 Task: Add a timeline in the project CalibratePro for the epic 'Agile Coaching and Training' from 2024/01/08 to 2025/08/01. Add a timeline in the project CalibratePro for the epic 'Product Backlog Refinement' from 2023/04/20 to 2024/11/11. Add a timeline in the project CalibratePro for the epic 'Test Automation Implementation' from 2023/04/14 to 2024/11/16
Action: Mouse moved to (83, 191)
Screenshot: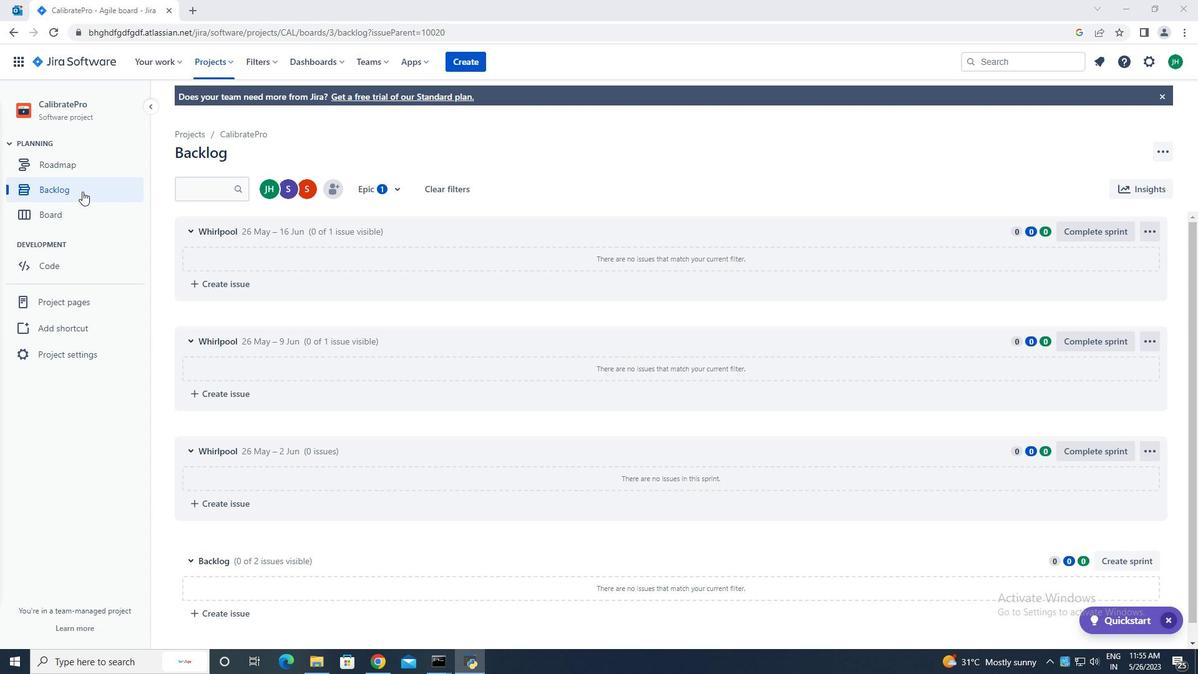 
Action: Mouse pressed left at (83, 191)
Screenshot: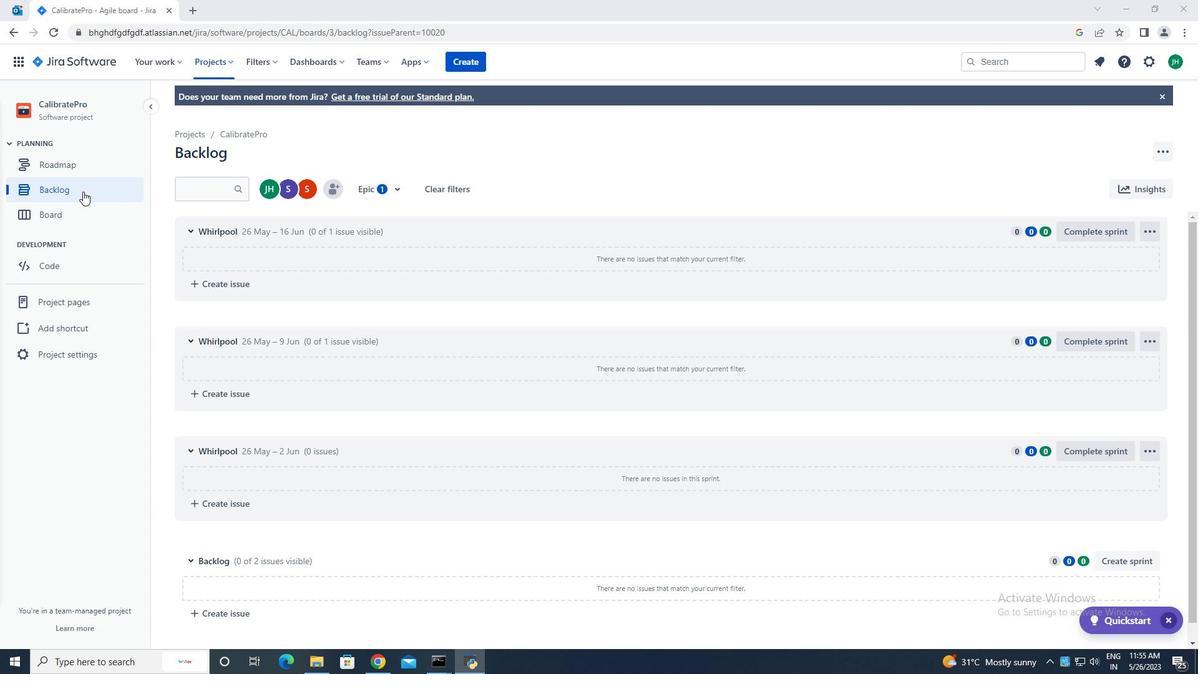 
Action: Mouse moved to (374, 188)
Screenshot: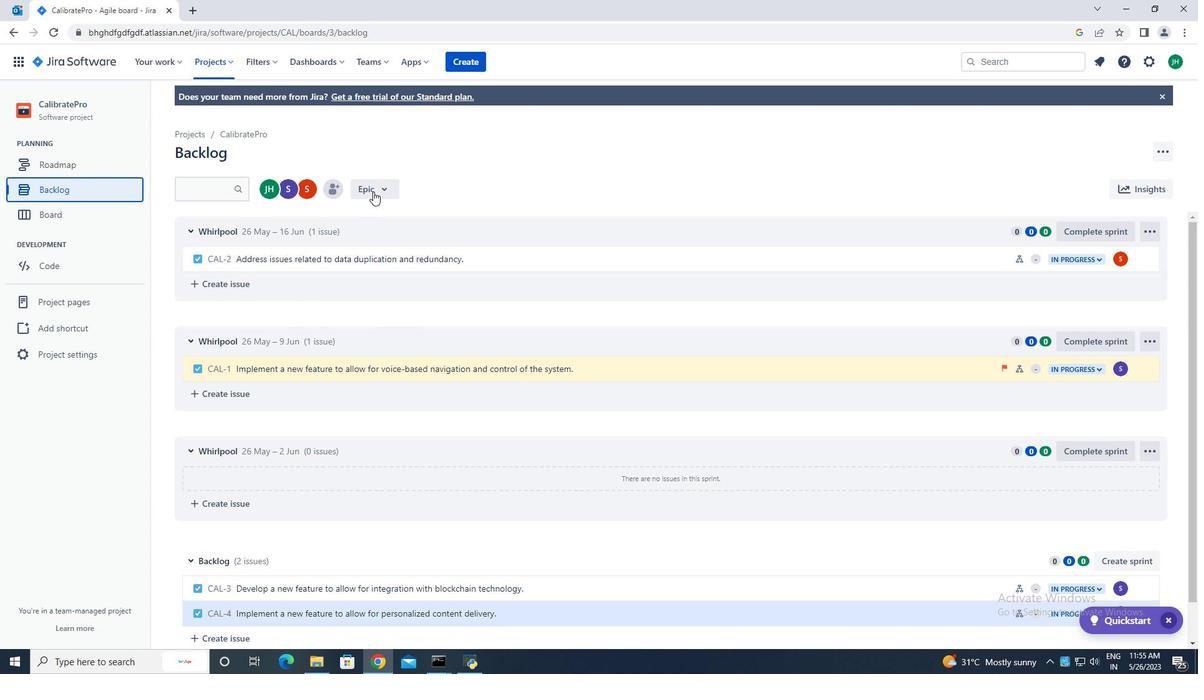 
Action: Mouse pressed left at (374, 188)
Screenshot: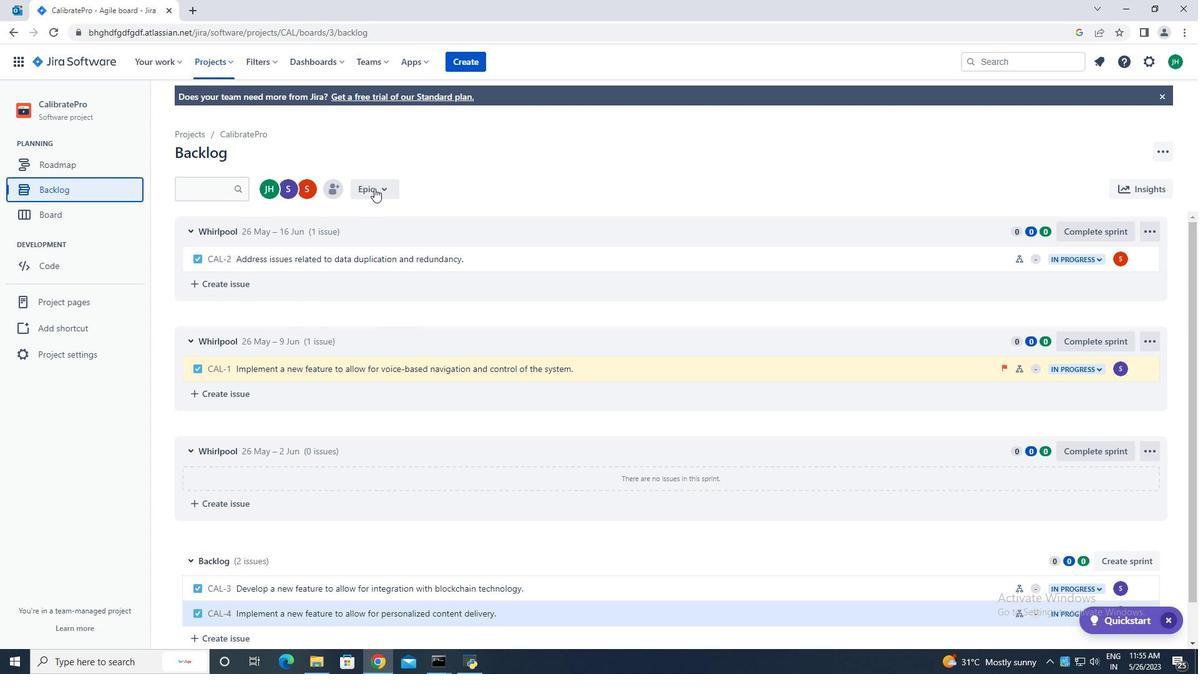 
Action: Mouse moved to (374, 323)
Screenshot: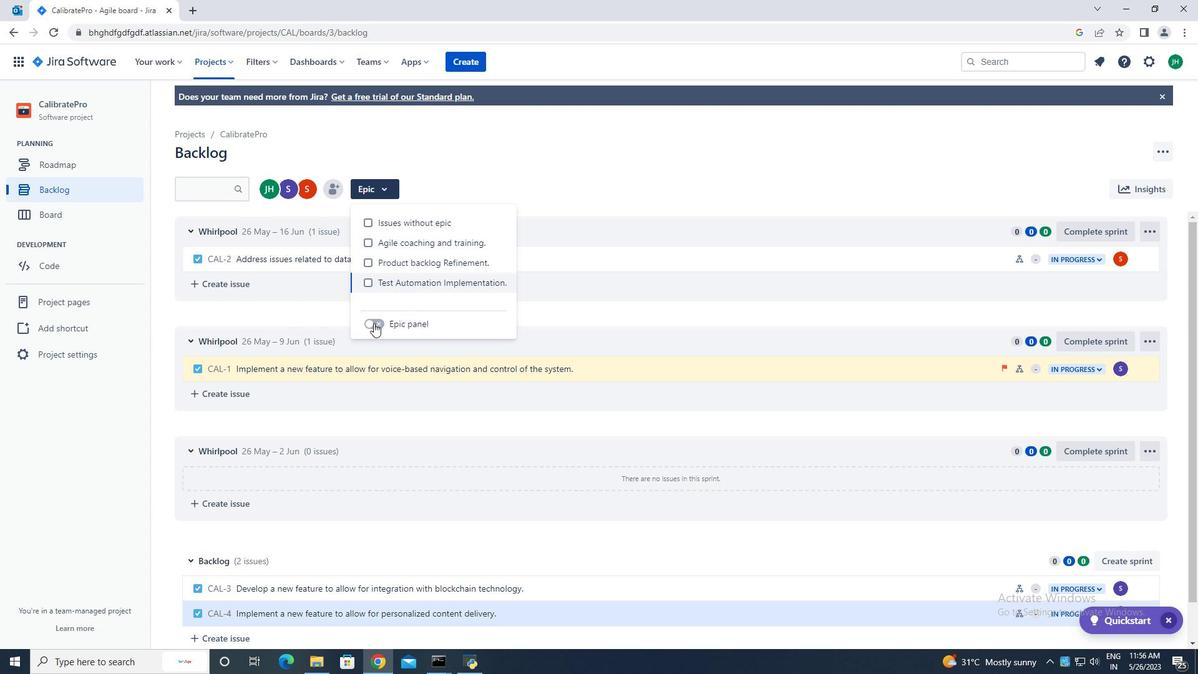 
Action: Mouse pressed left at (374, 323)
Screenshot: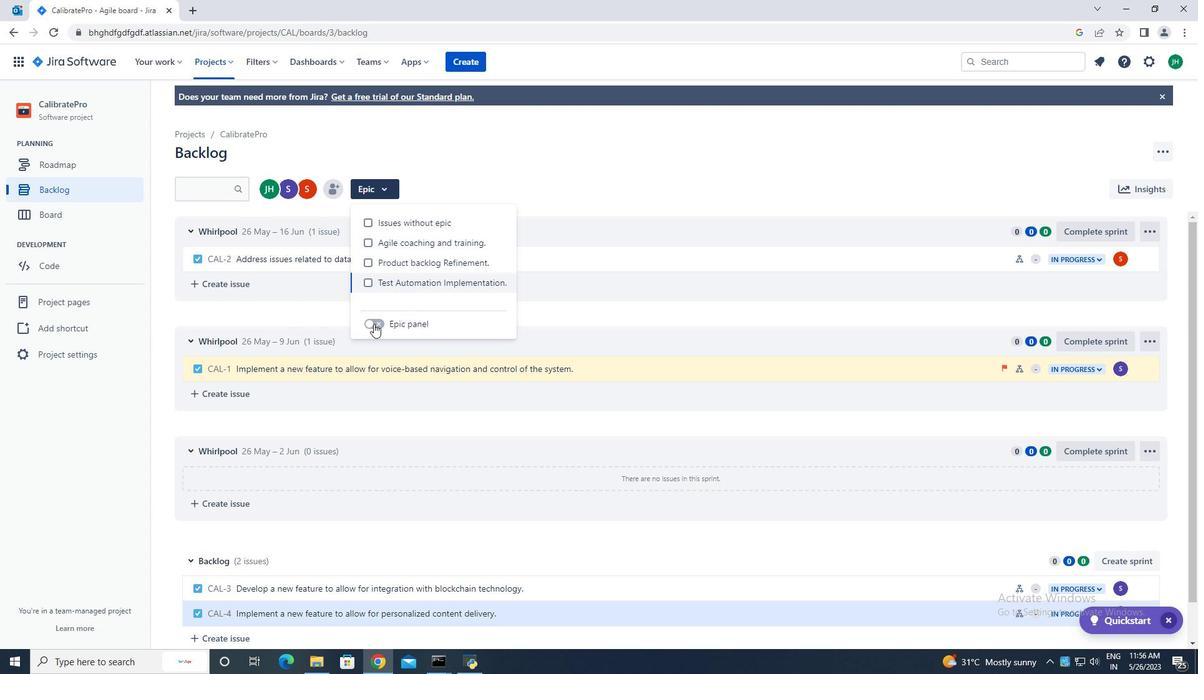 
Action: Mouse moved to (189, 283)
Screenshot: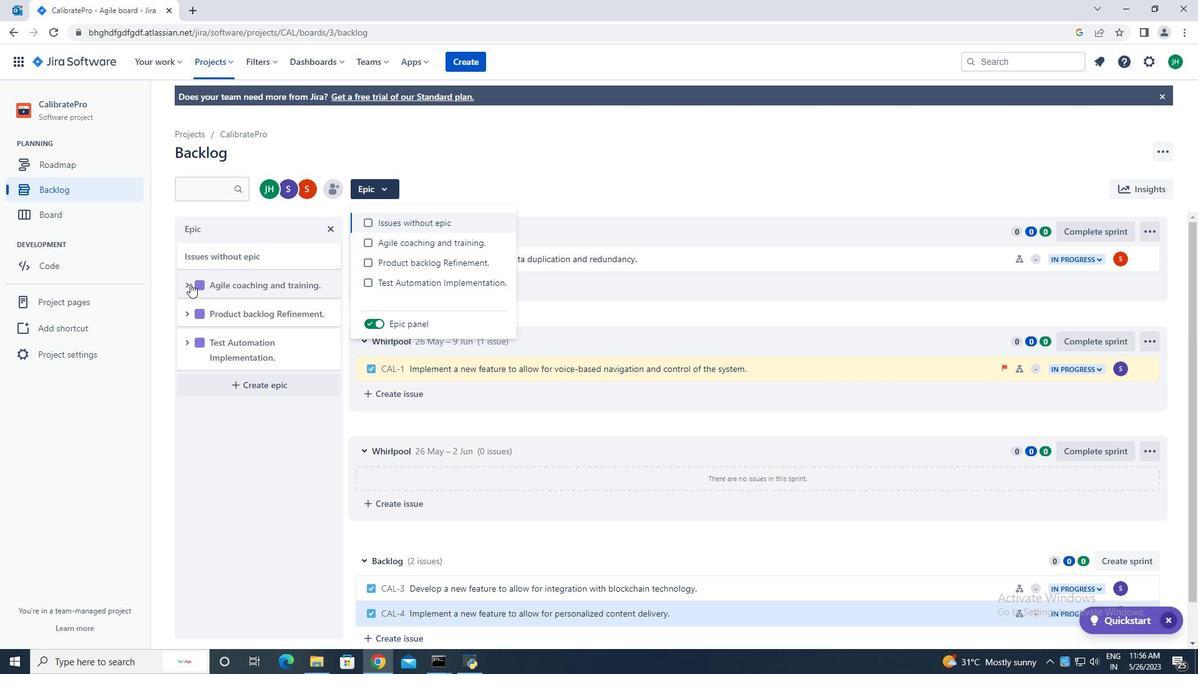 
Action: Mouse pressed left at (189, 283)
Screenshot: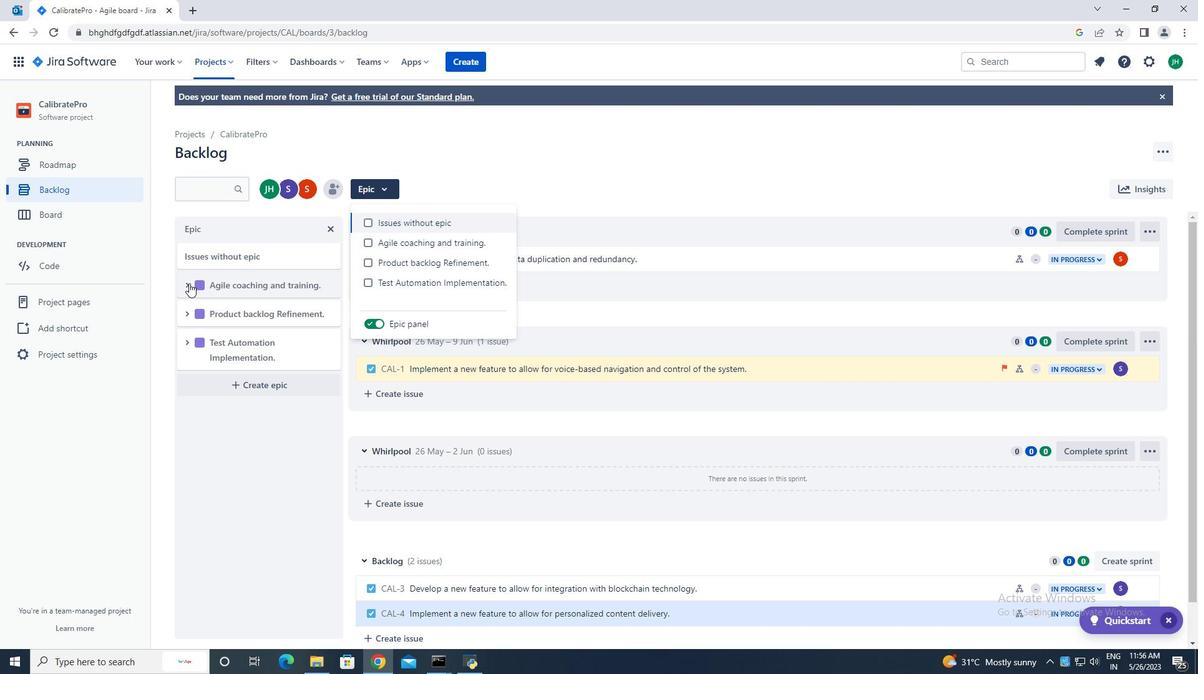 
Action: Mouse moved to (269, 387)
Screenshot: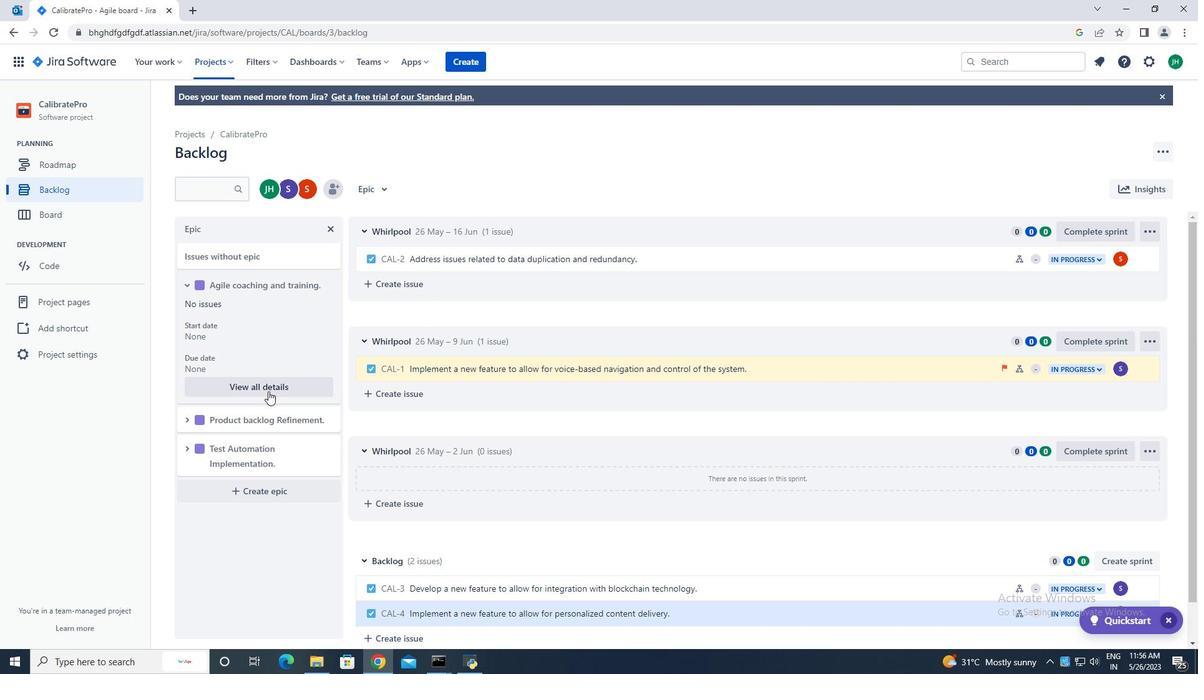 
Action: Mouse pressed left at (269, 387)
Screenshot: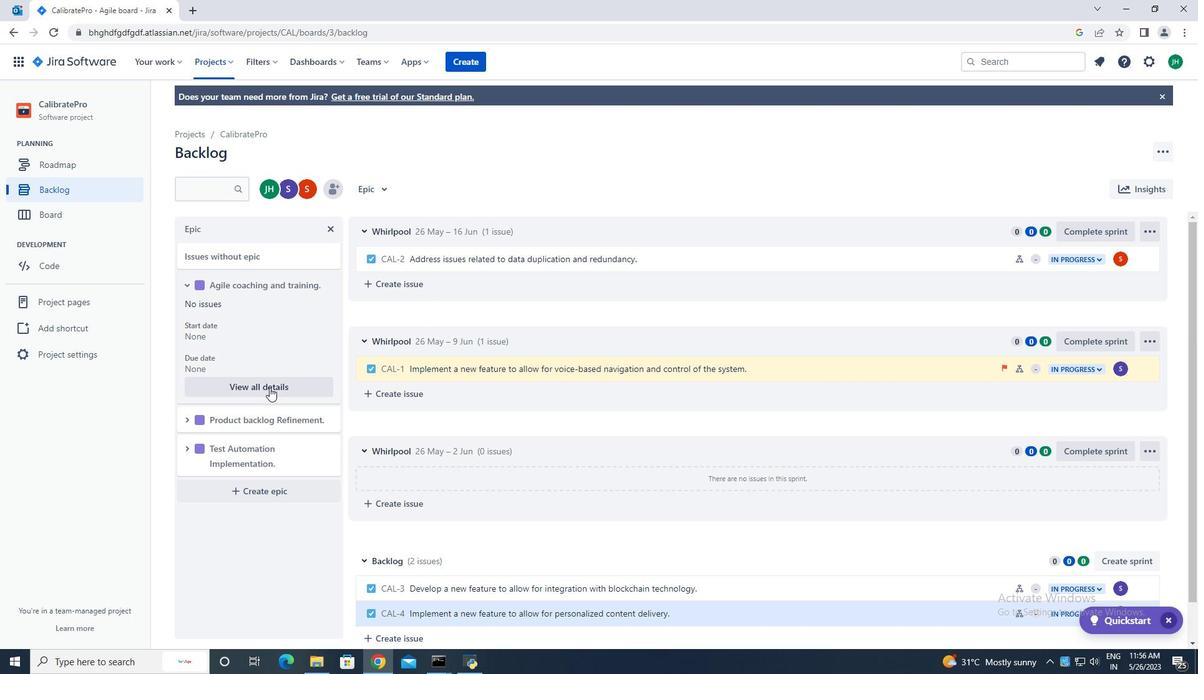 
Action: Mouse moved to (1065, 488)
Screenshot: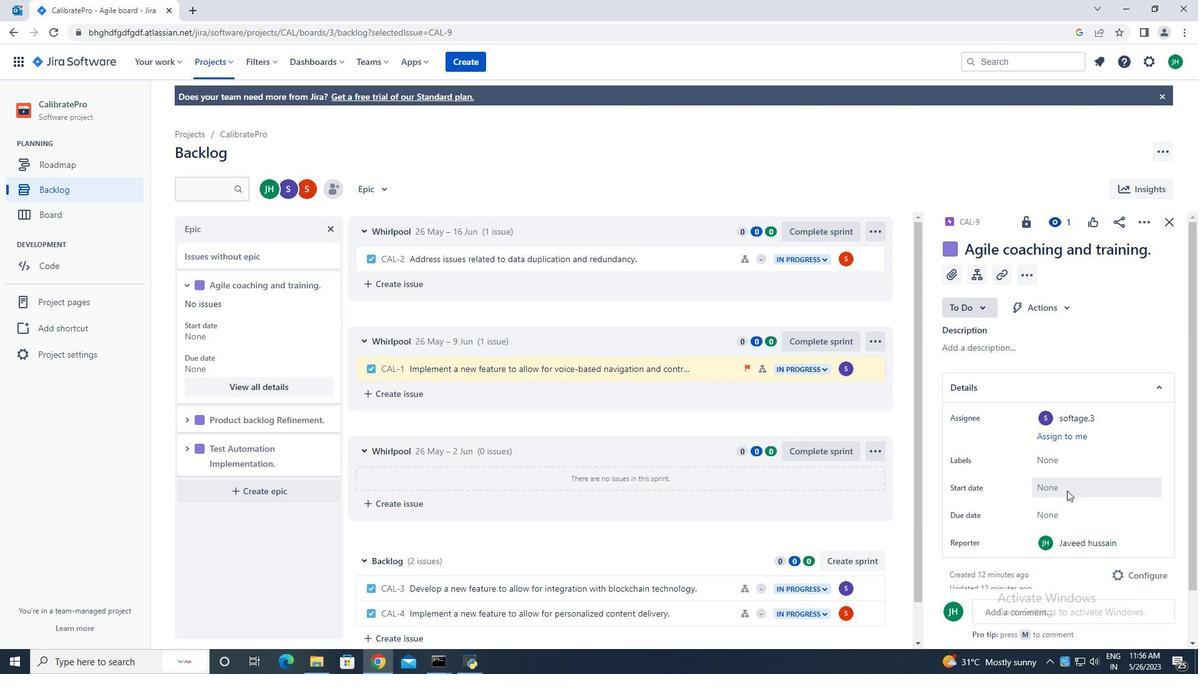 
Action: Mouse pressed left at (1065, 488)
Screenshot: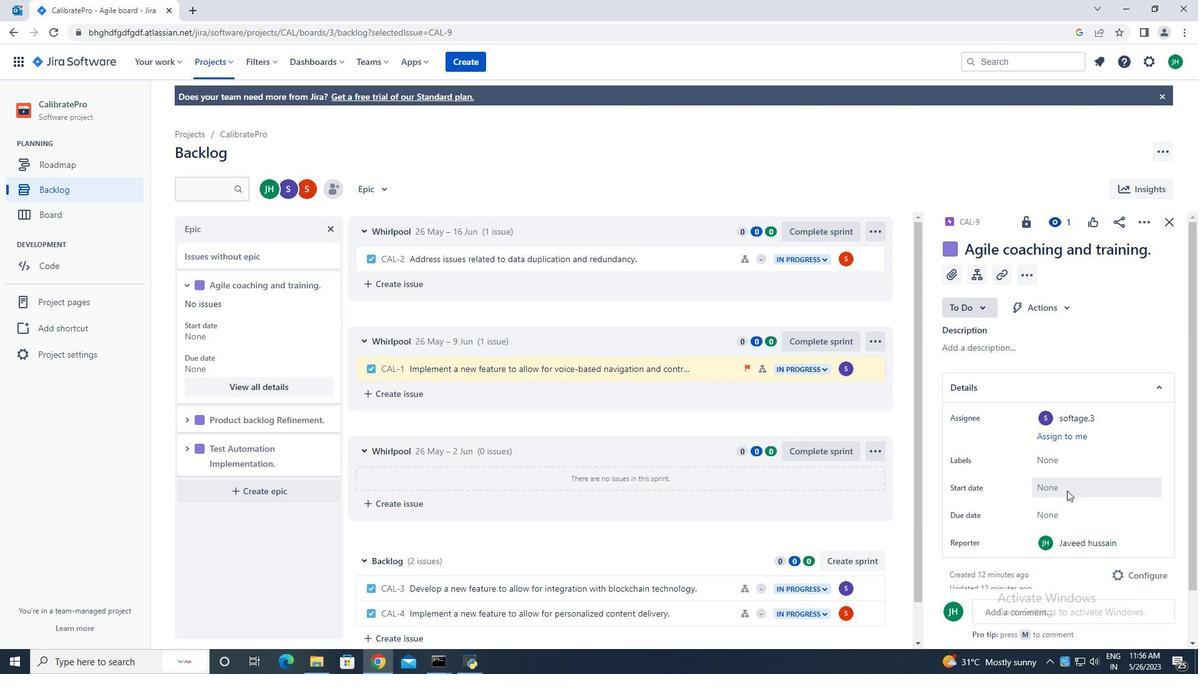 
Action: Mouse moved to (1172, 308)
Screenshot: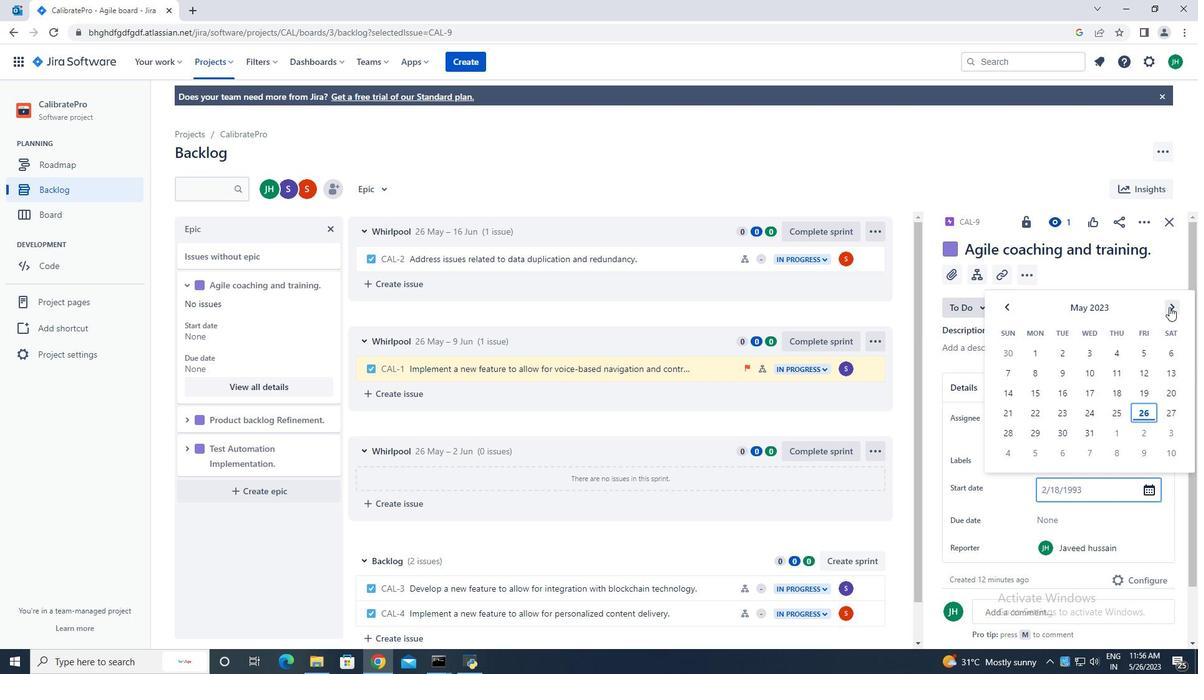 
Action: Mouse pressed left at (1172, 308)
Screenshot: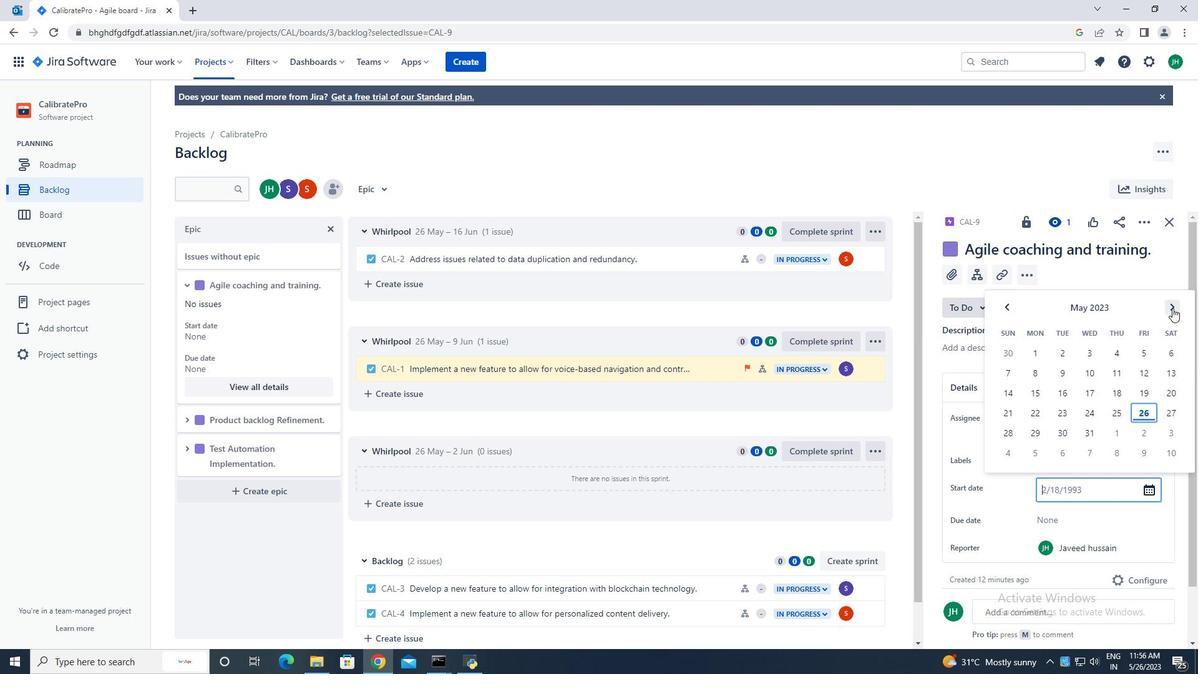
Action: Mouse pressed left at (1172, 308)
Screenshot: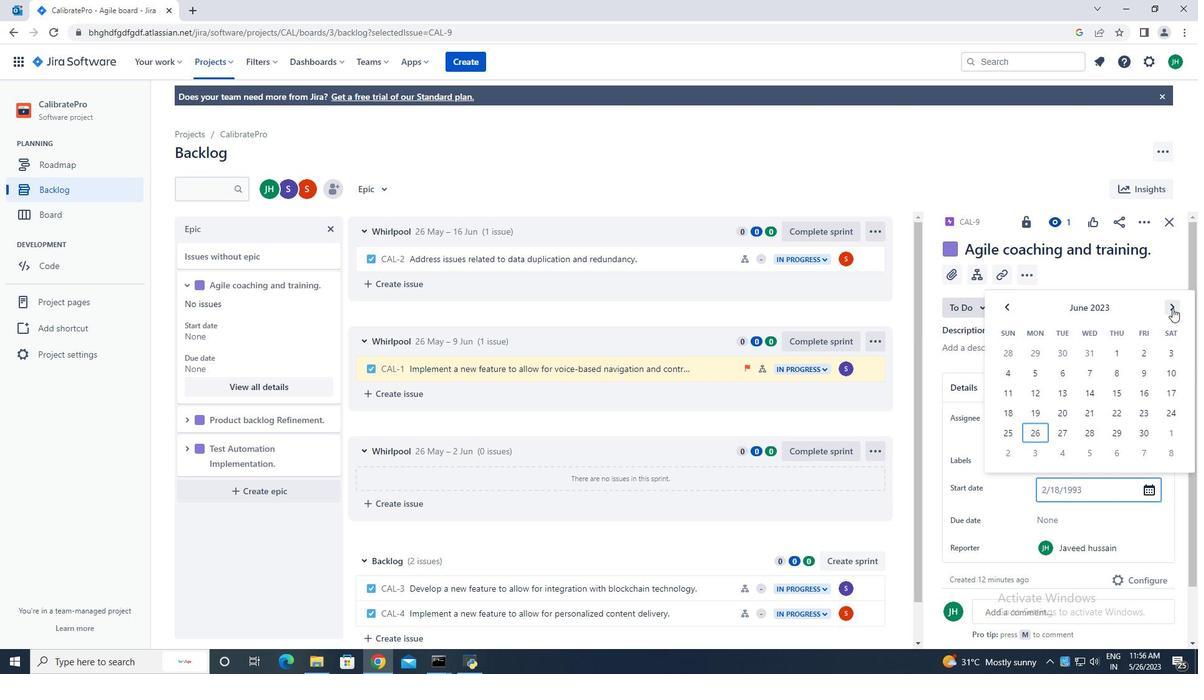 
Action: Mouse pressed left at (1172, 308)
Screenshot: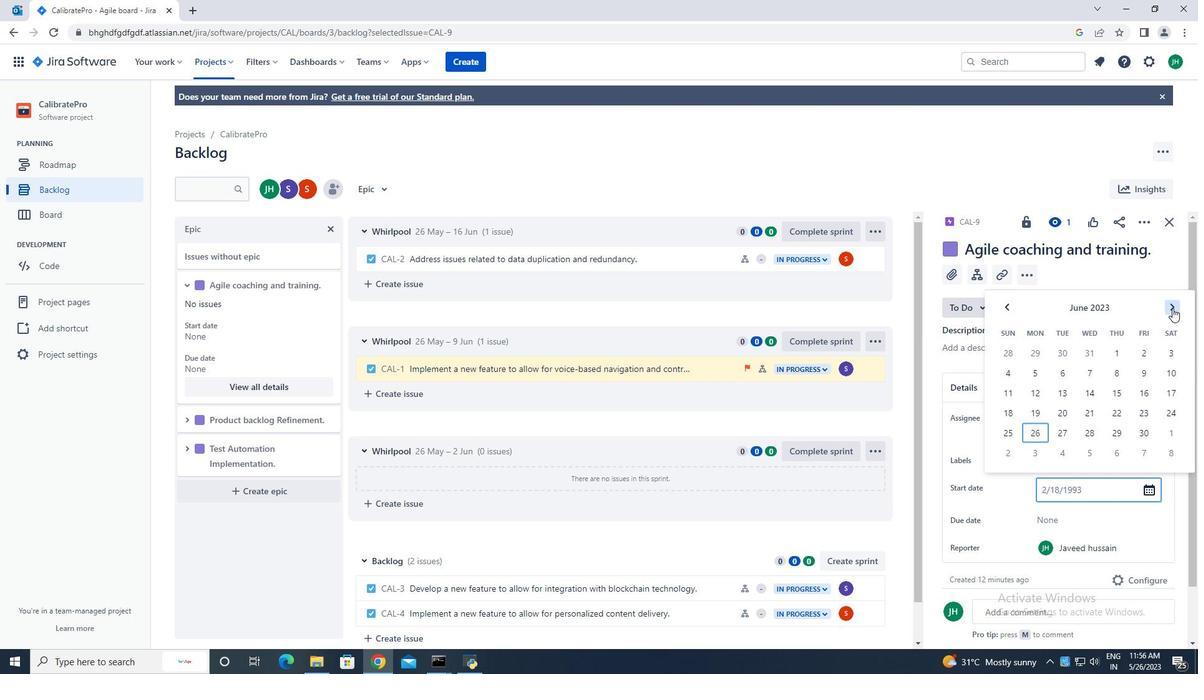 
Action: Mouse pressed left at (1172, 308)
Screenshot: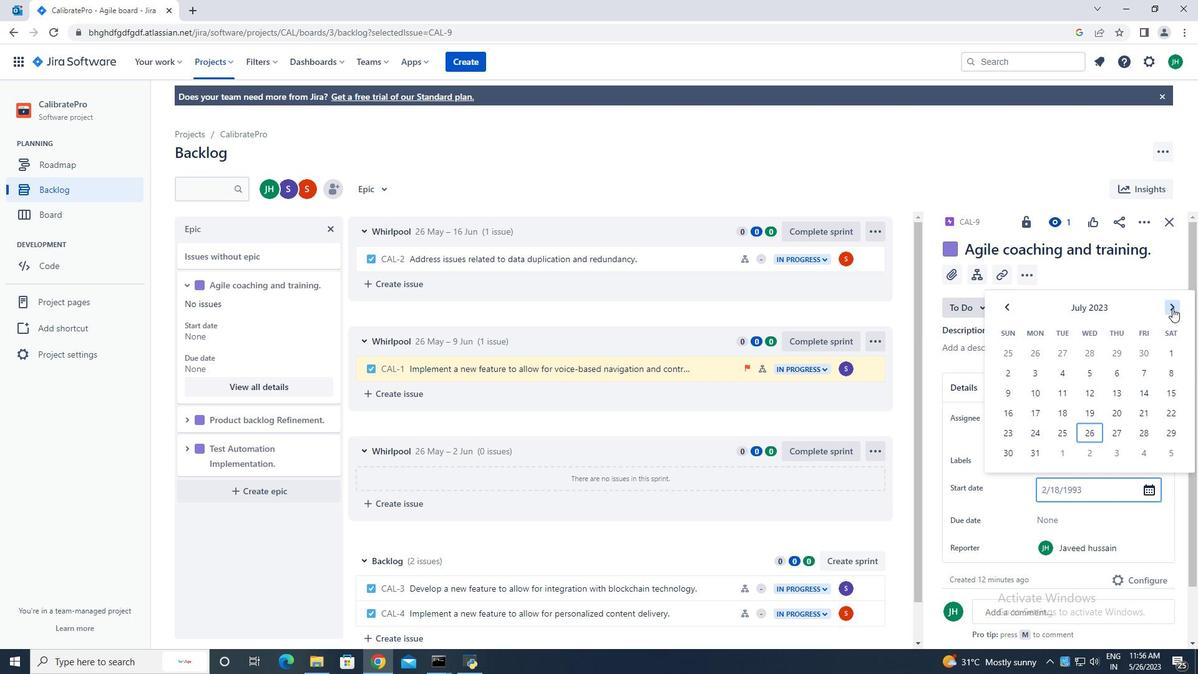 
Action: Mouse pressed left at (1172, 308)
Screenshot: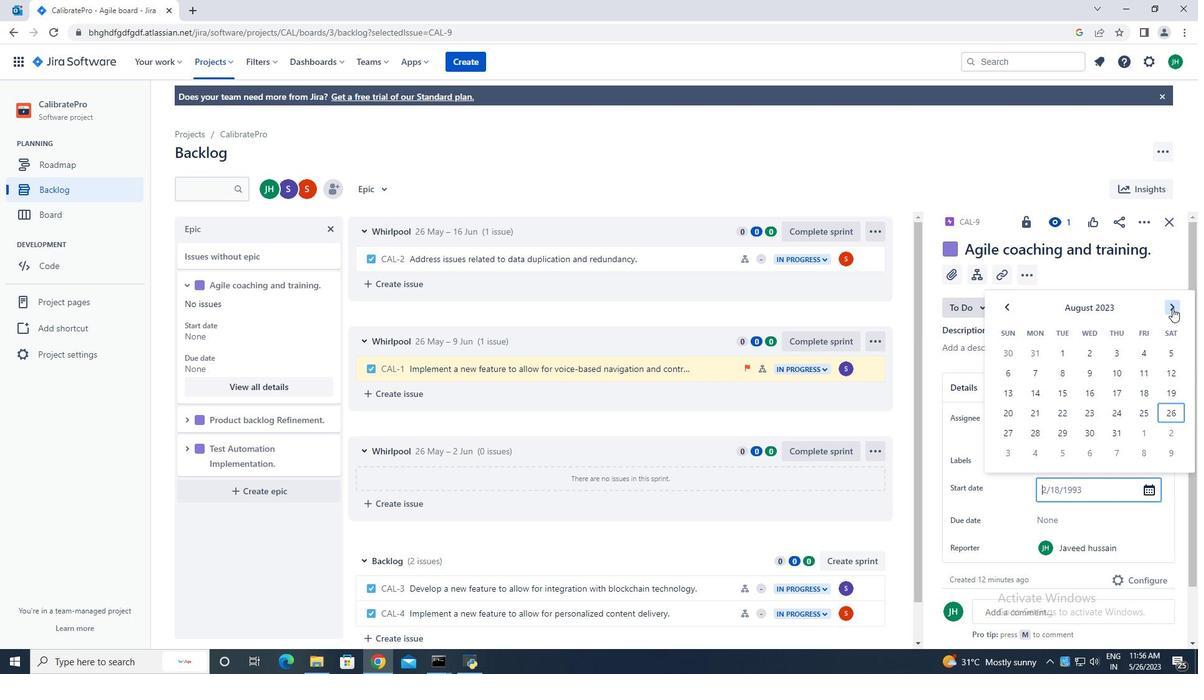 
Action: Mouse pressed left at (1172, 308)
Screenshot: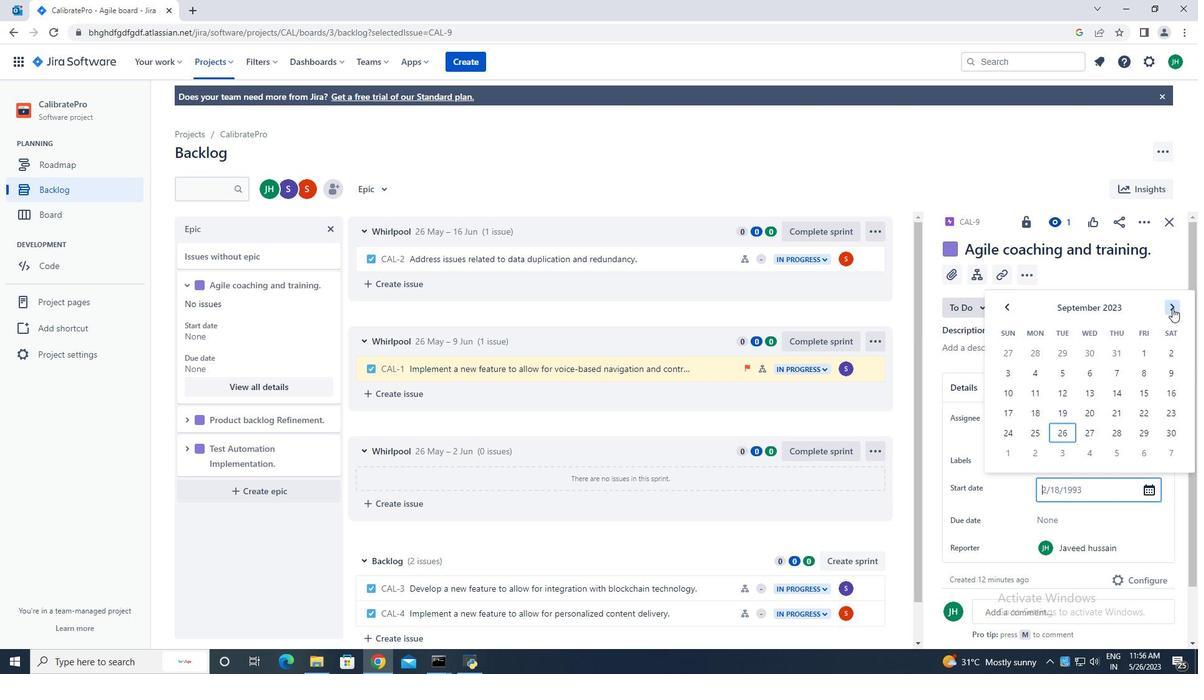 
Action: Mouse pressed left at (1172, 308)
Screenshot: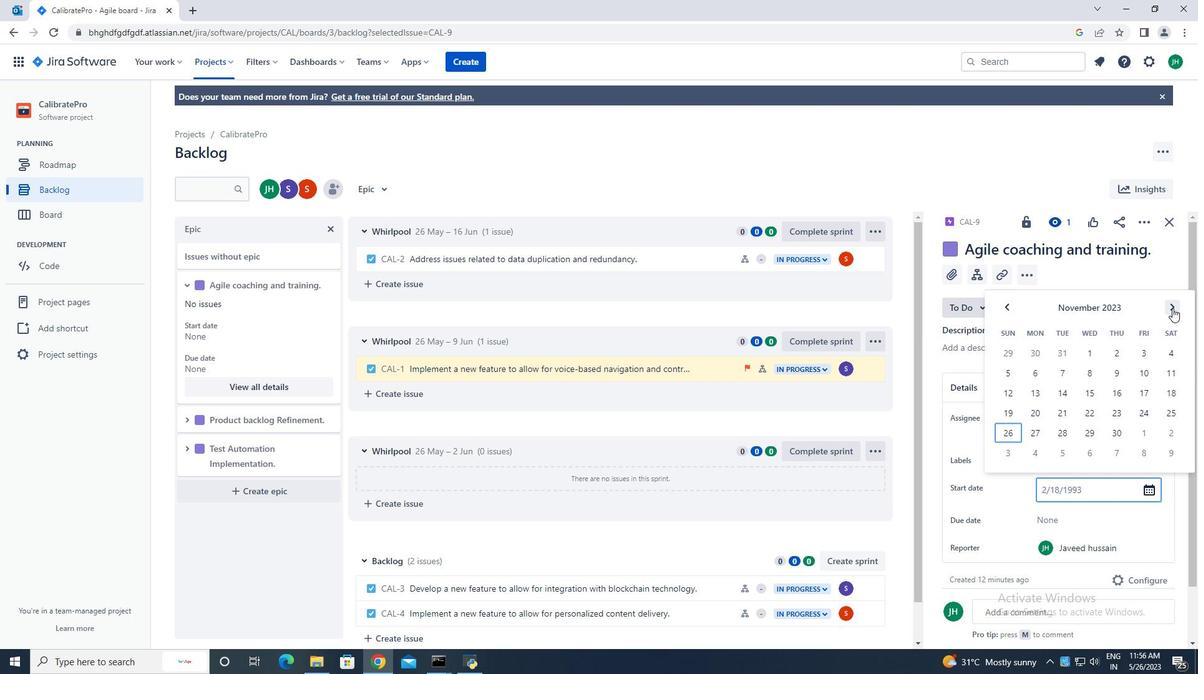 
Action: Mouse pressed left at (1172, 308)
Screenshot: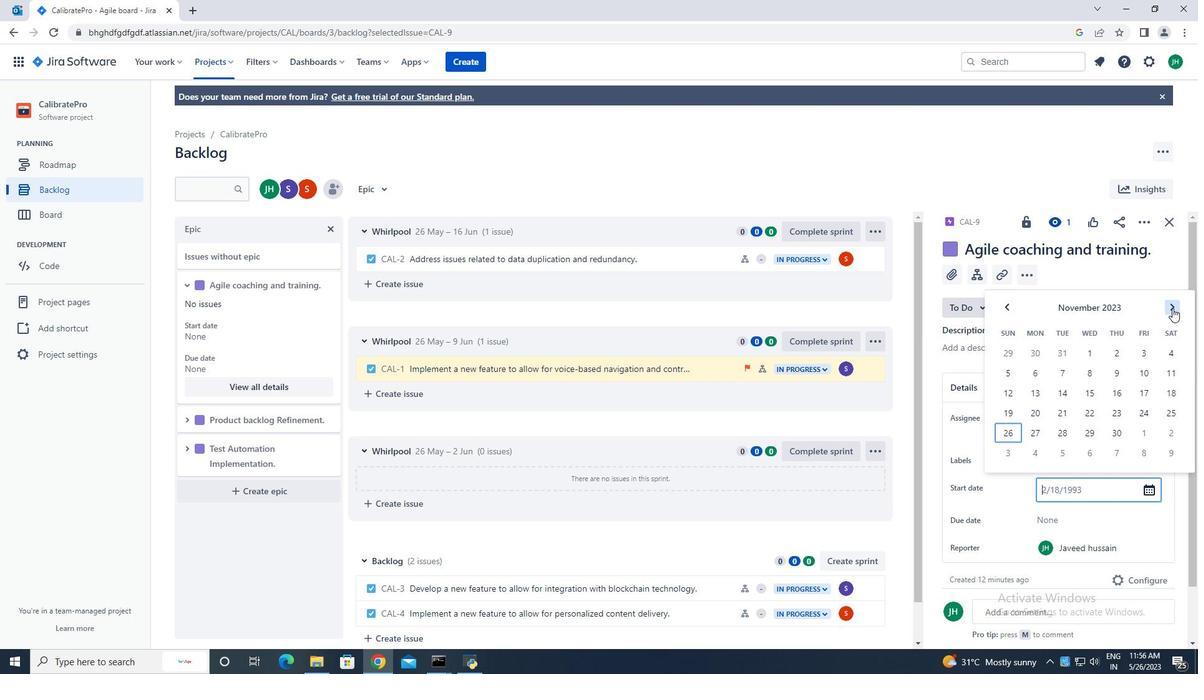 
Action: Mouse pressed left at (1172, 308)
Screenshot: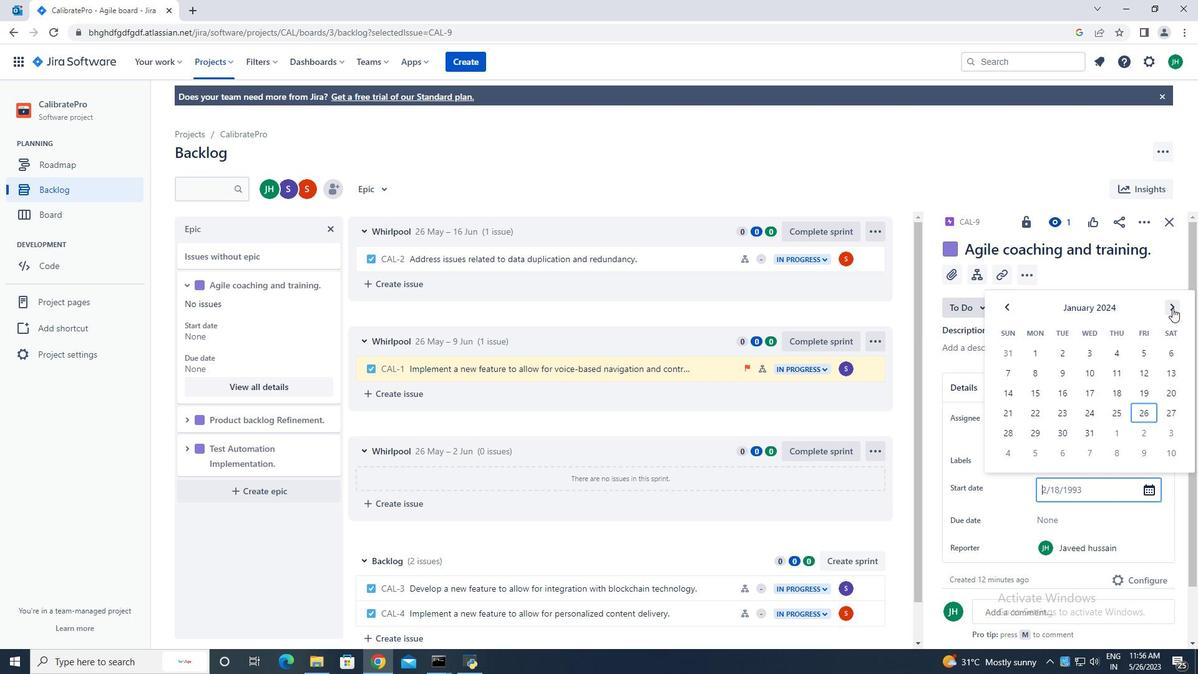 
Action: Mouse pressed left at (1172, 308)
Screenshot: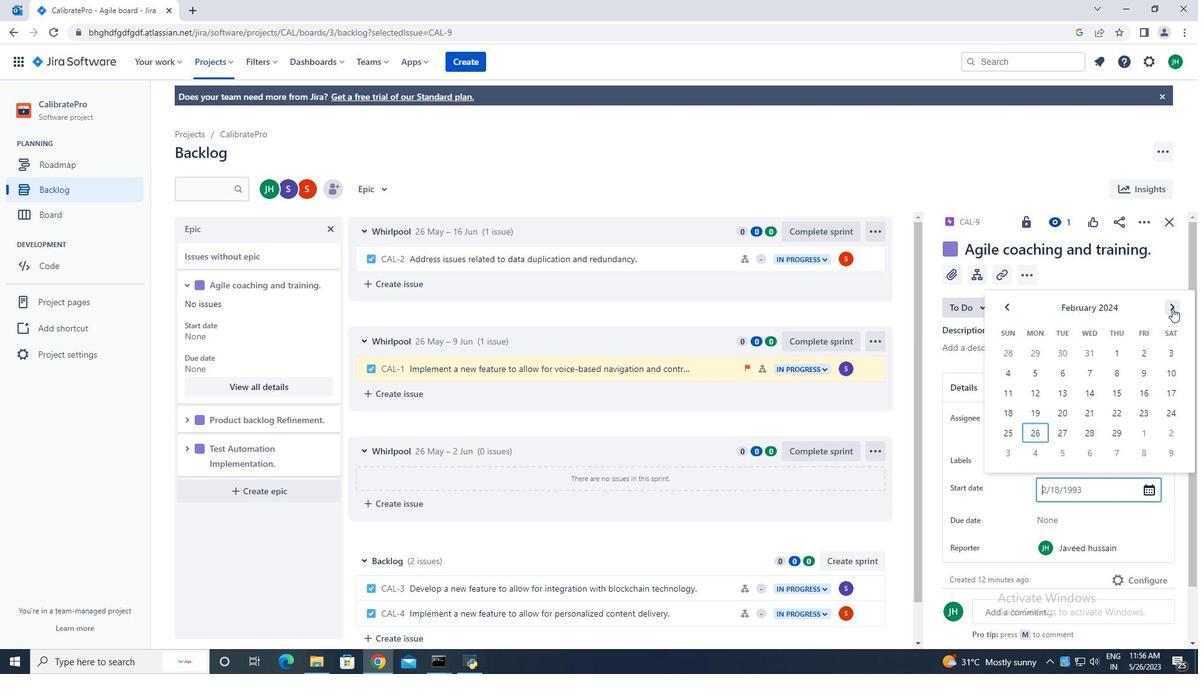 
Action: Mouse pressed left at (1172, 308)
Screenshot: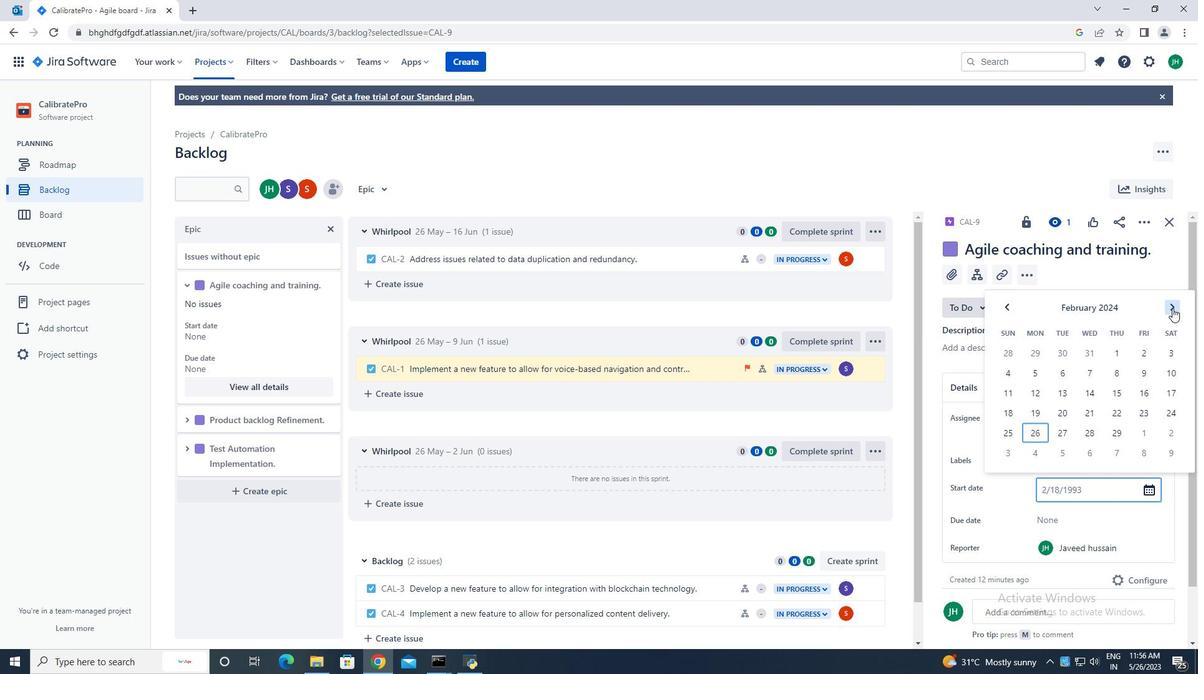 
Action: Mouse pressed left at (1172, 308)
Screenshot: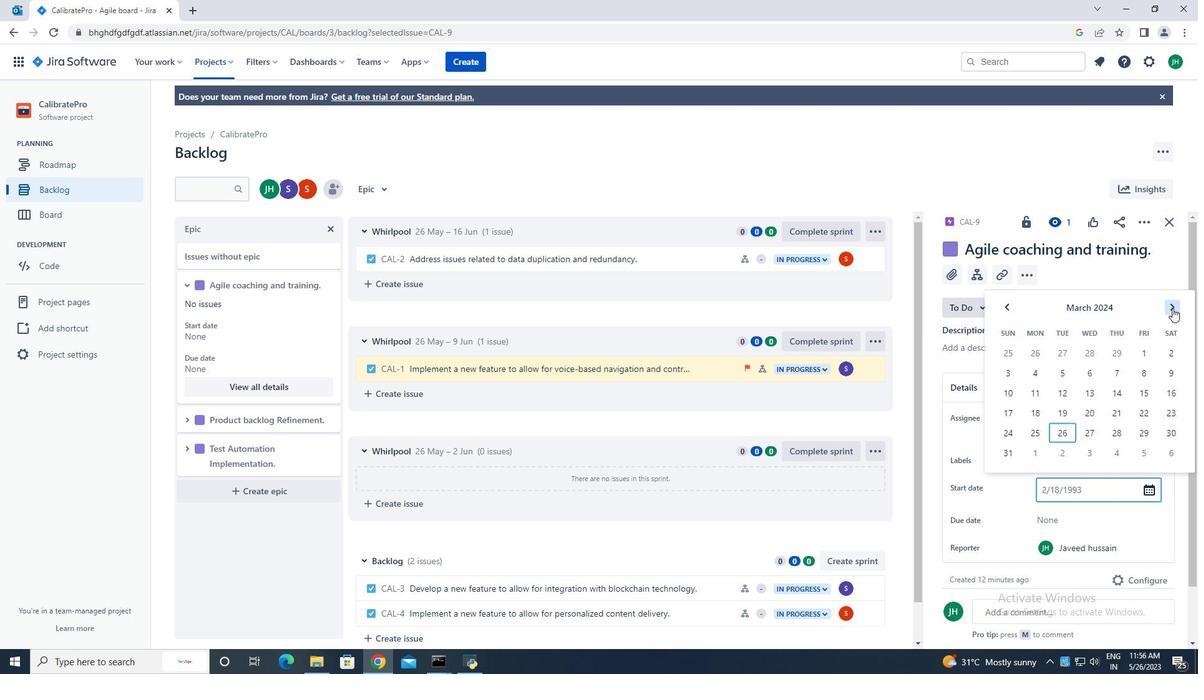 
Action: Mouse pressed left at (1172, 308)
Screenshot: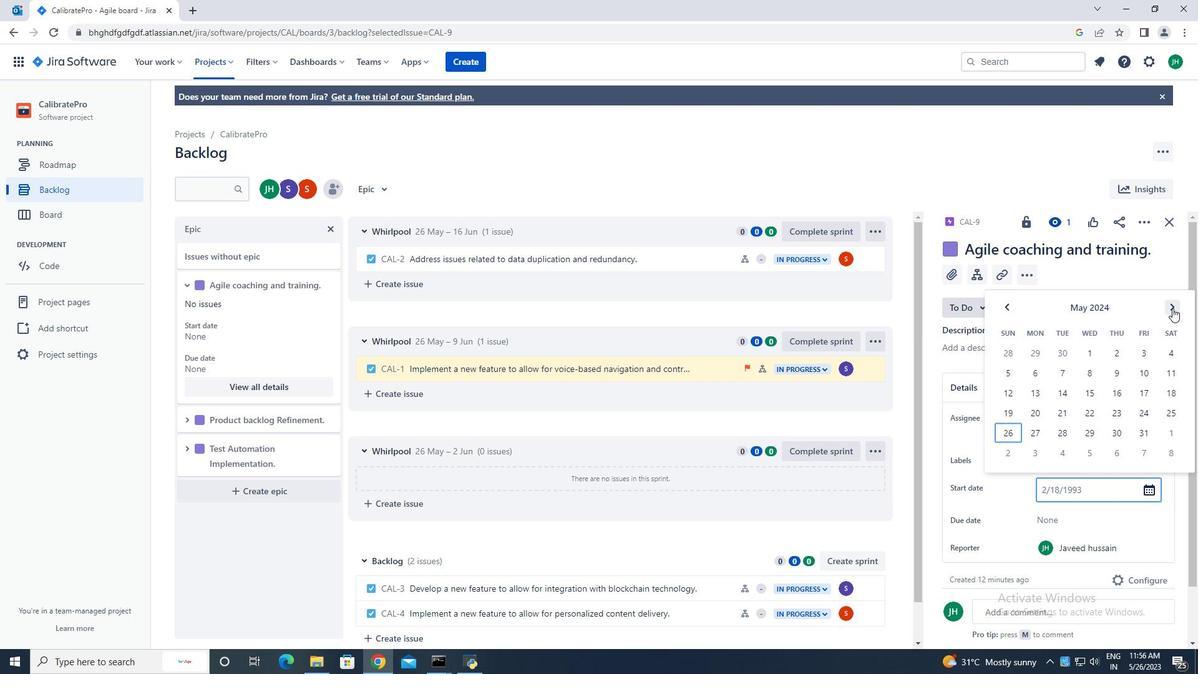 
Action: Mouse pressed left at (1172, 308)
Screenshot: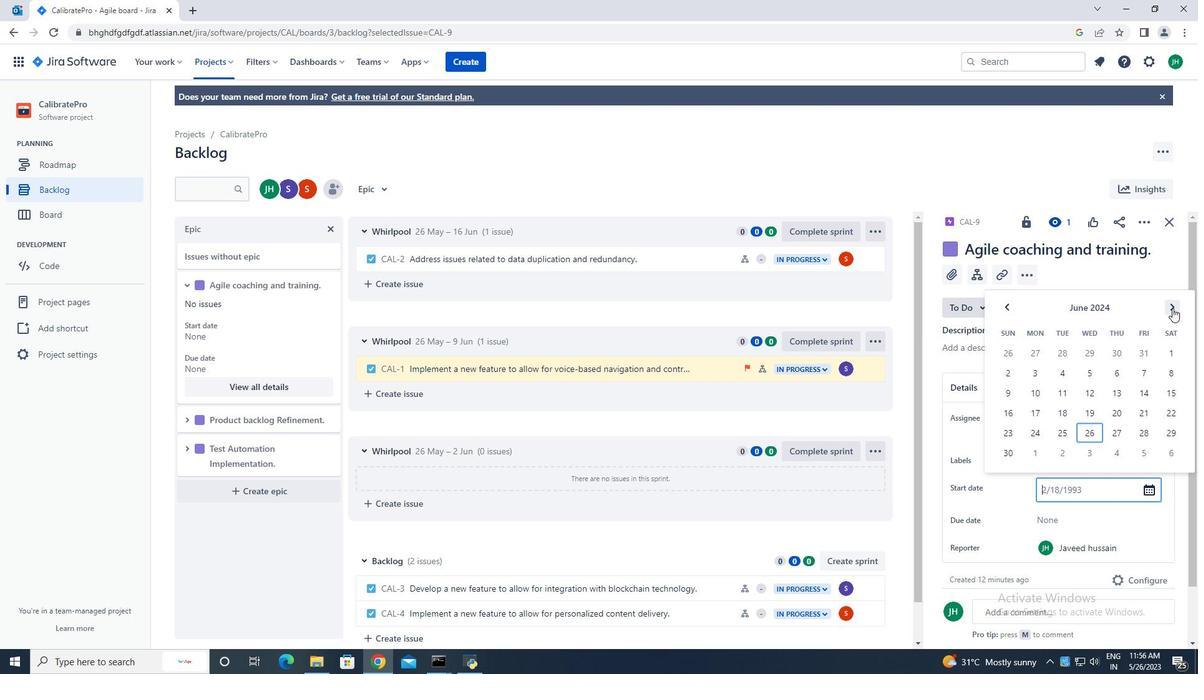 
Action: Mouse pressed left at (1172, 308)
Screenshot: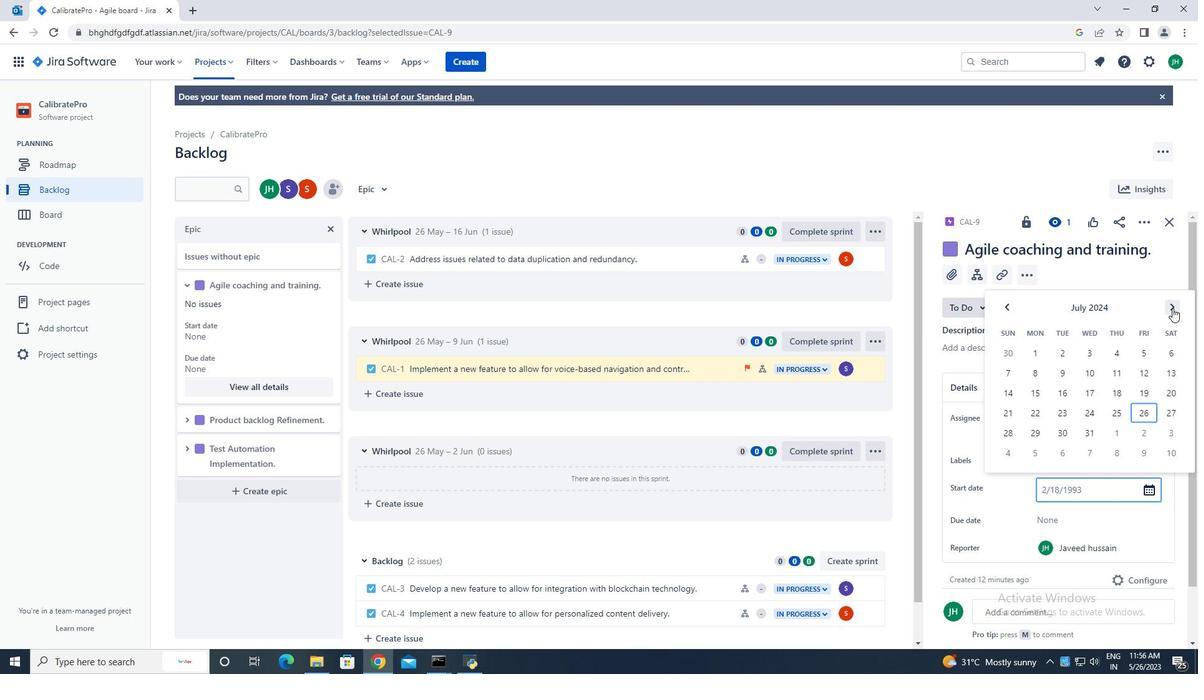 
Action: Mouse moved to (1120, 352)
Screenshot: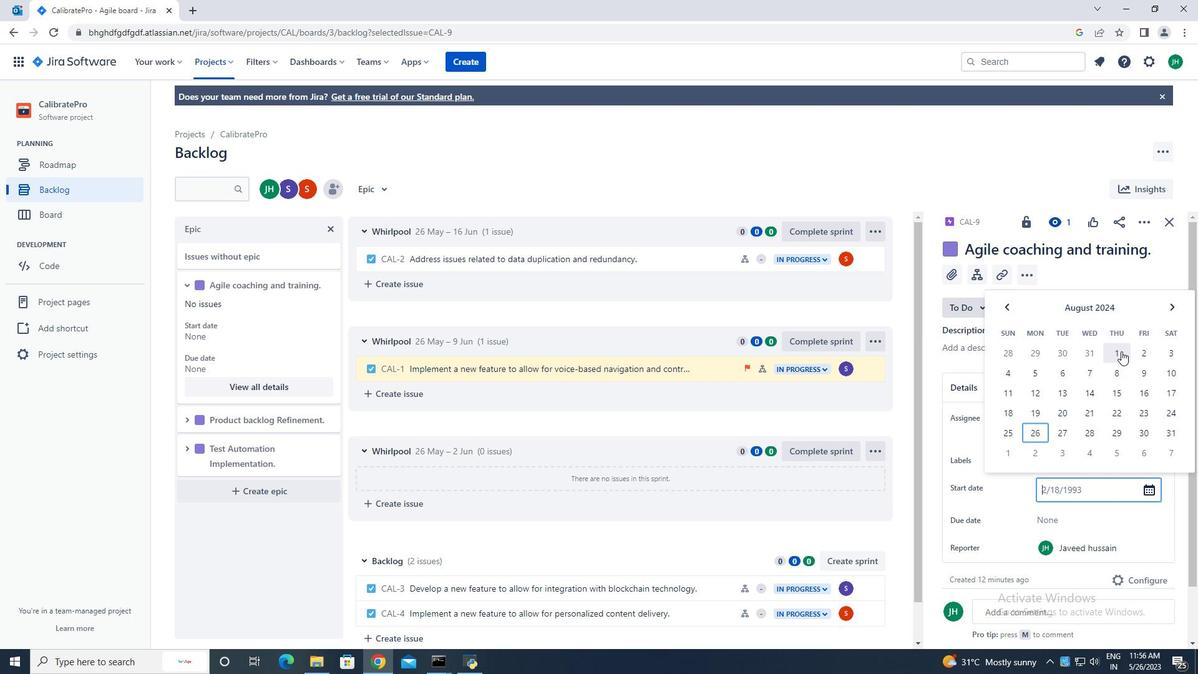 
Action: Mouse pressed left at (1120, 352)
Screenshot: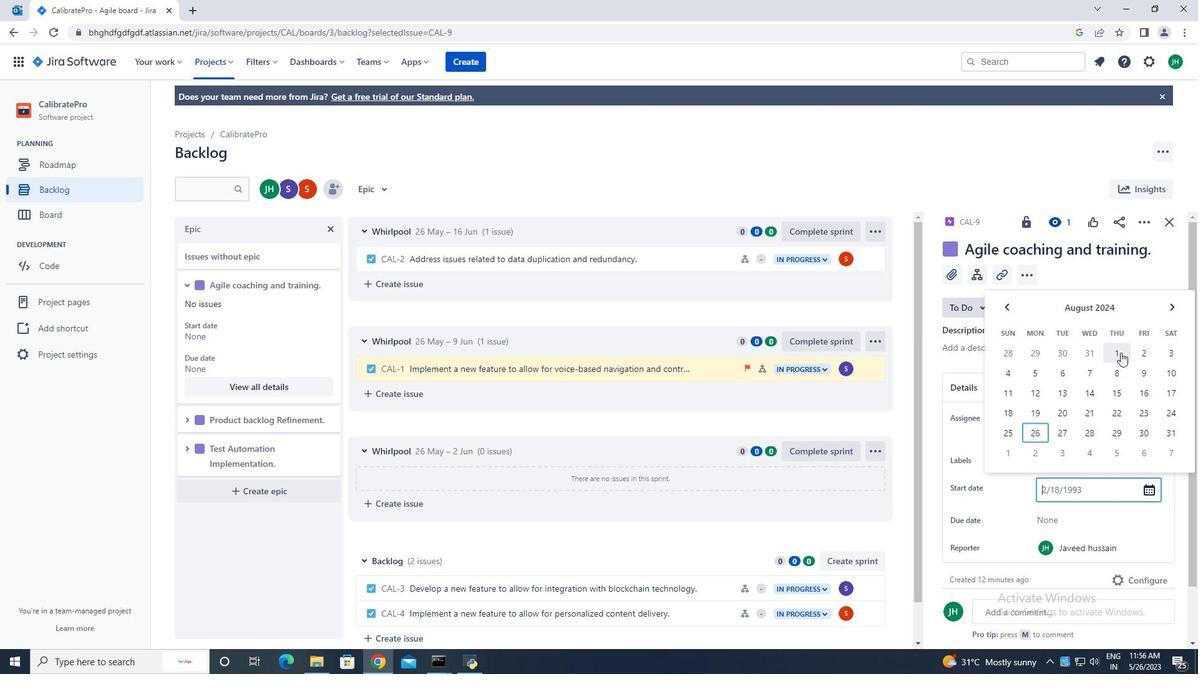 
Action: Mouse moved to (1095, 357)
Screenshot: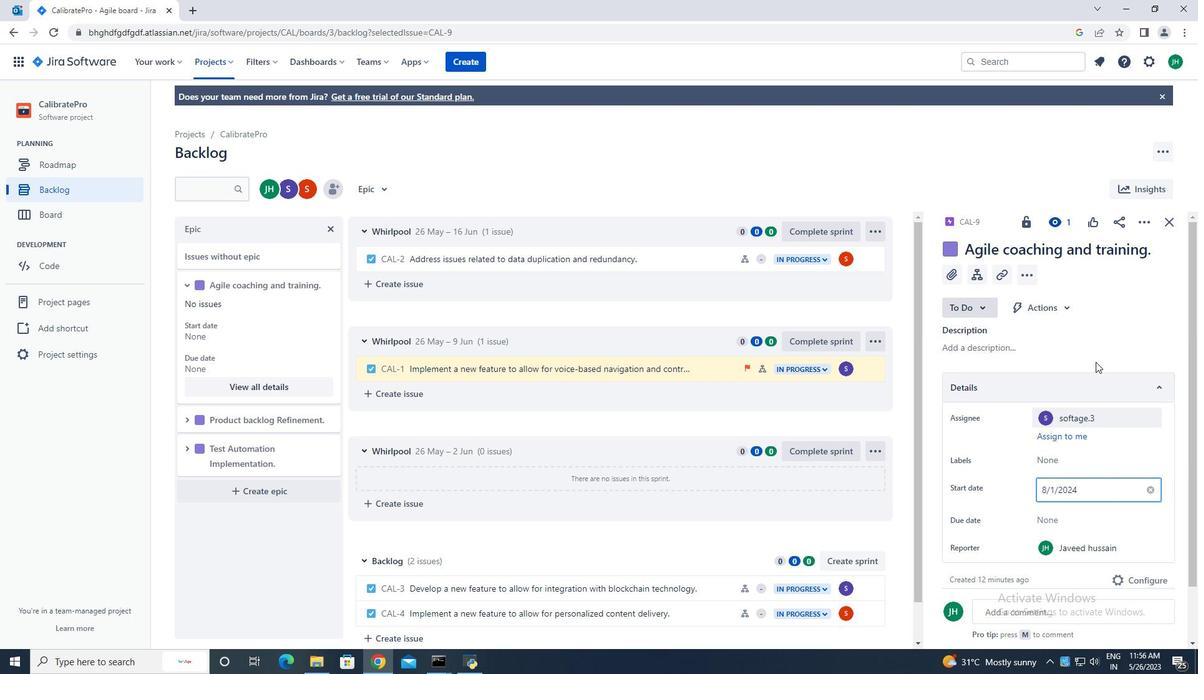 
Action: Key pressed <Key.enter>
Screenshot: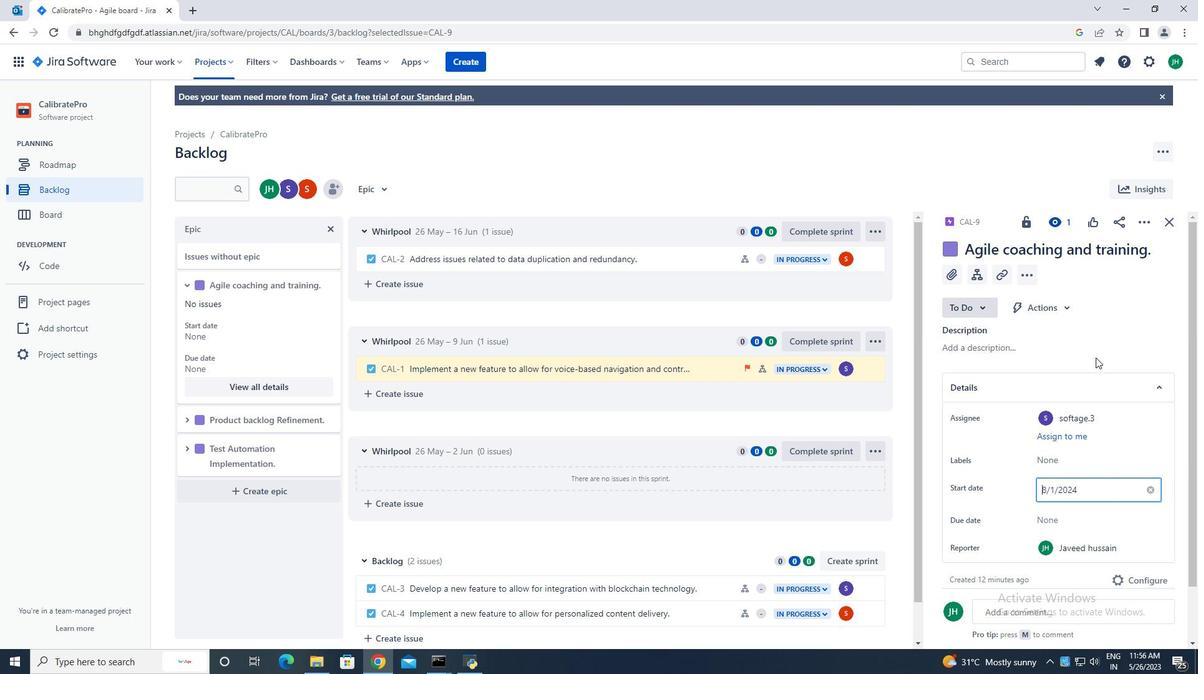 
Action: Mouse moved to (1056, 515)
Screenshot: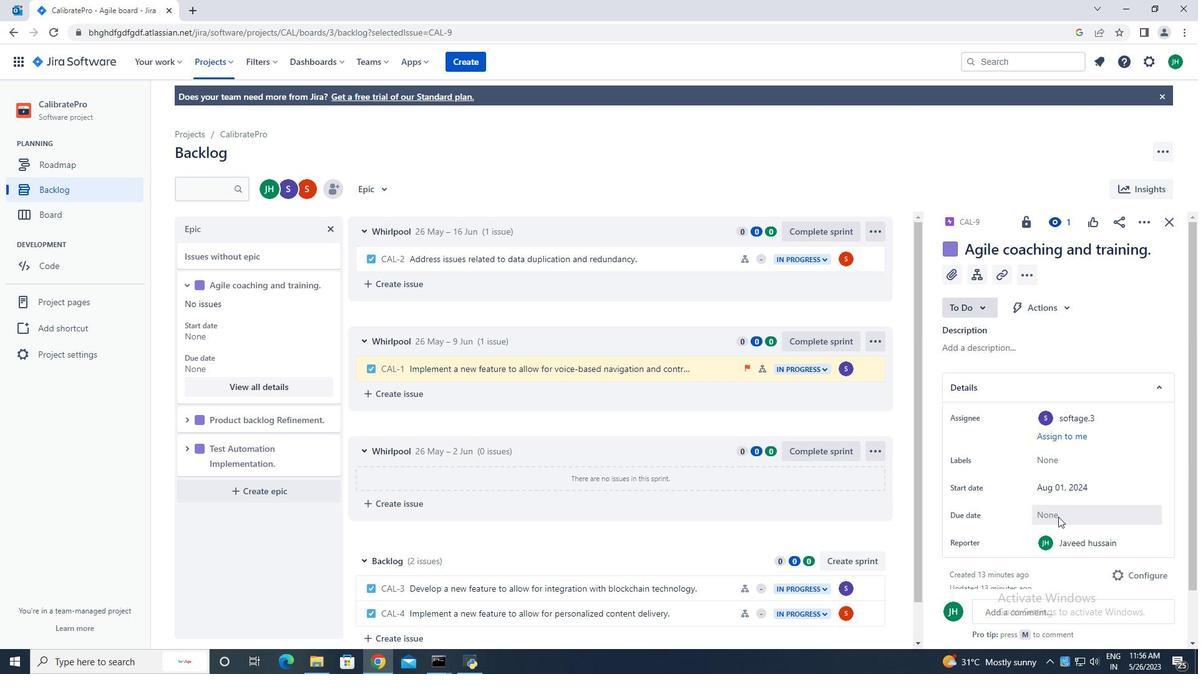 
Action: Mouse pressed left at (1056, 515)
Screenshot: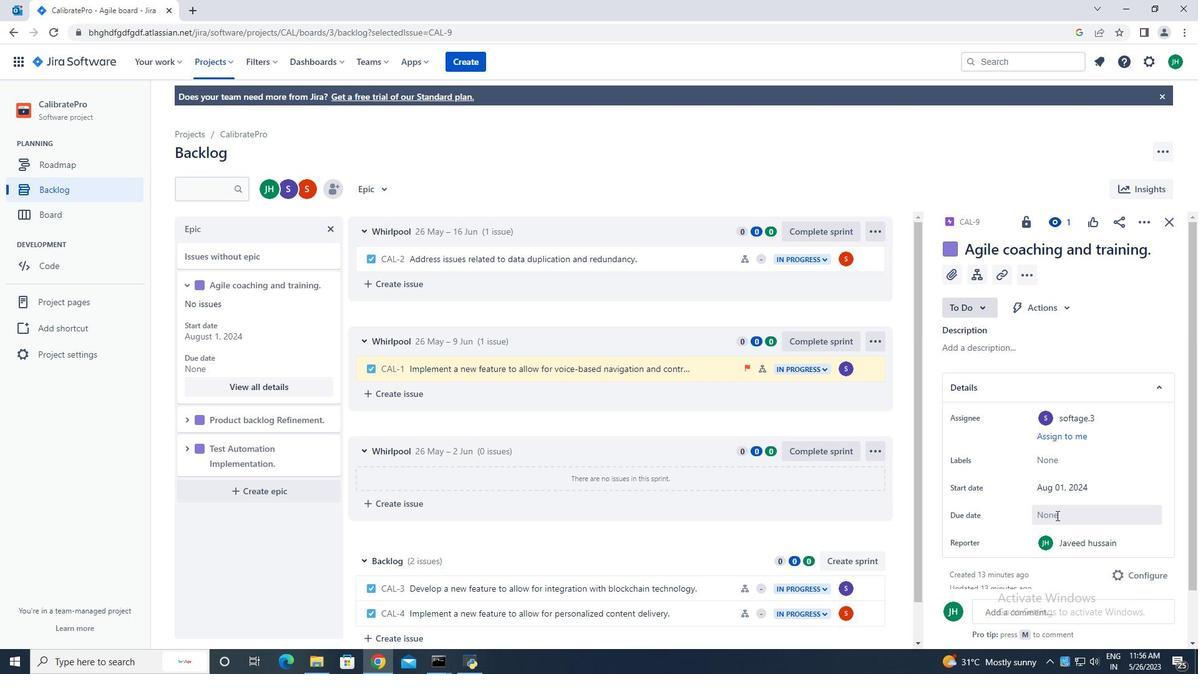 
Action: Mouse moved to (1179, 335)
Screenshot: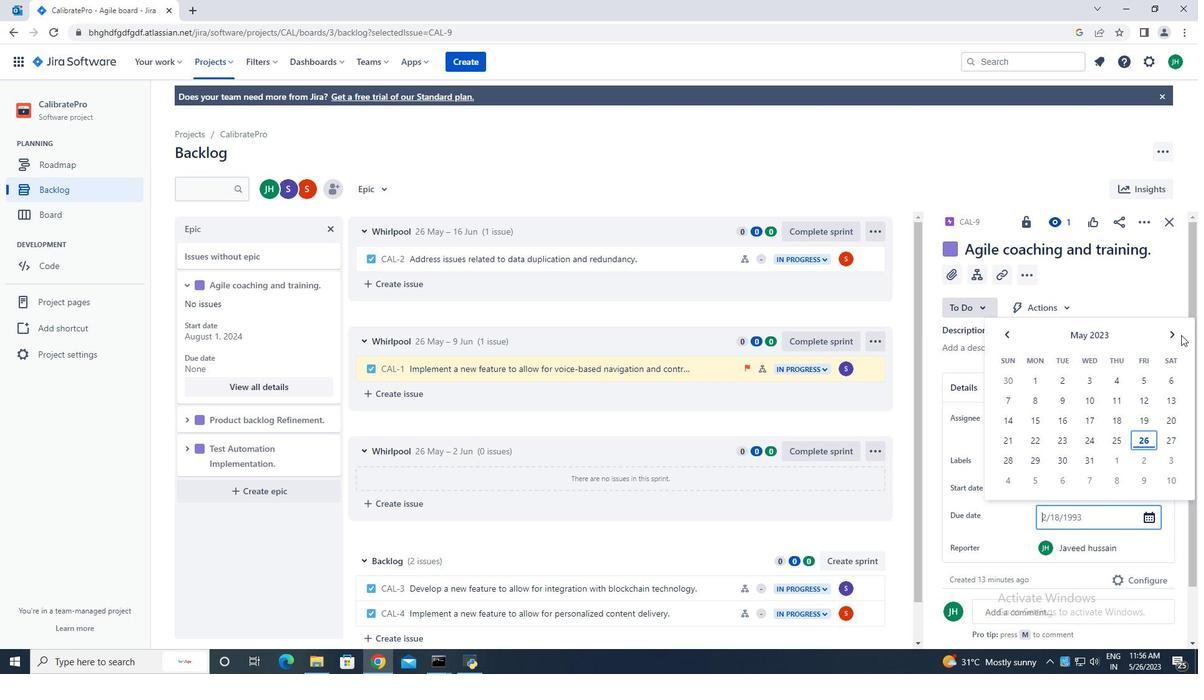 
Action: Mouse pressed left at (1179, 335)
Screenshot: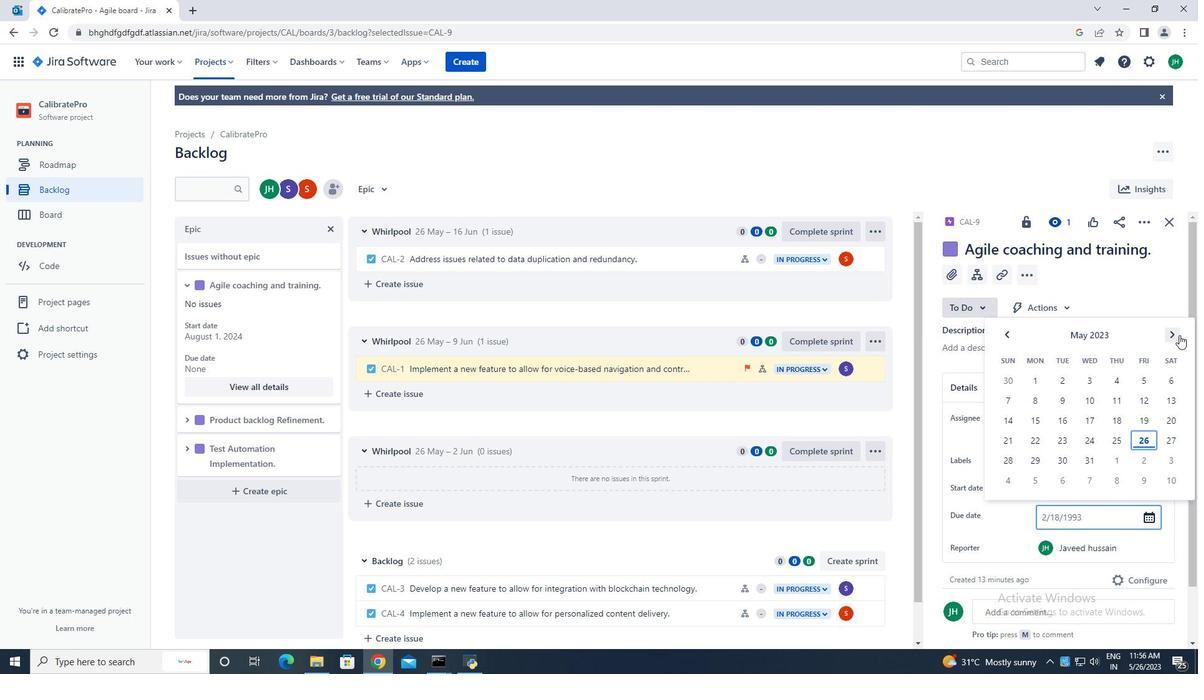 
Action: Mouse pressed left at (1179, 335)
Screenshot: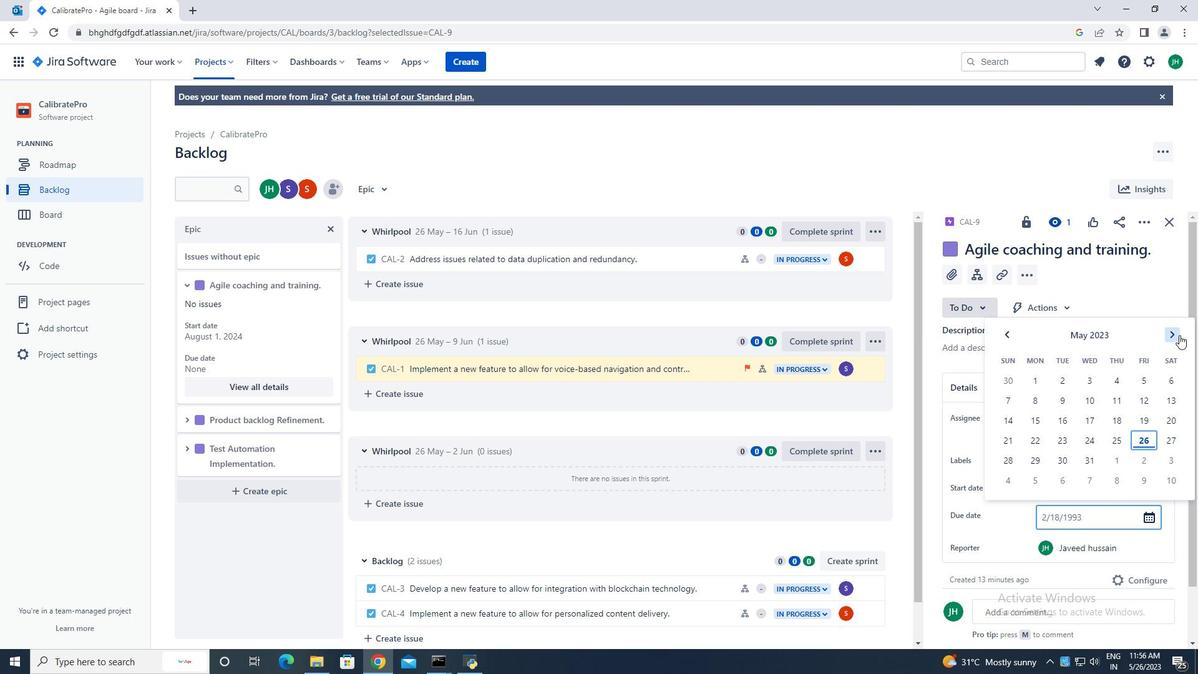
Action: Mouse pressed left at (1179, 335)
Screenshot: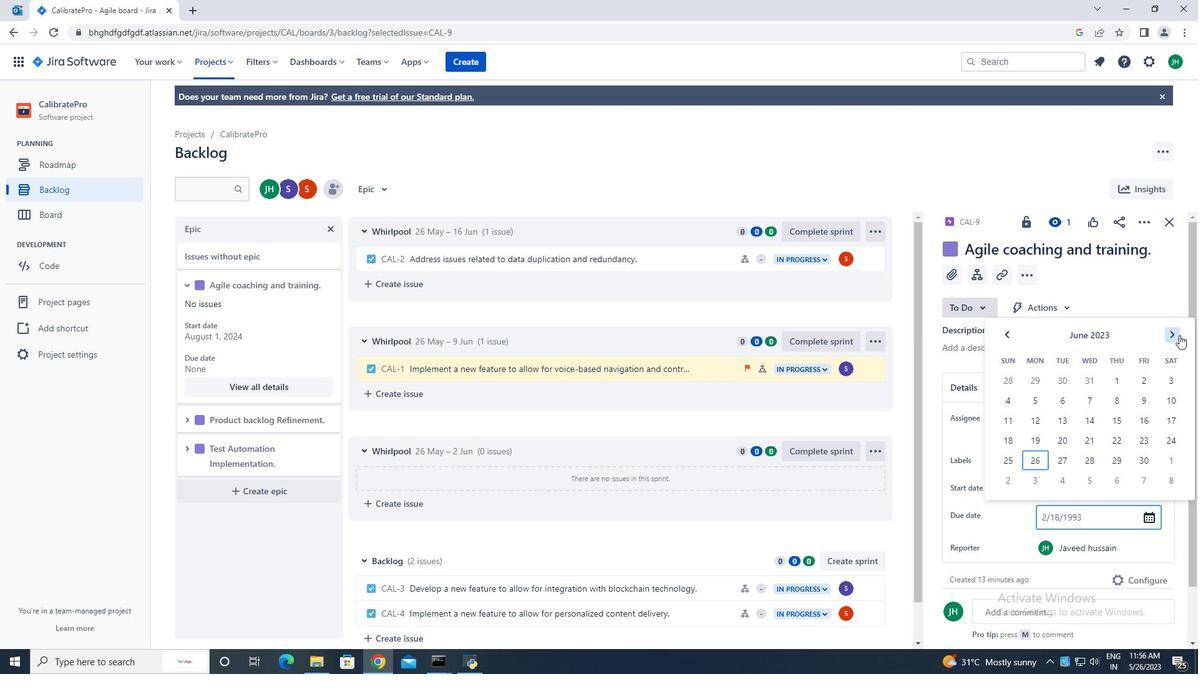 
Action: Mouse pressed left at (1179, 335)
Screenshot: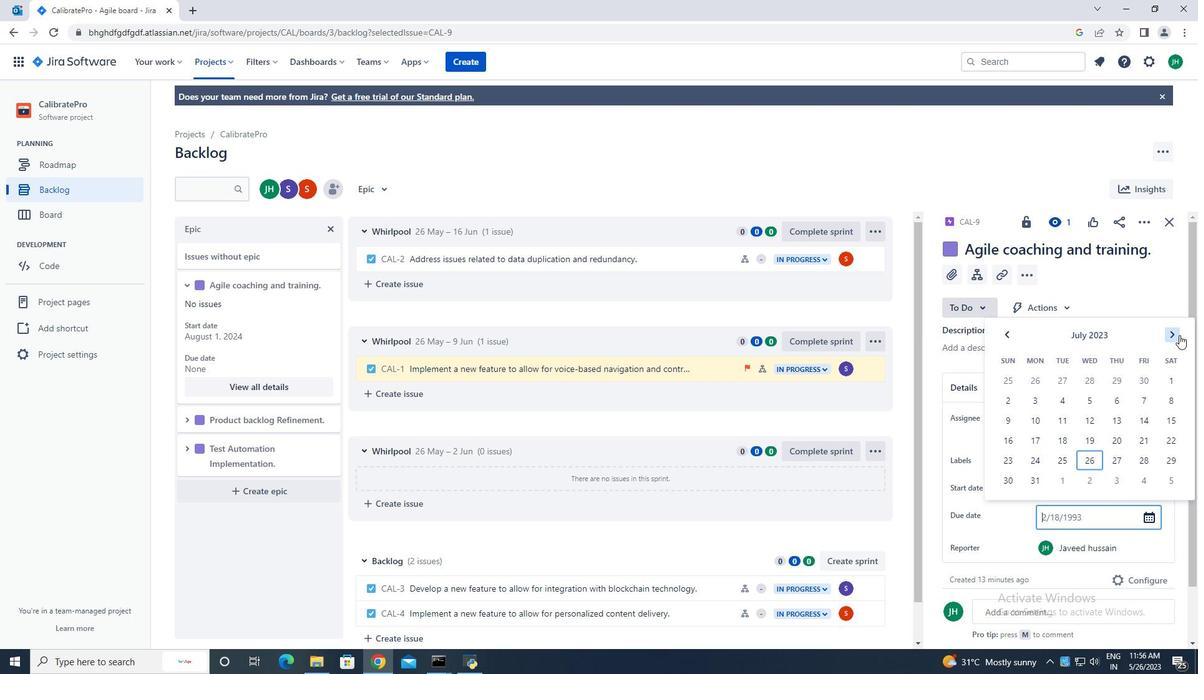 
Action: Mouse moved to (1179, 335)
Screenshot: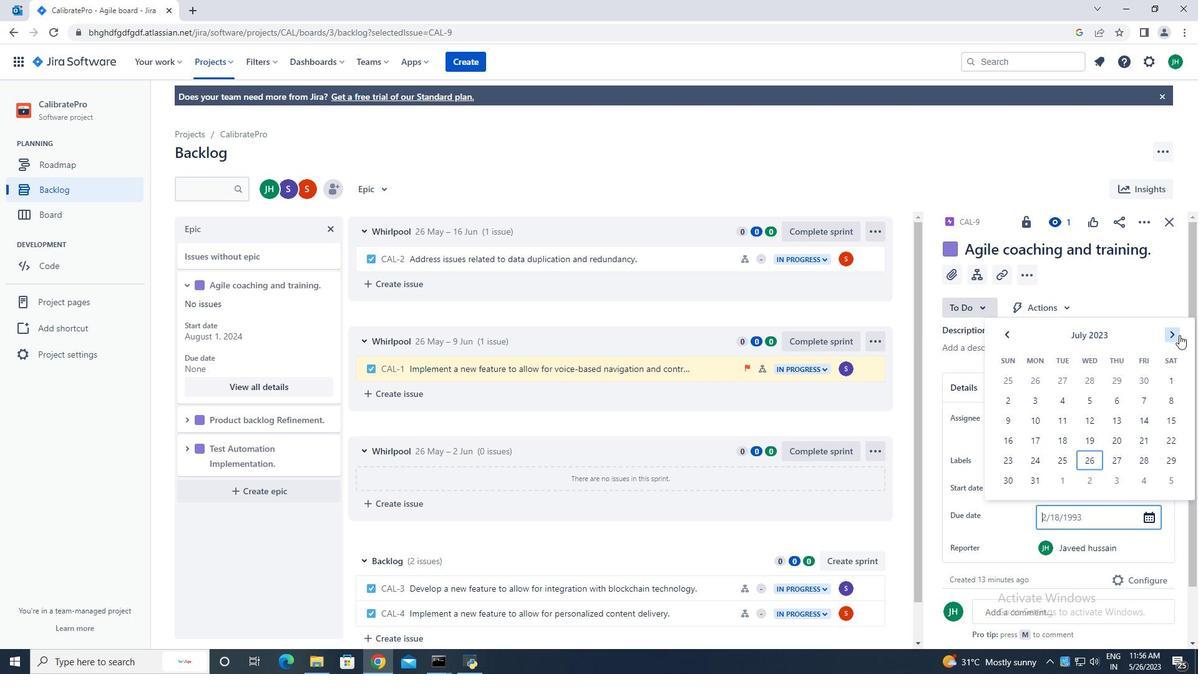 
Action: Mouse pressed left at (1179, 335)
Screenshot: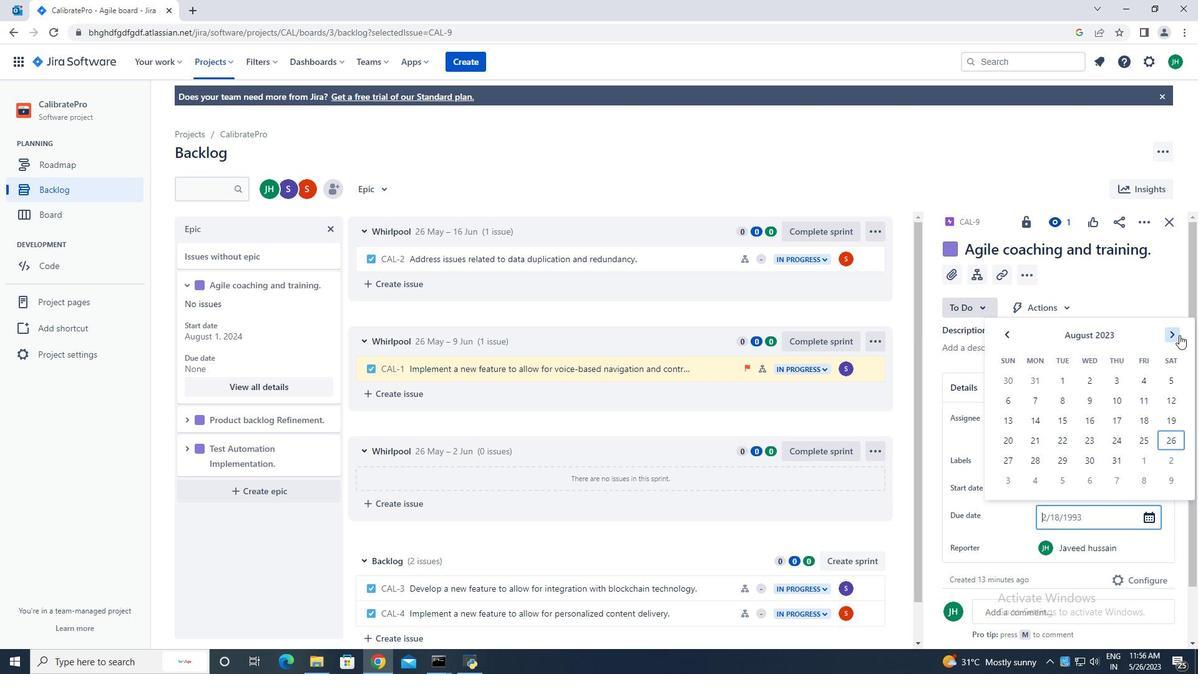 
Action: Mouse pressed left at (1179, 335)
Screenshot: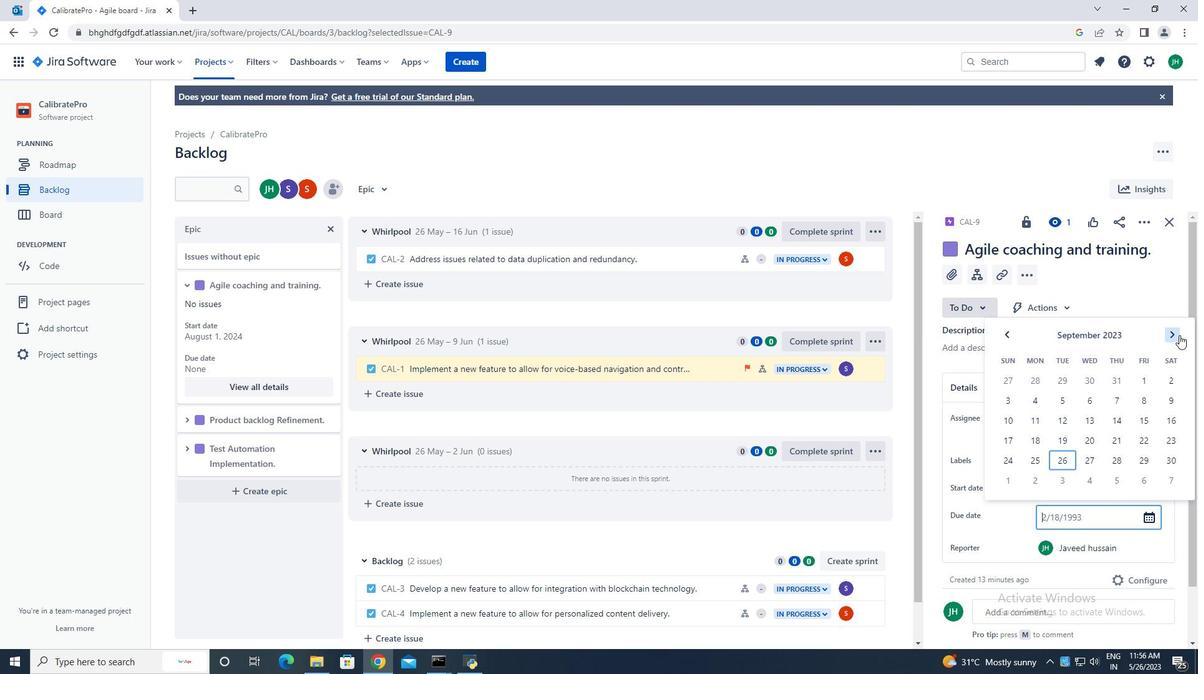 
Action: Mouse pressed left at (1179, 335)
Screenshot: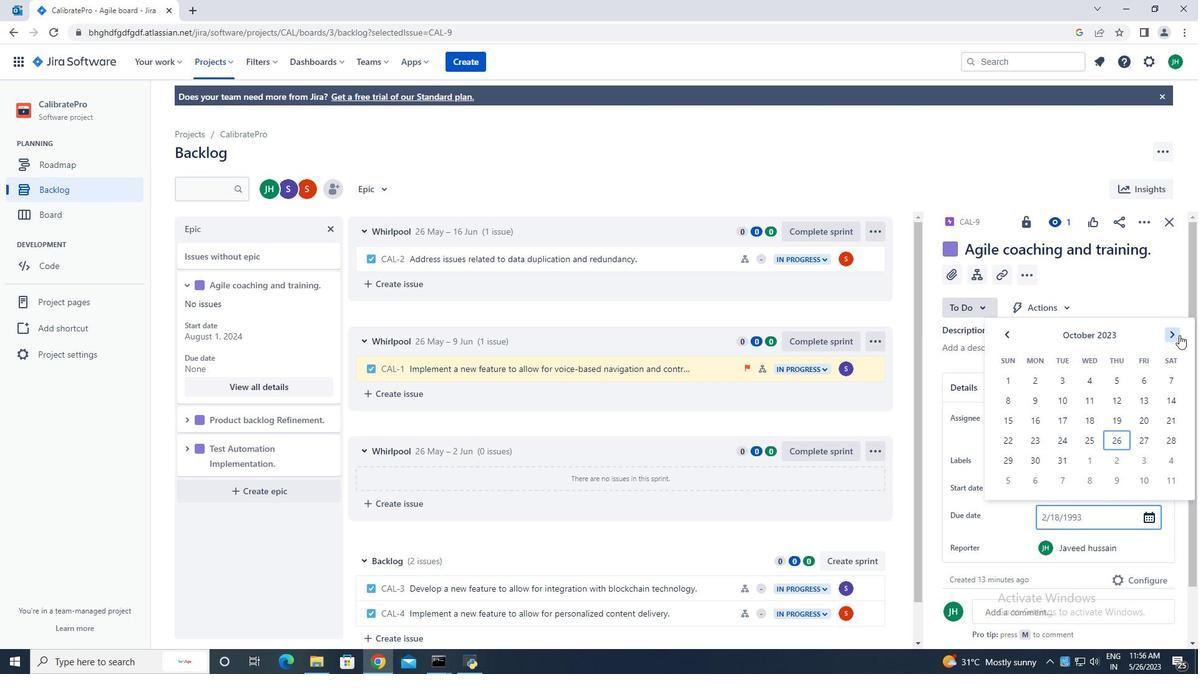
Action: Mouse pressed left at (1179, 335)
Screenshot: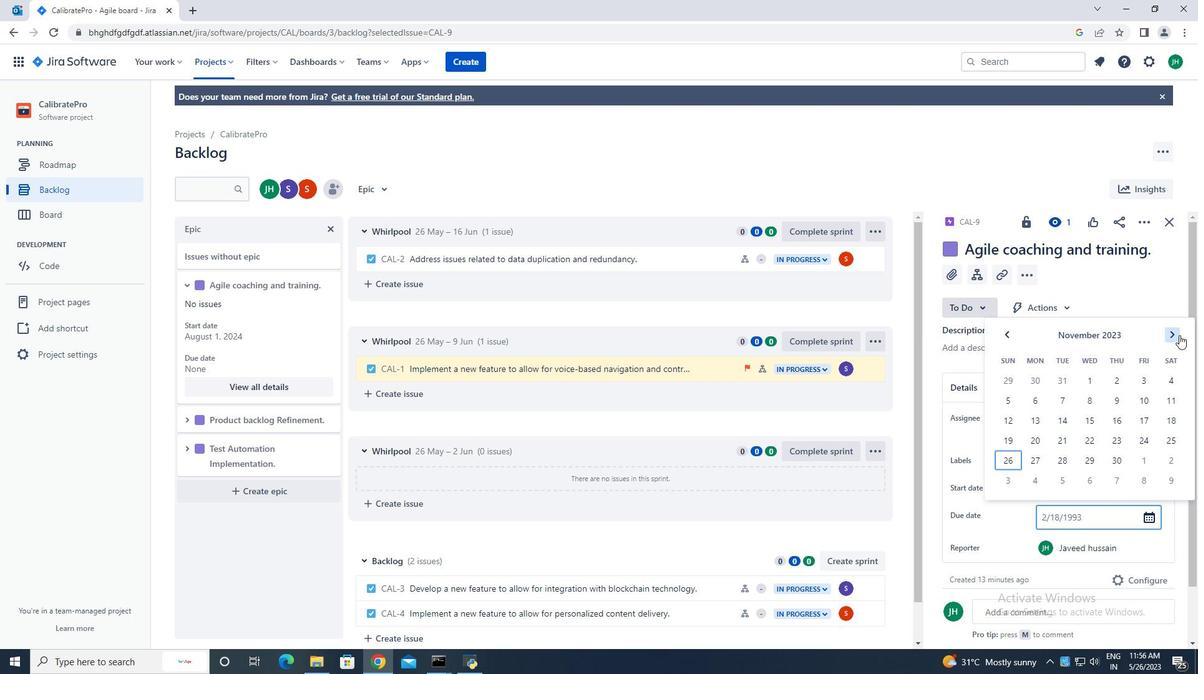
Action: Mouse pressed left at (1179, 335)
Screenshot: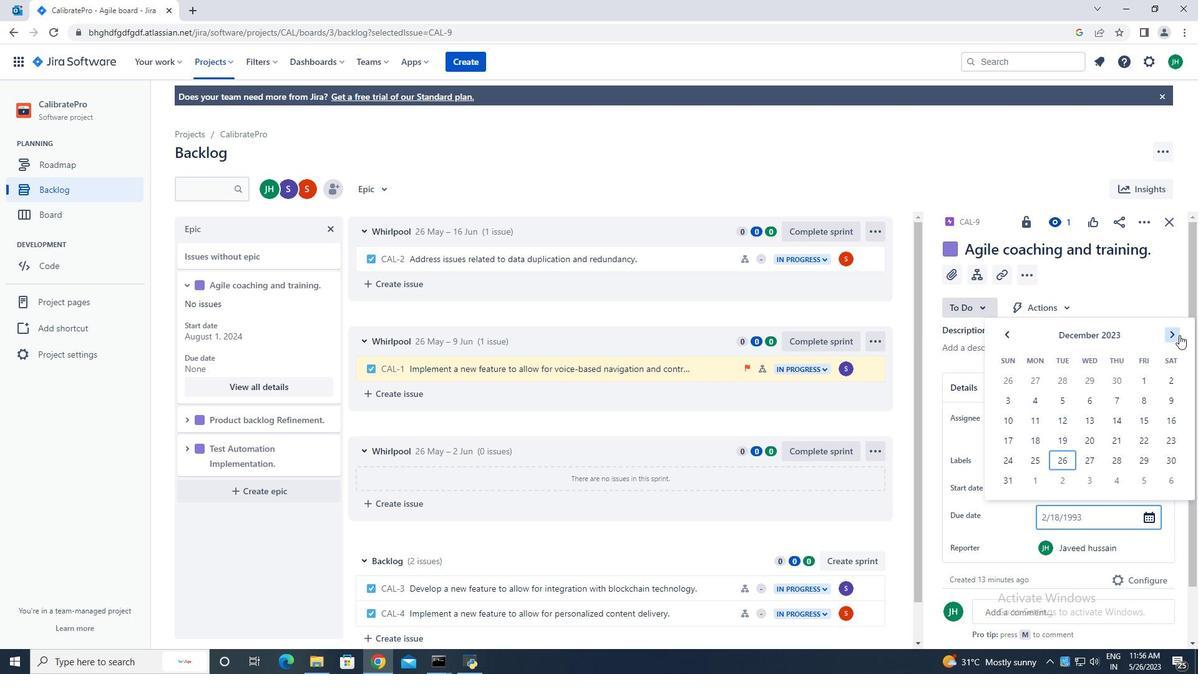 
Action: Mouse pressed left at (1179, 335)
Screenshot: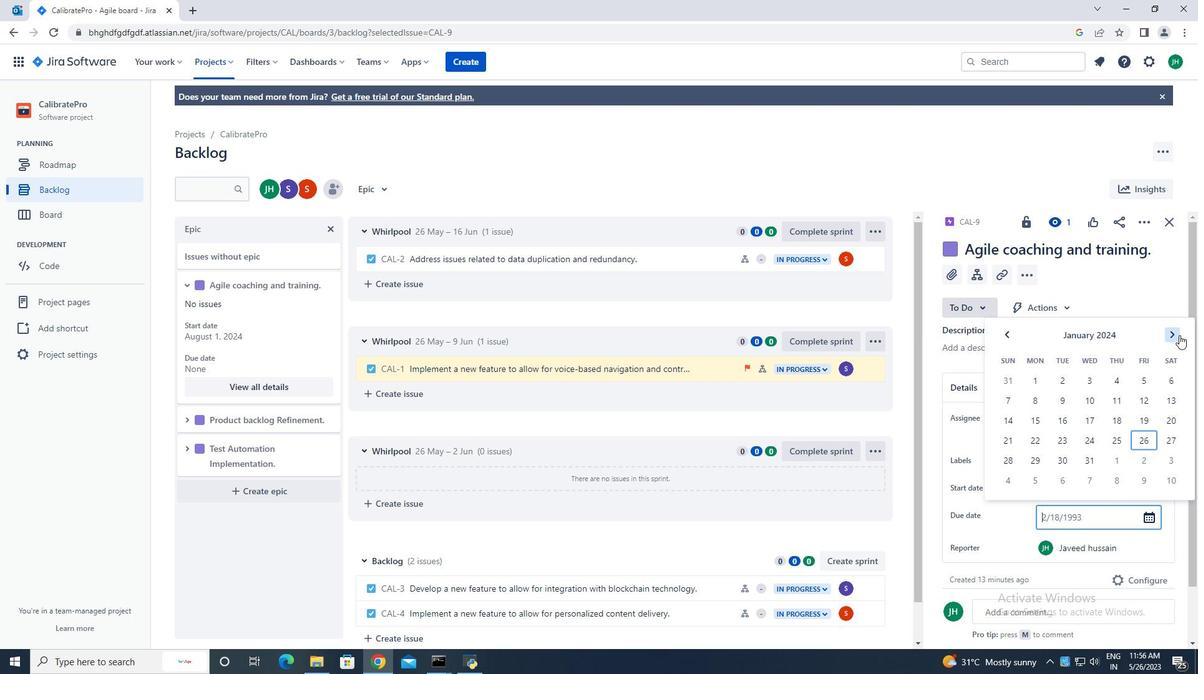 
Action: Mouse pressed left at (1179, 335)
Screenshot: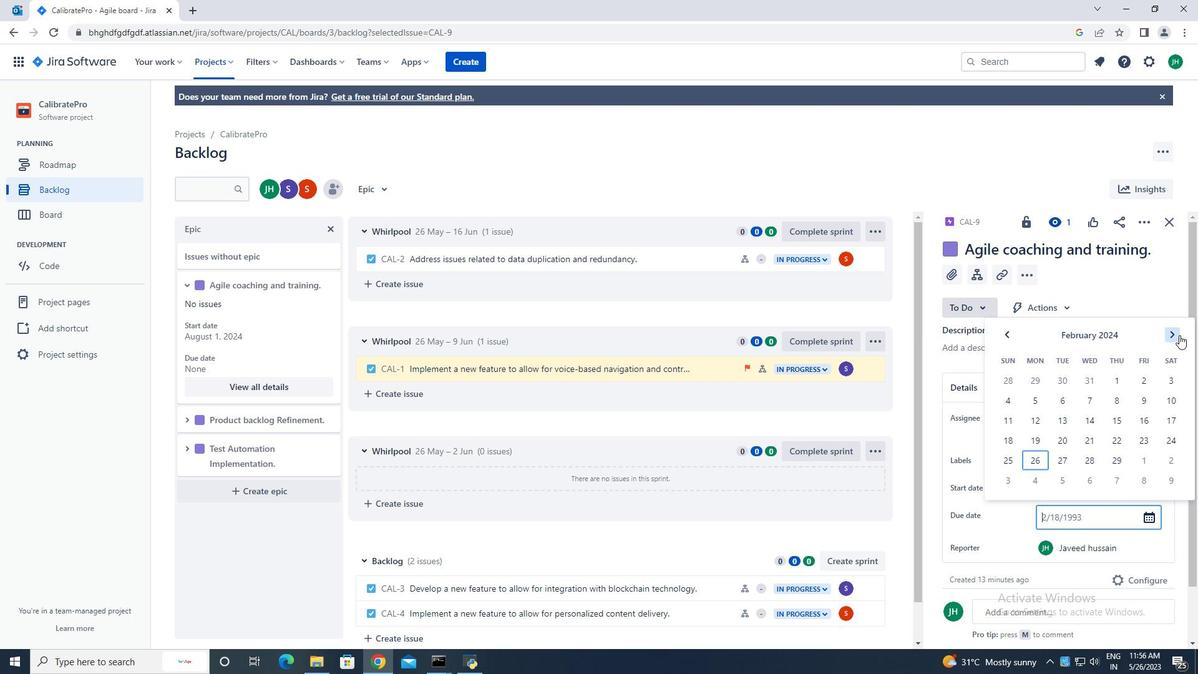 
Action: Mouse pressed left at (1179, 335)
Screenshot: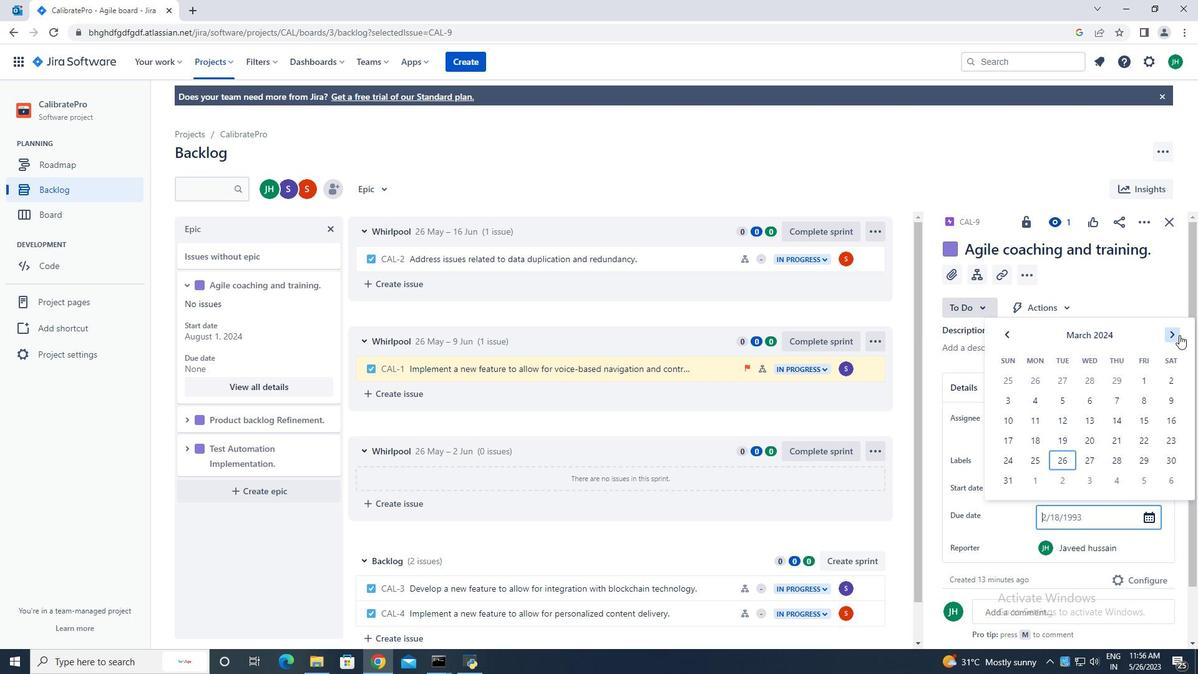 
Action: Mouse pressed left at (1179, 335)
Screenshot: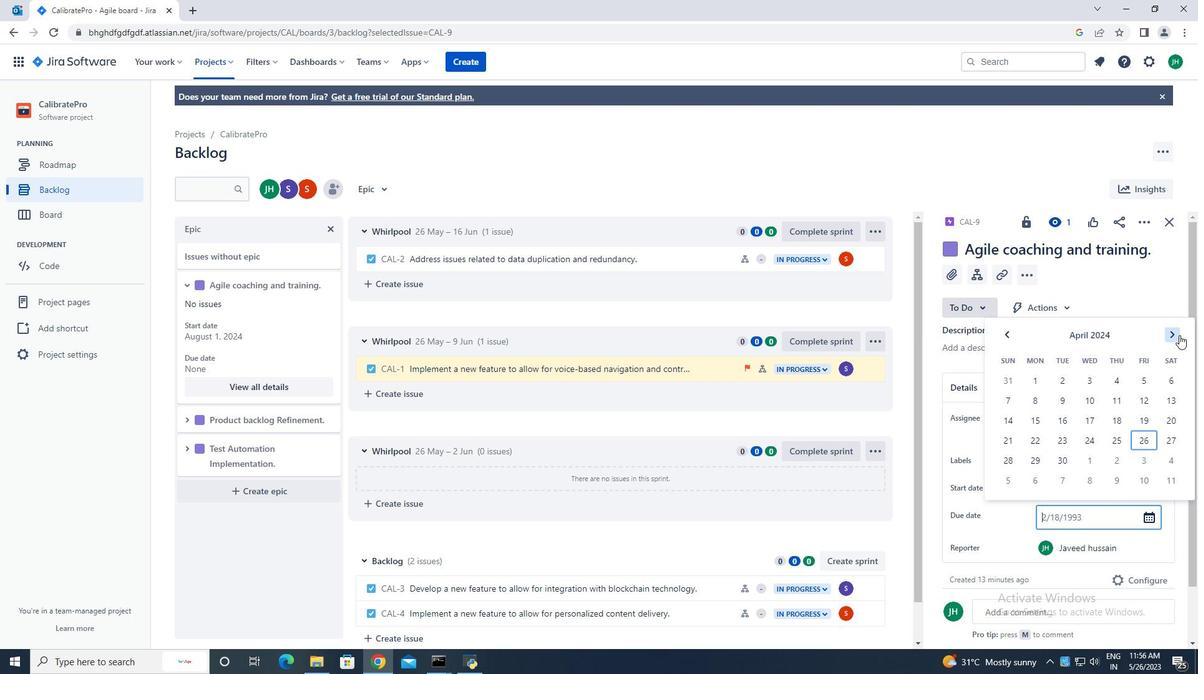 
Action: Mouse pressed left at (1179, 335)
Screenshot: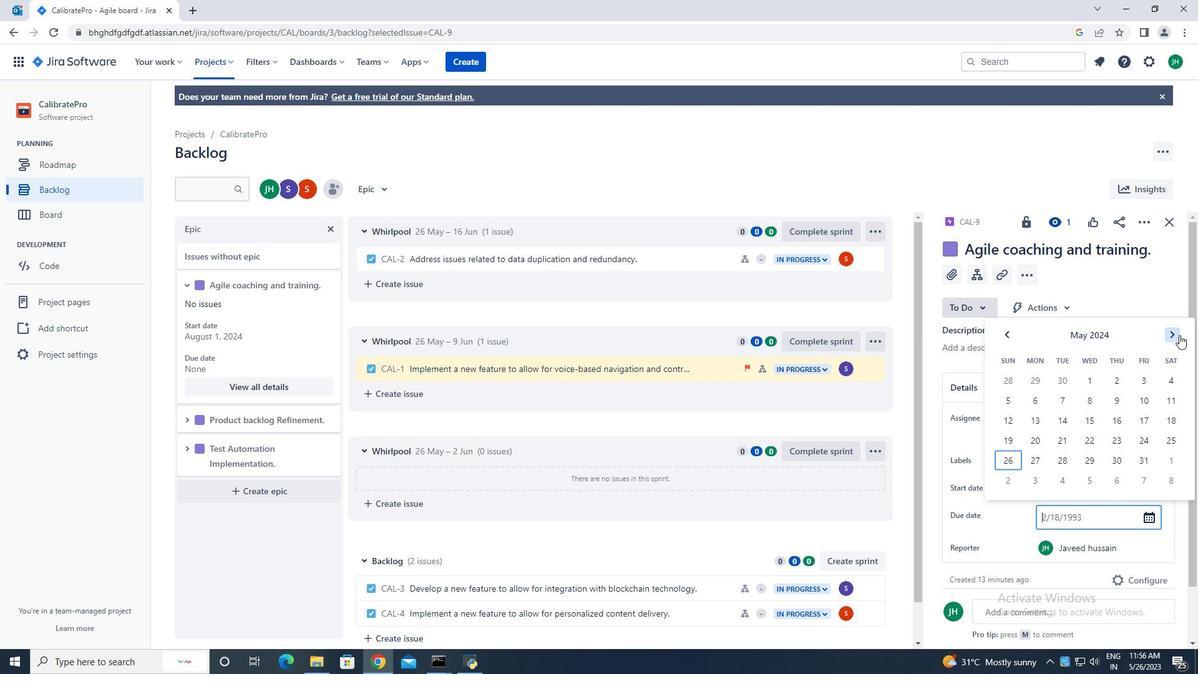 
Action: Mouse moved to (1176, 333)
Screenshot: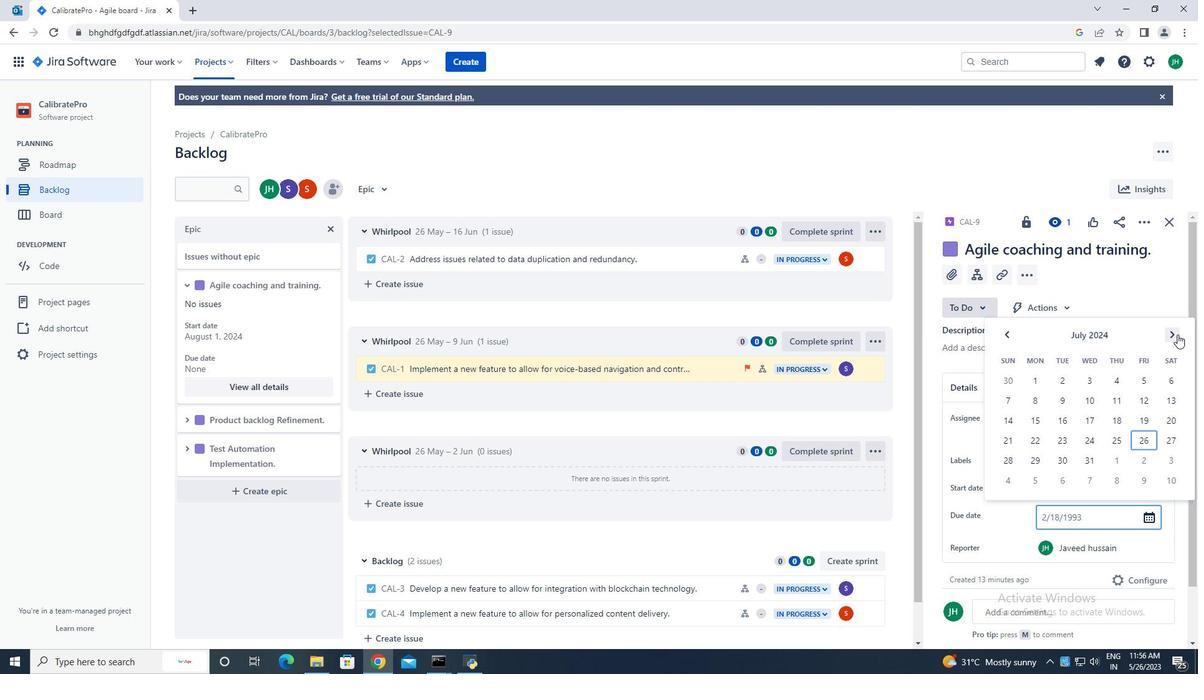 
Action: Mouse pressed left at (1176, 333)
Screenshot: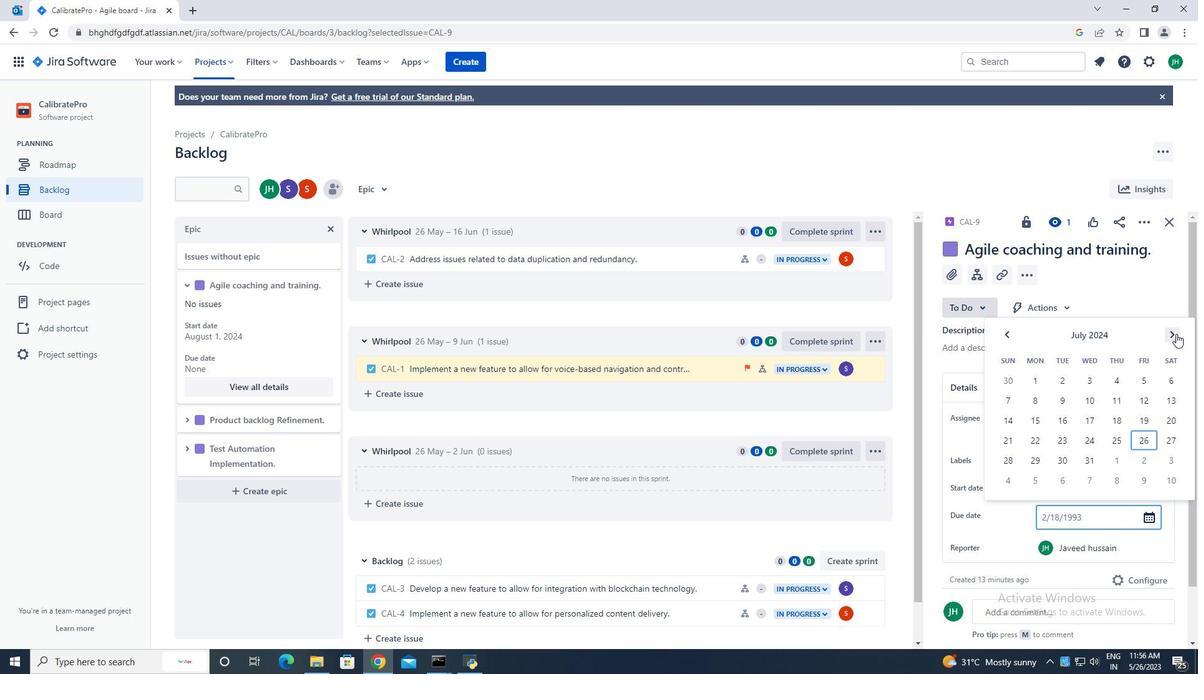 
Action: Mouse pressed left at (1176, 333)
Screenshot: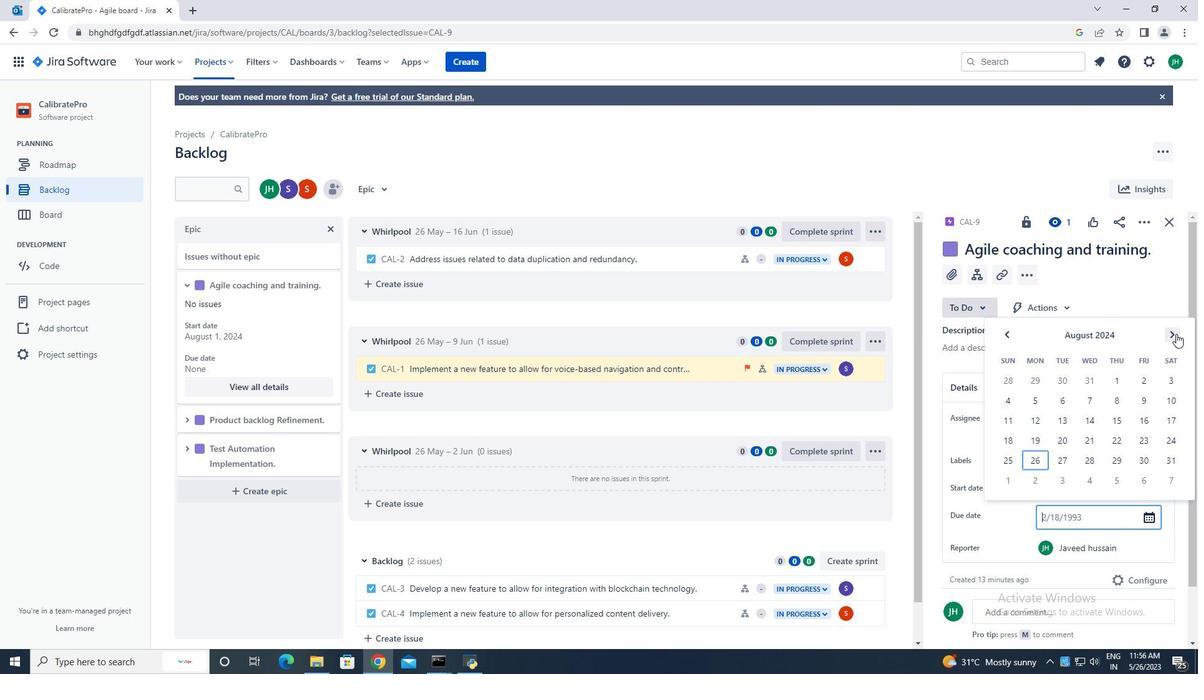 
Action: Mouse pressed left at (1176, 333)
Screenshot: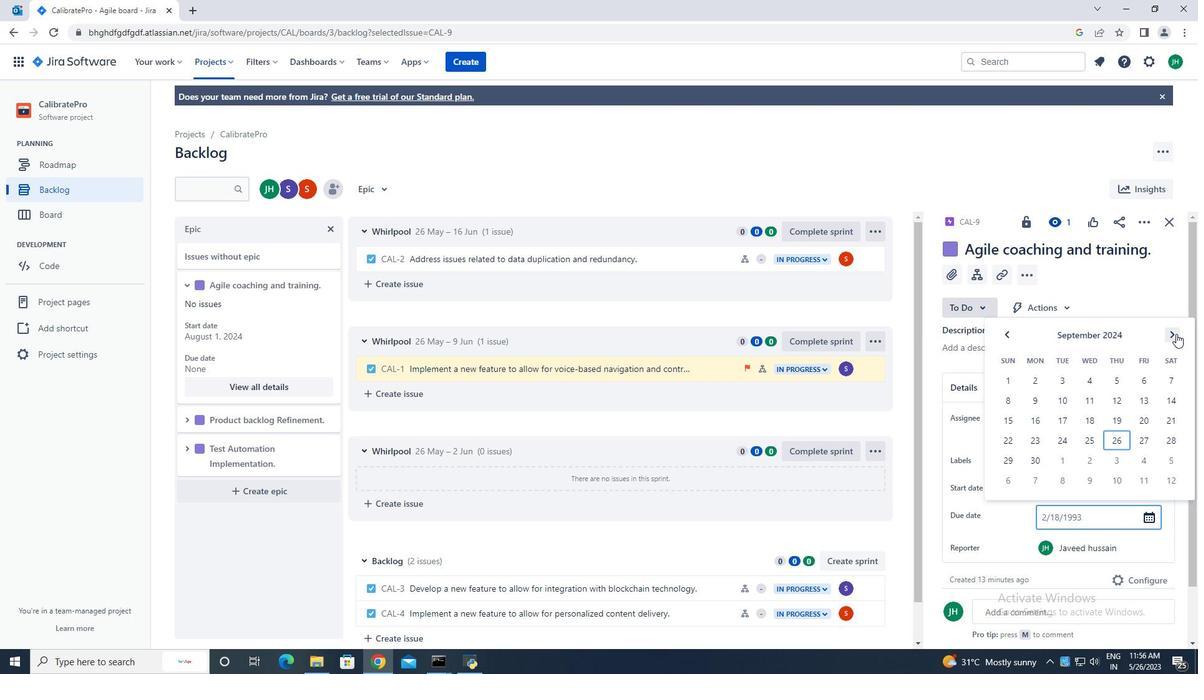 
Action: Mouse pressed left at (1176, 333)
Screenshot: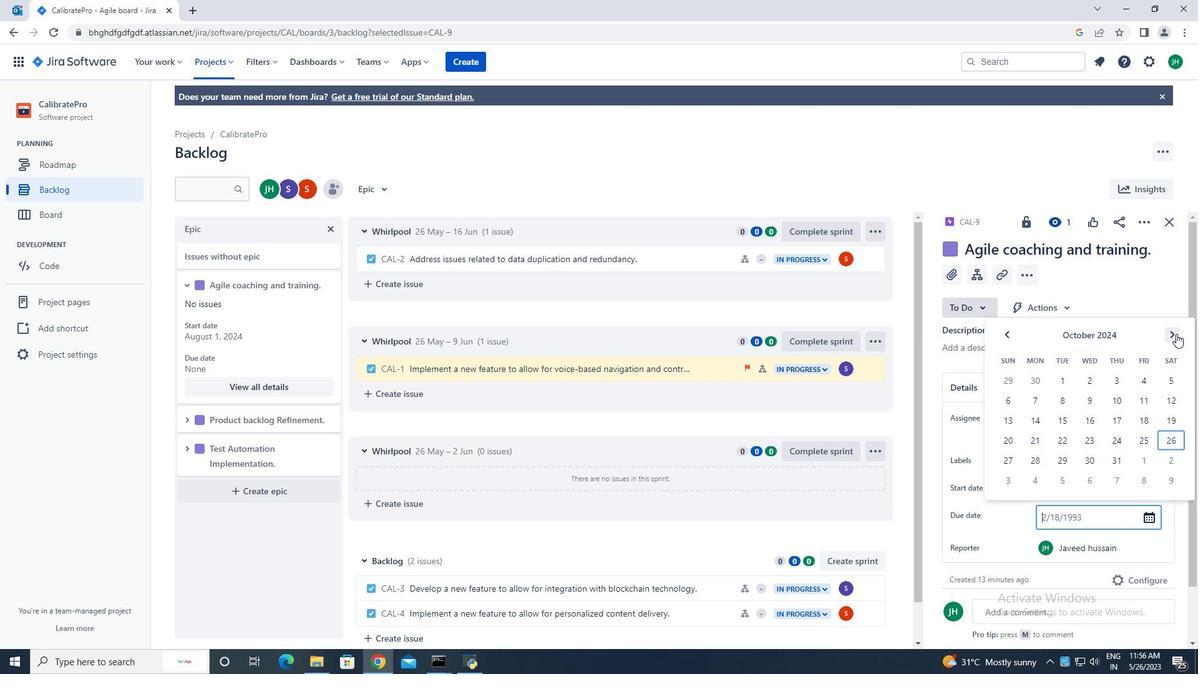 
Action: Mouse pressed left at (1176, 333)
Screenshot: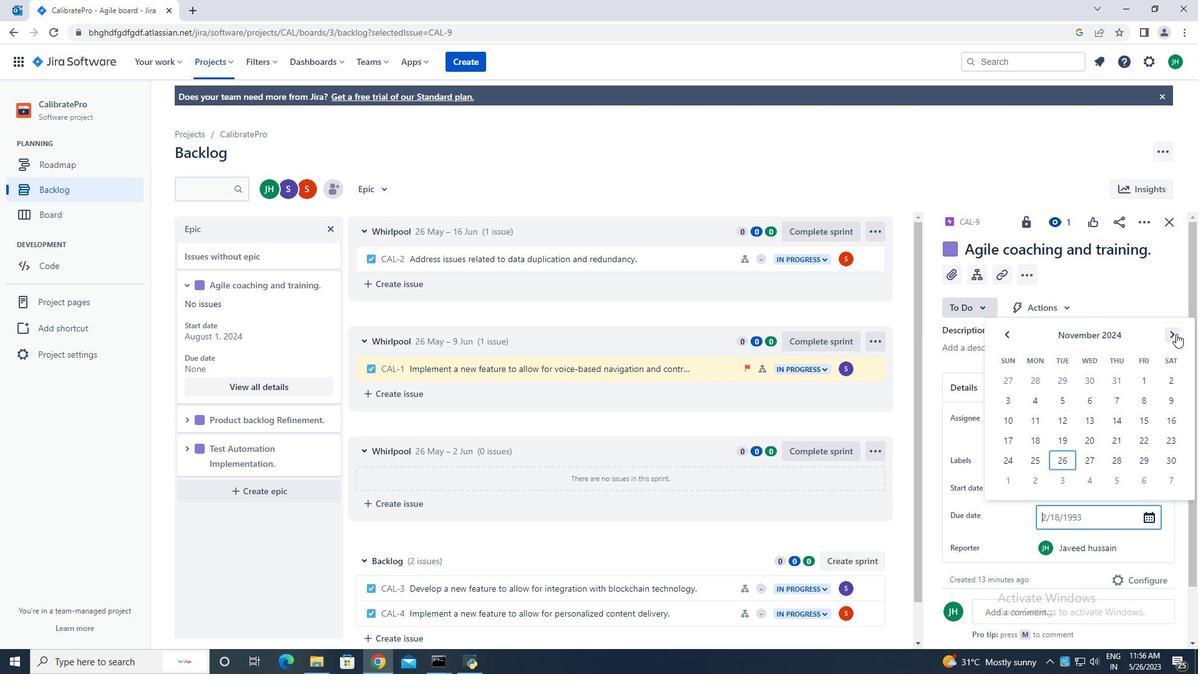 
Action: Mouse pressed left at (1176, 333)
Screenshot: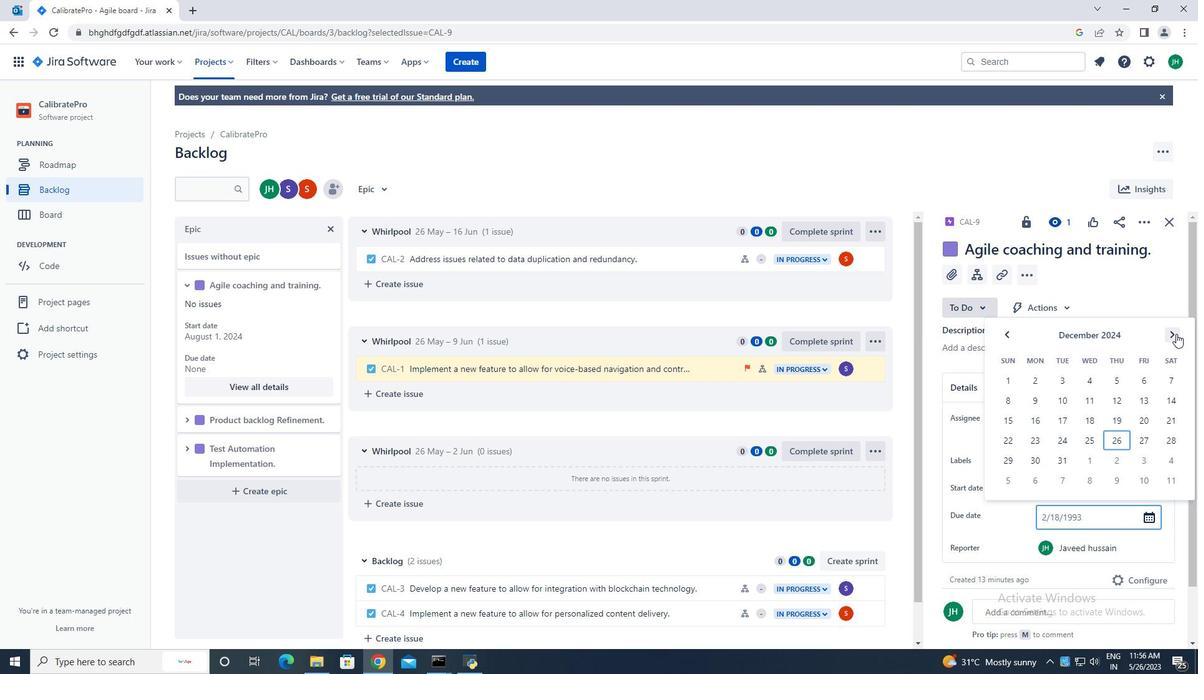 
Action: Mouse pressed left at (1176, 333)
Screenshot: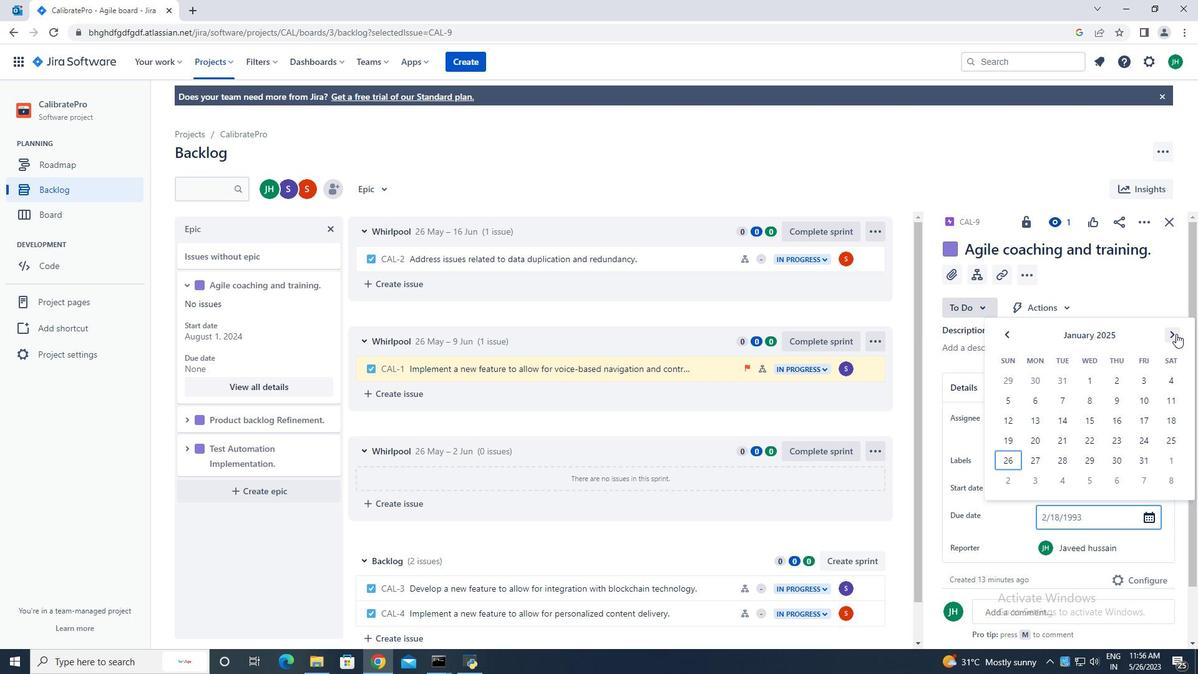 
Action: Mouse pressed left at (1176, 333)
Screenshot: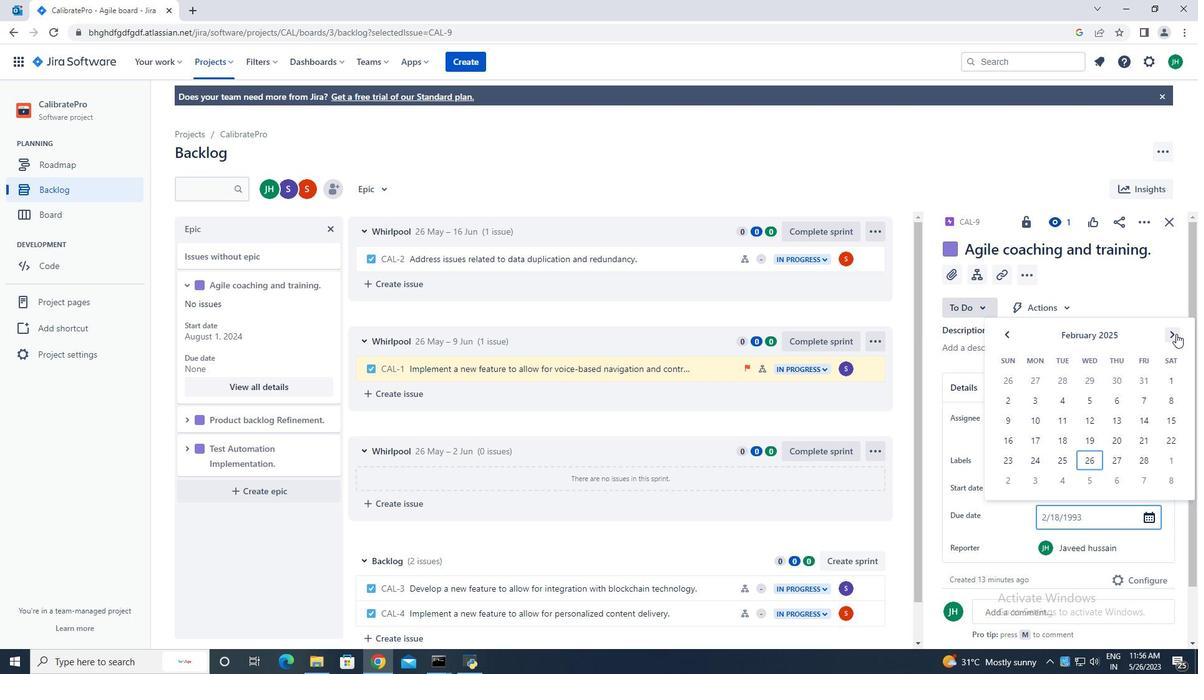 
Action: Mouse pressed left at (1176, 333)
Screenshot: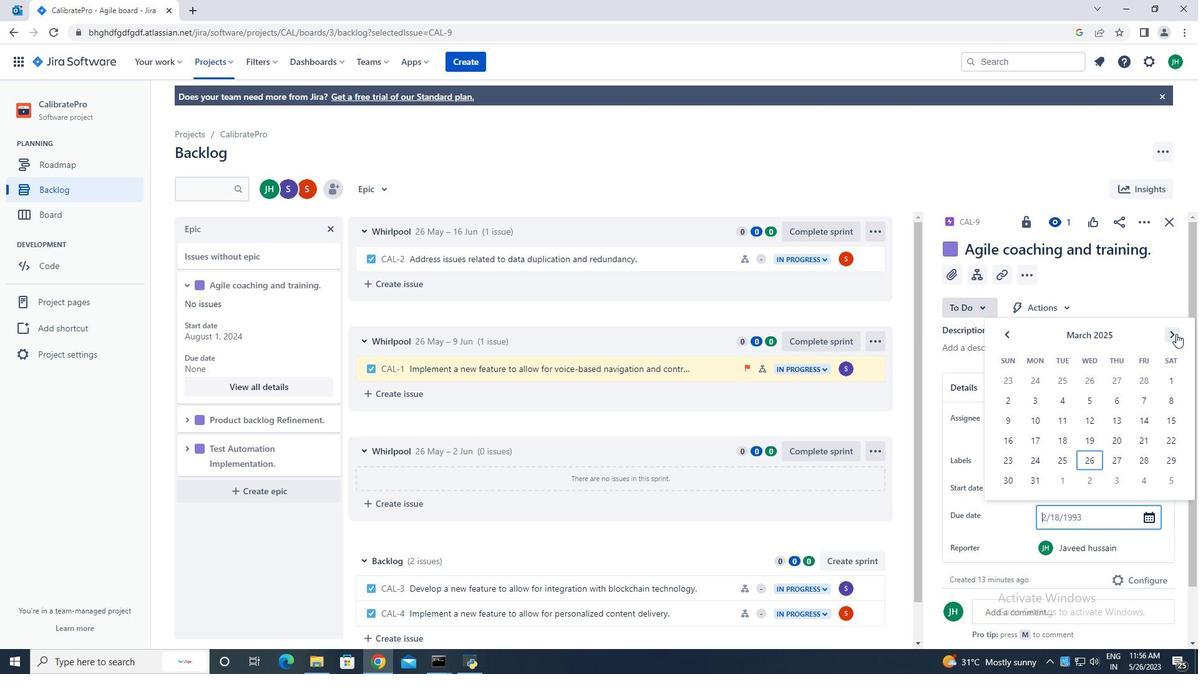 
Action: Mouse pressed left at (1176, 333)
Screenshot: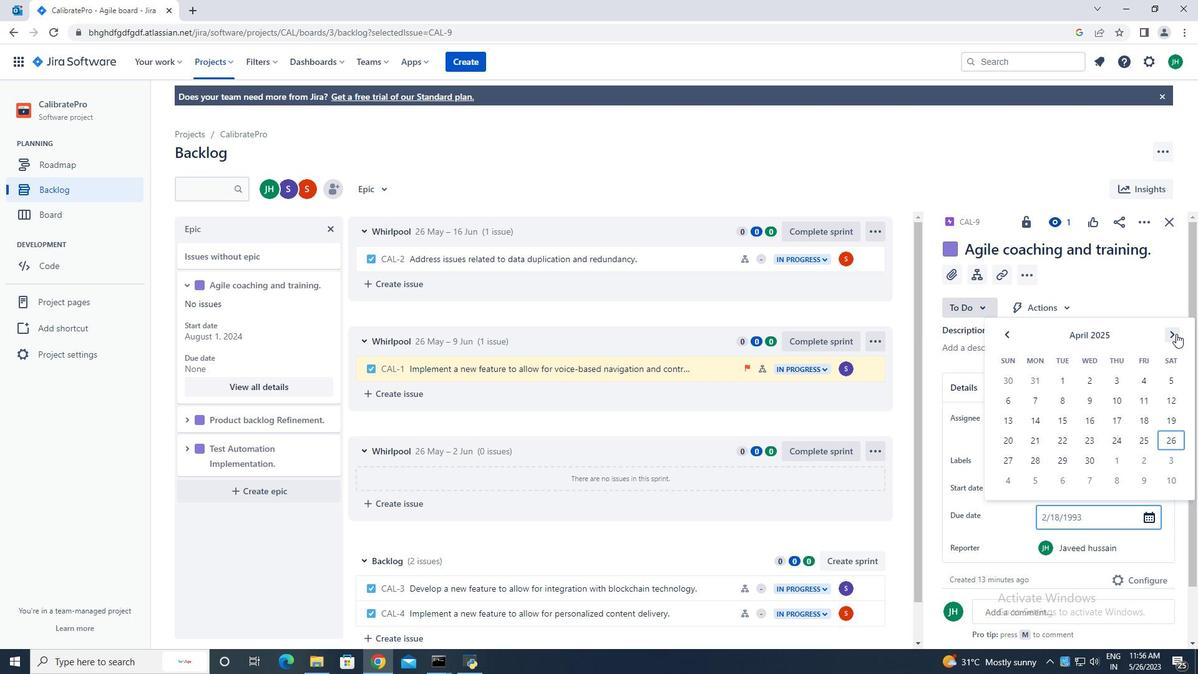 
Action: Mouse pressed left at (1176, 333)
Screenshot: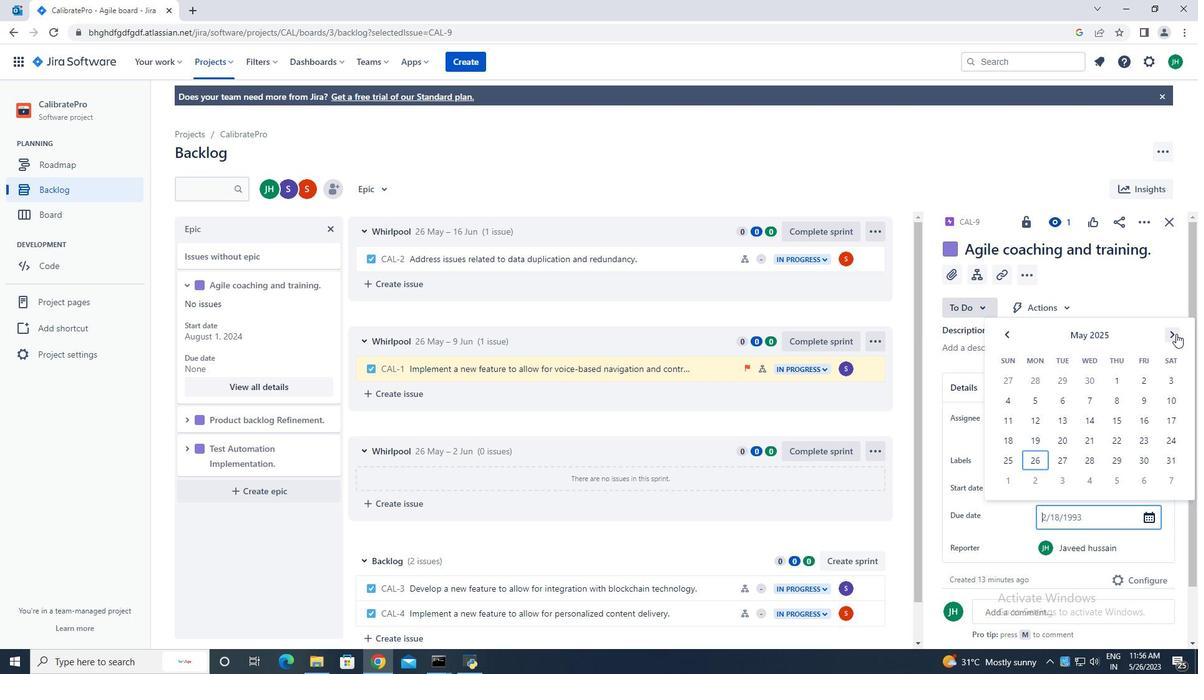 
Action: Mouse pressed left at (1176, 333)
Screenshot: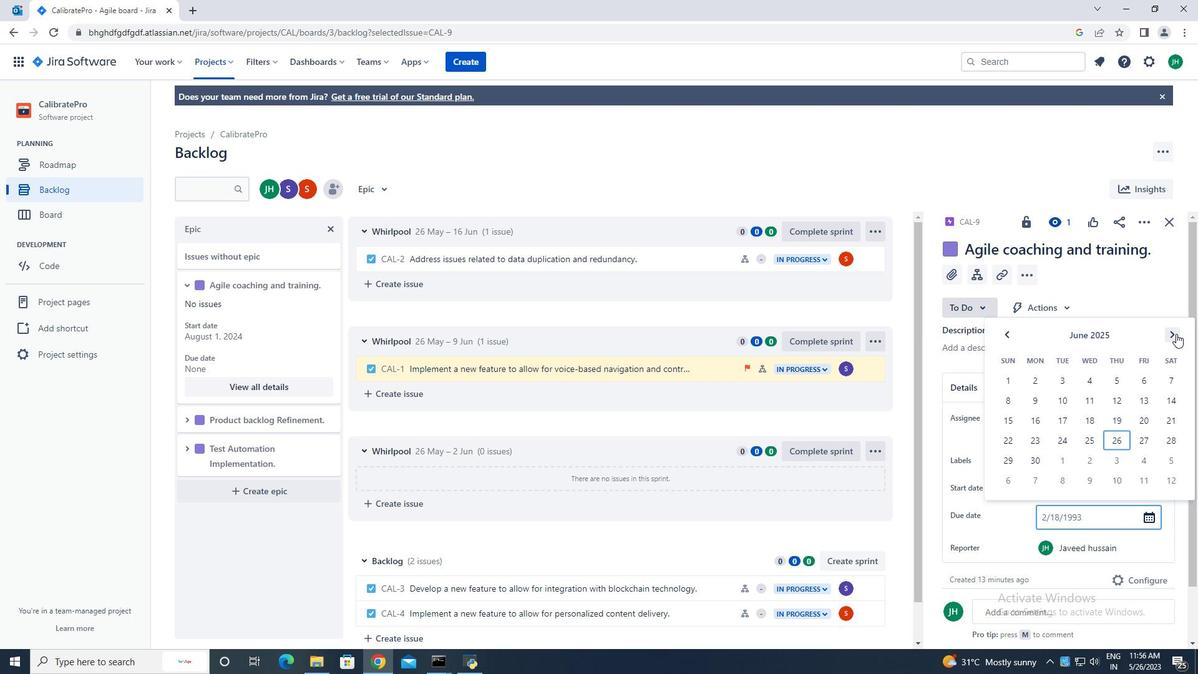 
Action: Mouse pressed left at (1176, 333)
Screenshot: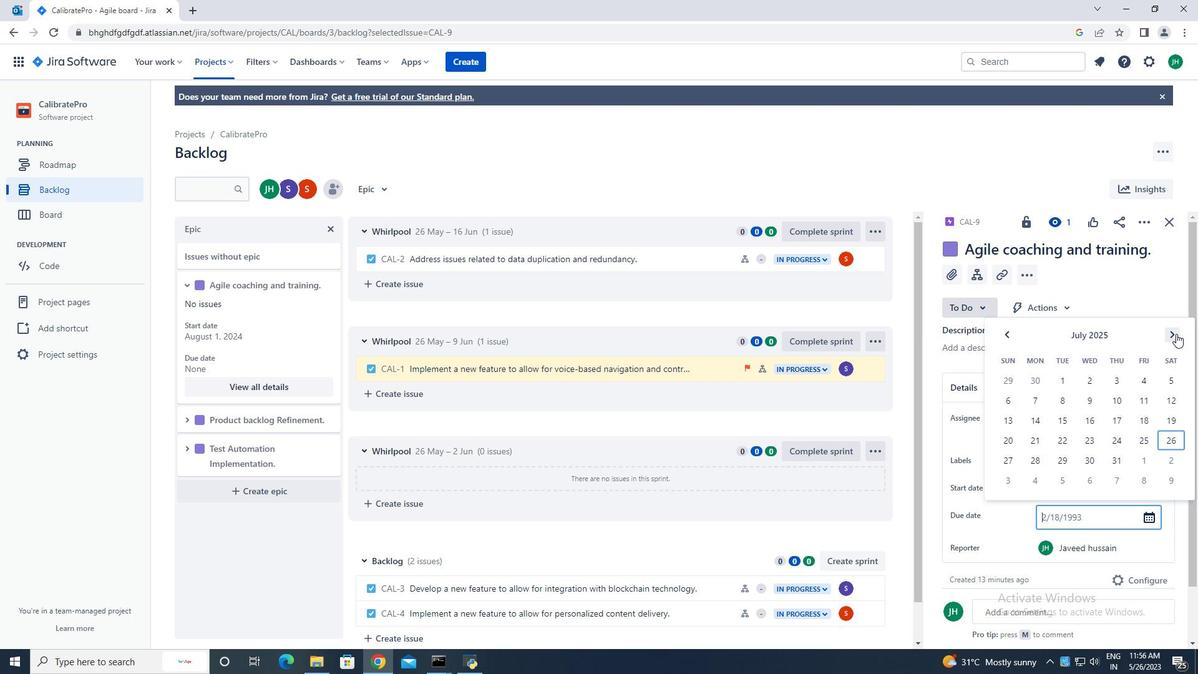 
Action: Mouse moved to (1141, 380)
Screenshot: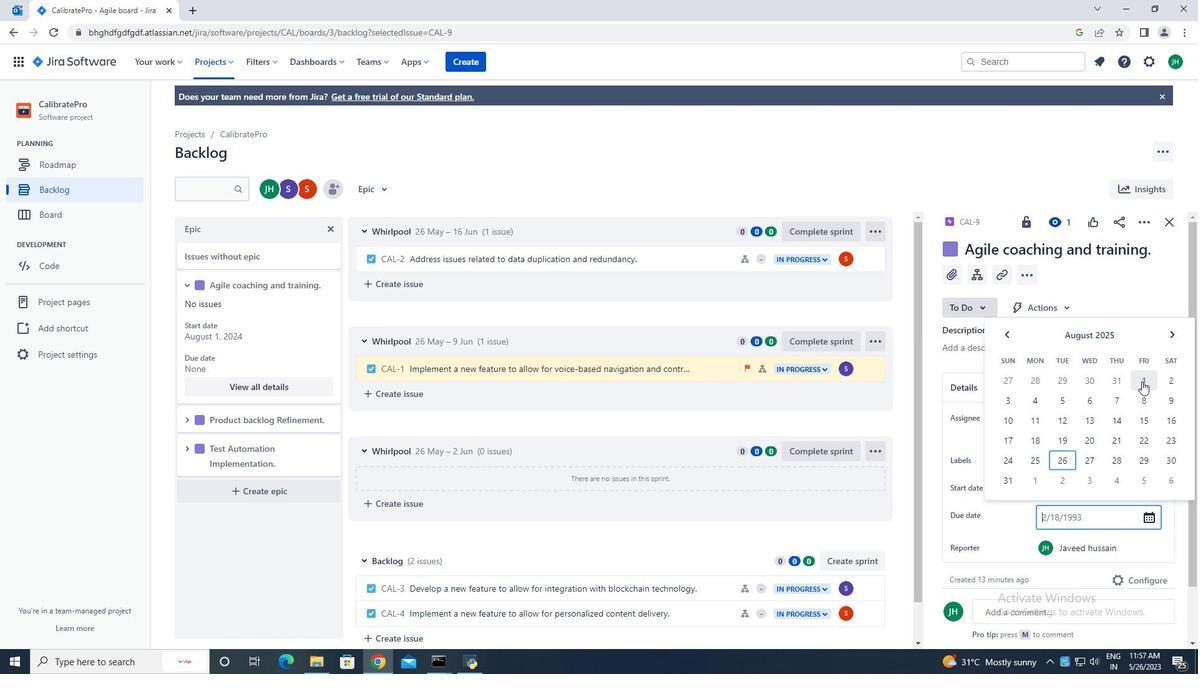 
Action: Mouse pressed left at (1141, 380)
Screenshot: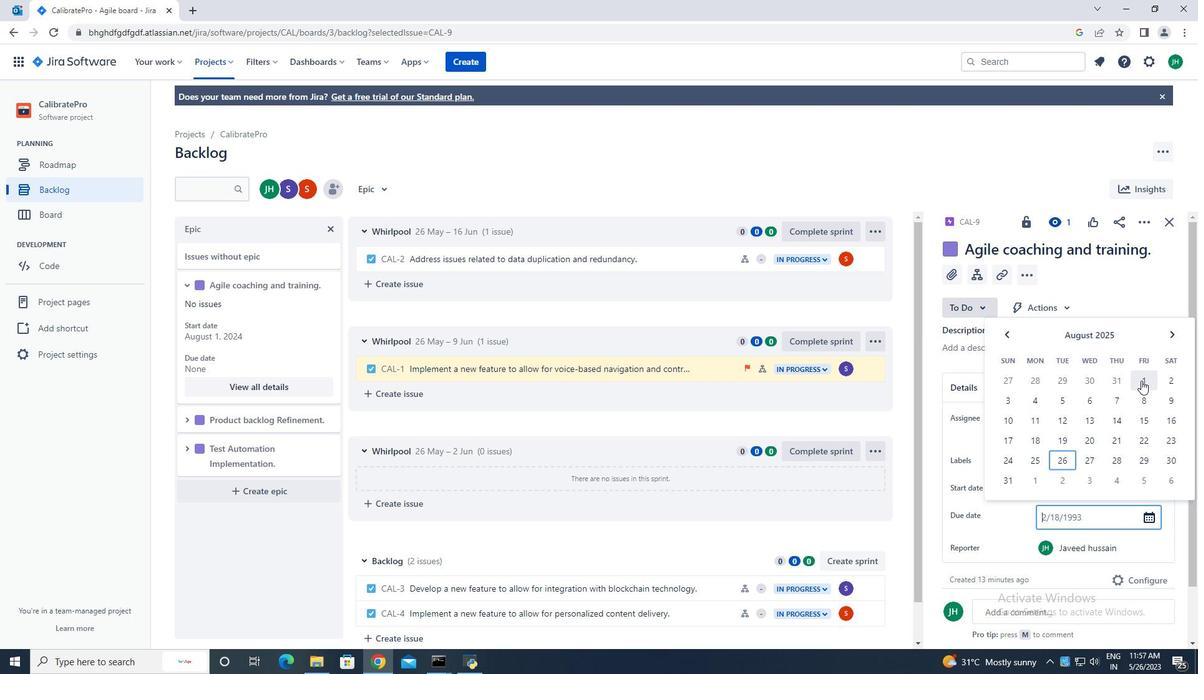 
Action: Mouse moved to (1122, 375)
Screenshot: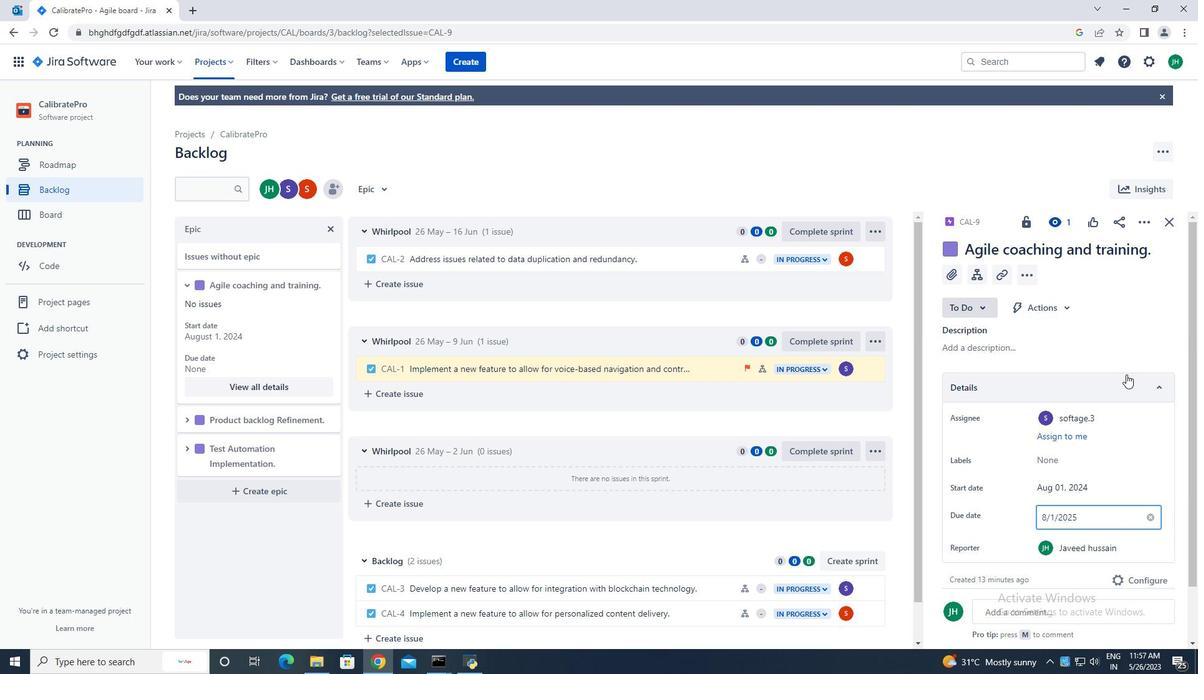 
Action: Key pressed <Key.enter>
Screenshot: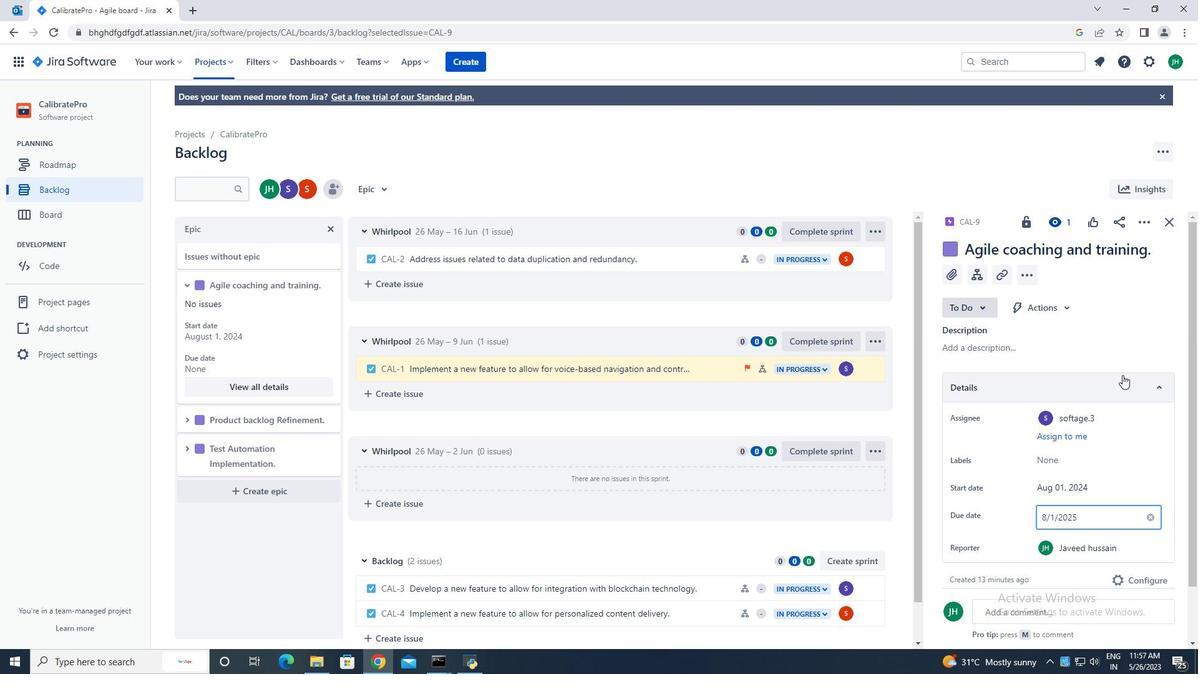 
Action: Mouse moved to (1069, 484)
Screenshot: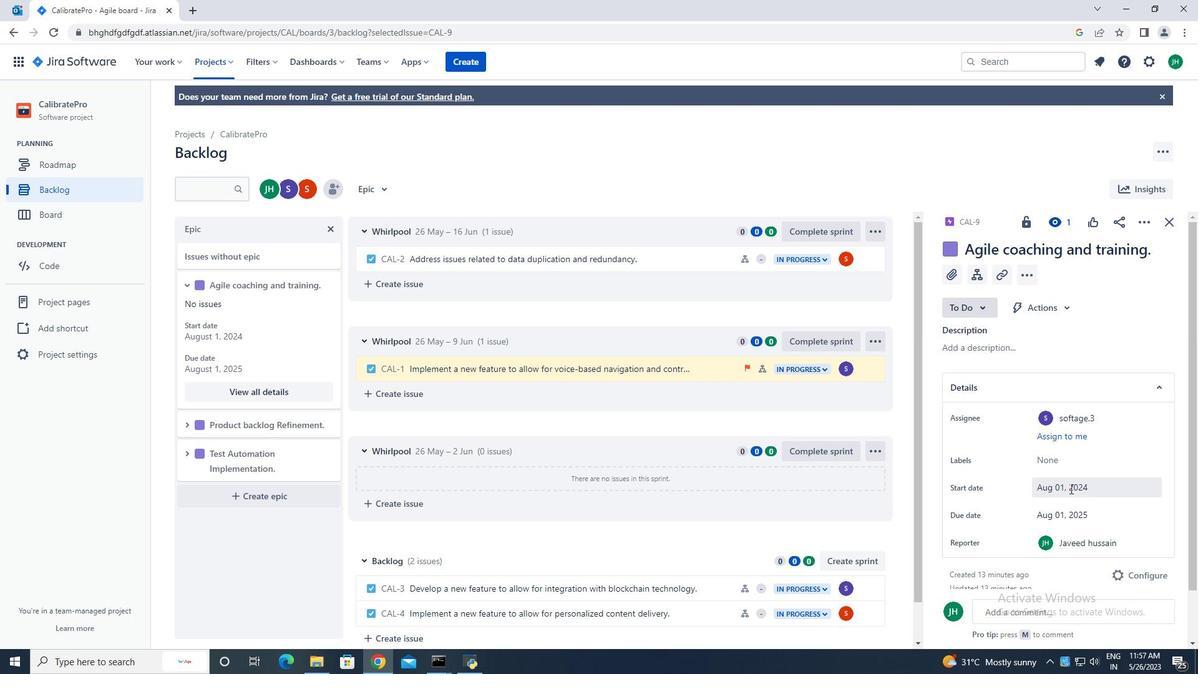 
Action: Mouse pressed left at (1069, 484)
Screenshot: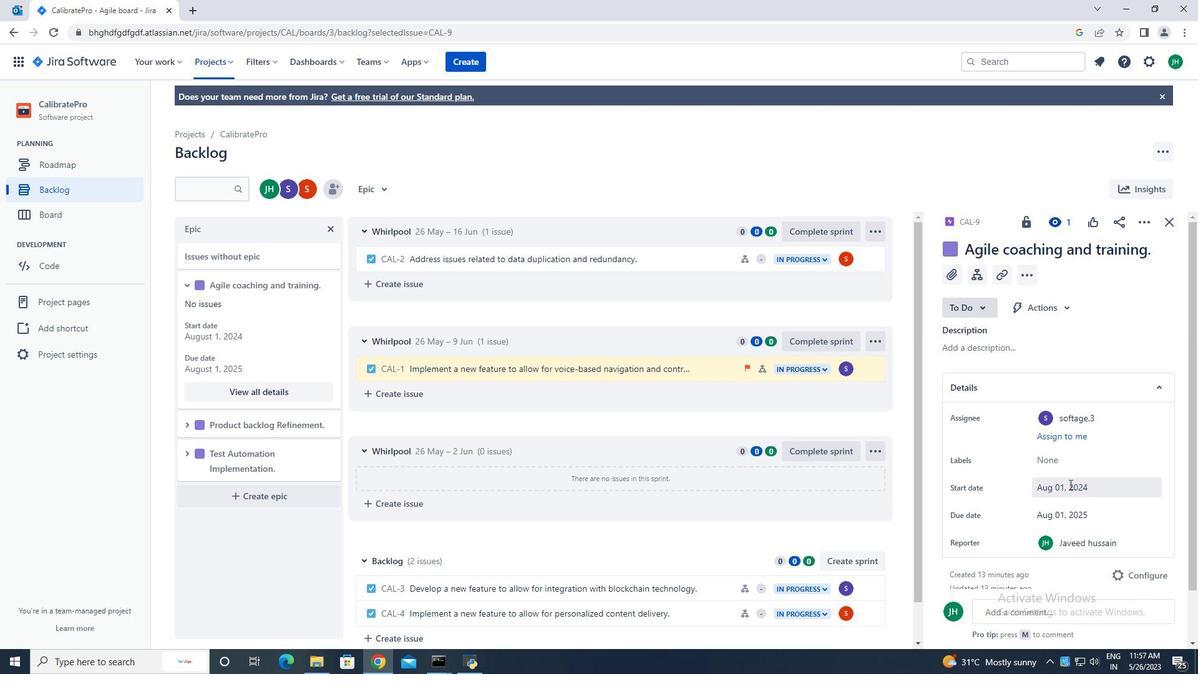 
Action: Mouse moved to (1009, 308)
Screenshot: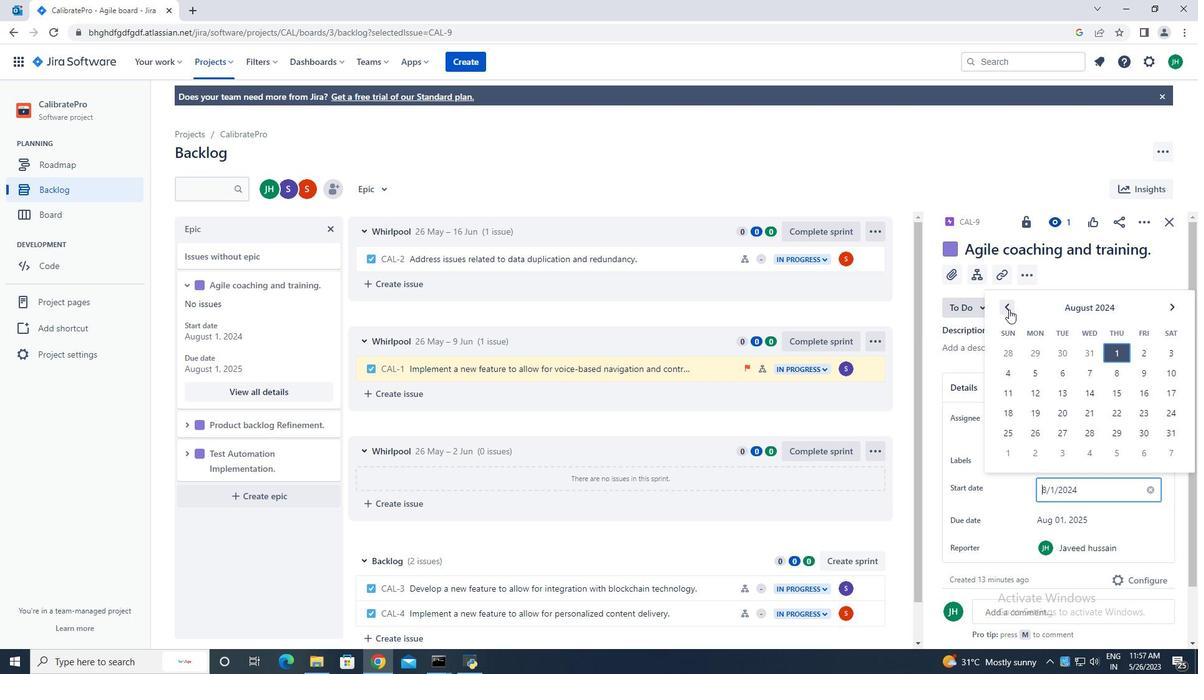 
Action: Mouse pressed left at (1009, 308)
Screenshot: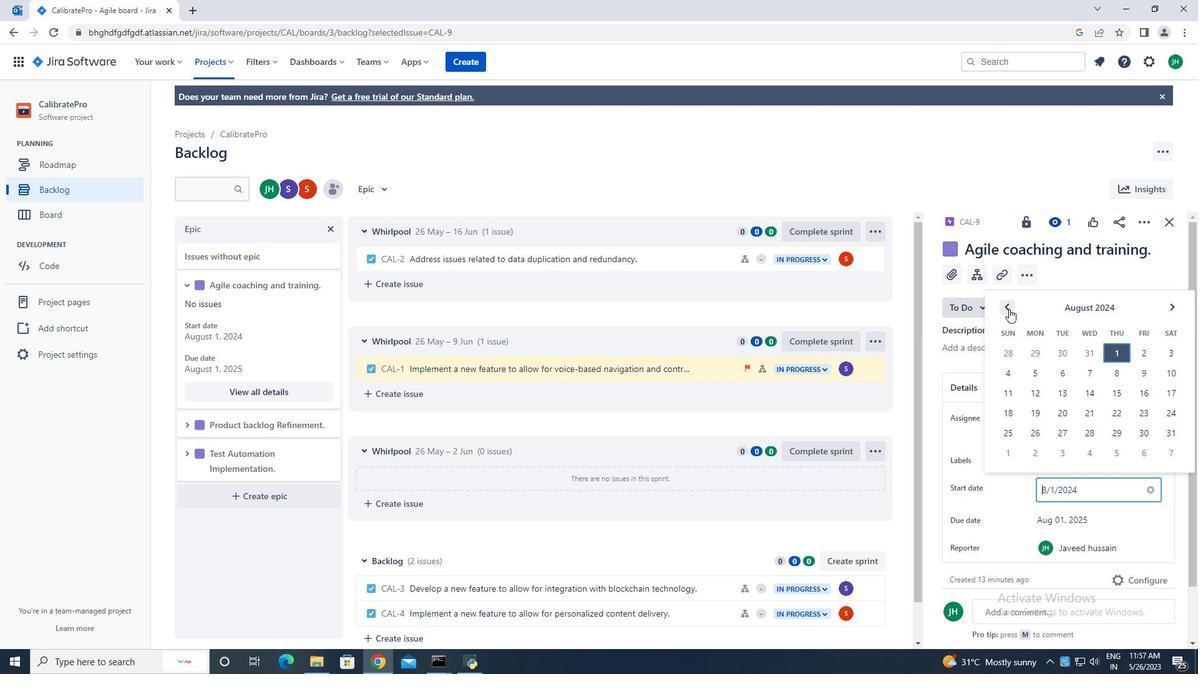 
Action: Mouse pressed left at (1009, 308)
Screenshot: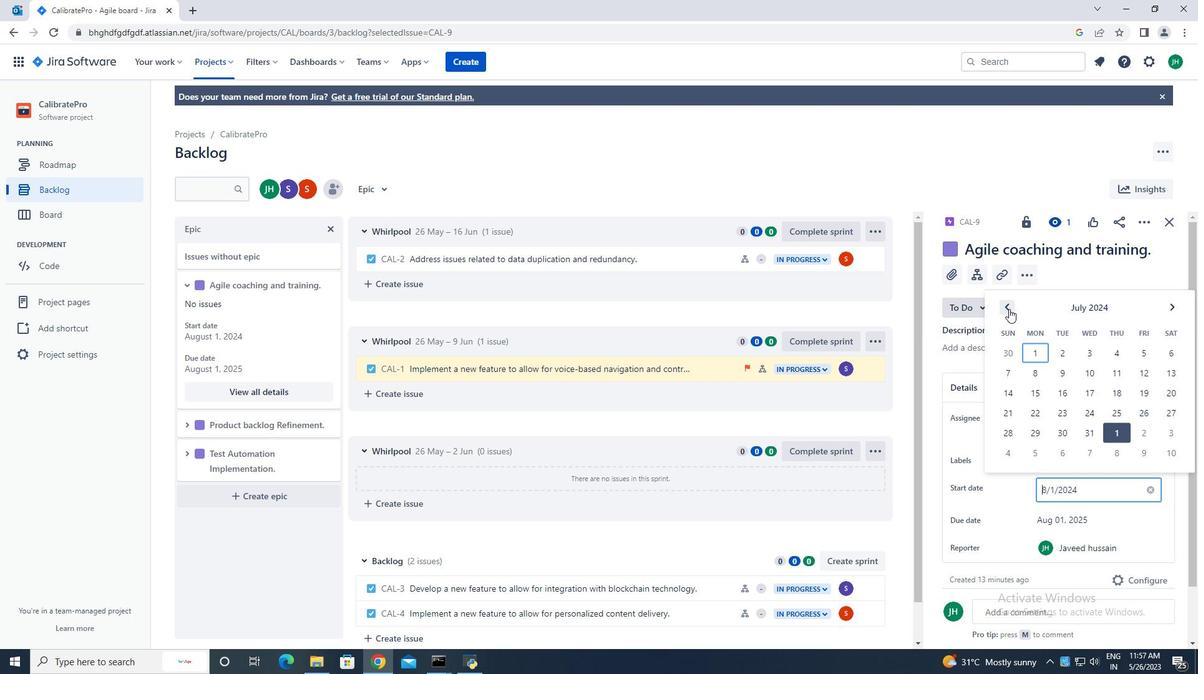 
Action: Mouse pressed left at (1009, 308)
Screenshot: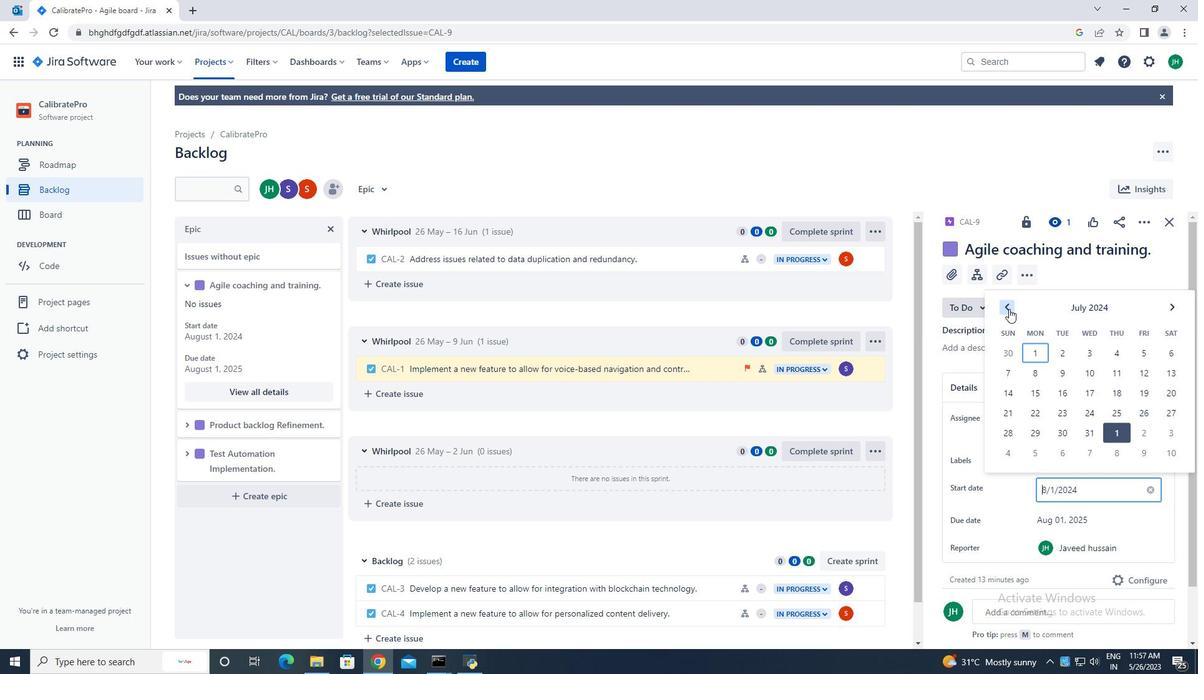 
Action: Mouse pressed left at (1009, 308)
Screenshot: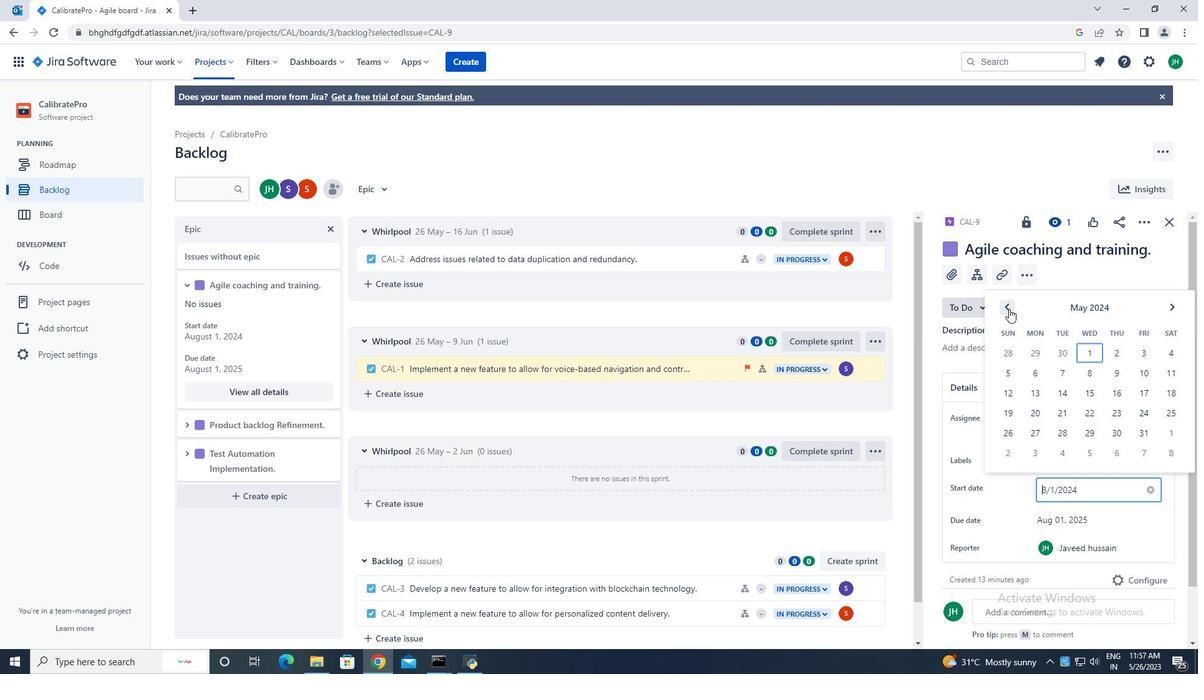 
Action: Mouse pressed left at (1009, 308)
Screenshot: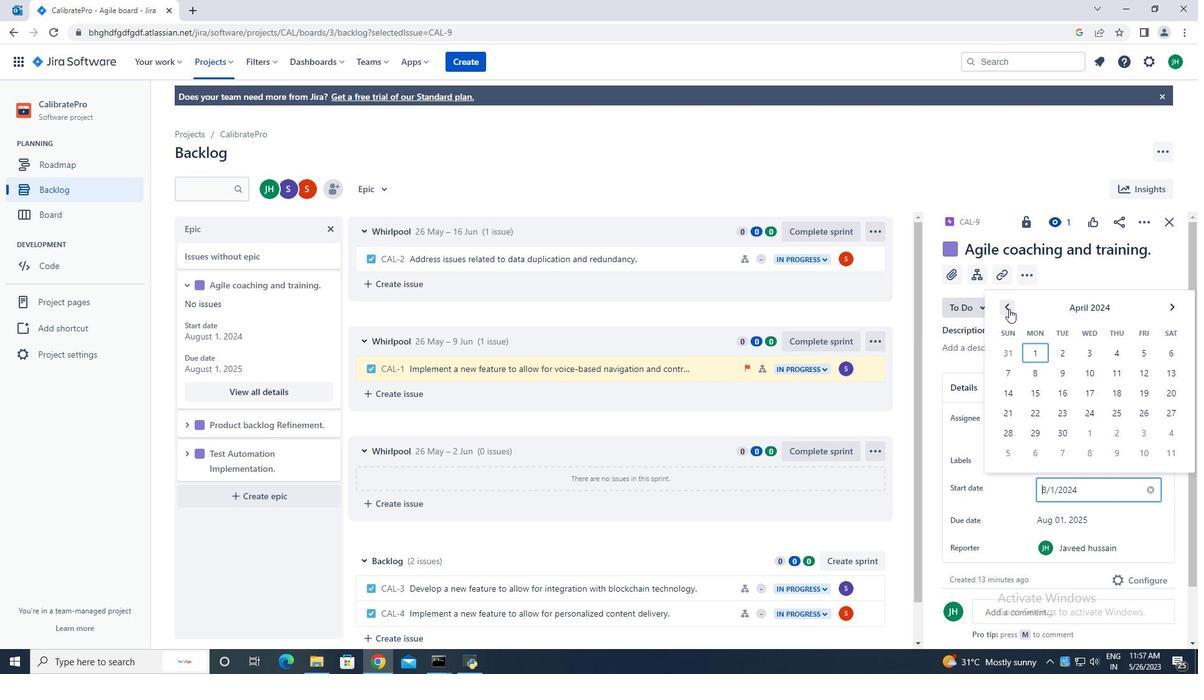 
Action: Mouse pressed left at (1009, 308)
Screenshot: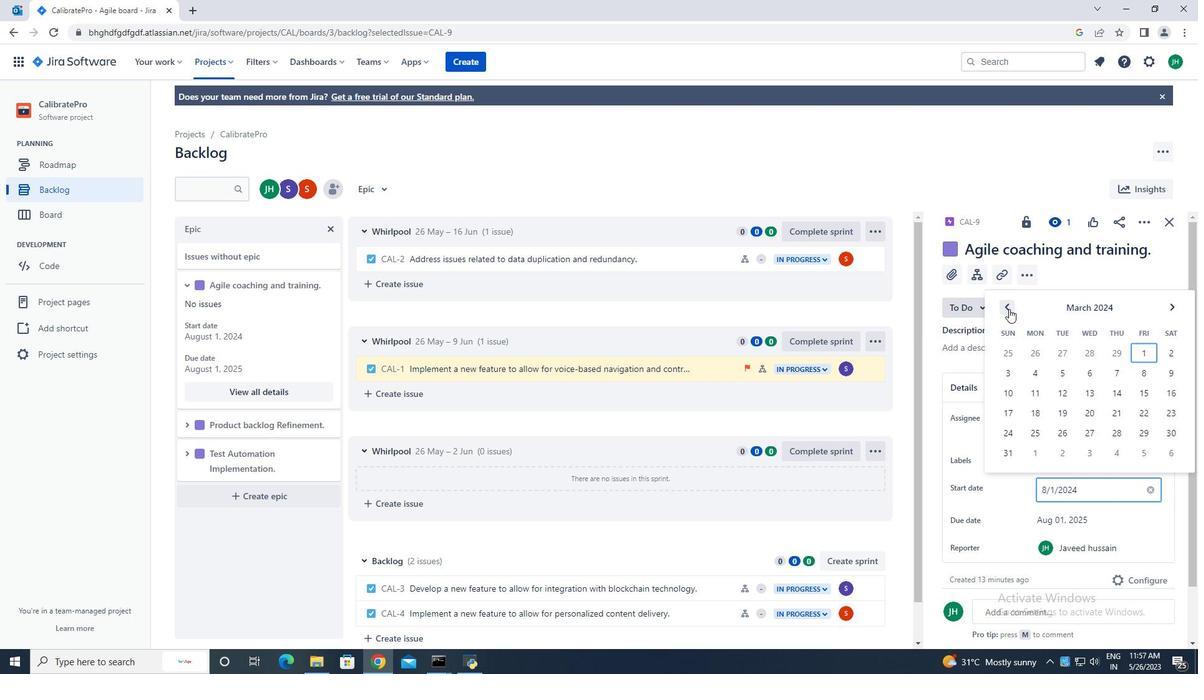 
Action: Mouse pressed left at (1009, 308)
Screenshot: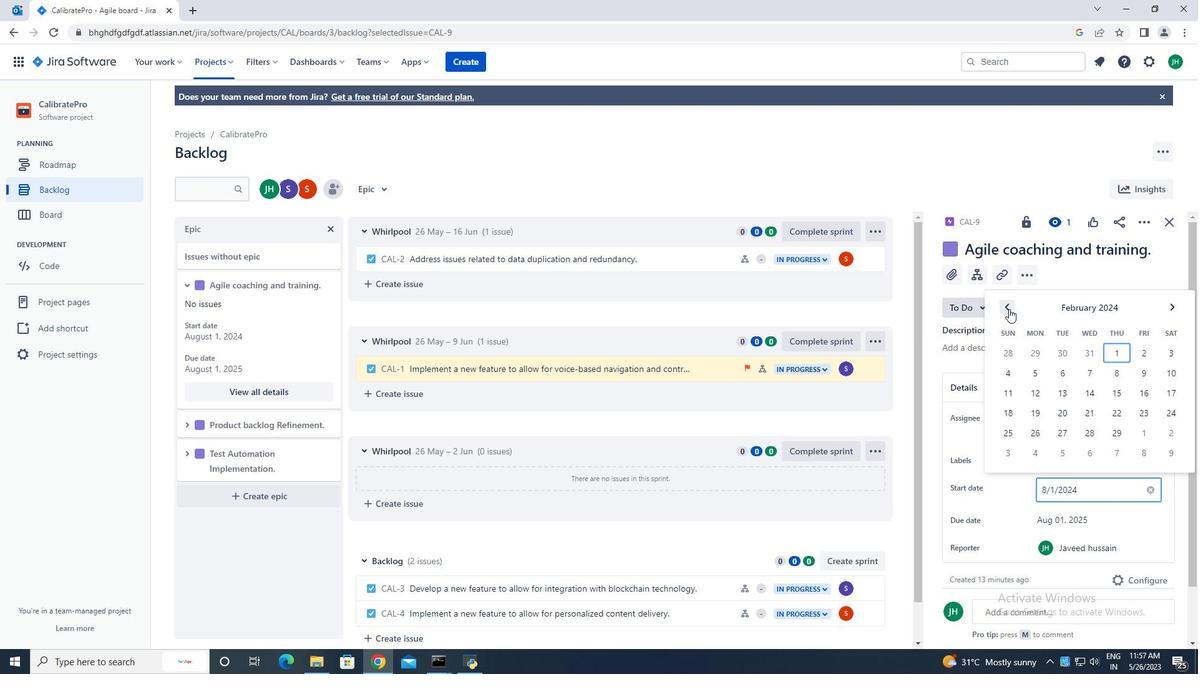 
Action: Mouse moved to (1036, 374)
Screenshot: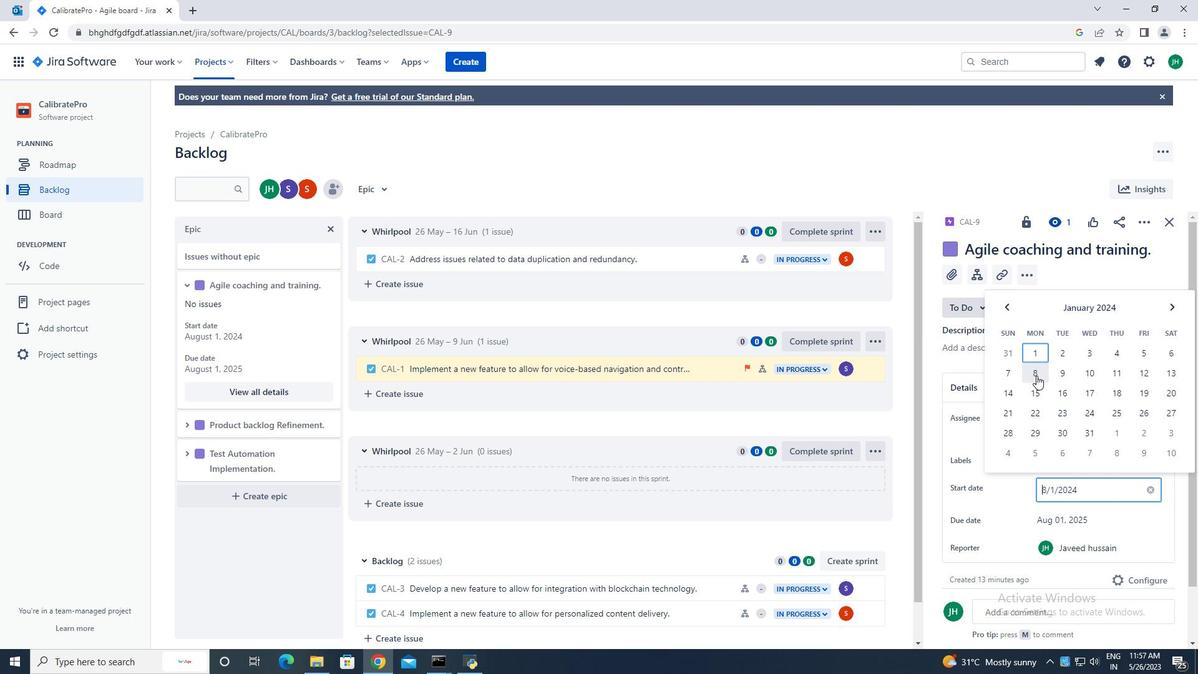 
Action: Mouse pressed left at (1036, 374)
Screenshot: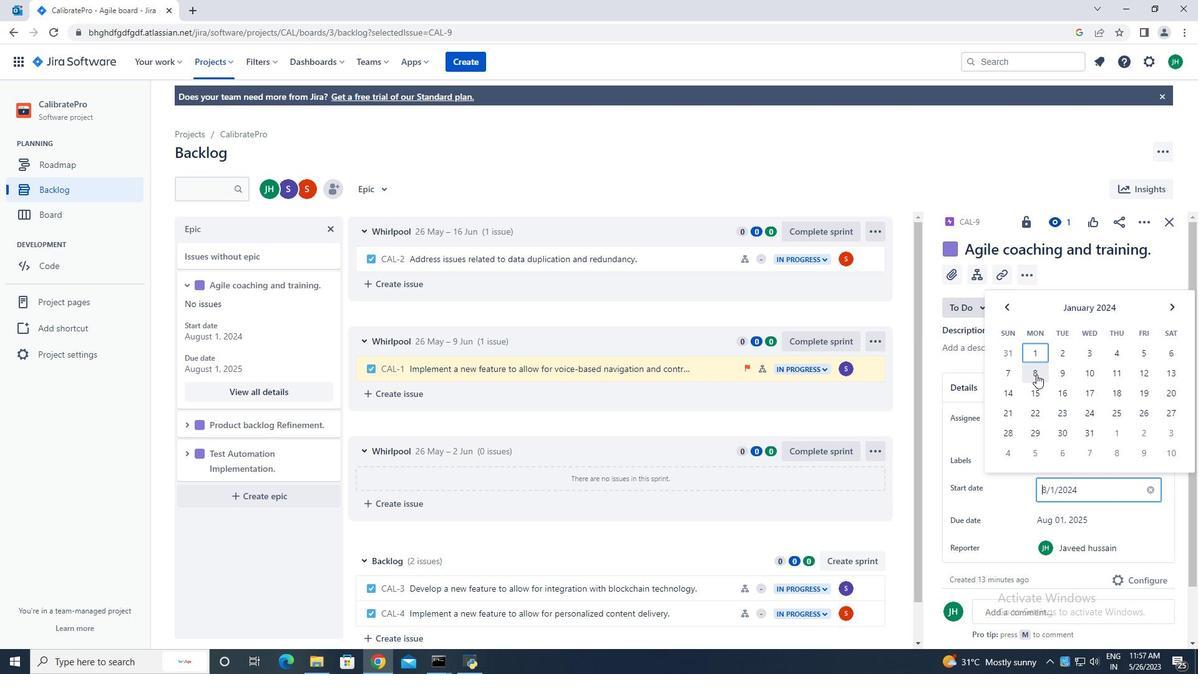 
Action: Key pressed <Key.enter>
Screenshot: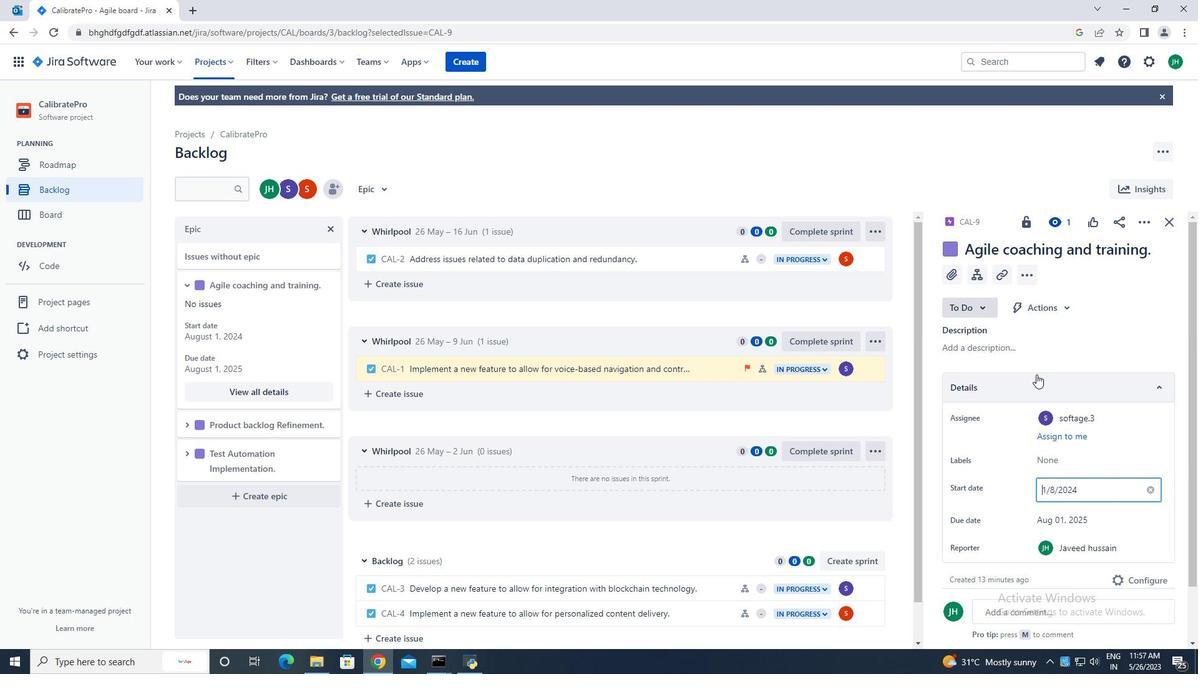 
Action: Mouse moved to (1167, 224)
Screenshot: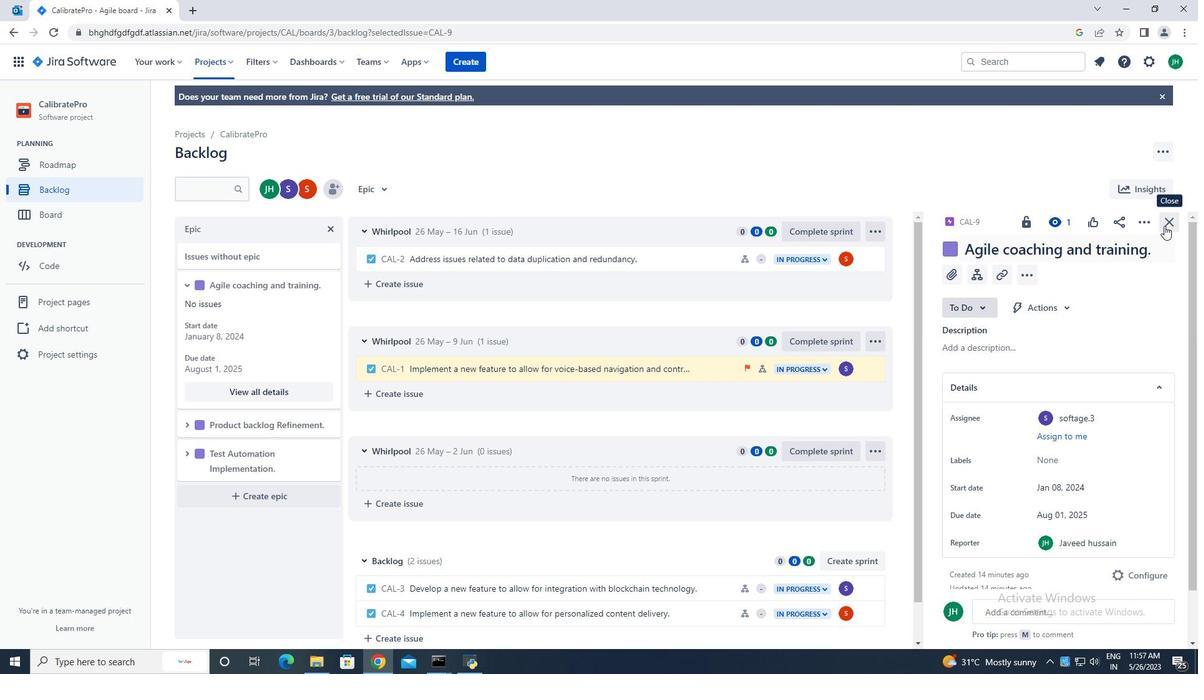 
Action: Mouse pressed left at (1167, 224)
Screenshot: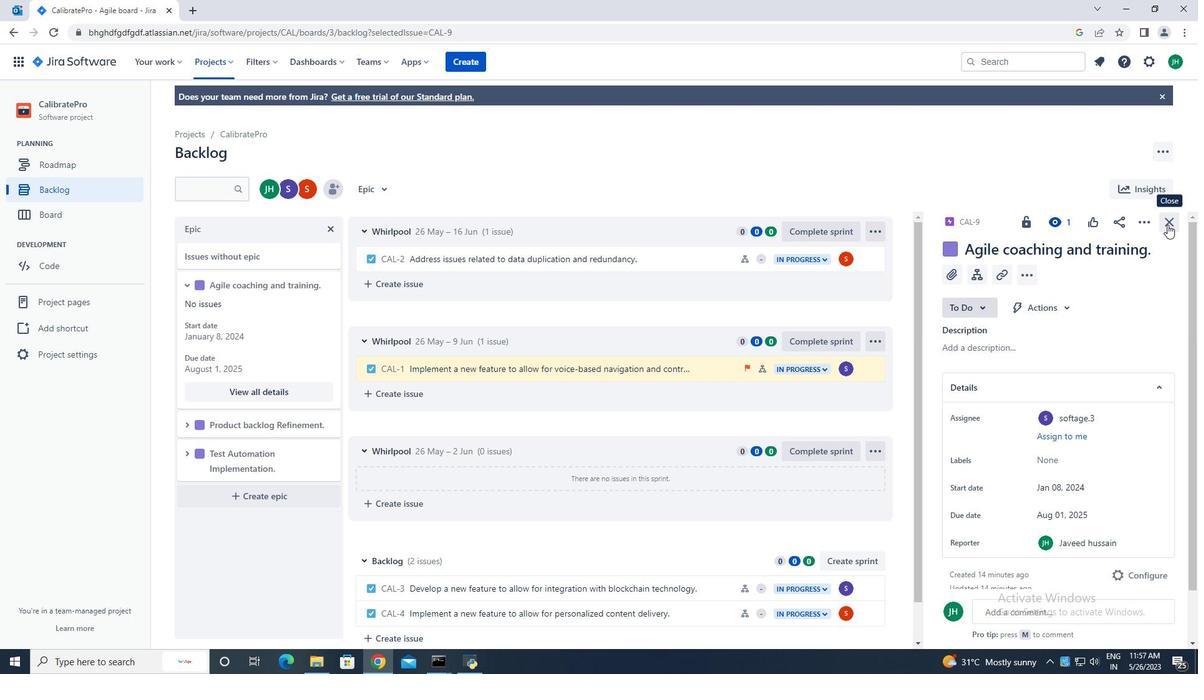 
Action: Mouse moved to (189, 427)
Screenshot: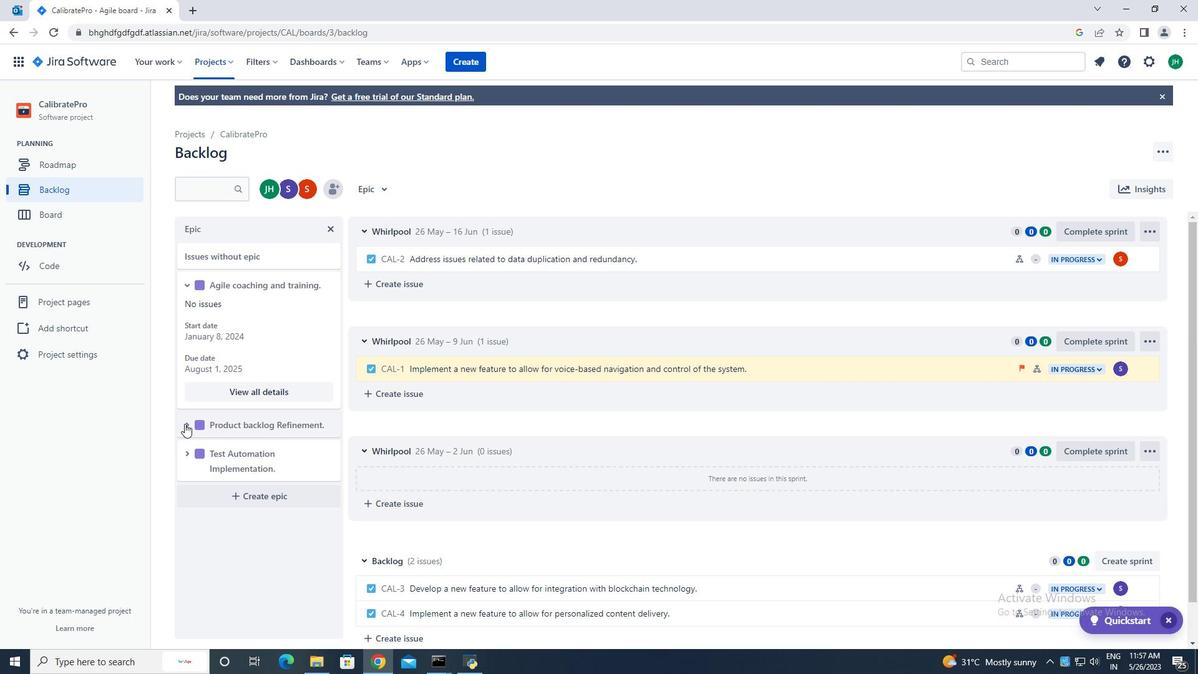 
Action: Mouse pressed left at (189, 427)
Screenshot: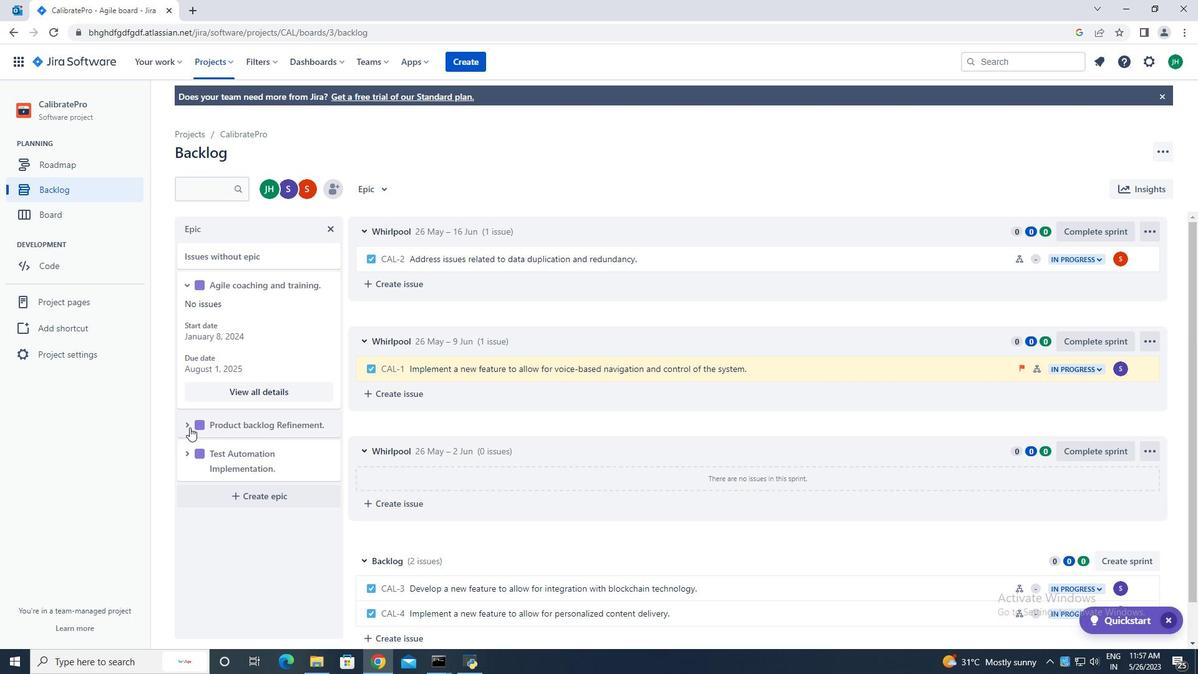 
Action: Mouse moved to (256, 526)
Screenshot: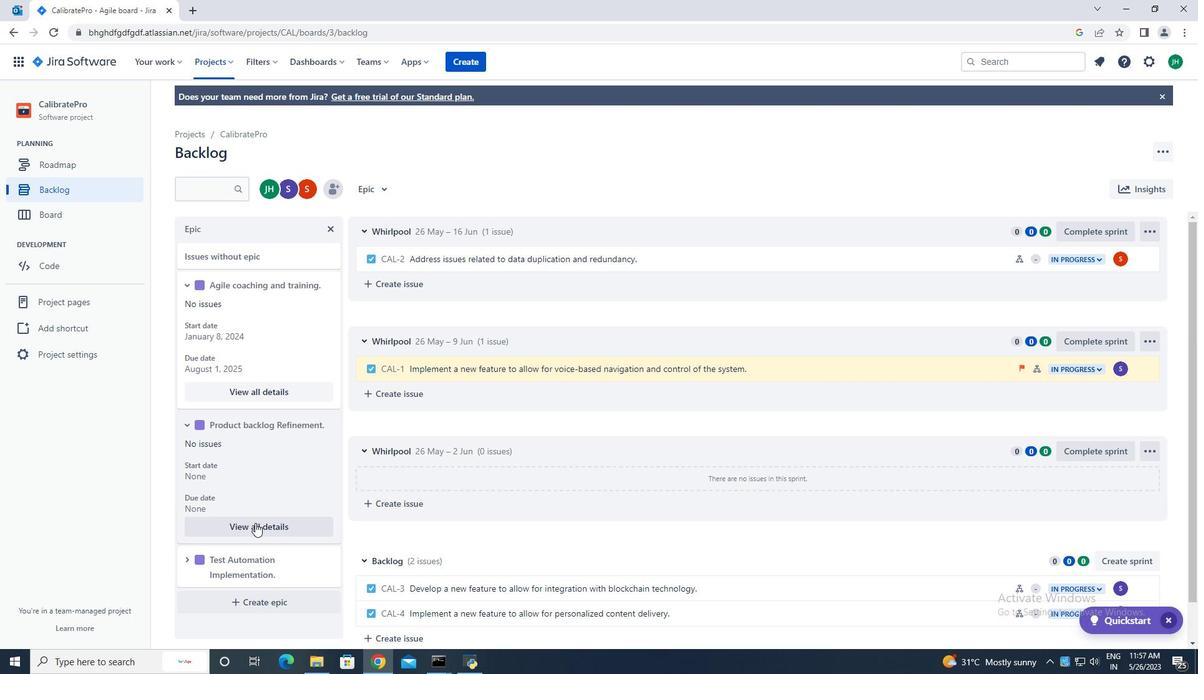 
Action: Mouse pressed left at (256, 526)
Screenshot: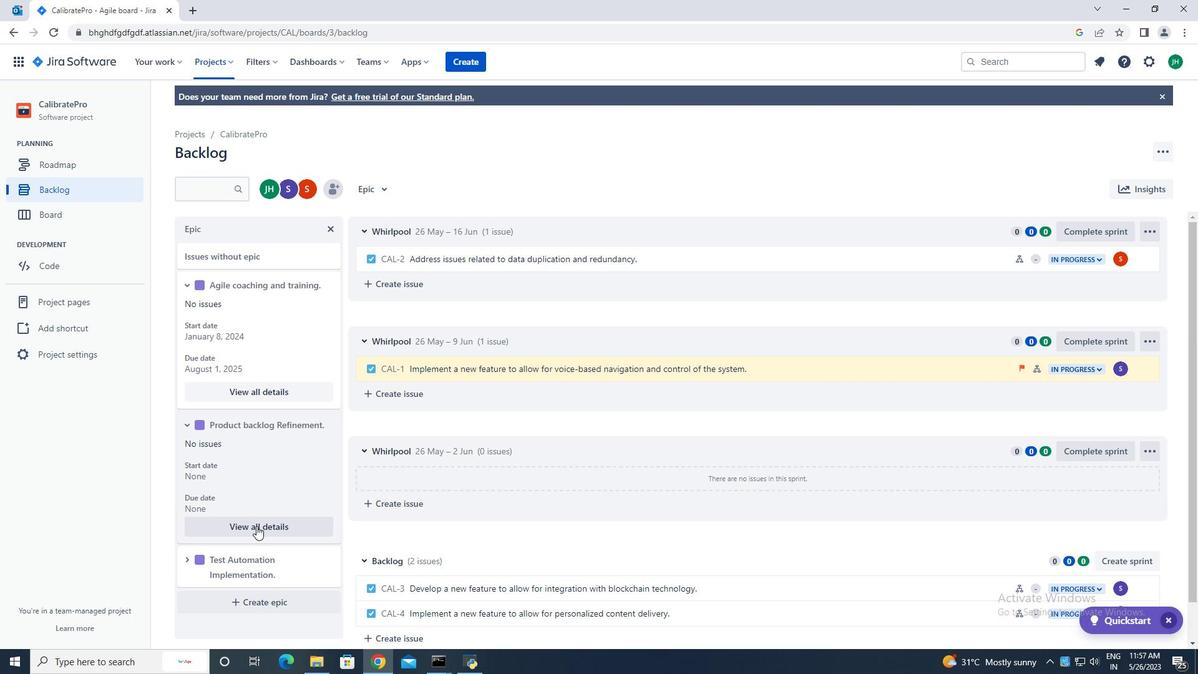 
Action: Mouse moved to (996, 439)
Screenshot: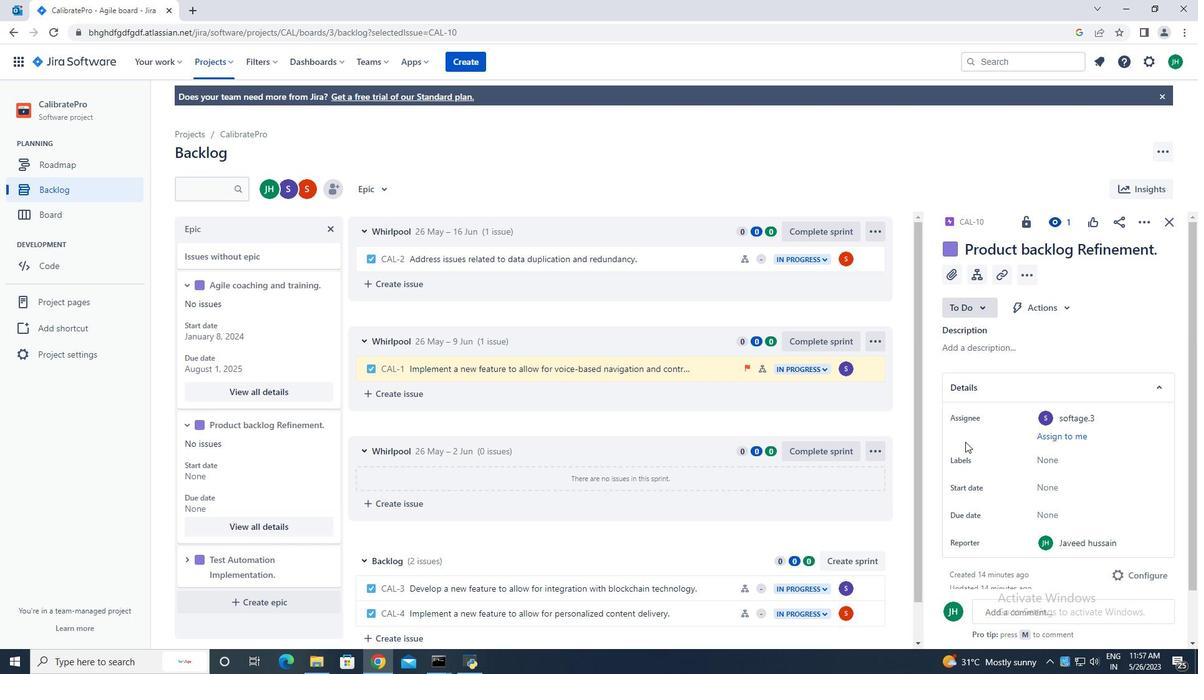 
Action: Mouse scrolled (996, 438) with delta (0, 0)
Screenshot: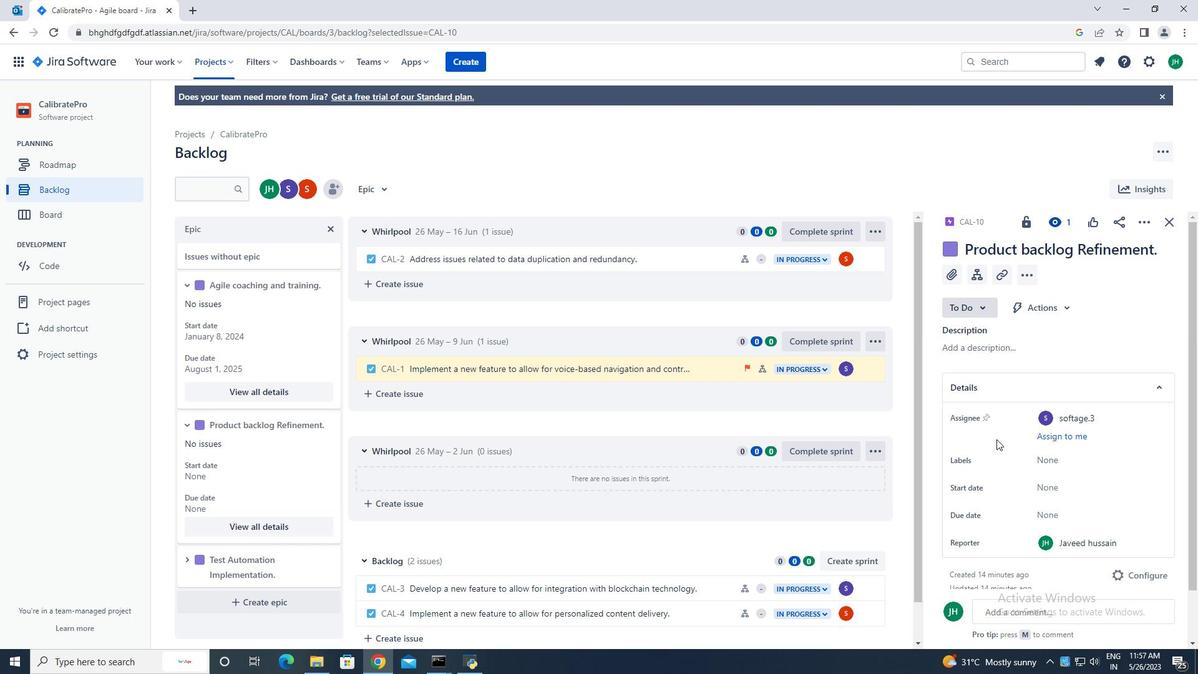 
Action: Mouse scrolled (996, 438) with delta (0, 0)
Screenshot: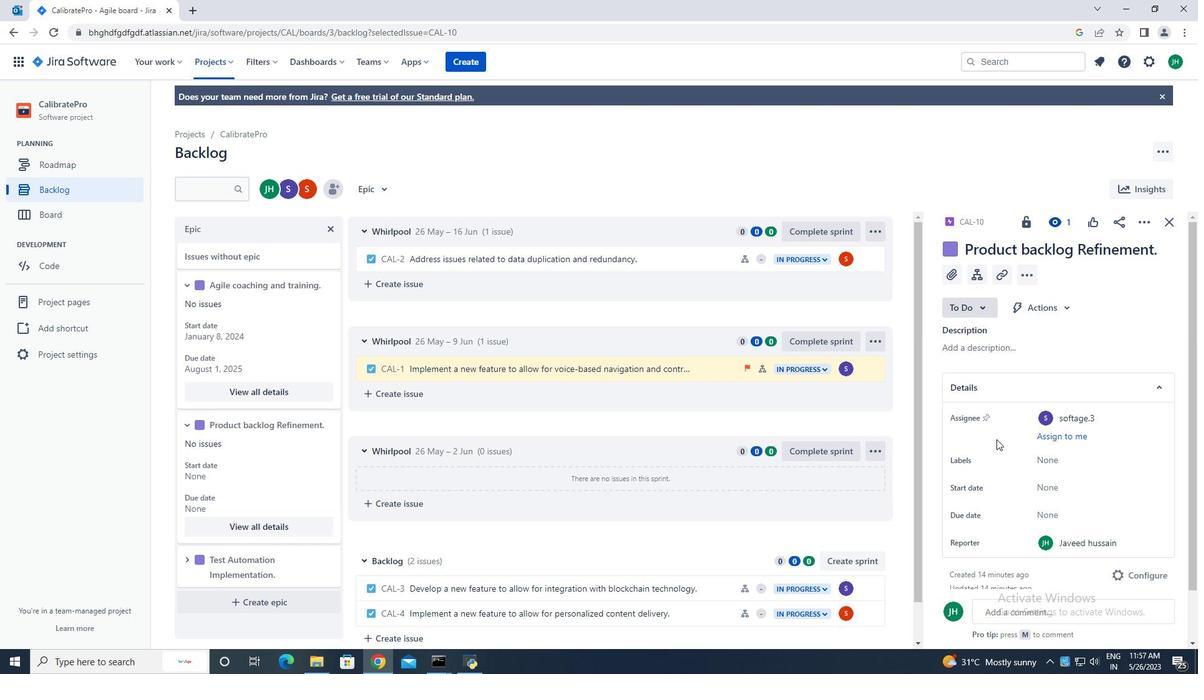 
Action: Mouse moved to (1056, 434)
Screenshot: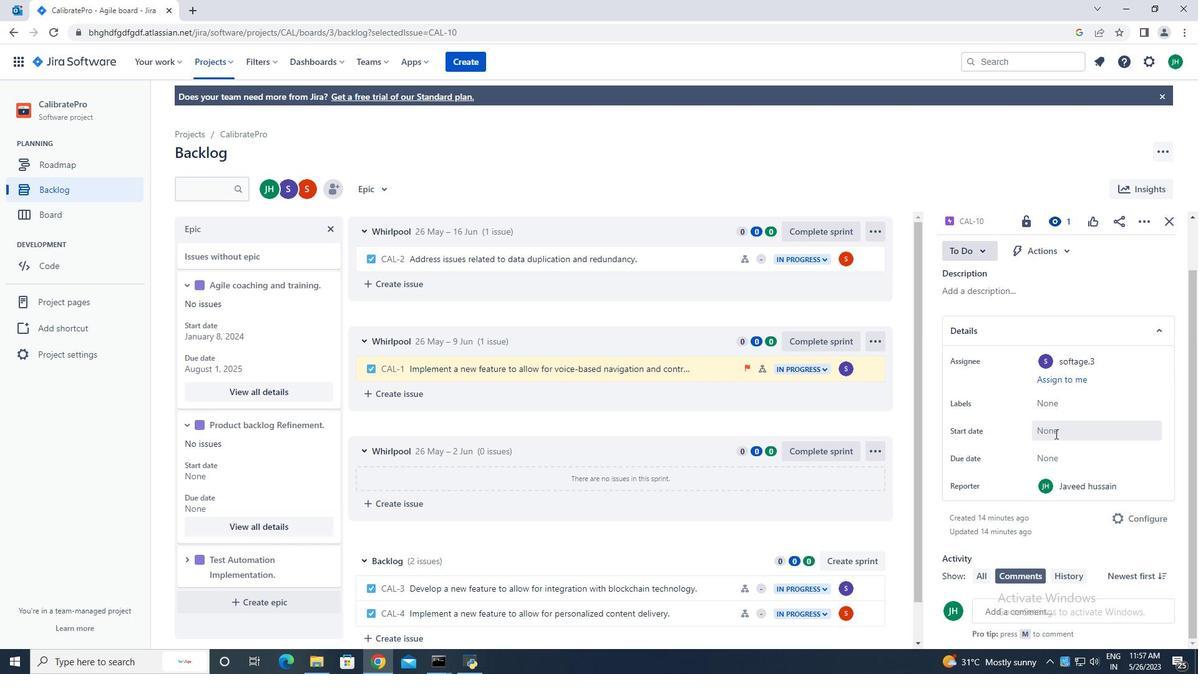 
Action: Mouse pressed left at (1056, 434)
Screenshot: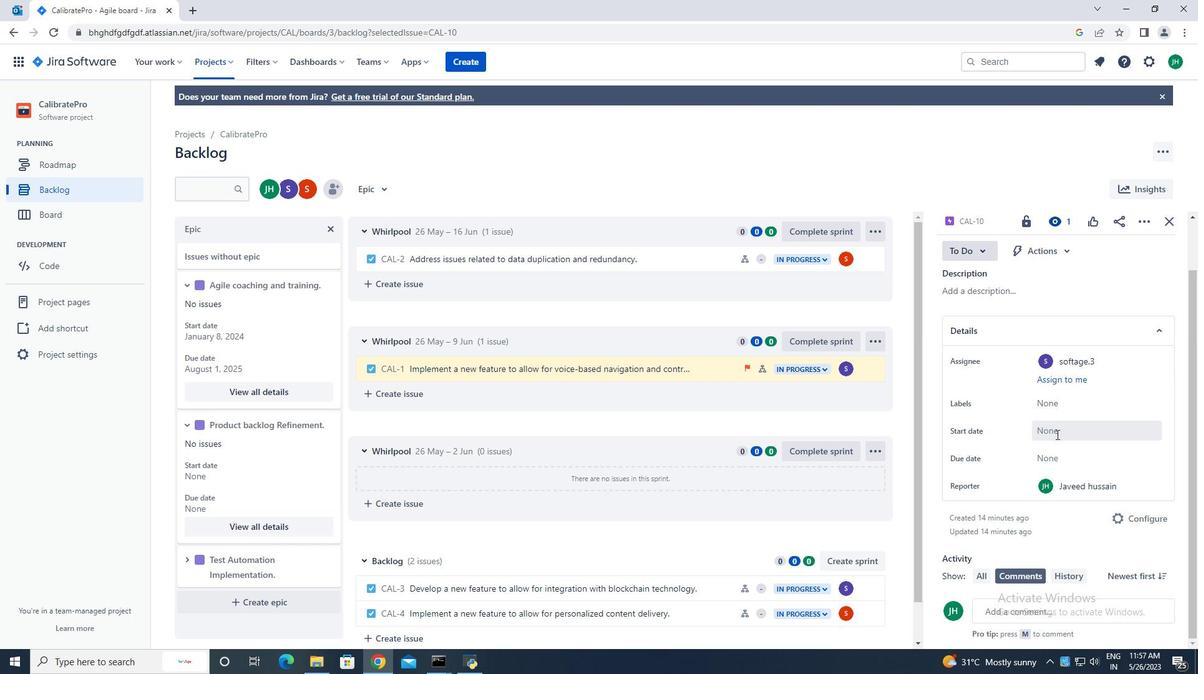 
Action: Mouse moved to (1009, 469)
Screenshot: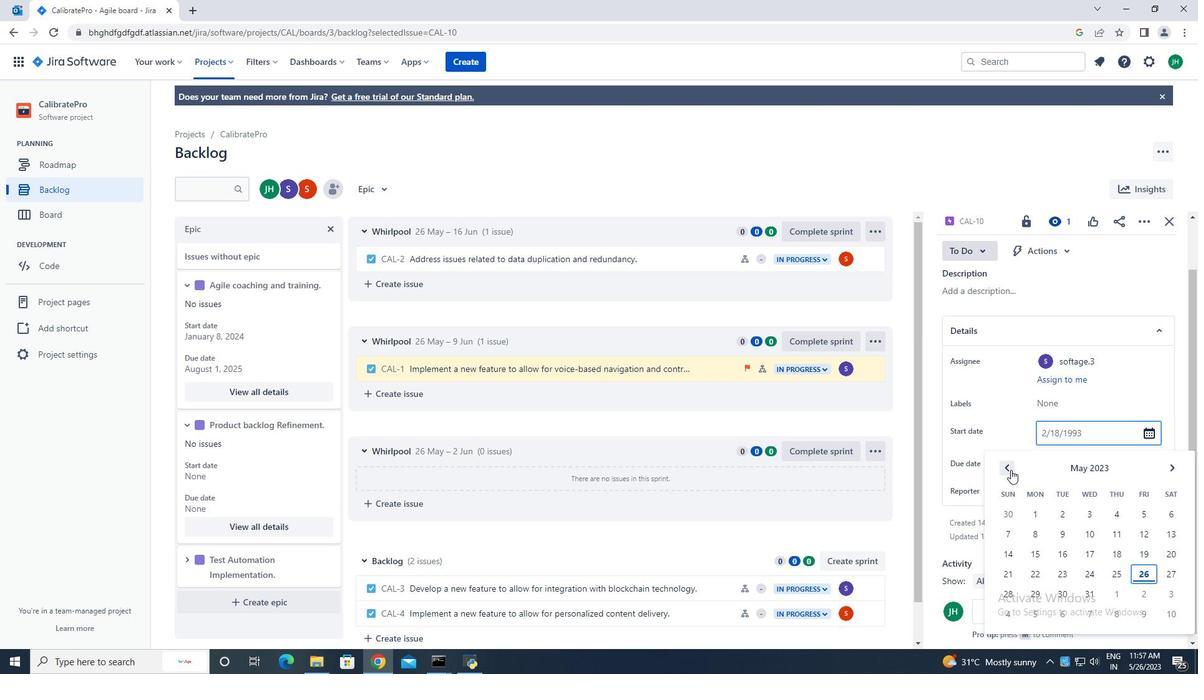 
Action: Mouse pressed left at (1009, 469)
Screenshot: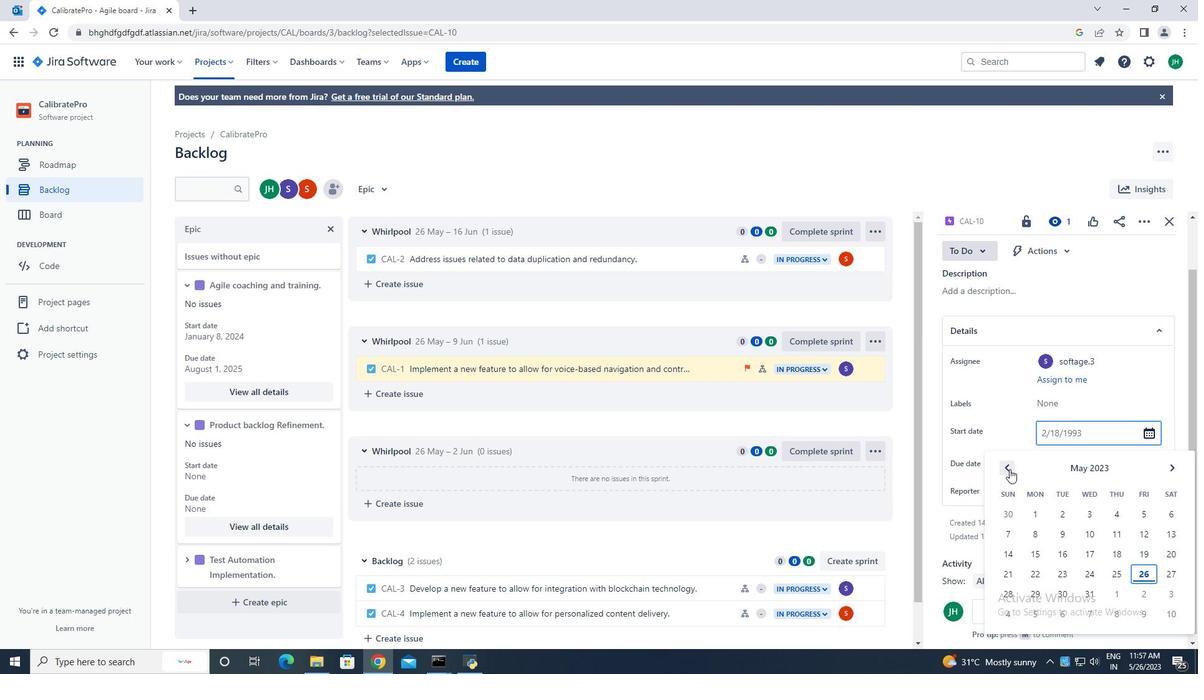 
Action: Mouse moved to (1118, 576)
Screenshot: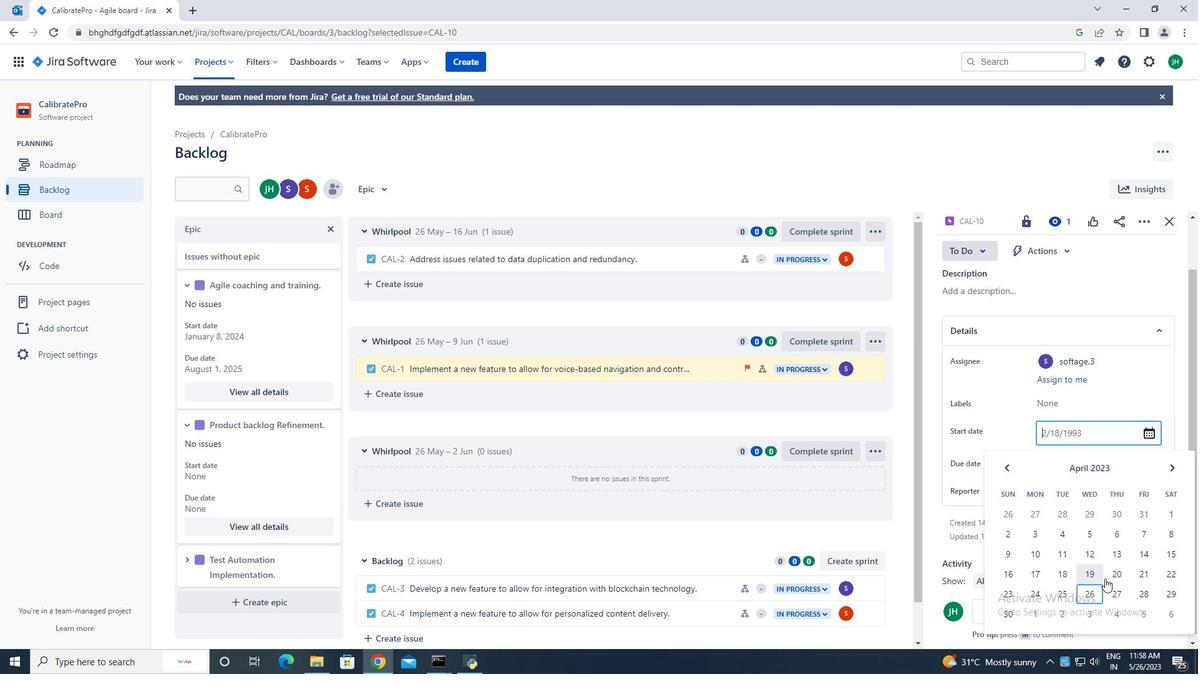 
Action: Mouse pressed left at (1118, 576)
Screenshot: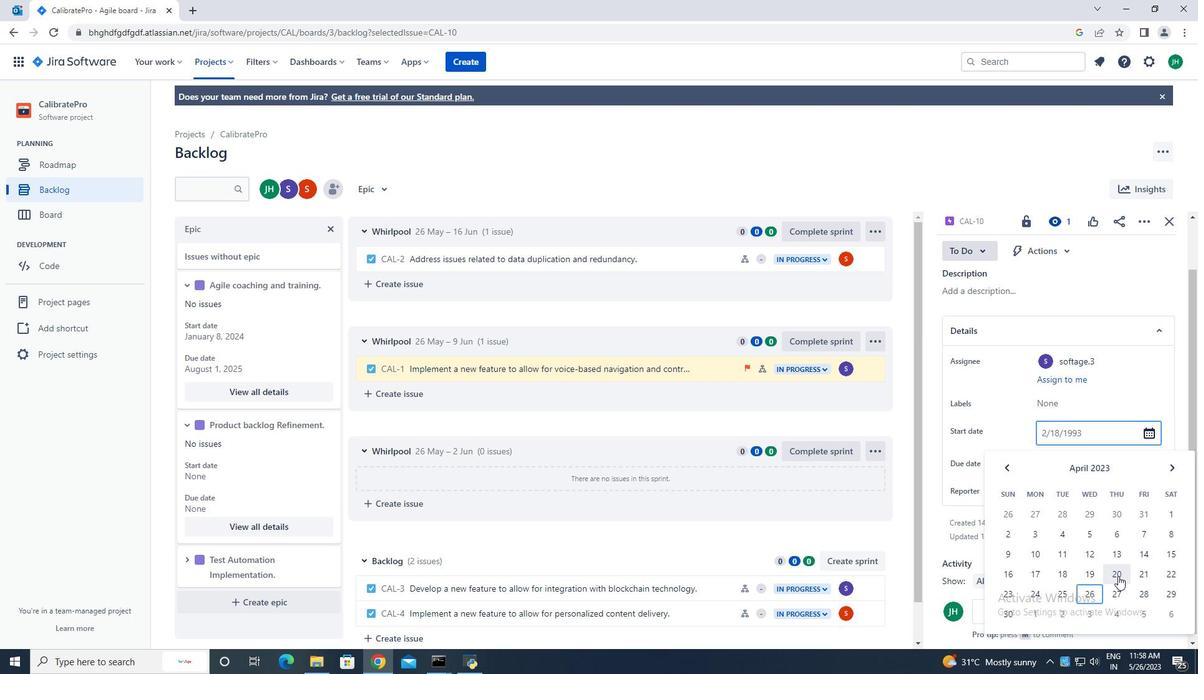 
Action: Mouse moved to (1080, 505)
Screenshot: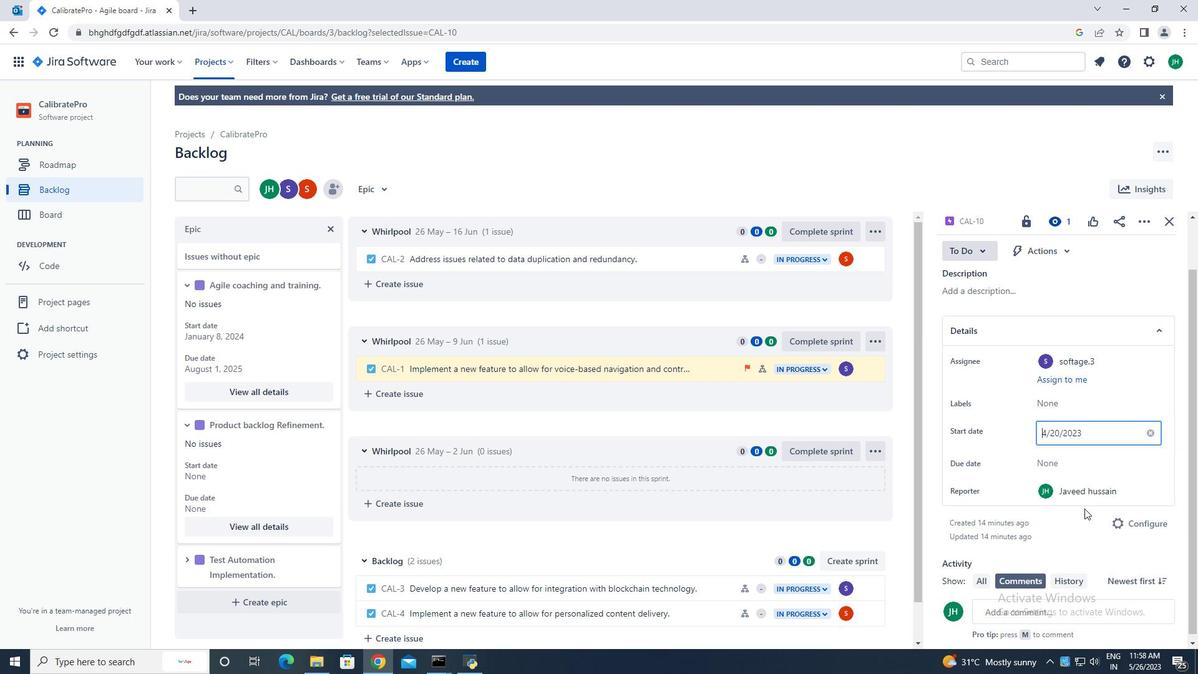 
Action: Key pressed <Key.enter>
Screenshot: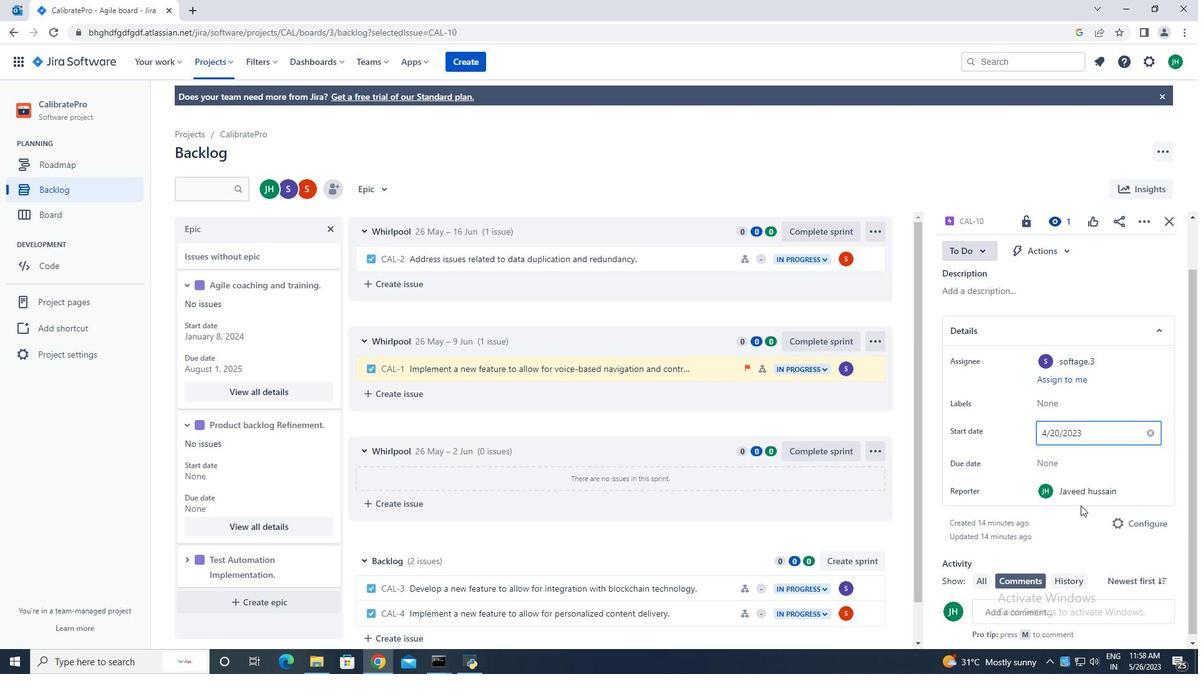 
Action: Mouse moved to (1055, 455)
Screenshot: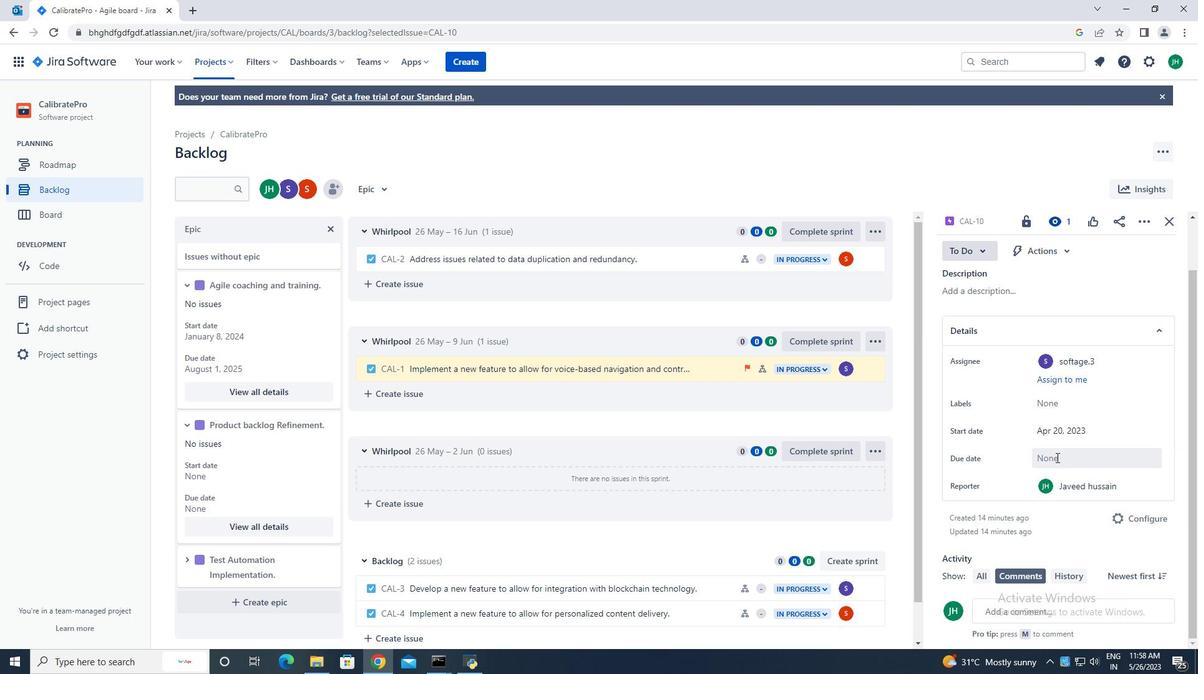 
Action: Mouse pressed left at (1055, 455)
Screenshot: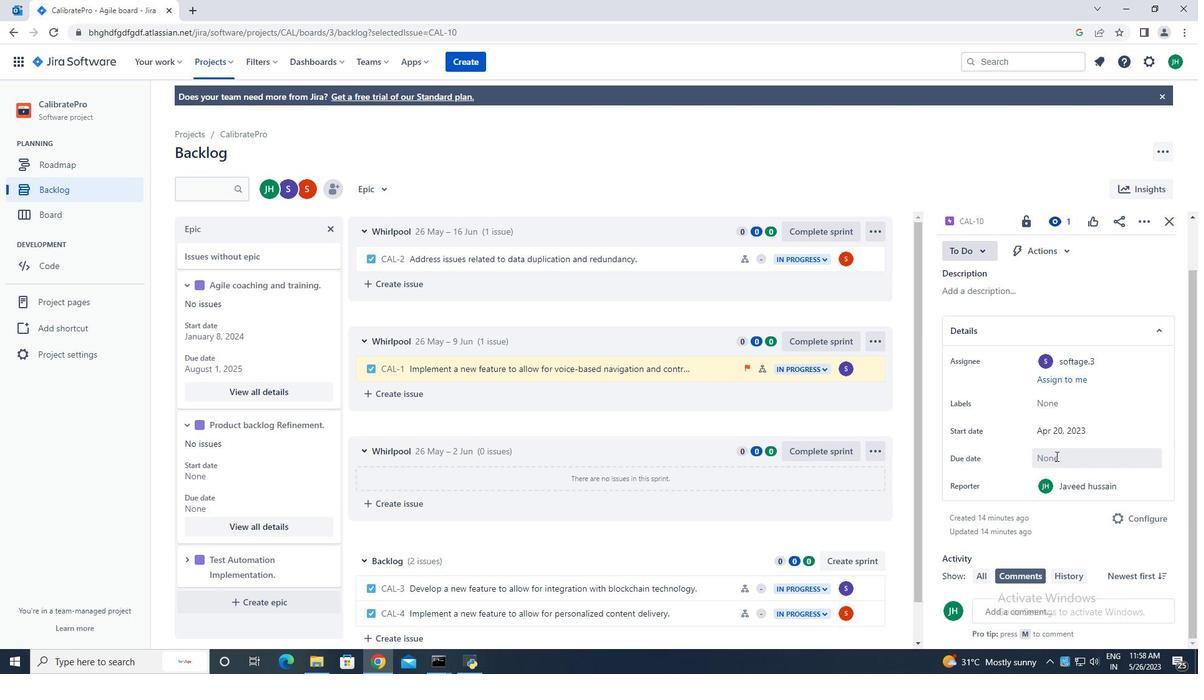 
Action: Mouse moved to (1173, 272)
Screenshot: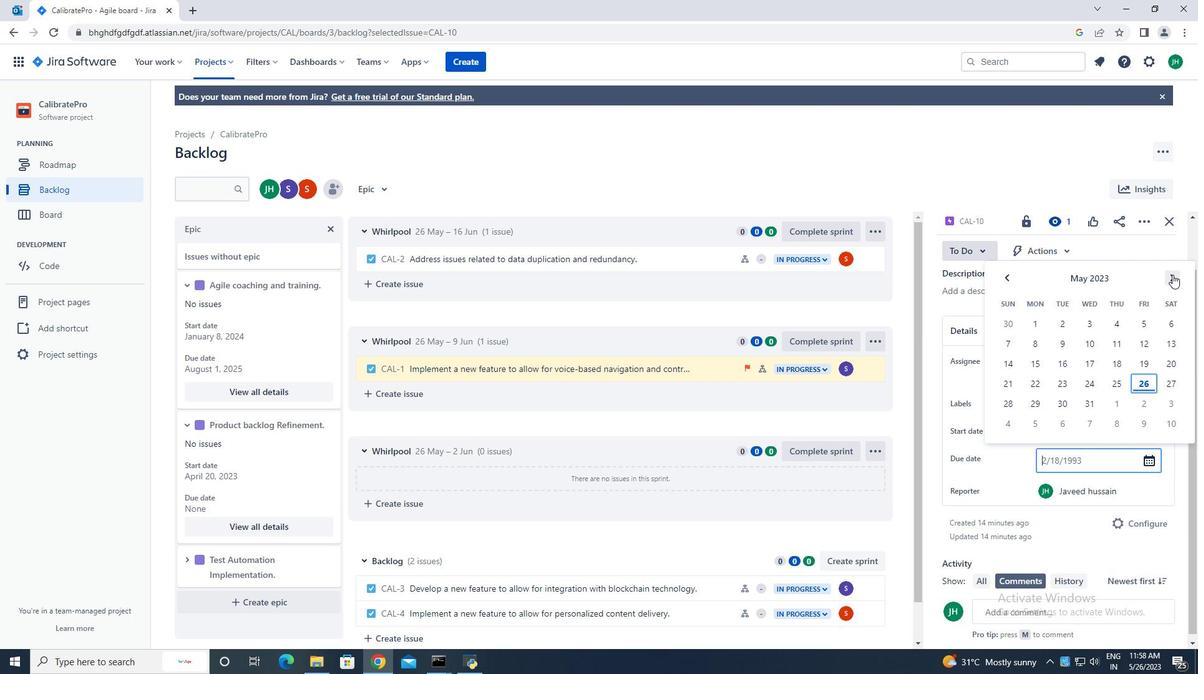
Action: Mouse pressed left at (1173, 272)
Screenshot: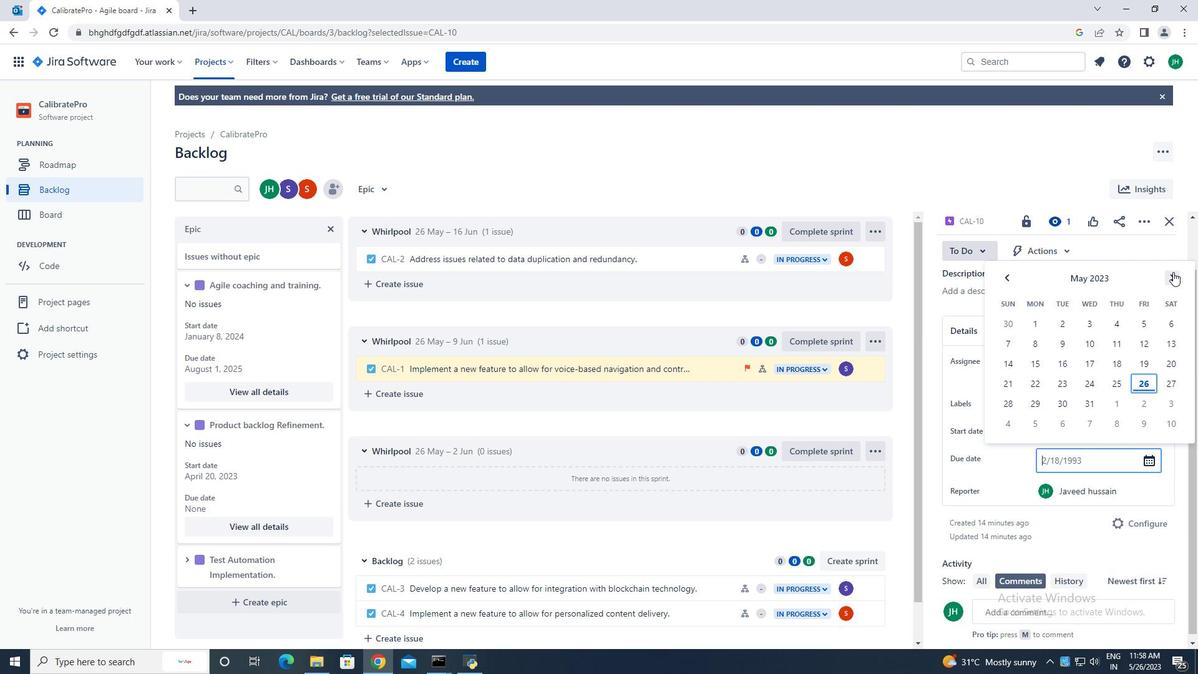 
Action: Mouse pressed left at (1173, 272)
Screenshot: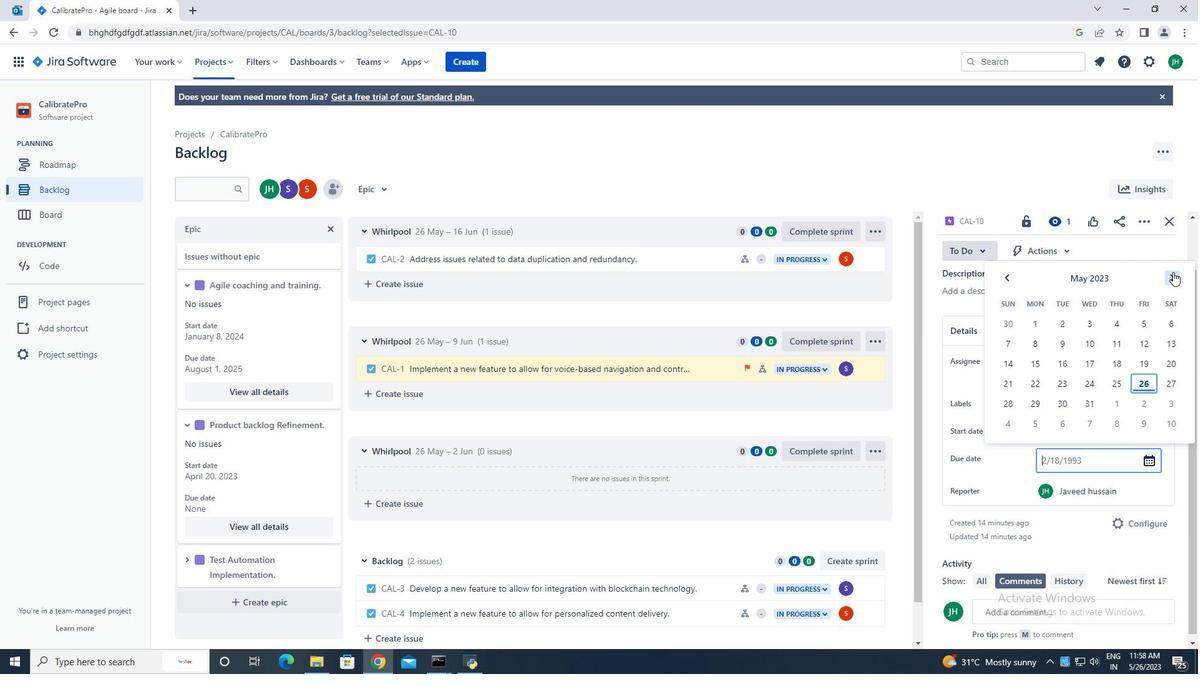 
Action: Mouse pressed left at (1173, 272)
Screenshot: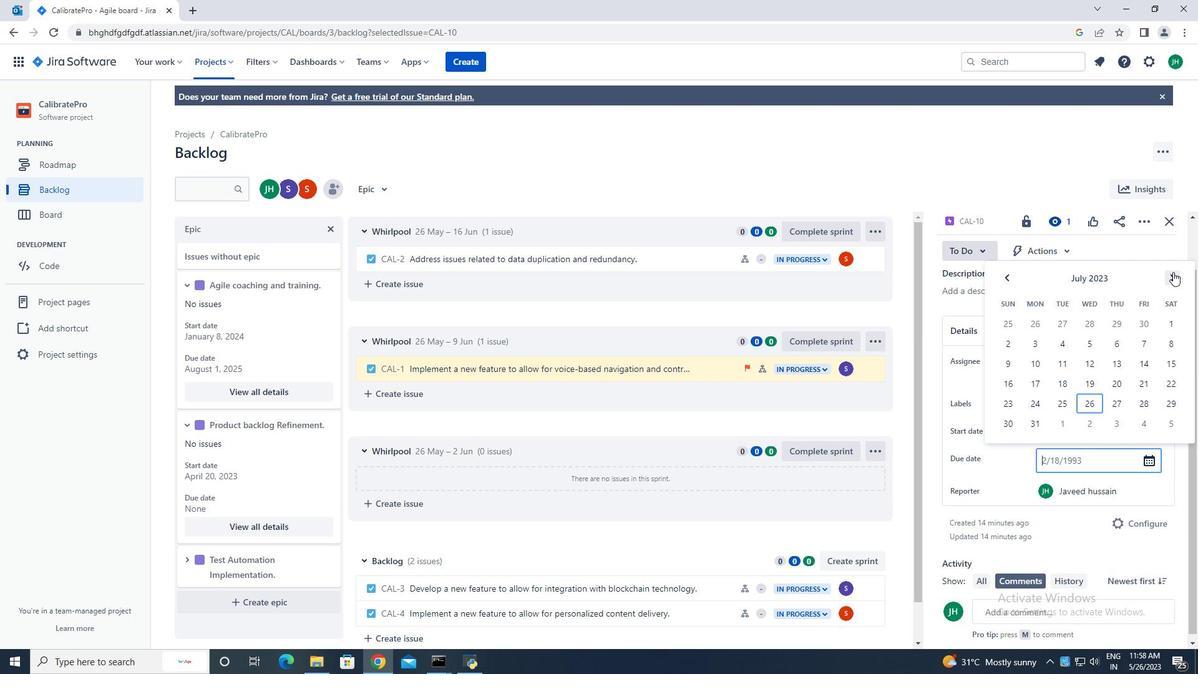 
Action: Mouse pressed left at (1173, 272)
Screenshot: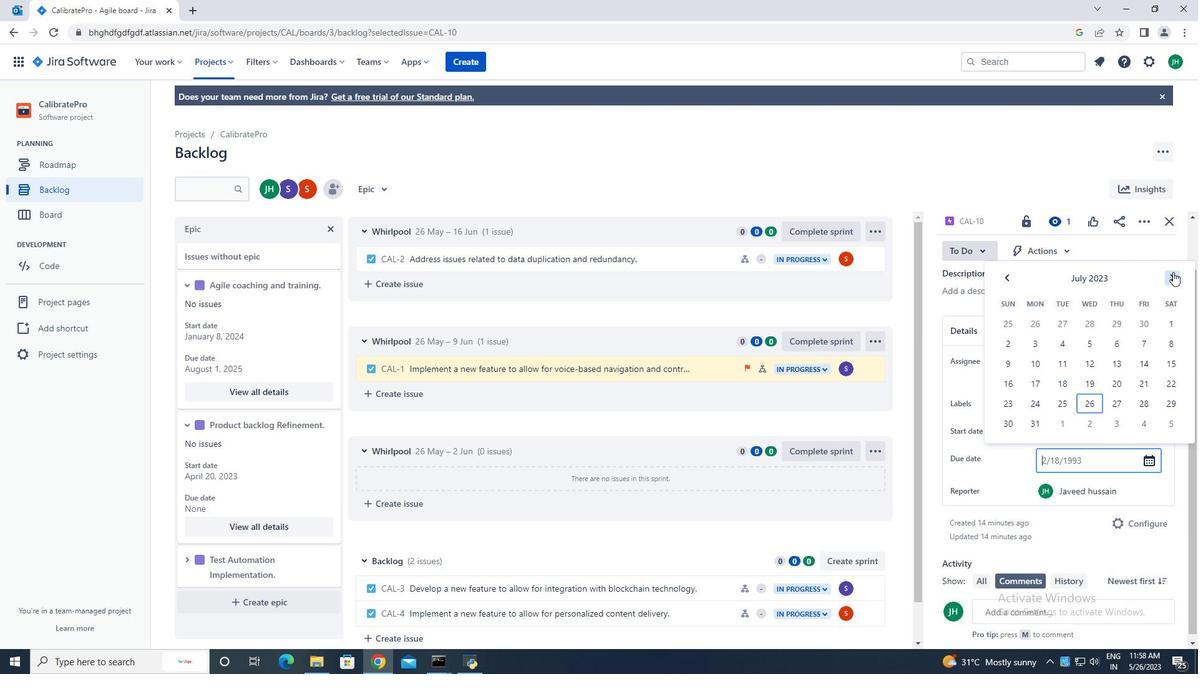 
Action: Mouse pressed left at (1173, 272)
Screenshot: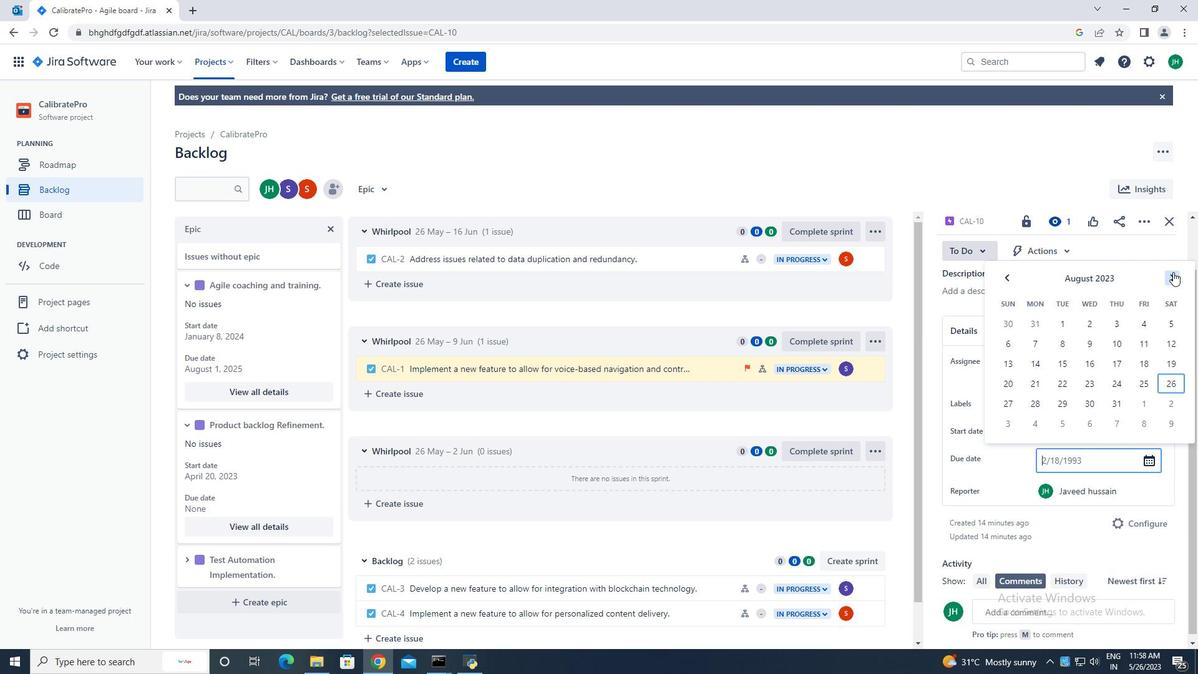 
Action: Mouse pressed left at (1173, 272)
Screenshot: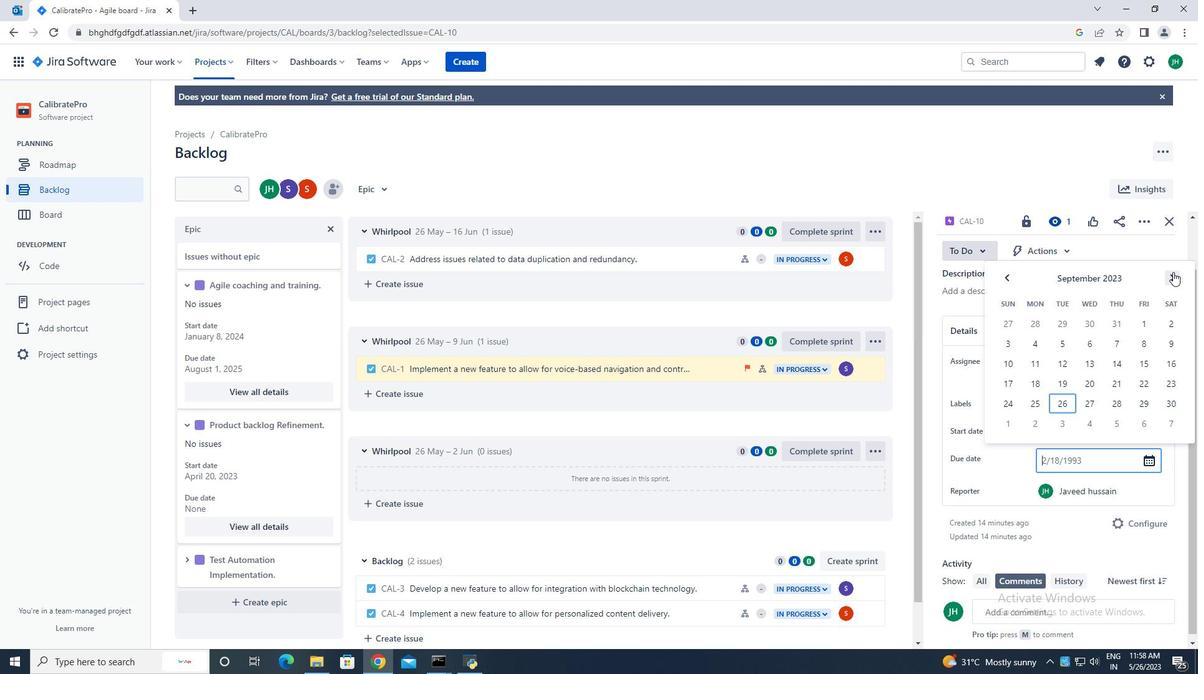 
Action: Mouse pressed left at (1173, 272)
Screenshot: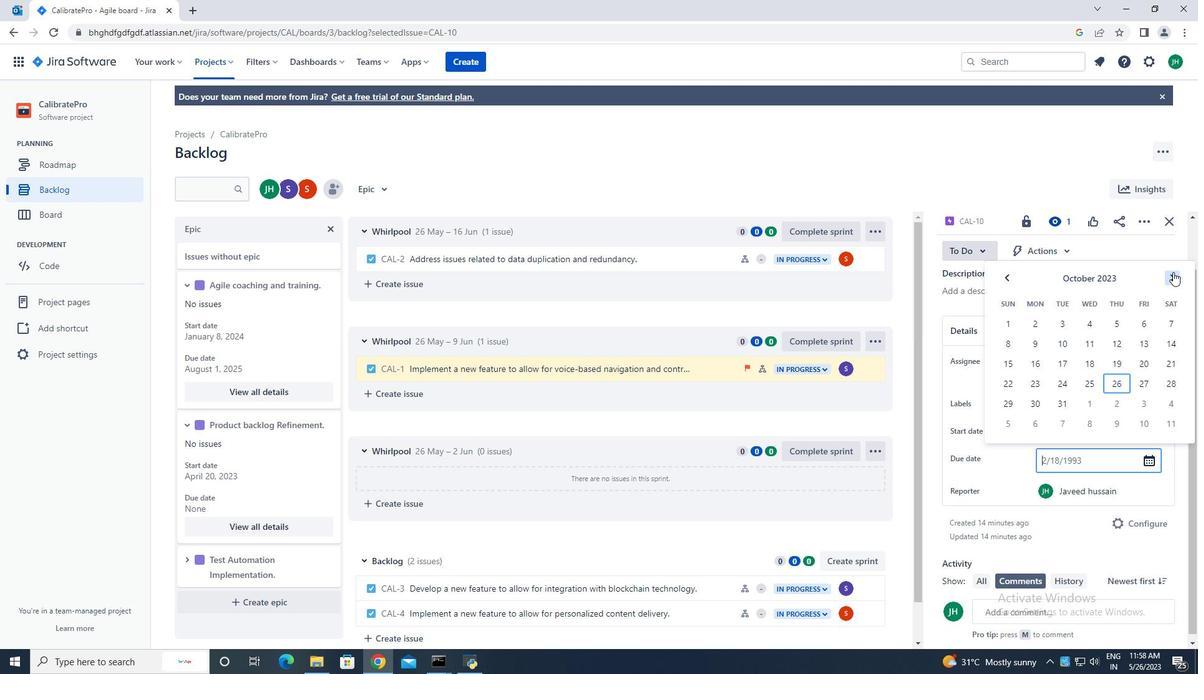 
Action: Mouse pressed left at (1173, 272)
Screenshot: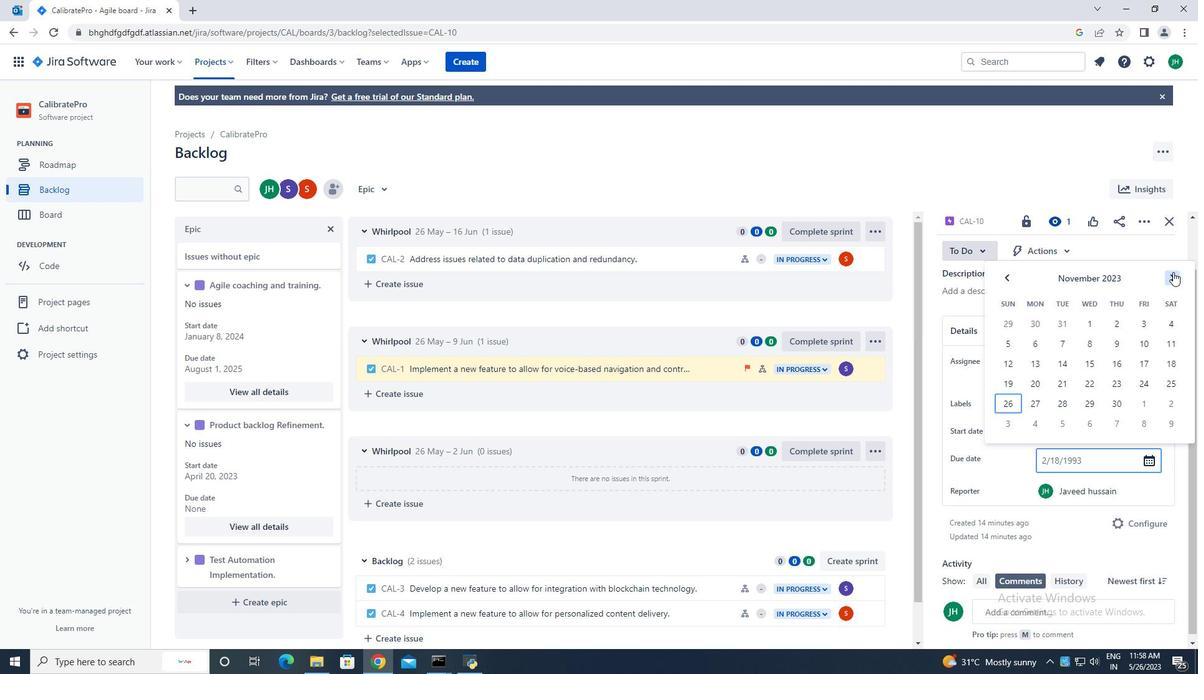 
Action: Mouse pressed left at (1173, 272)
Screenshot: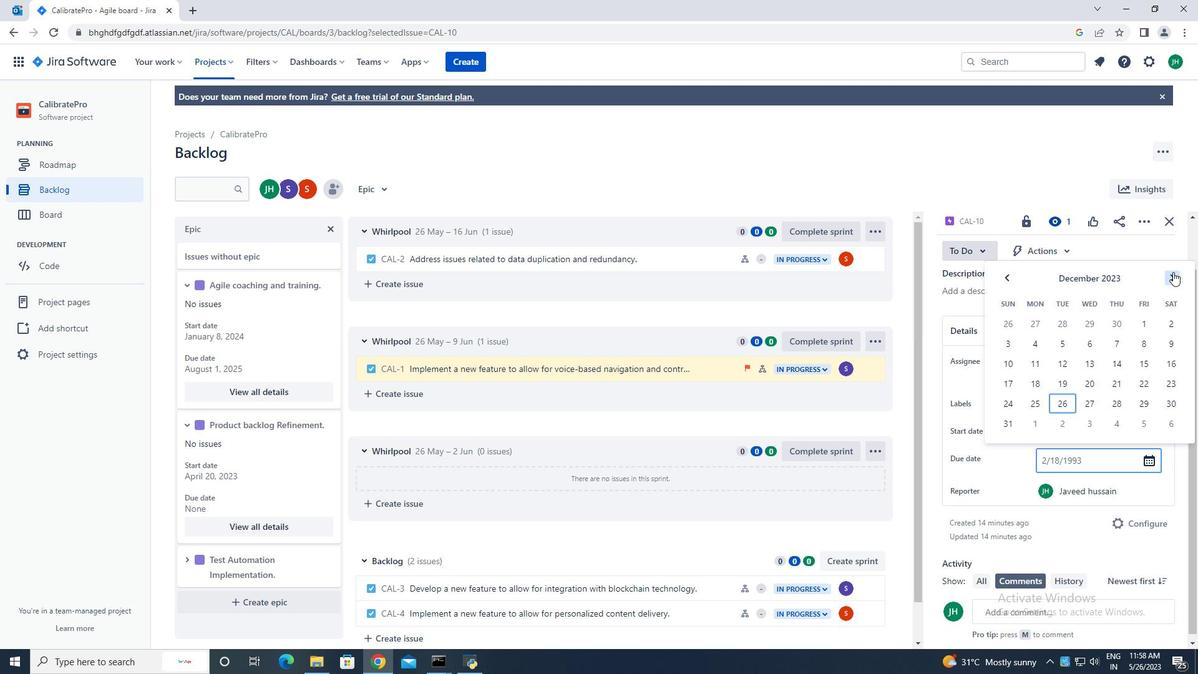 
Action: Mouse pressed left at (1173, 272)
Screenshot: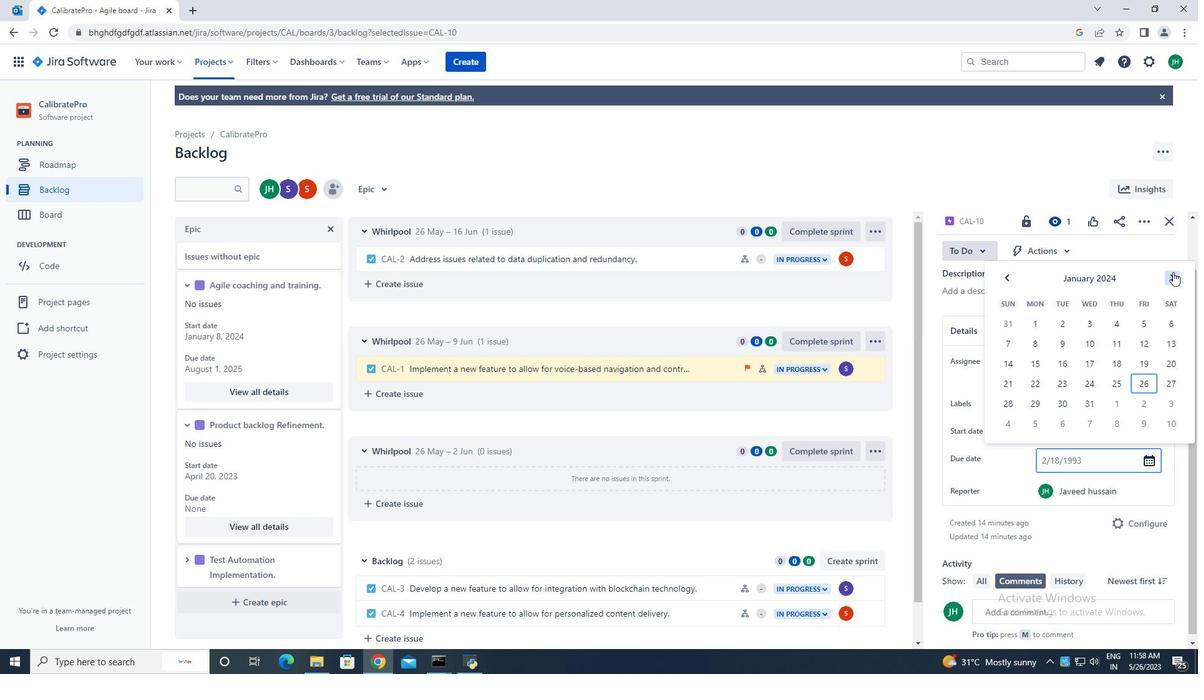 
Action: Mouse pressed left at (1173, 272)
Screenshot: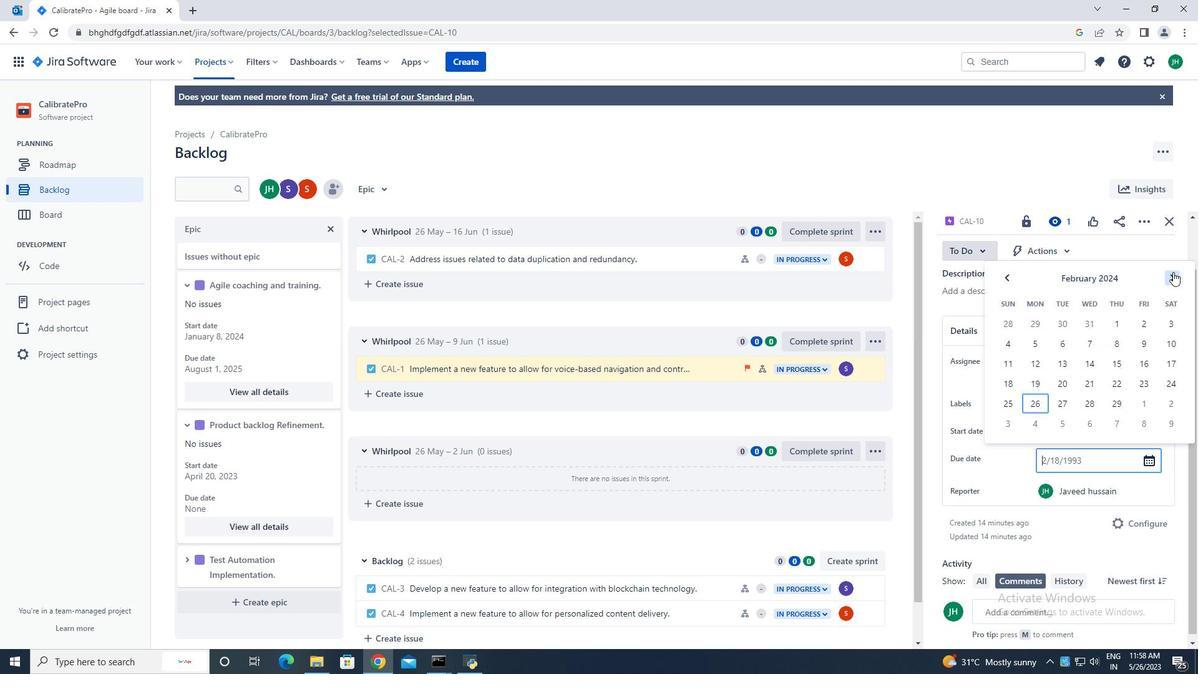 
Action: Mouse pressed left at (1173, 272)
Screenshot: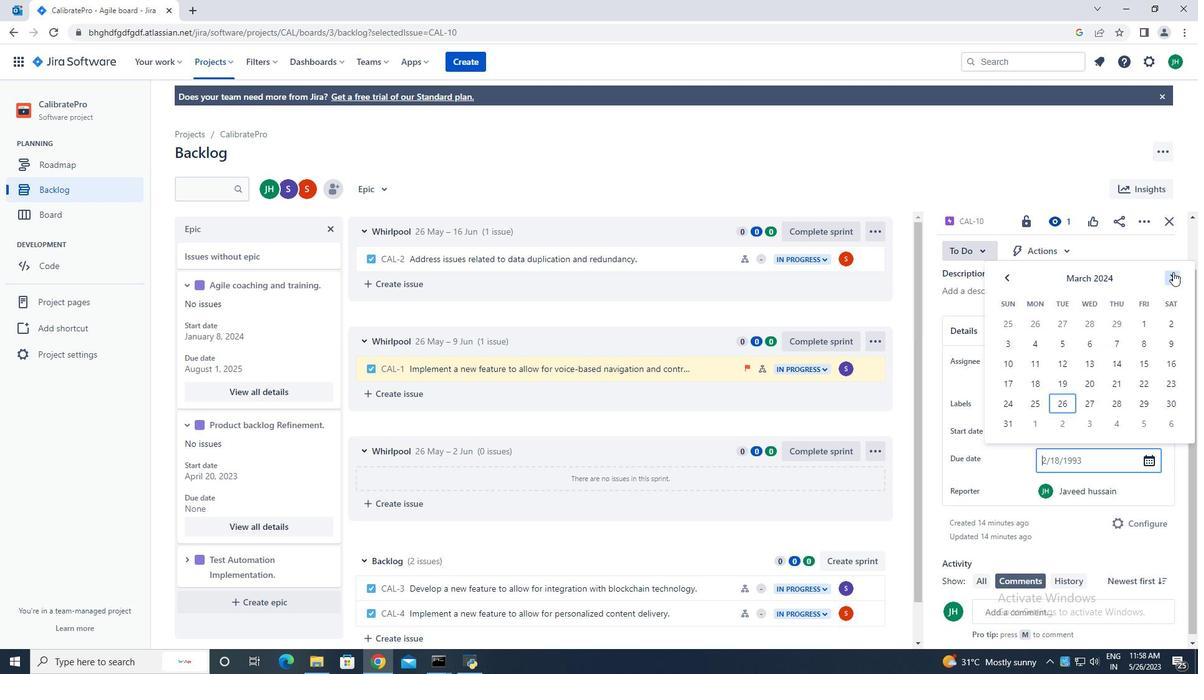 
Action: Mouse pressed left at (1173, 272)
Screenshot: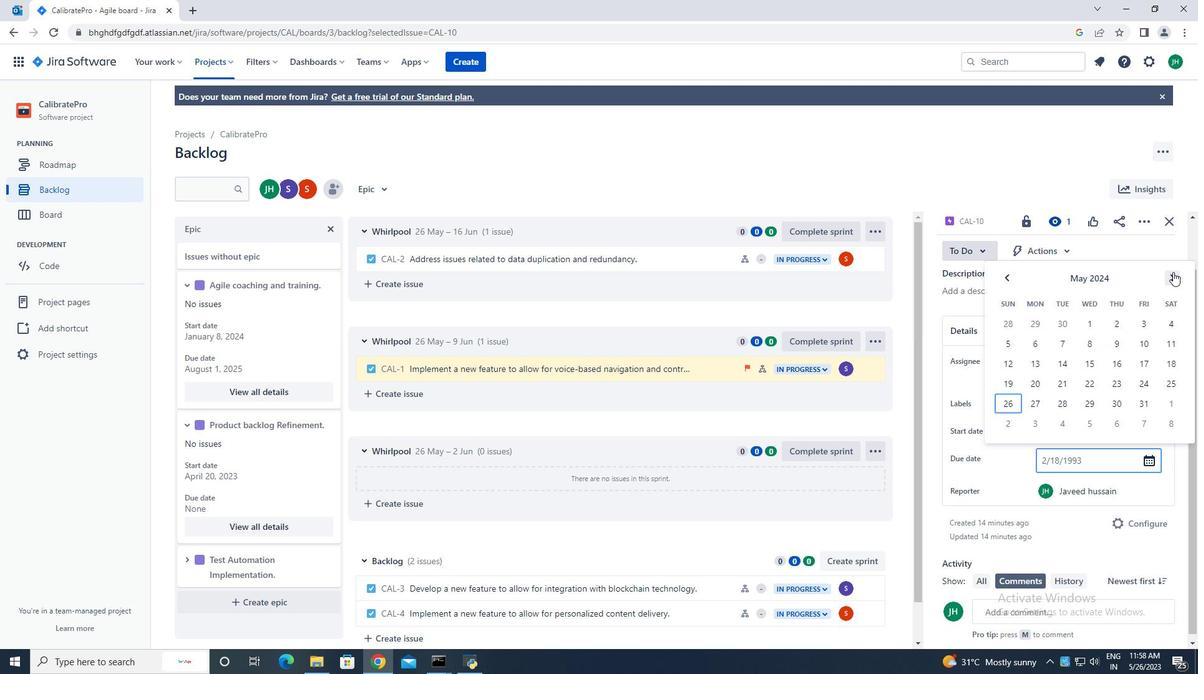 
Action: Mouse pressed left at (1173, 272)
Screenshot: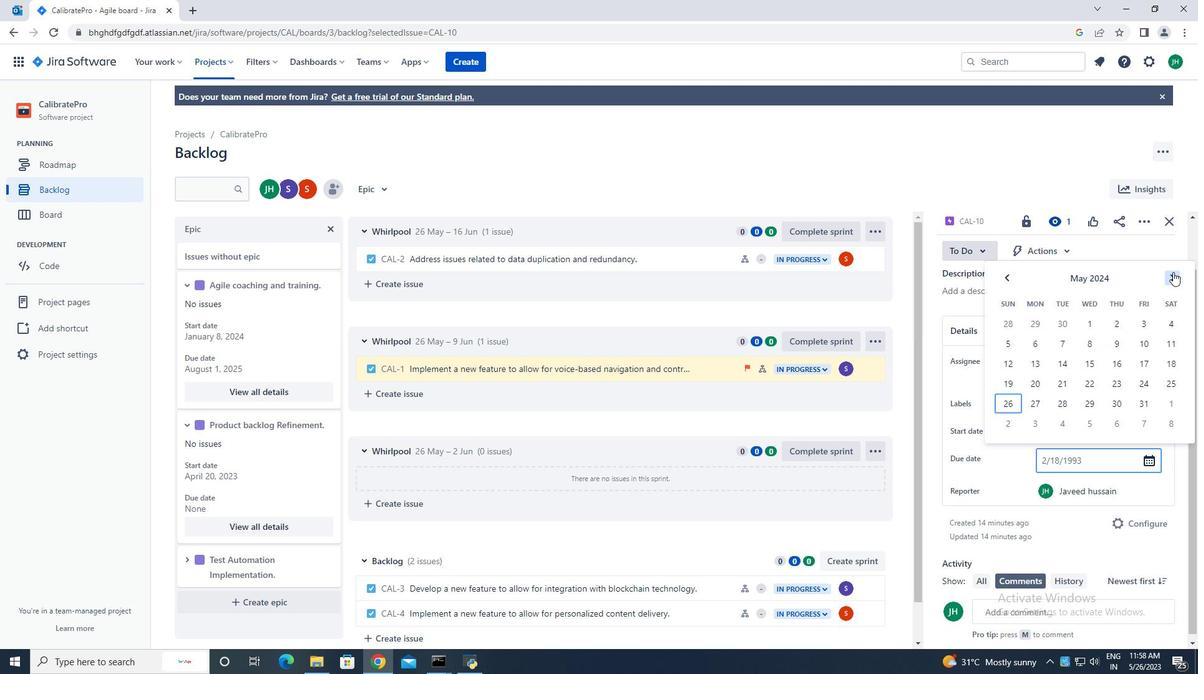 
Action: Mouse pressed left at (1173, 272)
Screenshot: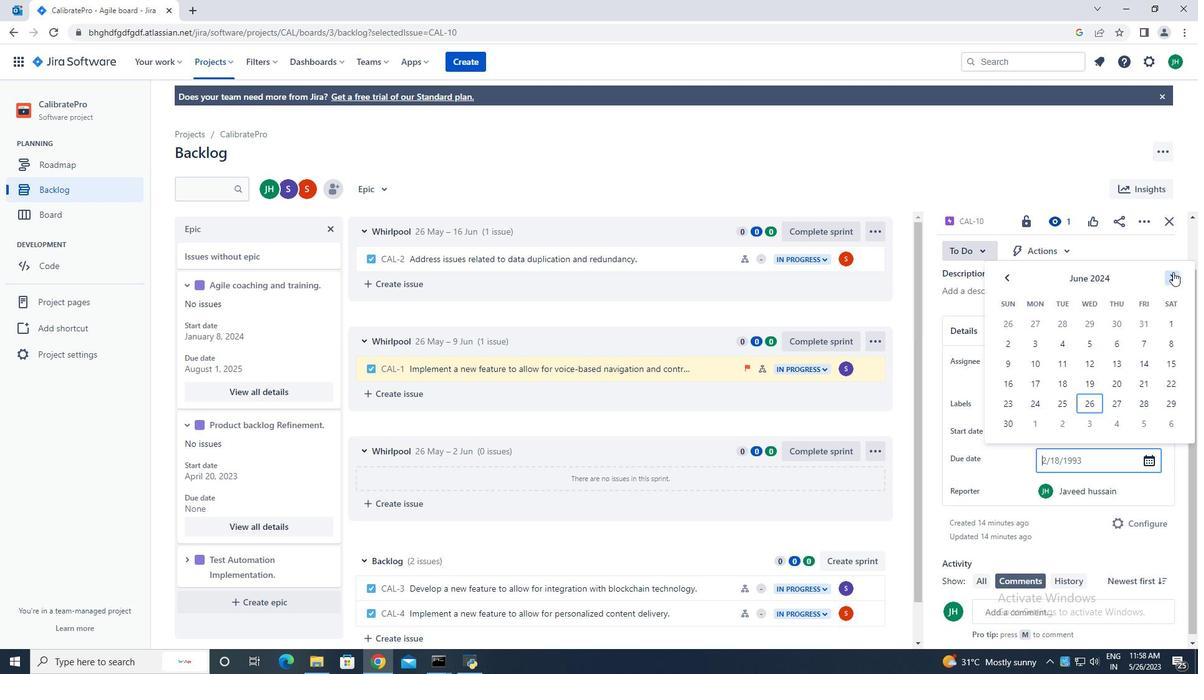 
Action: Mouse pressed left at (1173, 272)
Screenshot: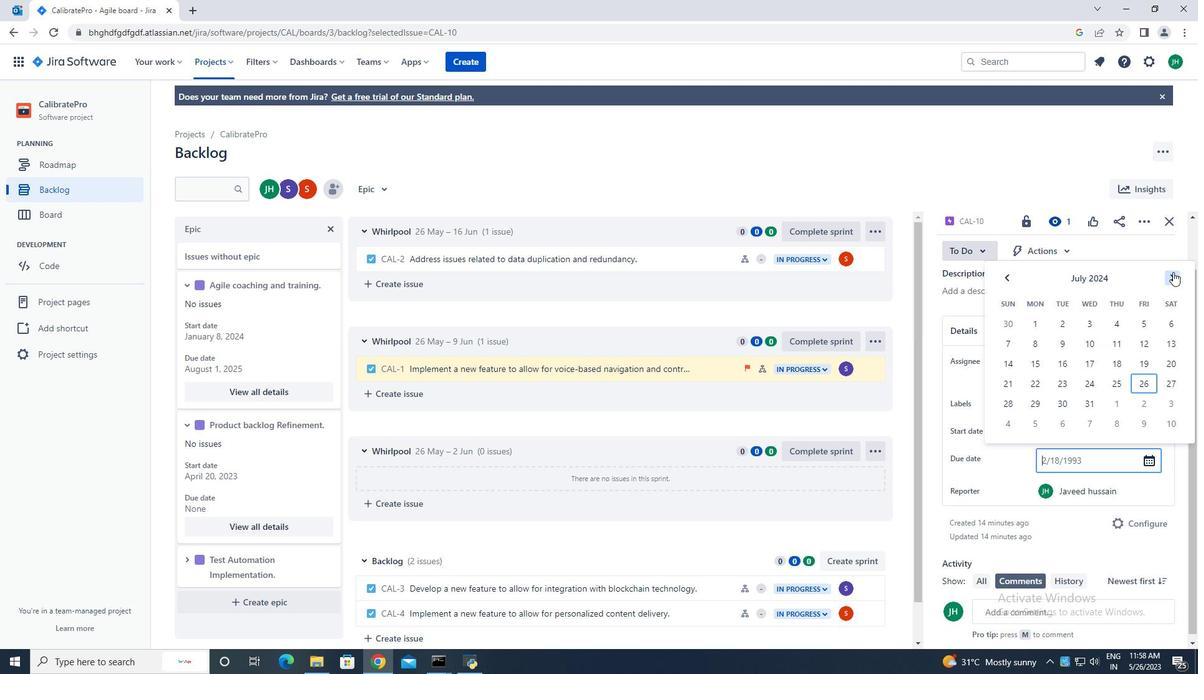 
Action: Mouse pressed left at (1173, 272)
Screenshot: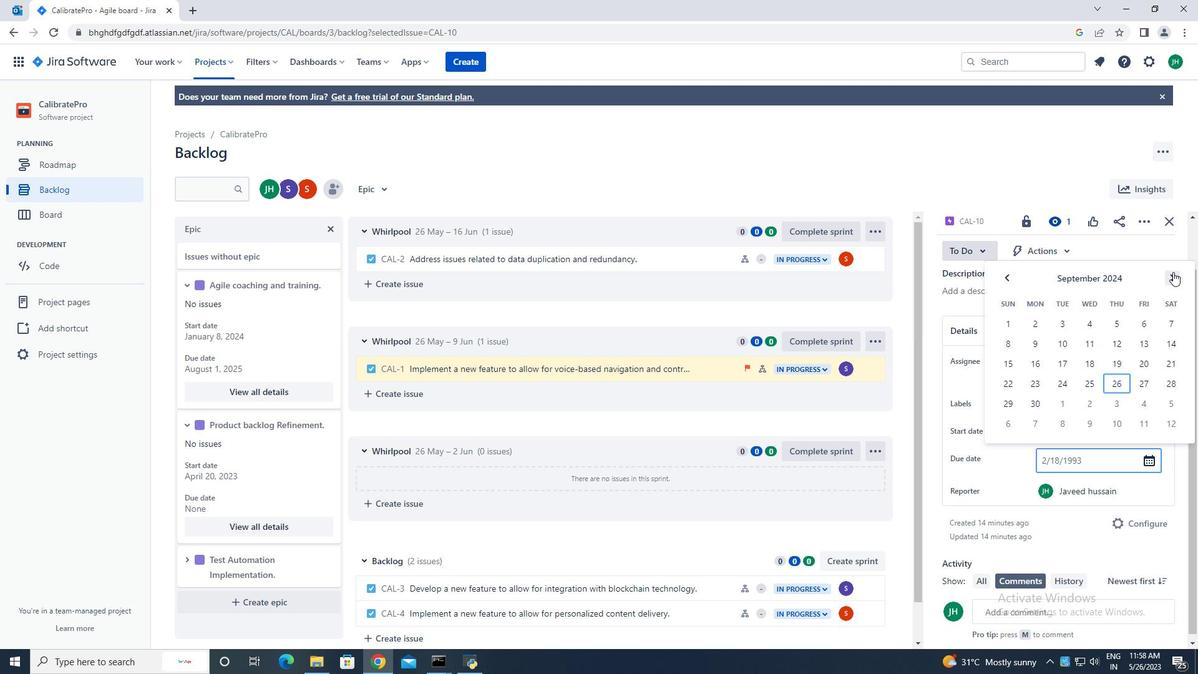 
Action: Mouse pressed left at (1173, 272)
Screenshot: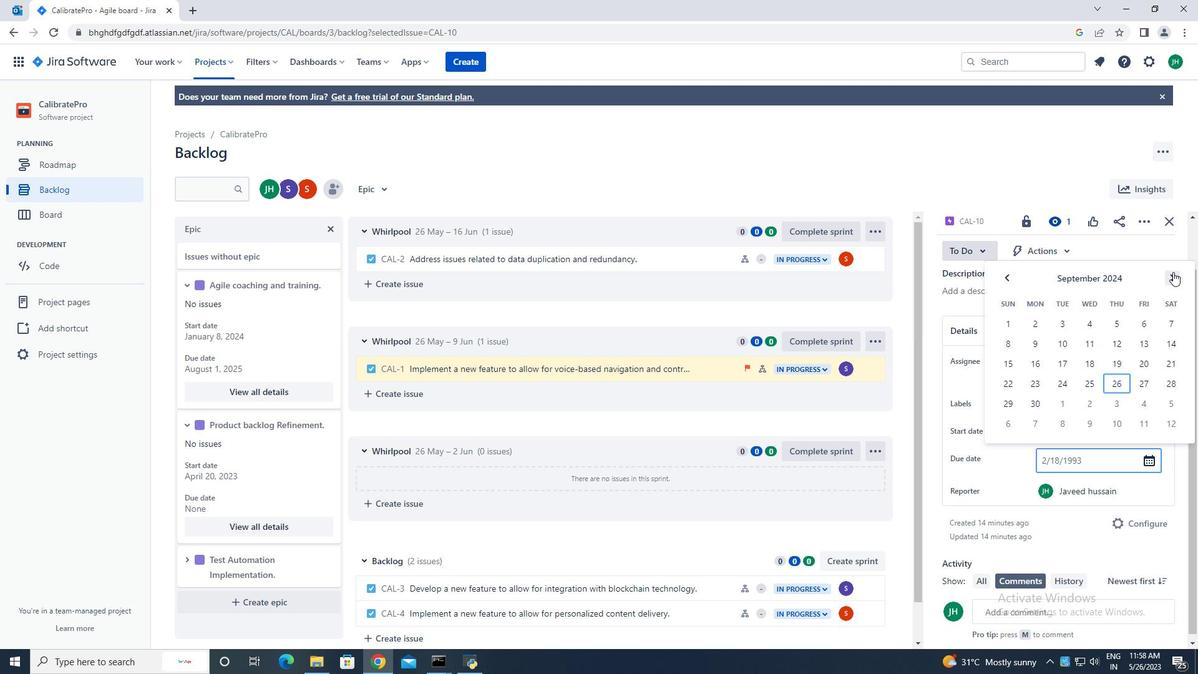 
Action: Mouse moved to (1031, 366)
Screenshot: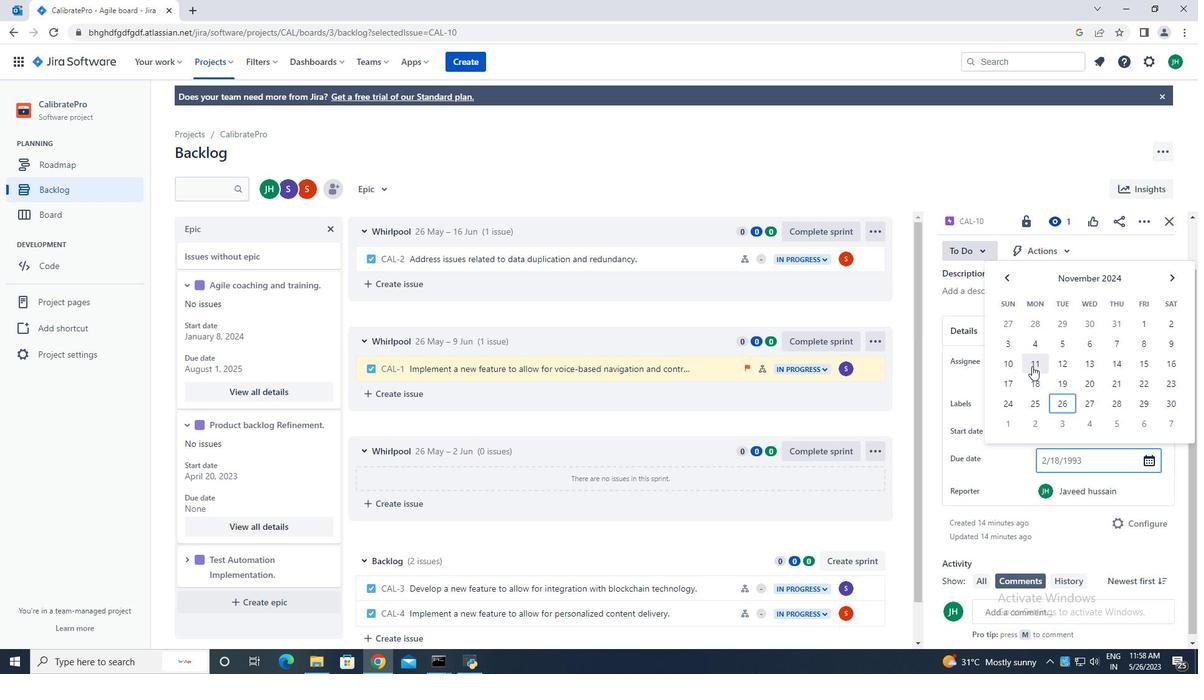 
Action: Mouse pressed left at (1031, 366)
Screenshot: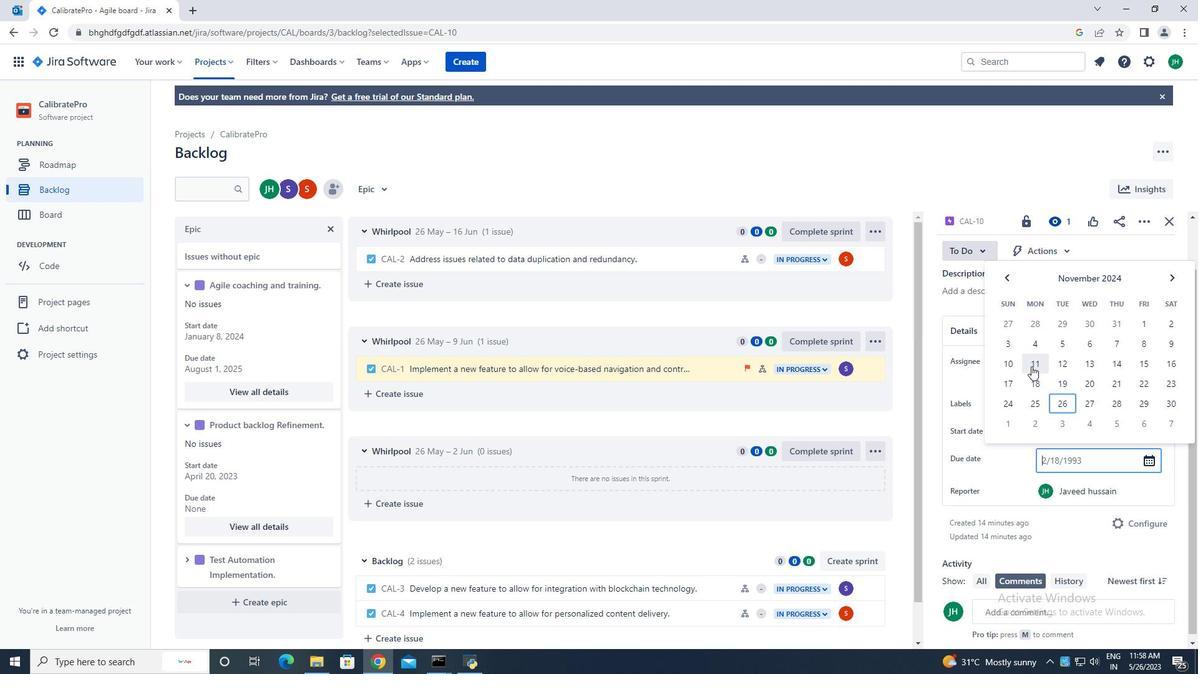 
Action: Key pressed <Key.enter>
Screenshot: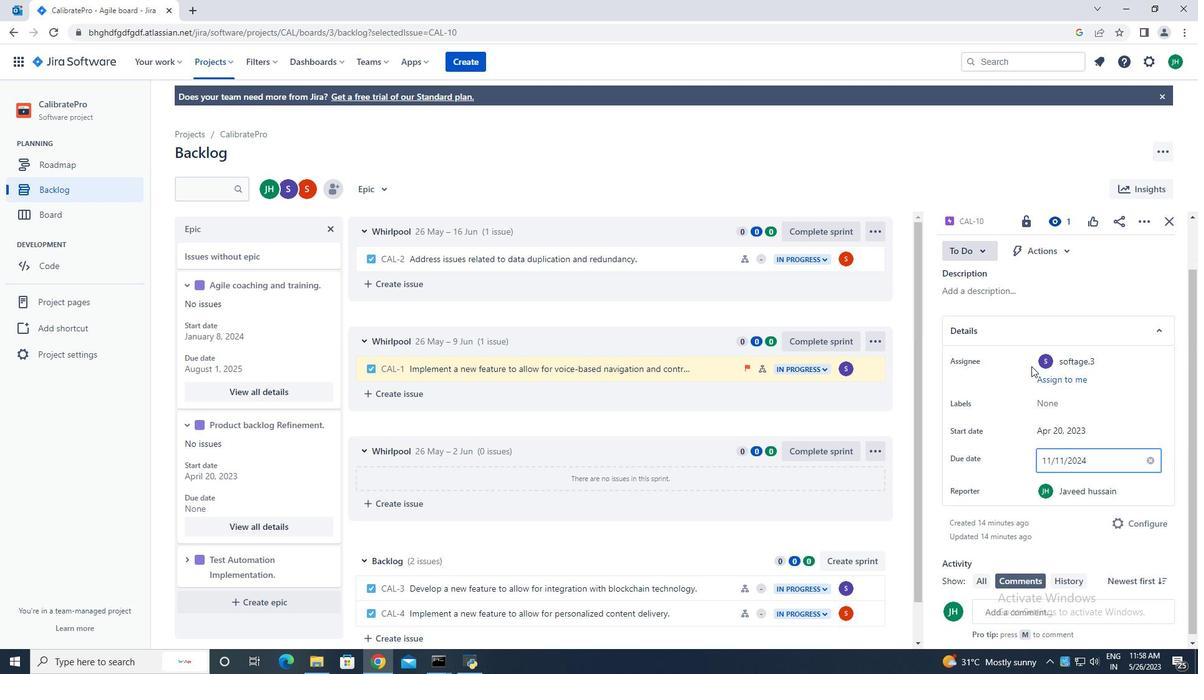 
Action: Mouse moved to (1170, 218)
Screenshot: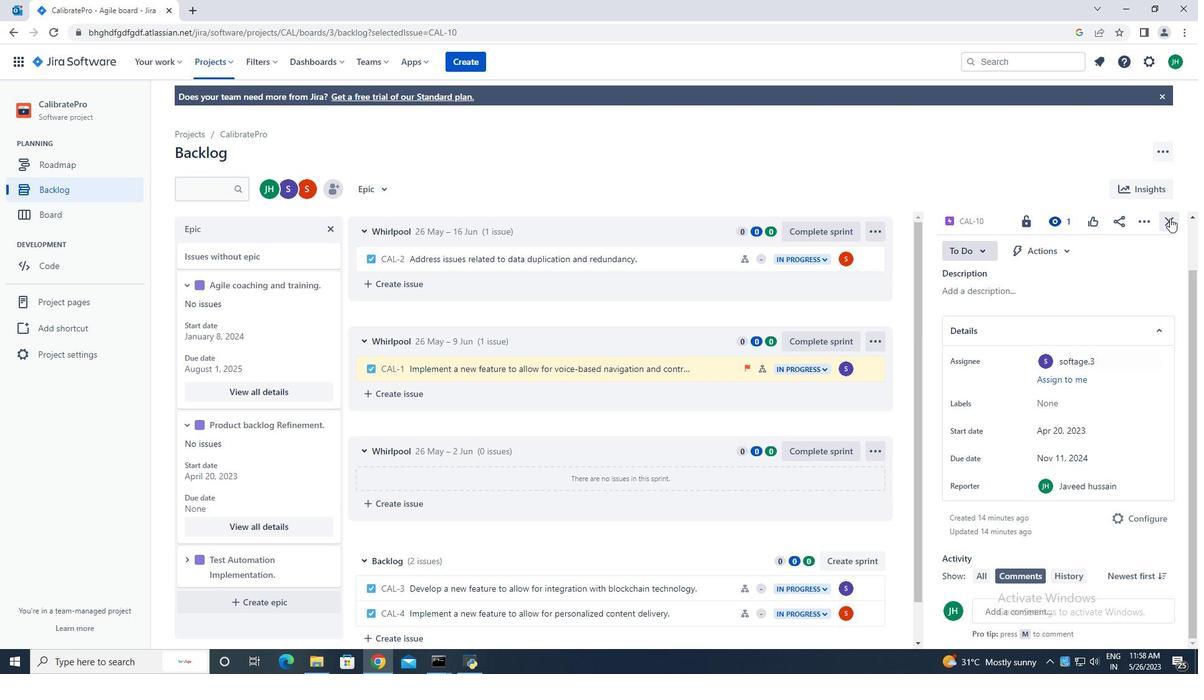 
Action: Mouse pressed left at (1170, 218)
Screenshot: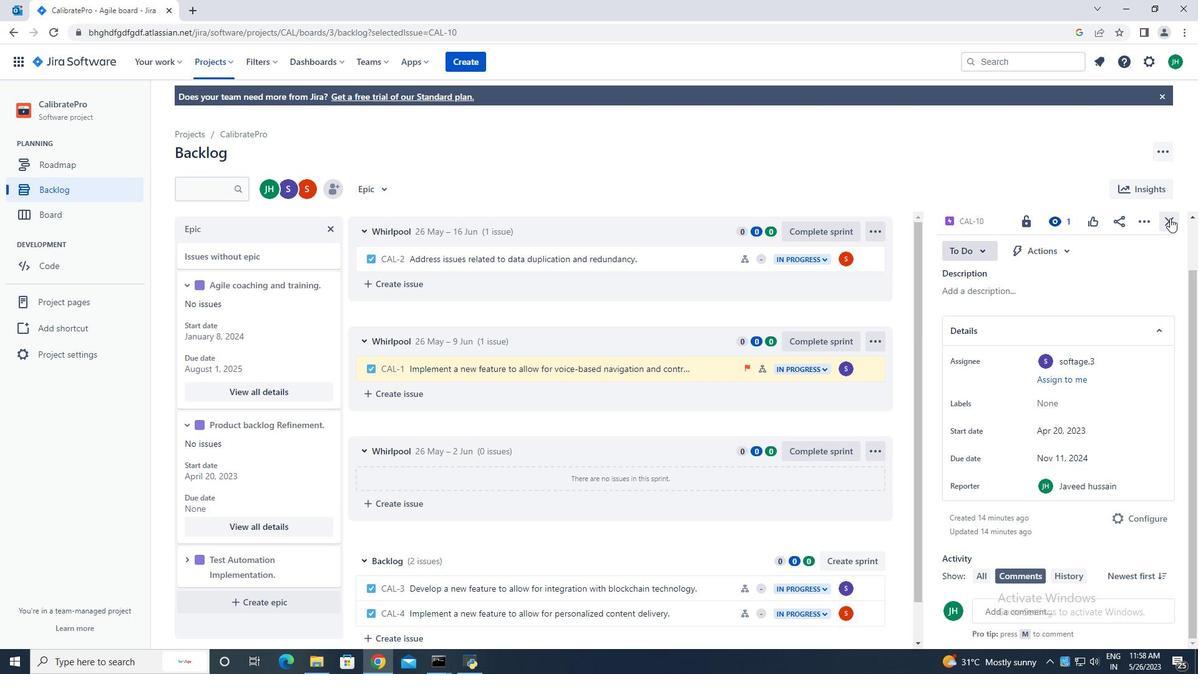 
Action: Mouse moved to (257, 542)
Screenshot: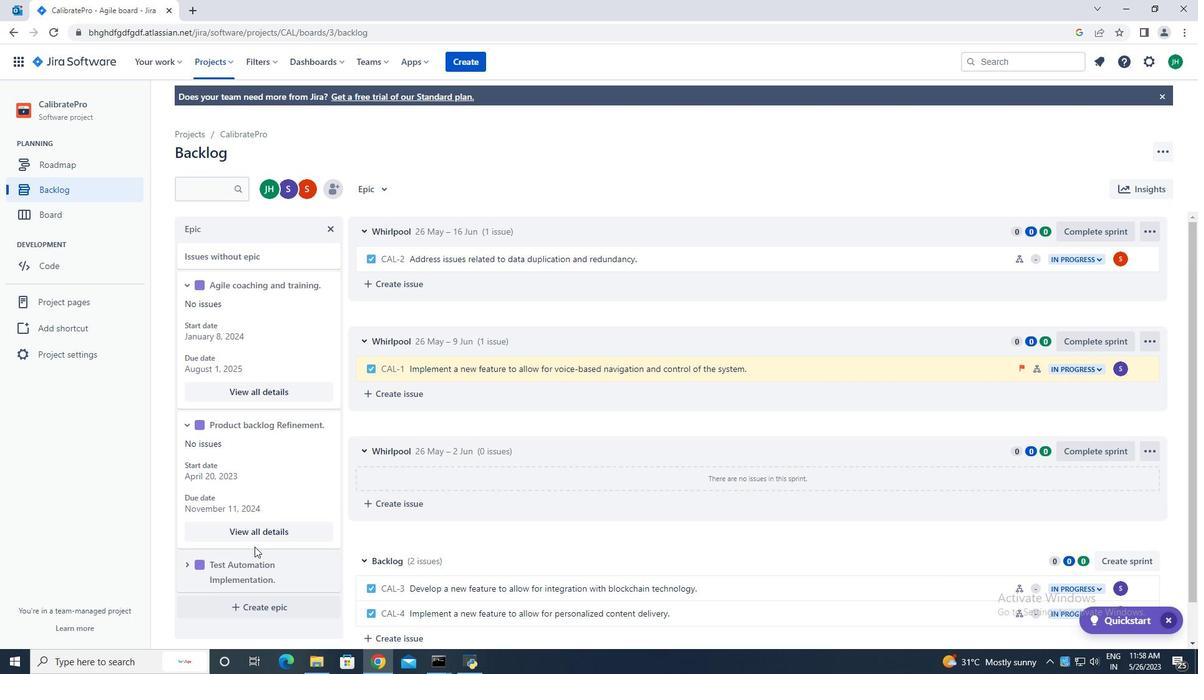 
Action: Mouse scrolled (257, 542) with delta (0, 0)
Screenshot: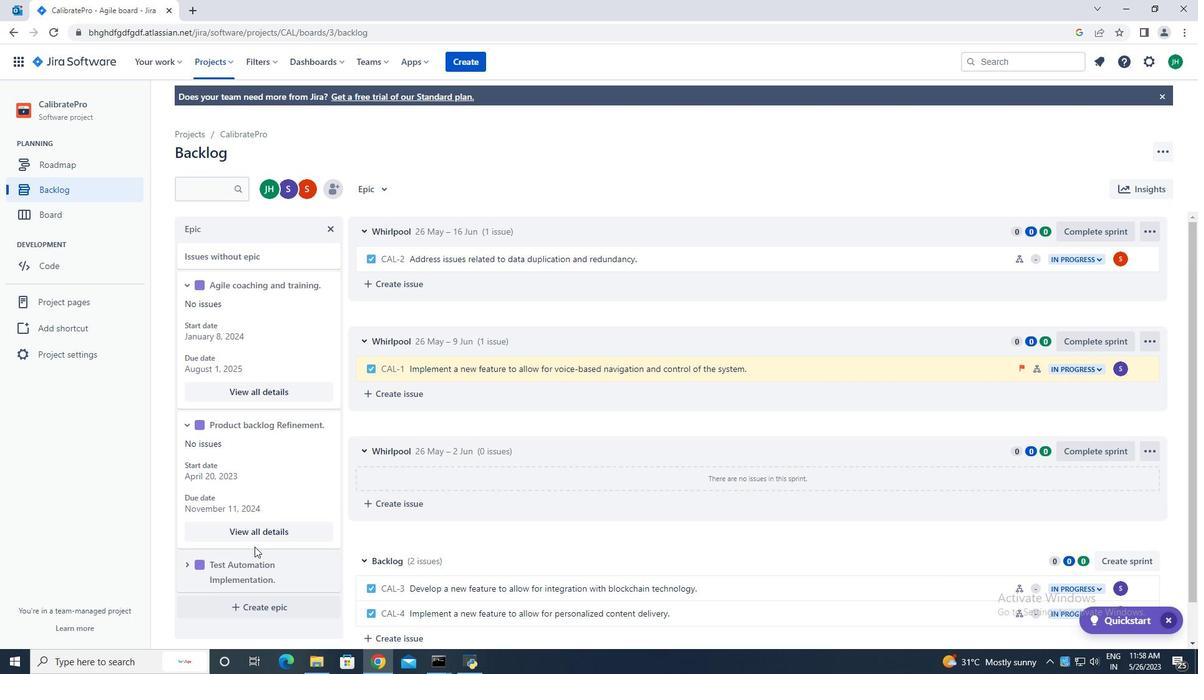 
Action: Mouse scrolled (257, 542) with delta (0, 0)
Screenshot: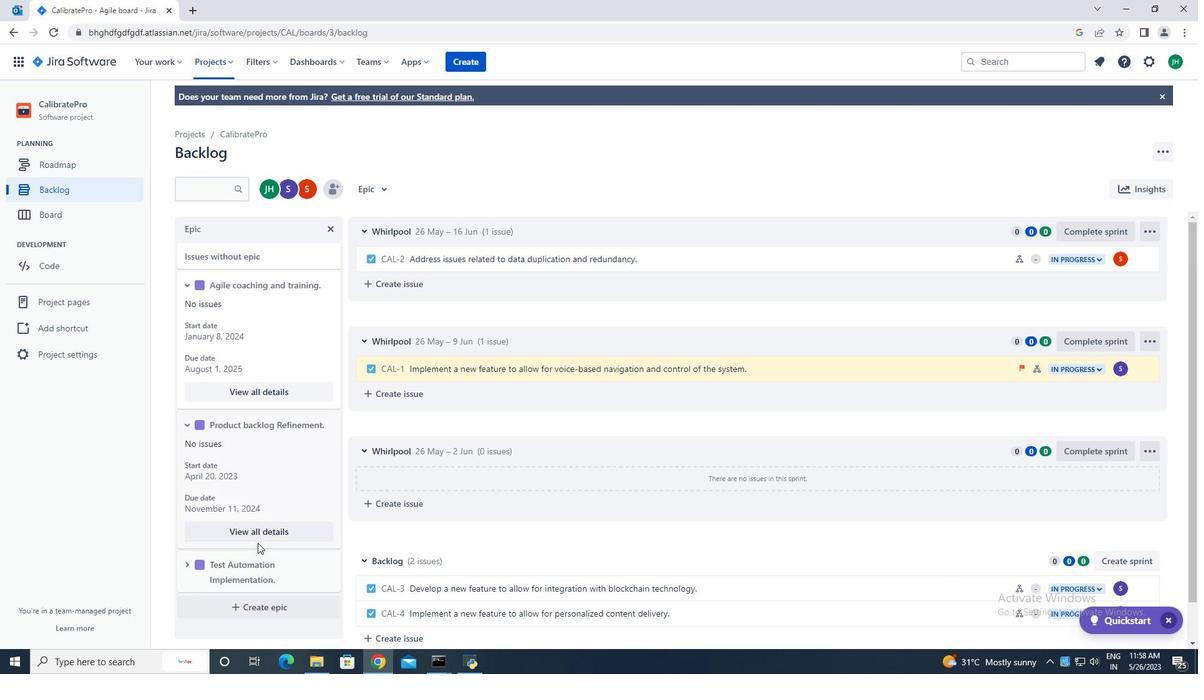 
Action: Mouse scrolled (257, 542) with delta (0, 0)
Screenshot: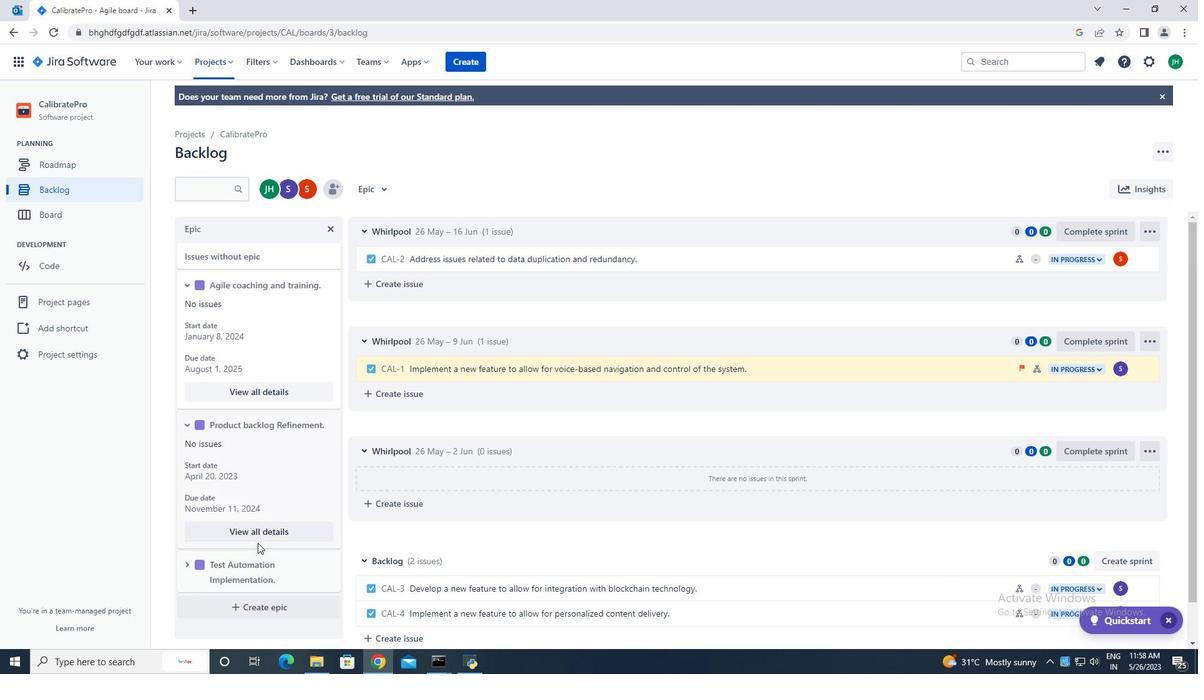 
Action: Mouse moved to (186, 564)
Screenshot: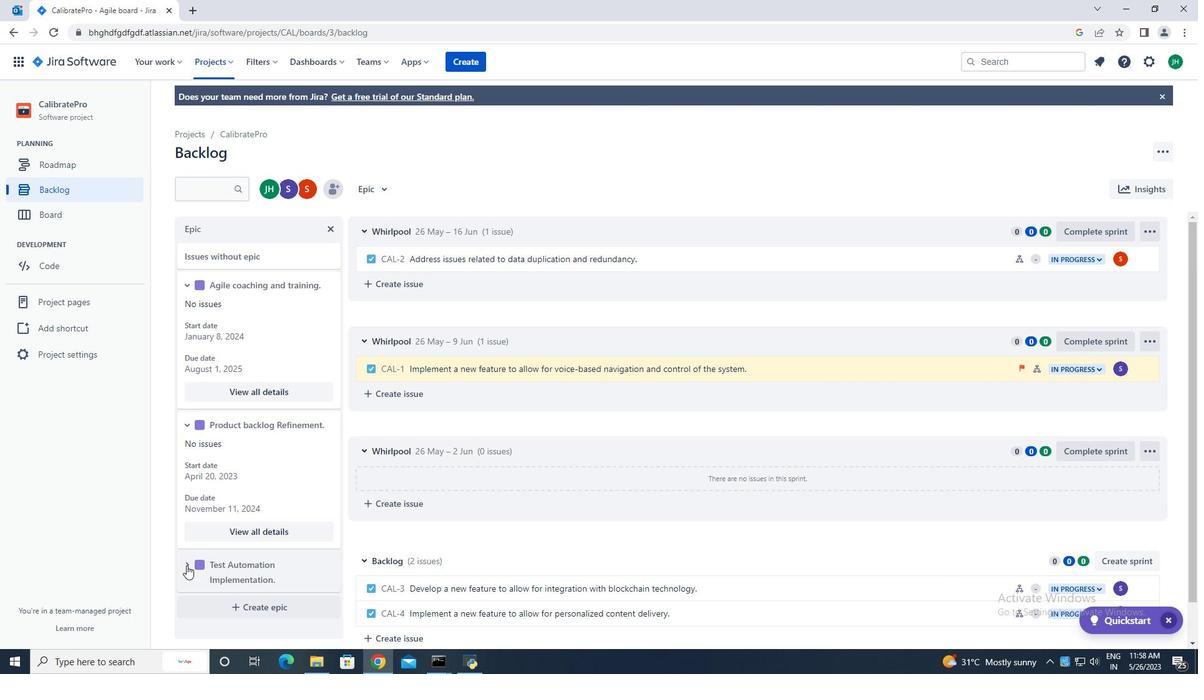 
Action: Mouse pressed left at (186, 564)
Screenshot: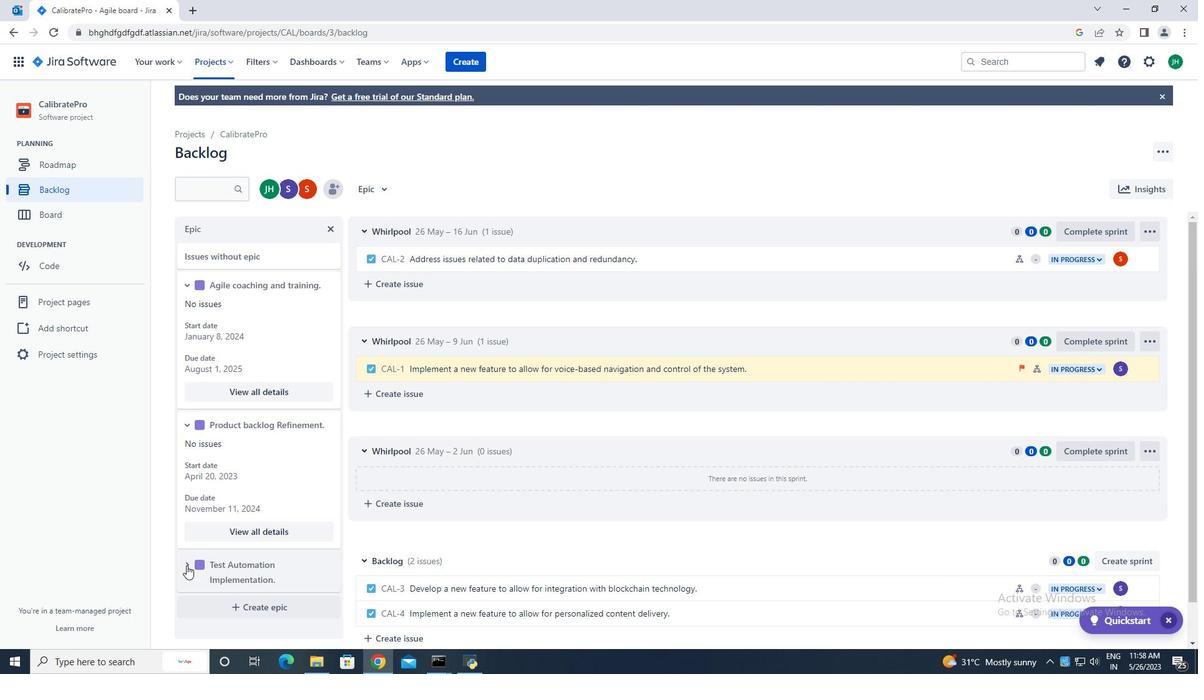 
Action: Mouse moved to (237, 538)
Screenshot: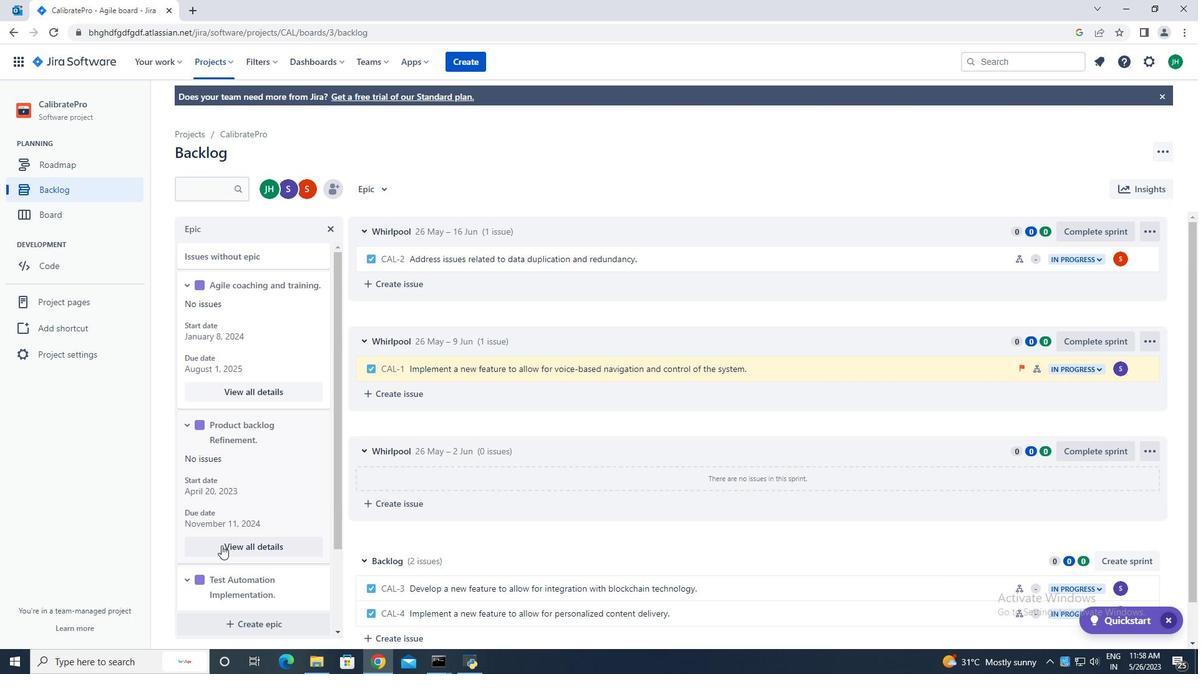
Action: Mouse scrolled (237, 537) with delta (0, 0)
Screenshot: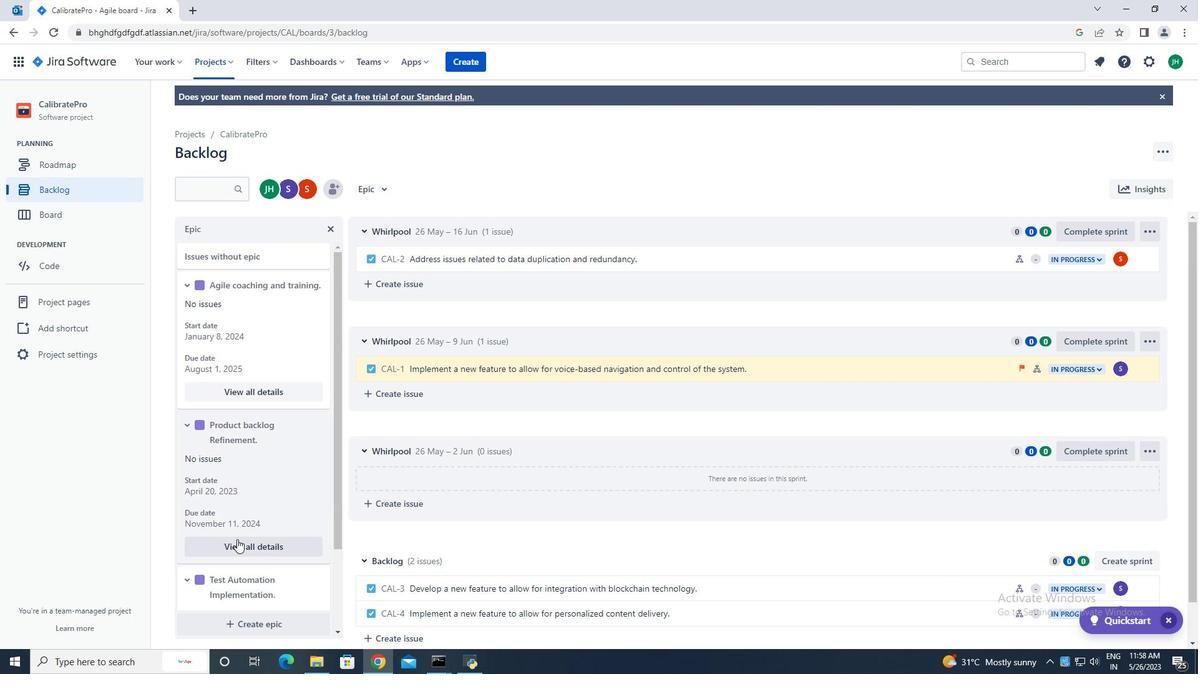 
Action: Mouse scrolled (237, 537) with delta (0, 0)
Screenshot: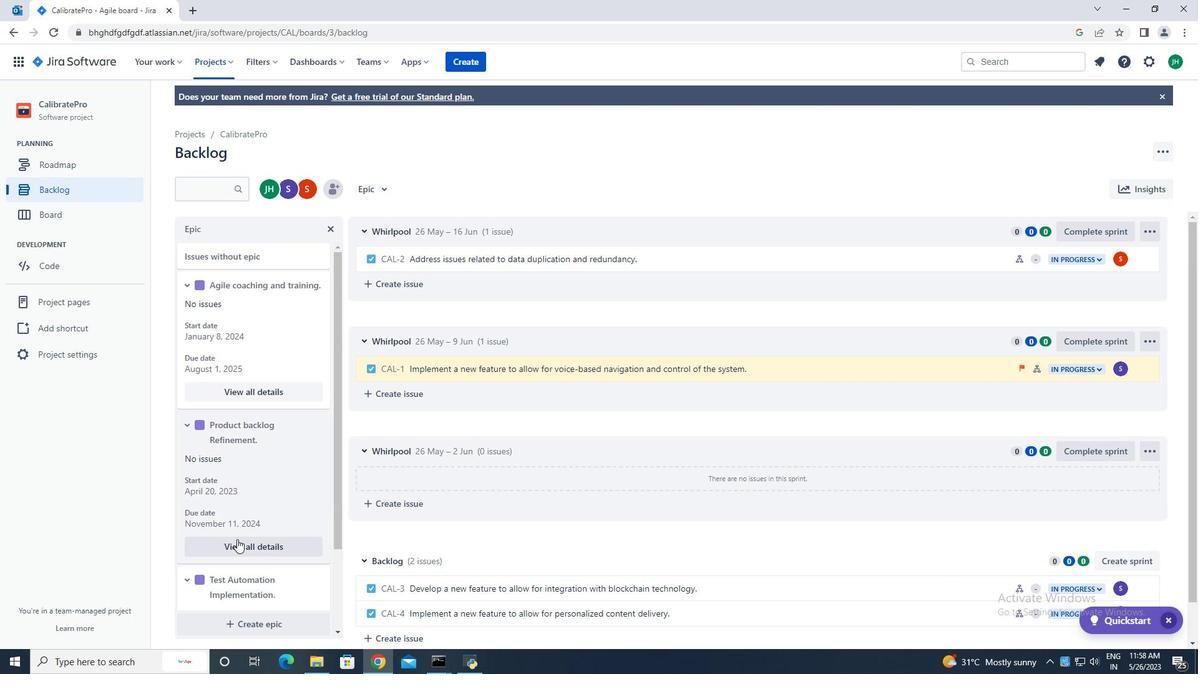 
Action: Mouse scrolled (237, 537) with delta (0, 0)
Screenshot: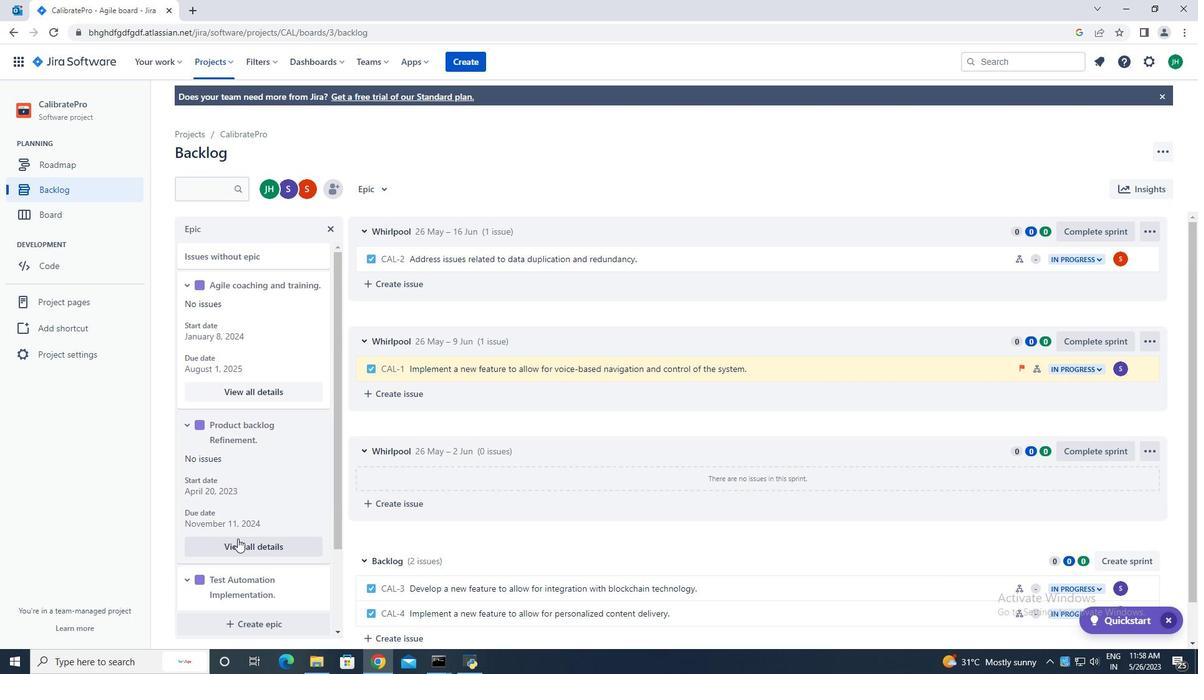 
Action: Mouse scrolled (237, 537) with delta (0, 0)
Screenshot: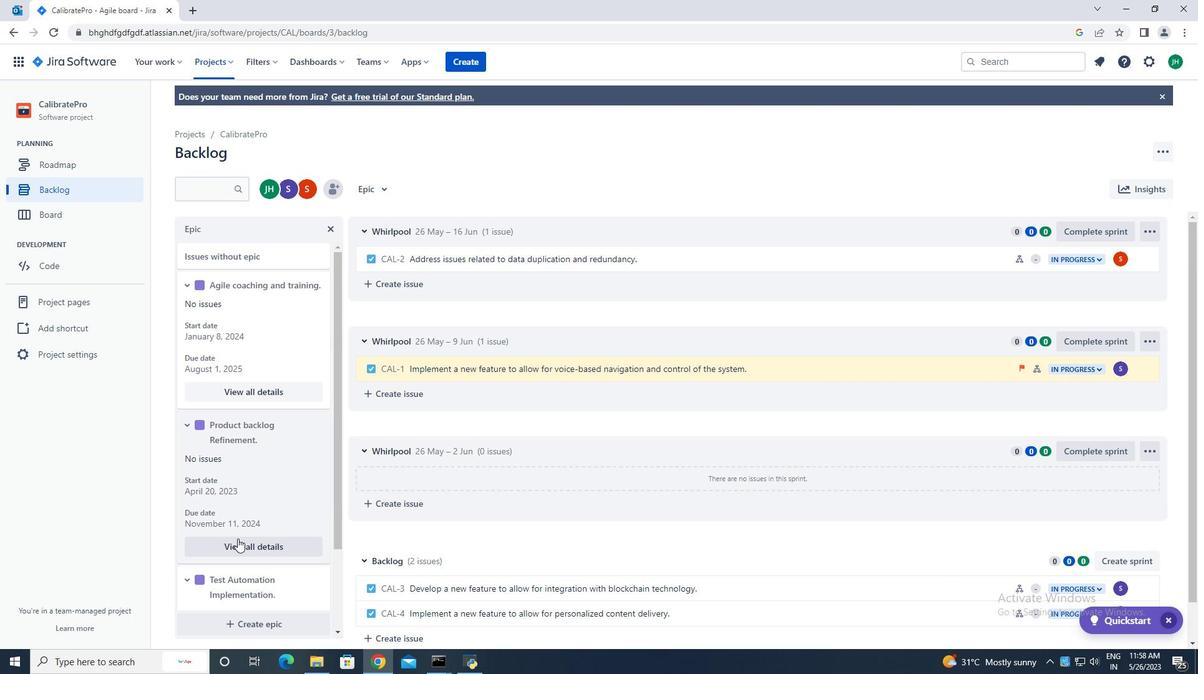 
Action: Mouse scrolled (237, 537) with delta (0, 0)
Screenshot: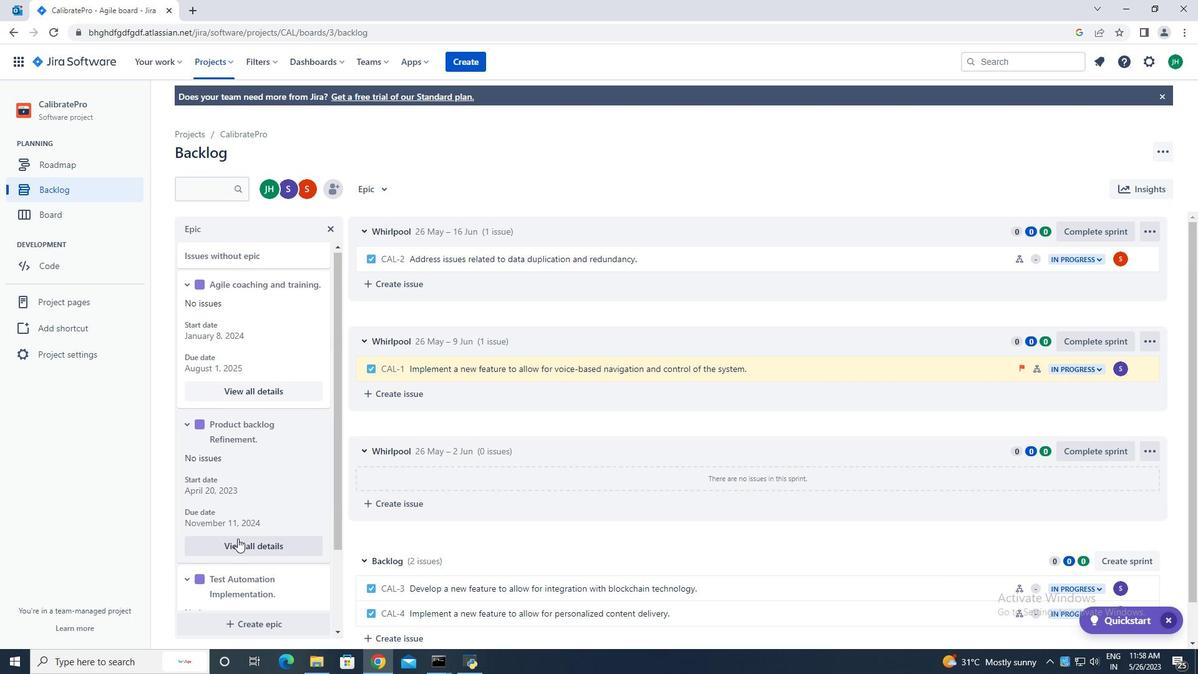 
Action: Mouse moved to (255, 563)
Screenshot: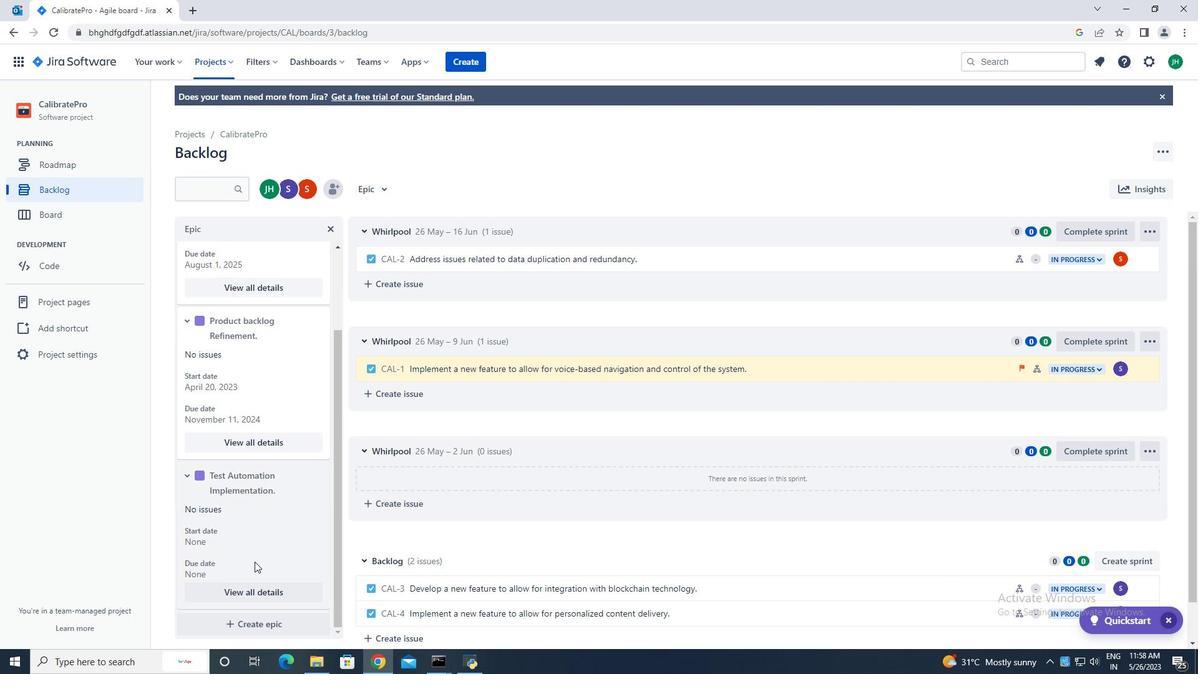 
Action: Mouse scrolled (255, 562) with delta (0, 0)
Screenshot: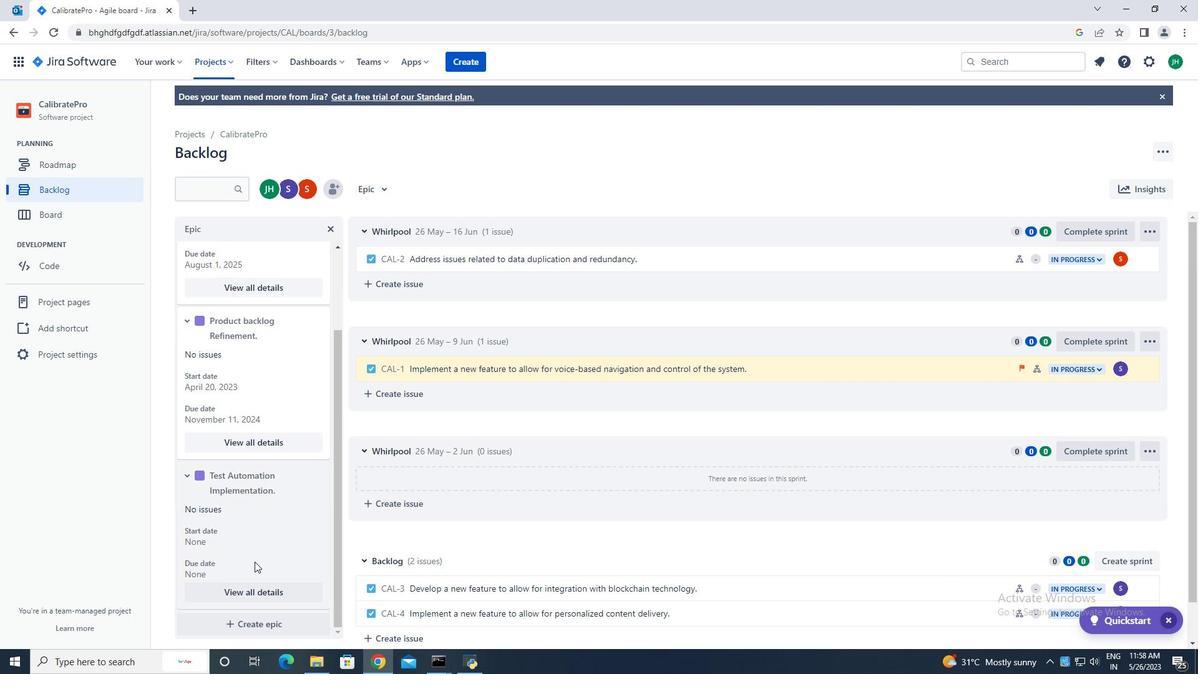
Action: Mouse moved to (256, 565)
Screenshot: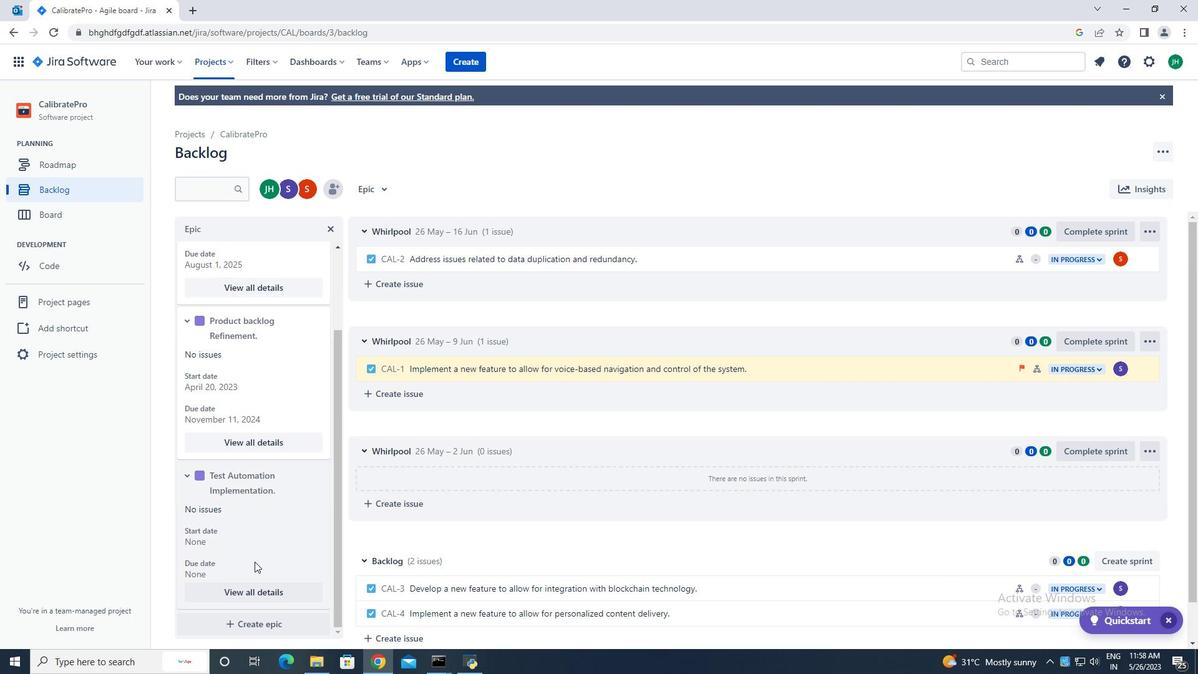 
Action: Mouse scrolled (256, 564) with delta (0, 0)
Screenshot: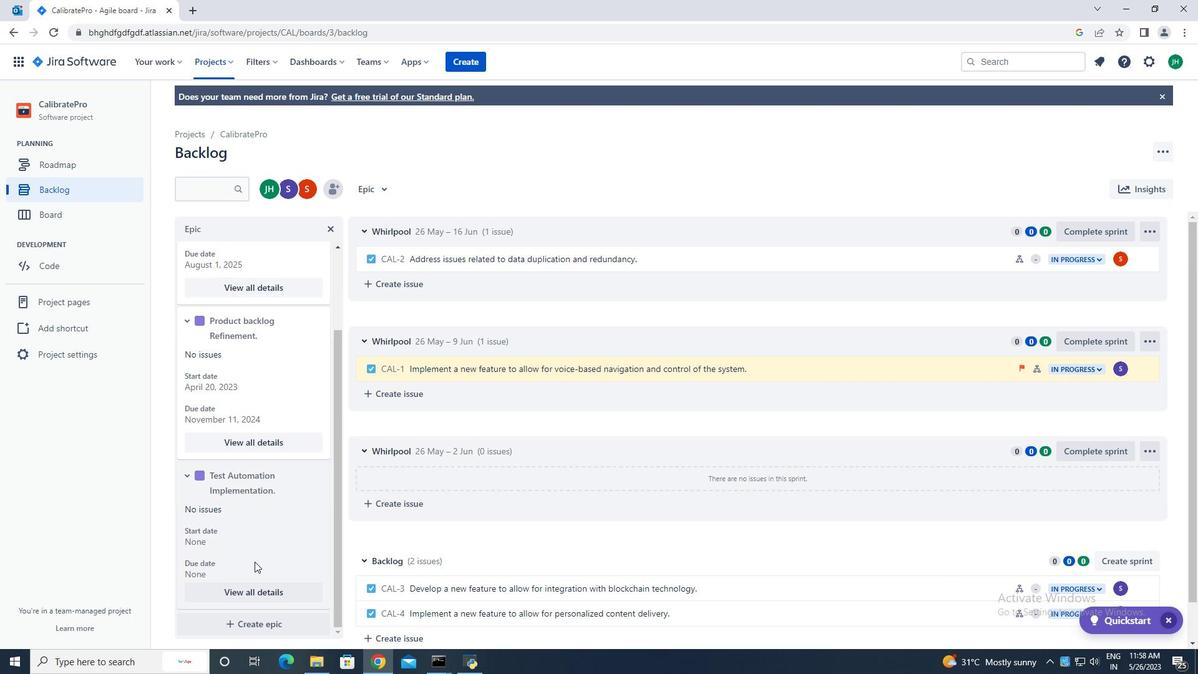
Action: Mouse moved to (261, 589)
Screenshot: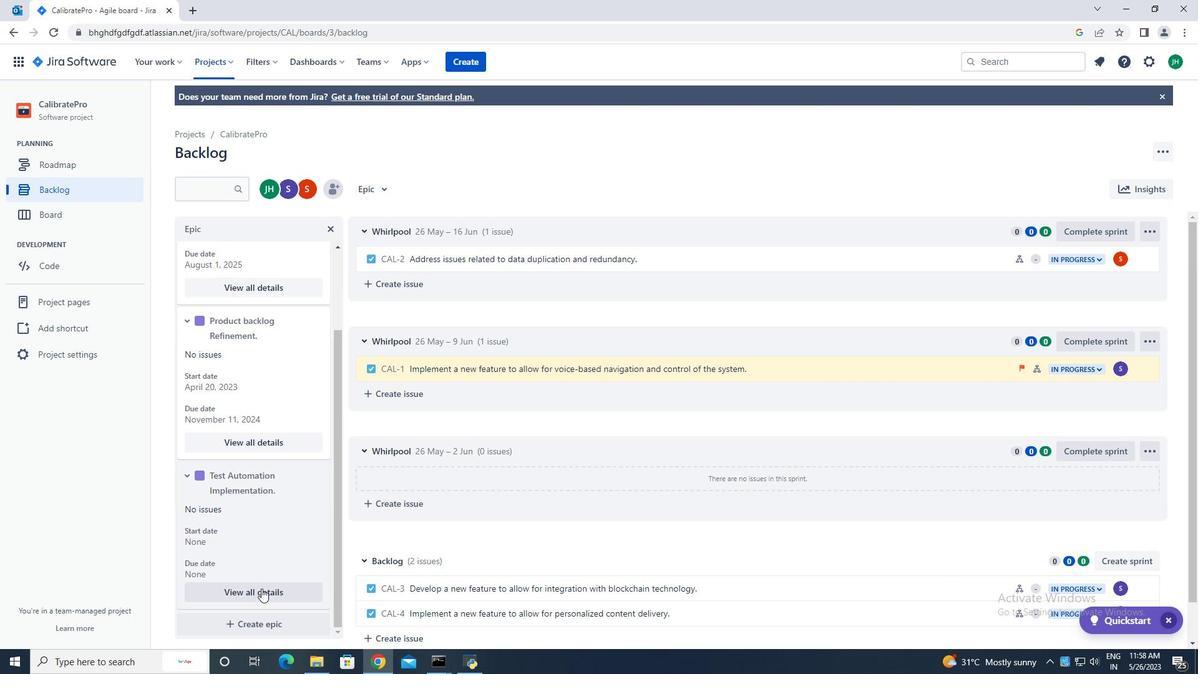 
Action: Mouse pressed left at (261, 589)
Screenshot: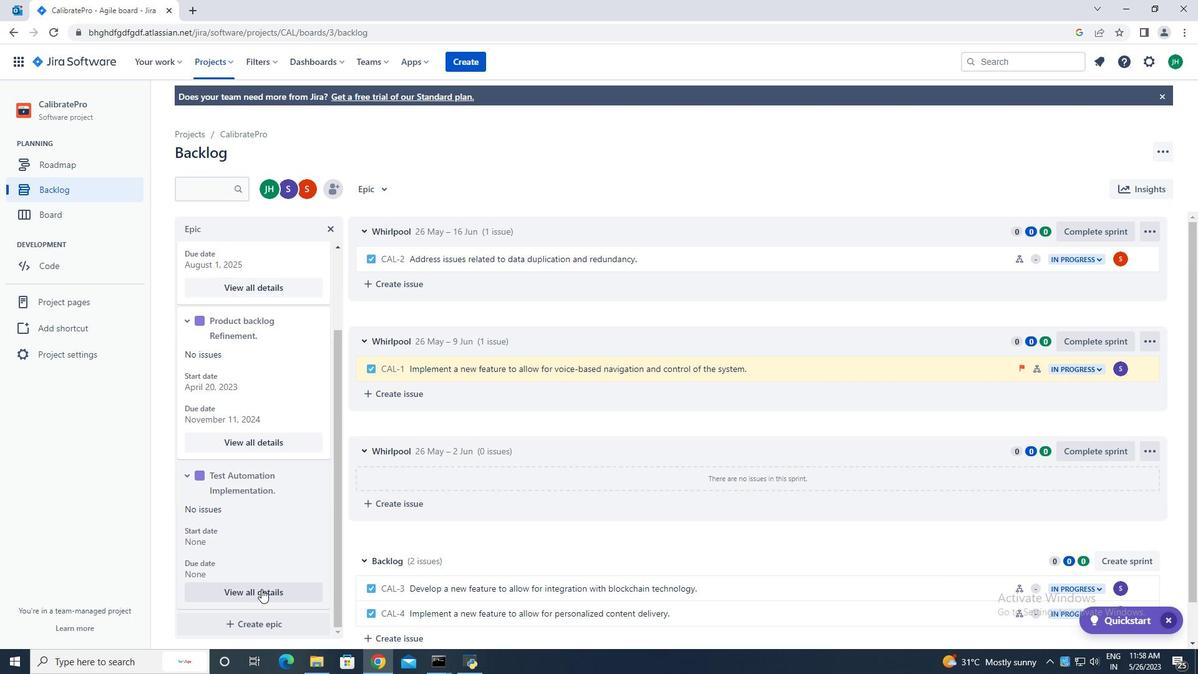 
Action: Mouse moved to (1059, 507)
Screenshot: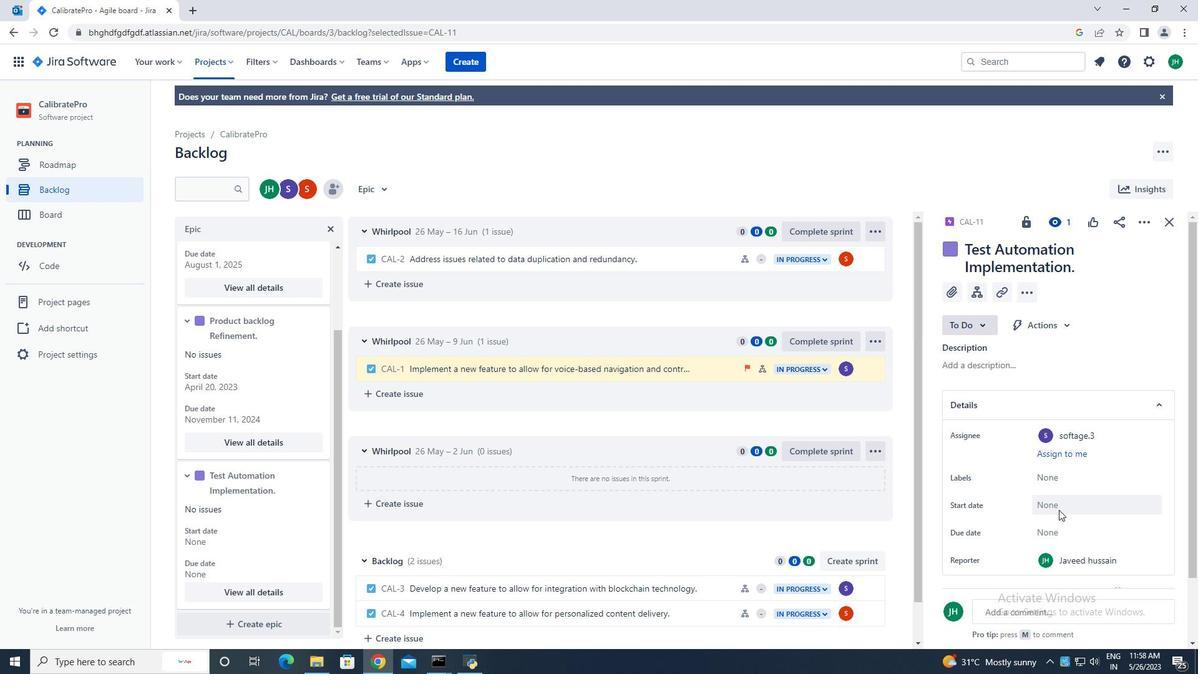 
Action: Mouse pressed left at (1059, 507)
Screenshot: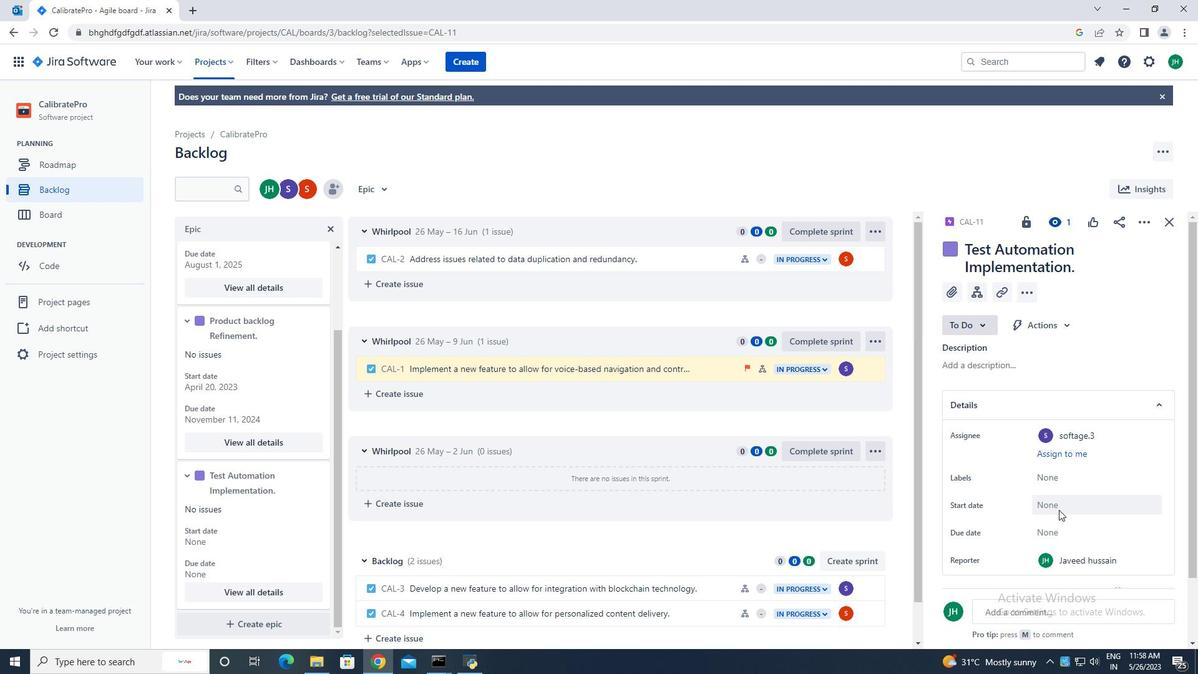 
Action: Mouse moved to (1006, 323)
Screenshot: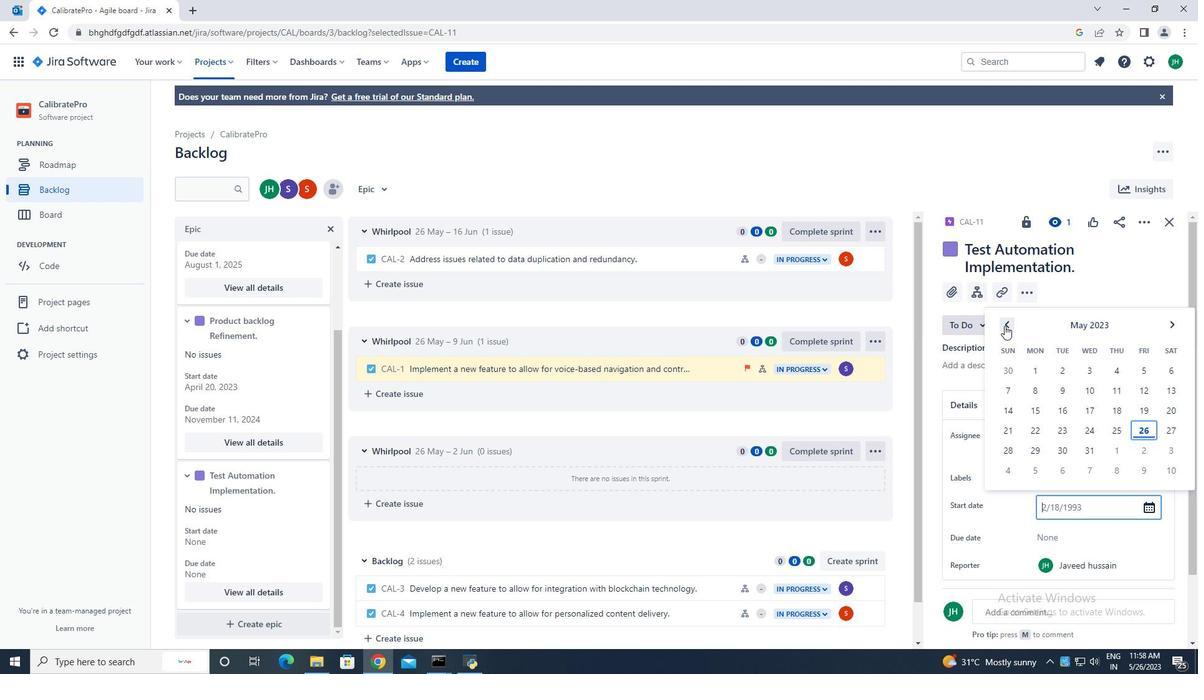 
Action: Mouse pressed left at (1006, 323)
Screenshot: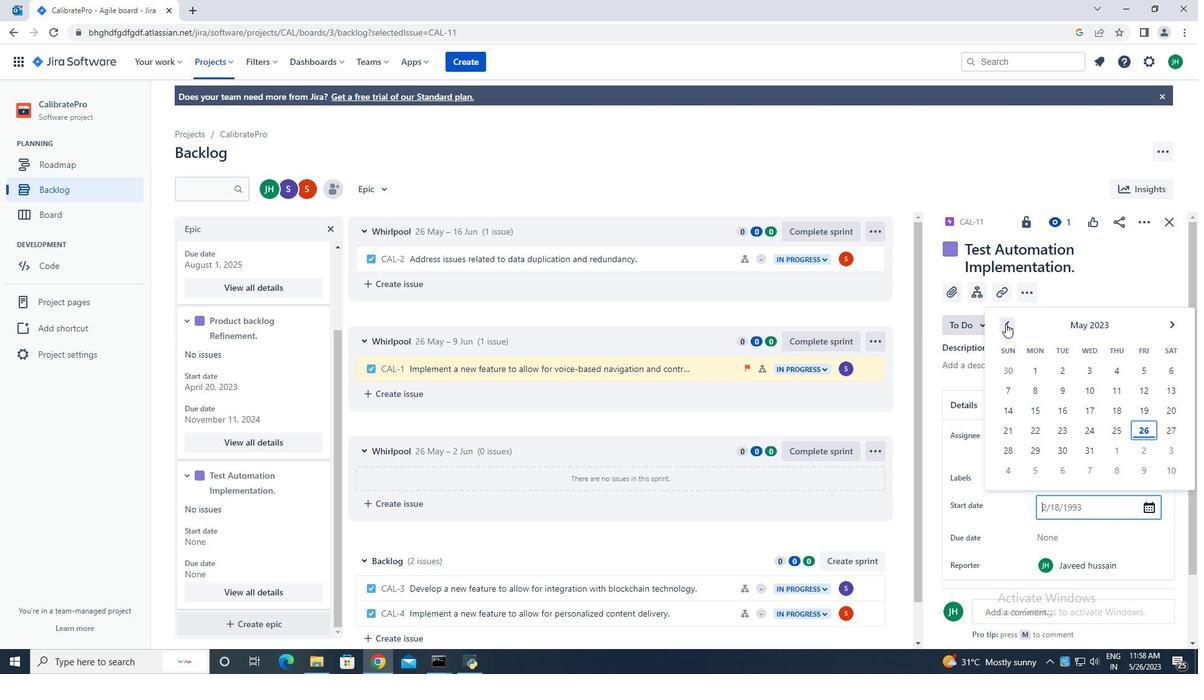 
Action: Mouse moved to (1142, 408)
Screenshot: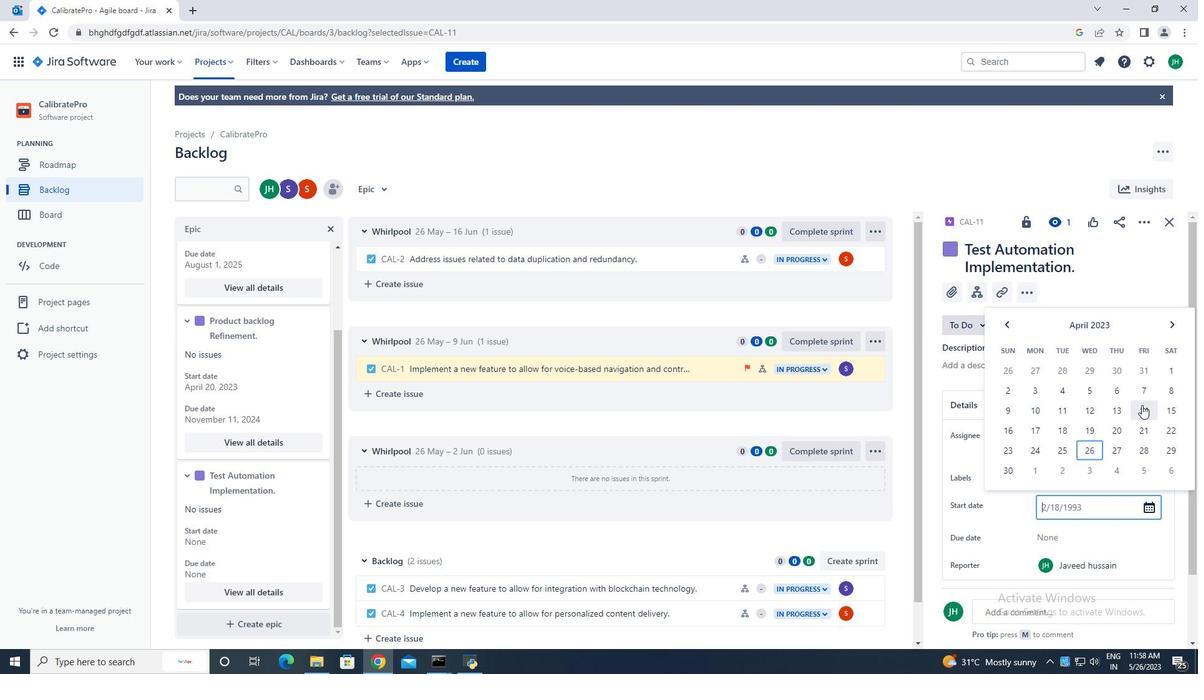 
Action: Mouse pressed left at (1142, 408)
Screenshot: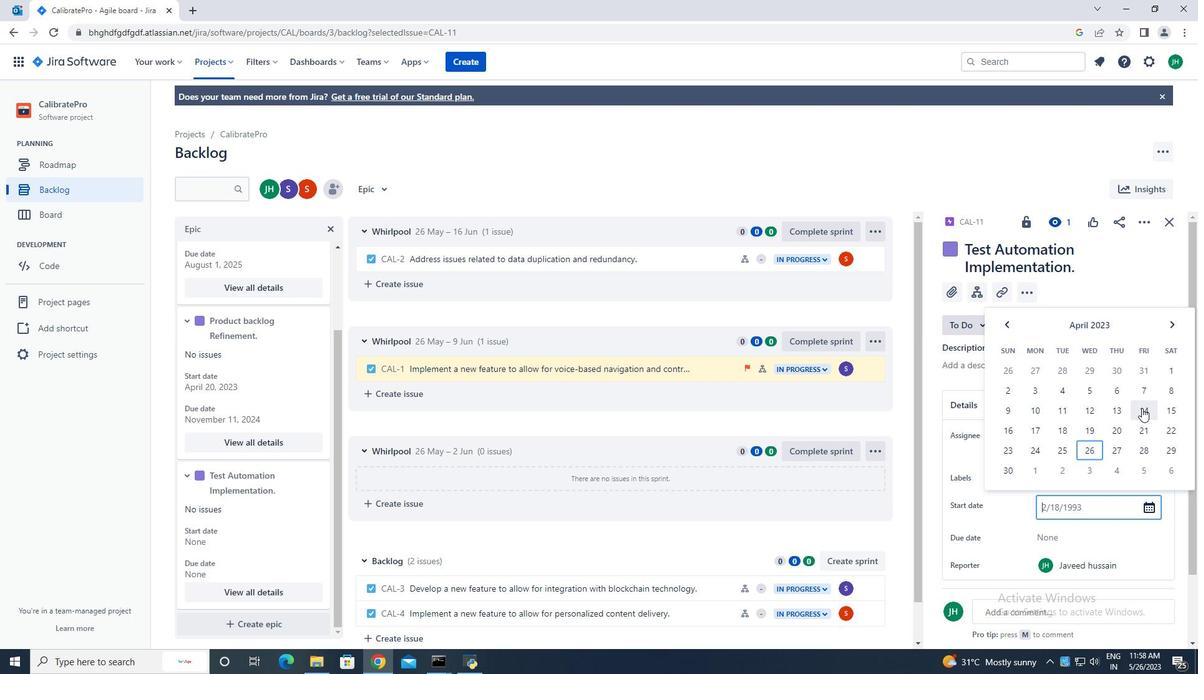 
Action: Mouse moved to (1092, 476)
Screenshot: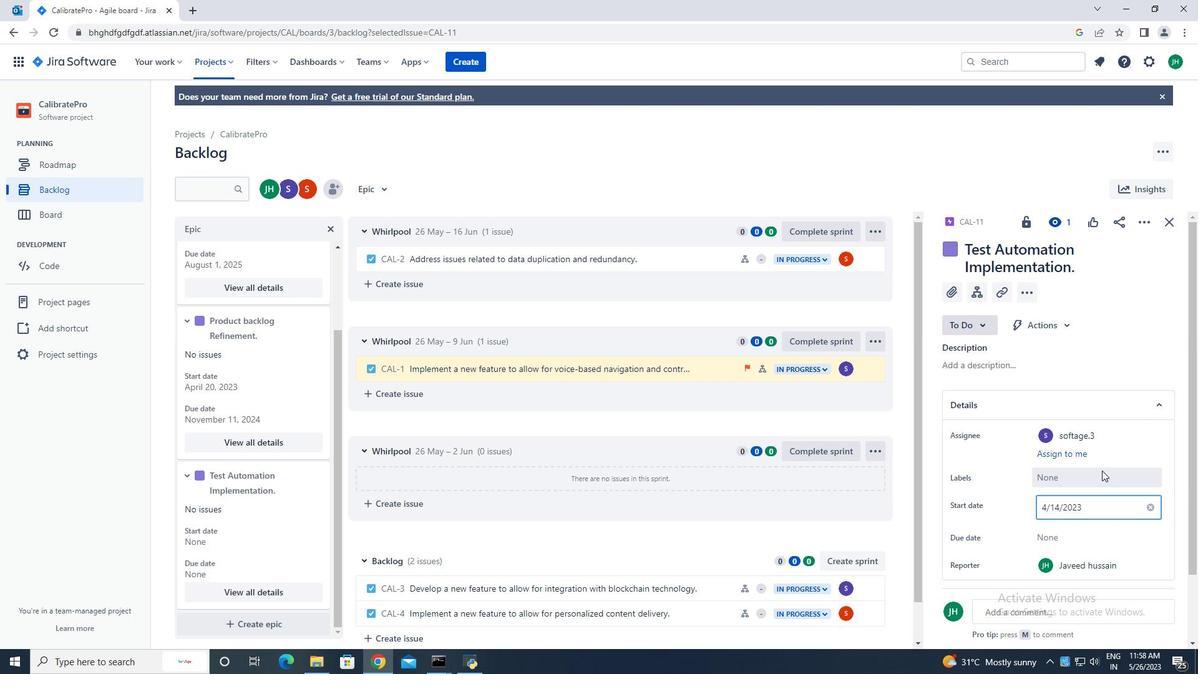 
Action: Key pressed <Key.enter>
Screenshot: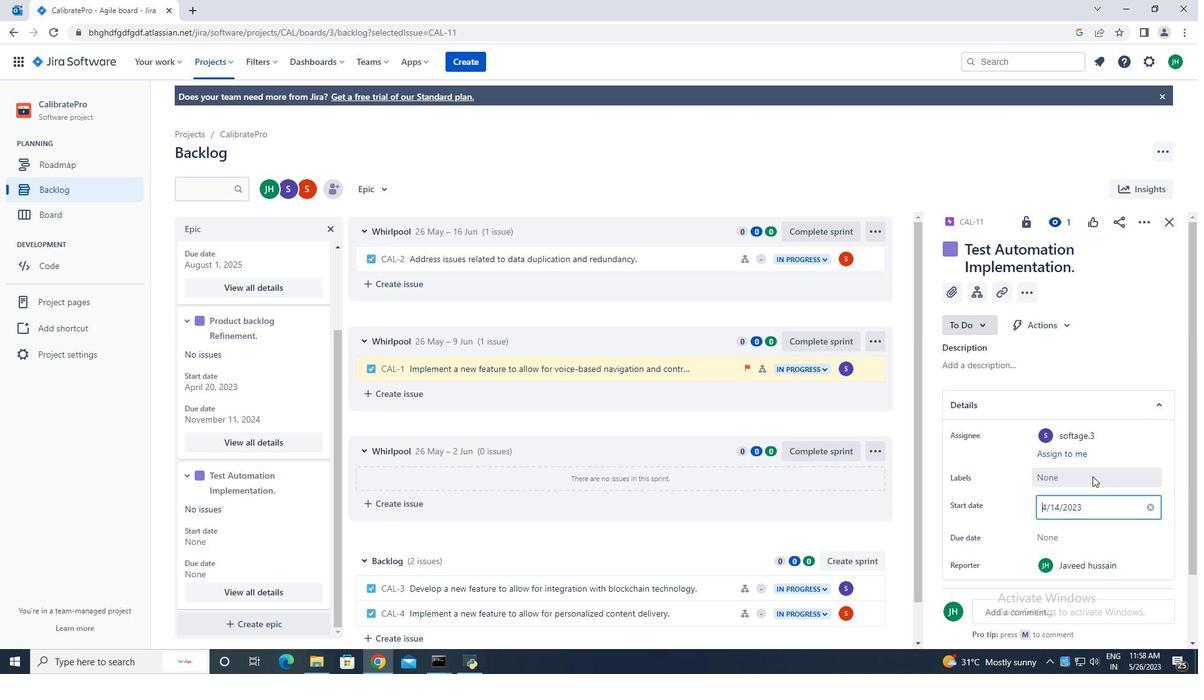 
Action: Mouse moved to (1054, 528)
Screenshot: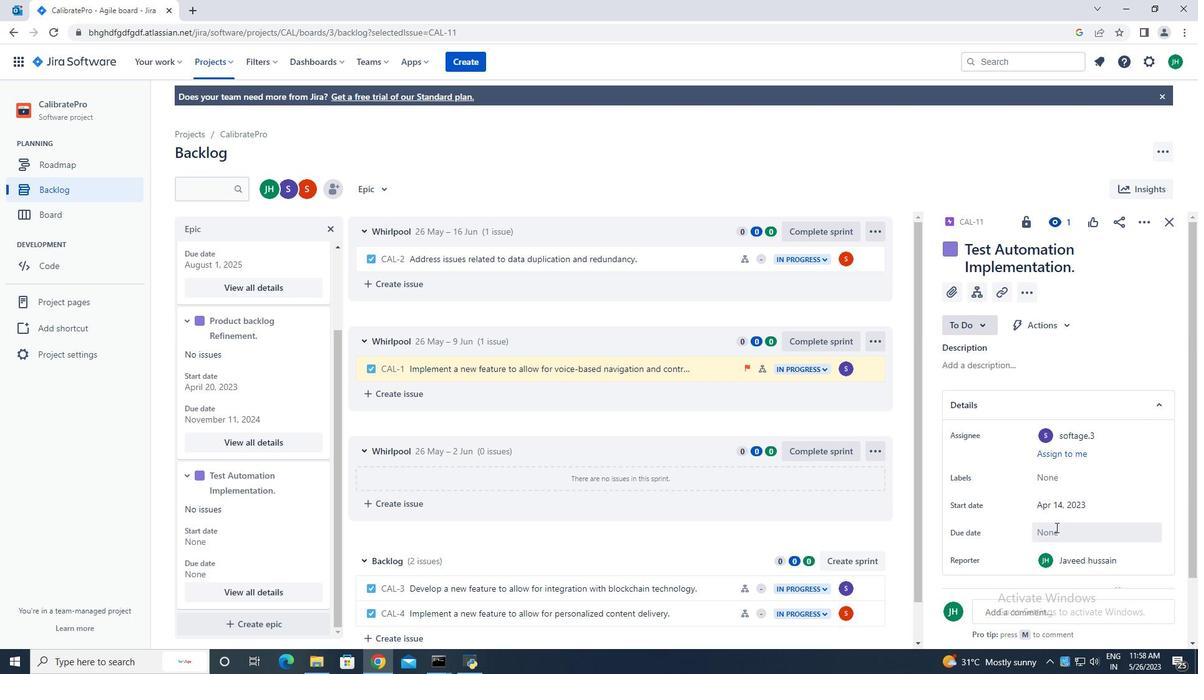 
Action: Mouse pressed left at (1054, 528)
Screenshot: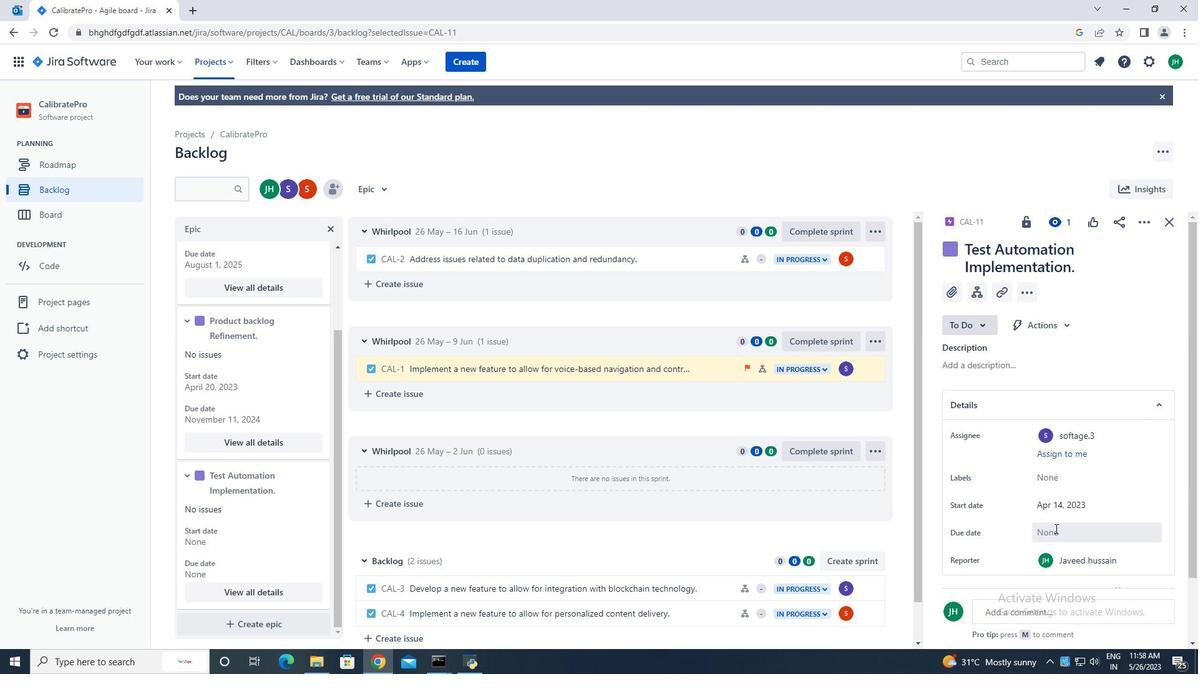 
Action: Mouse moved to (1175, 351)
Screenshot: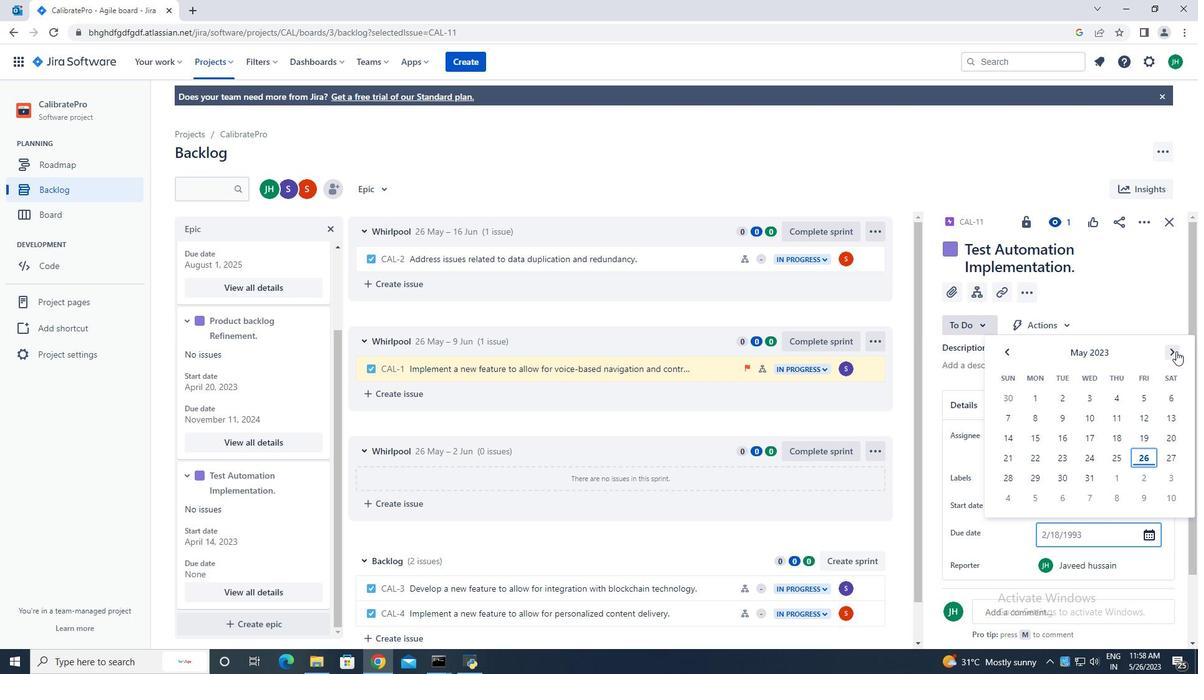
Action: Mouse pressed left at (1175, 351)
Screenshot: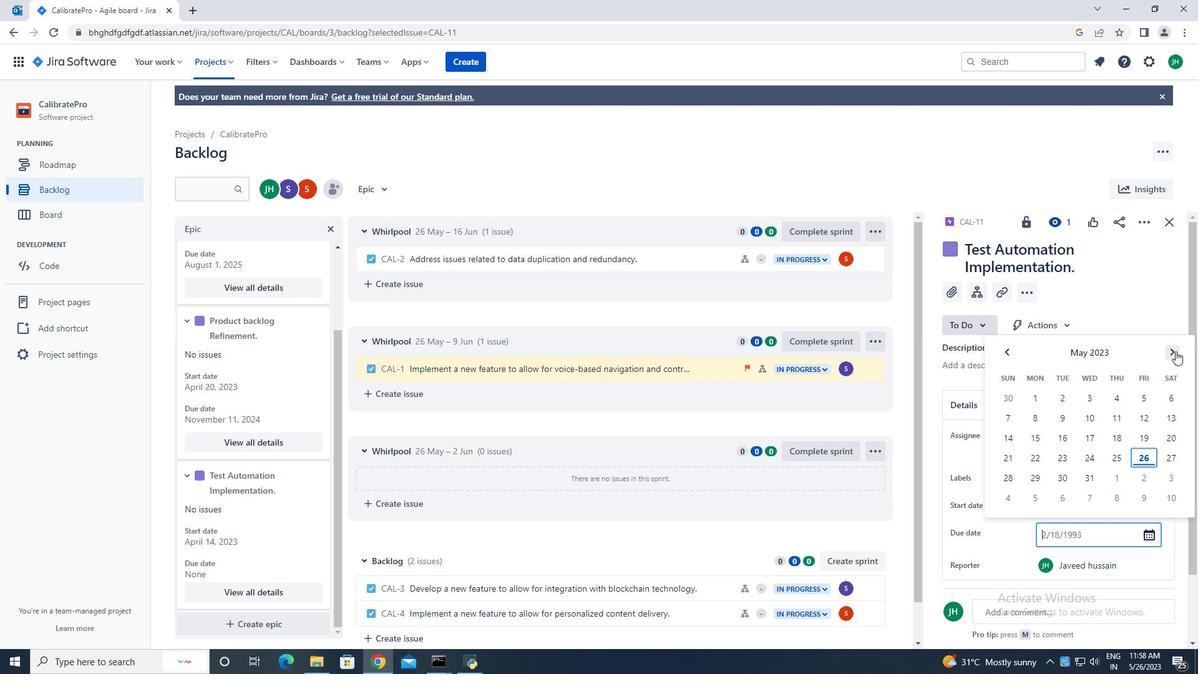 
Action: Mouse pressed left at (1175, 351)
Screenshot: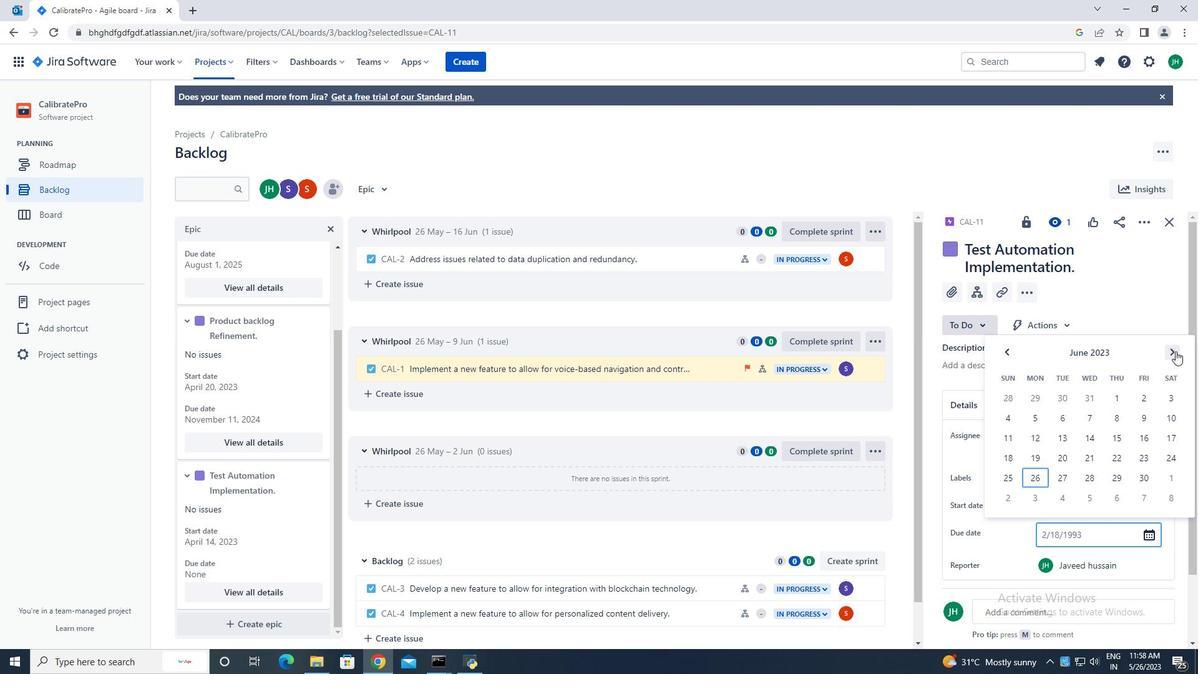 
Action: Mouse pressed left at (1175, 351)
Screenshot: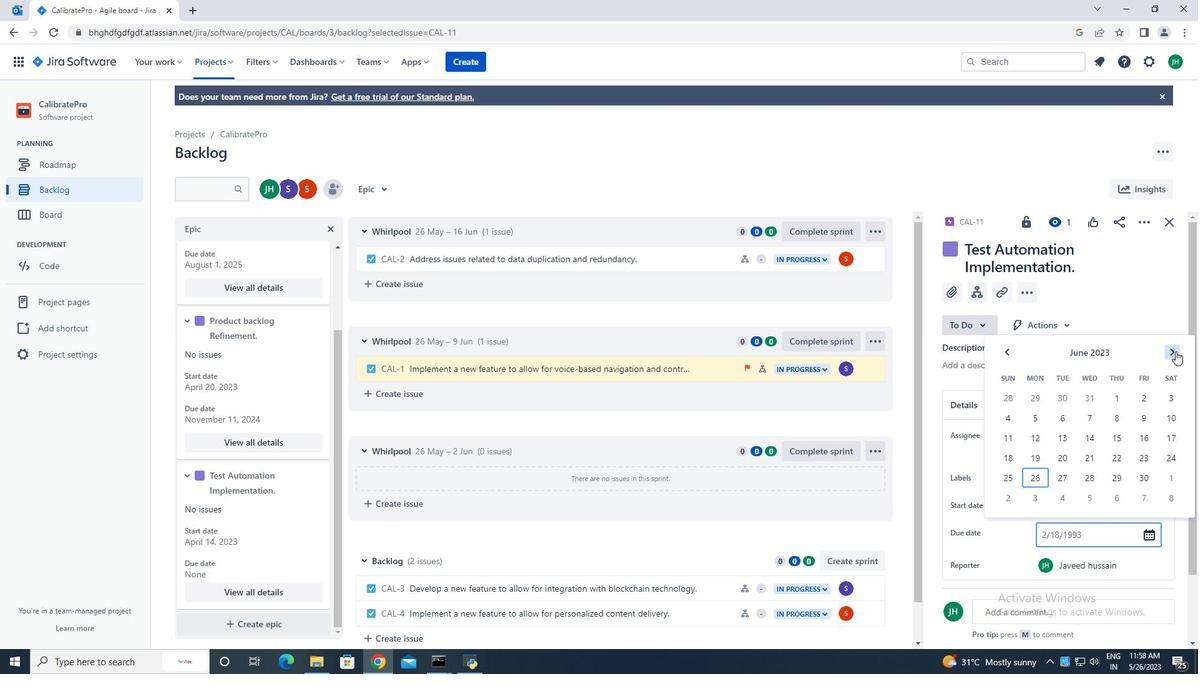
Action: Mouse pressed left at (1175, 351)
Screenshot: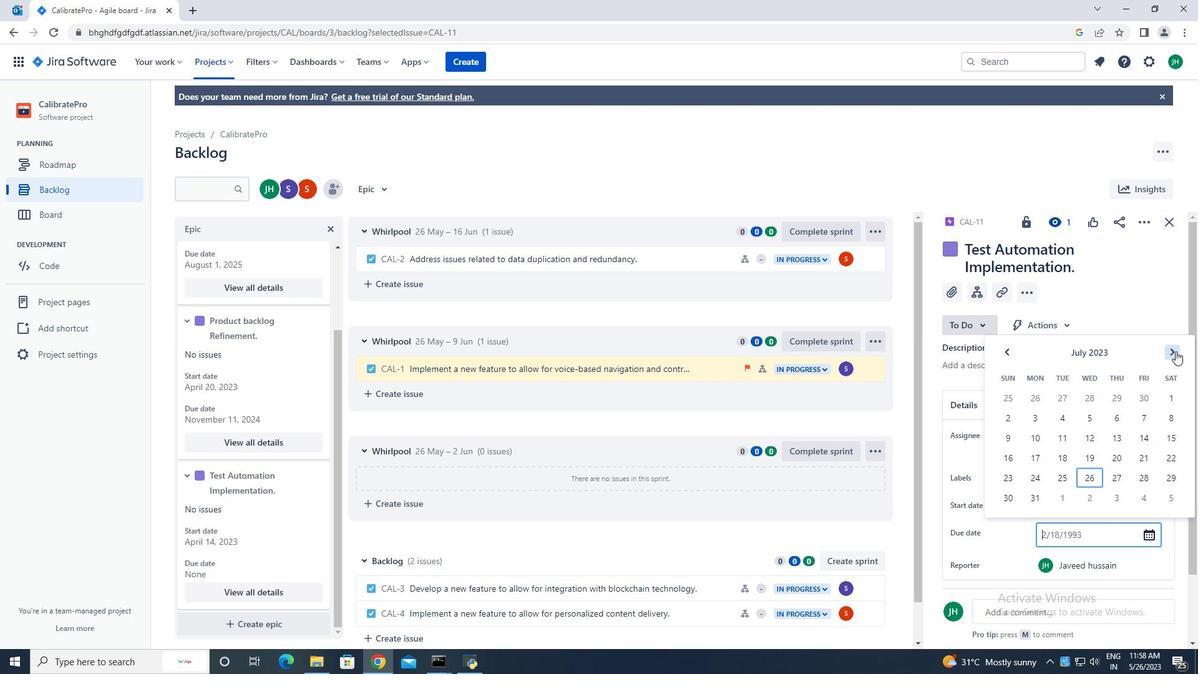 
Action: Mouse pressed left at (1175, 351)
Screenshot: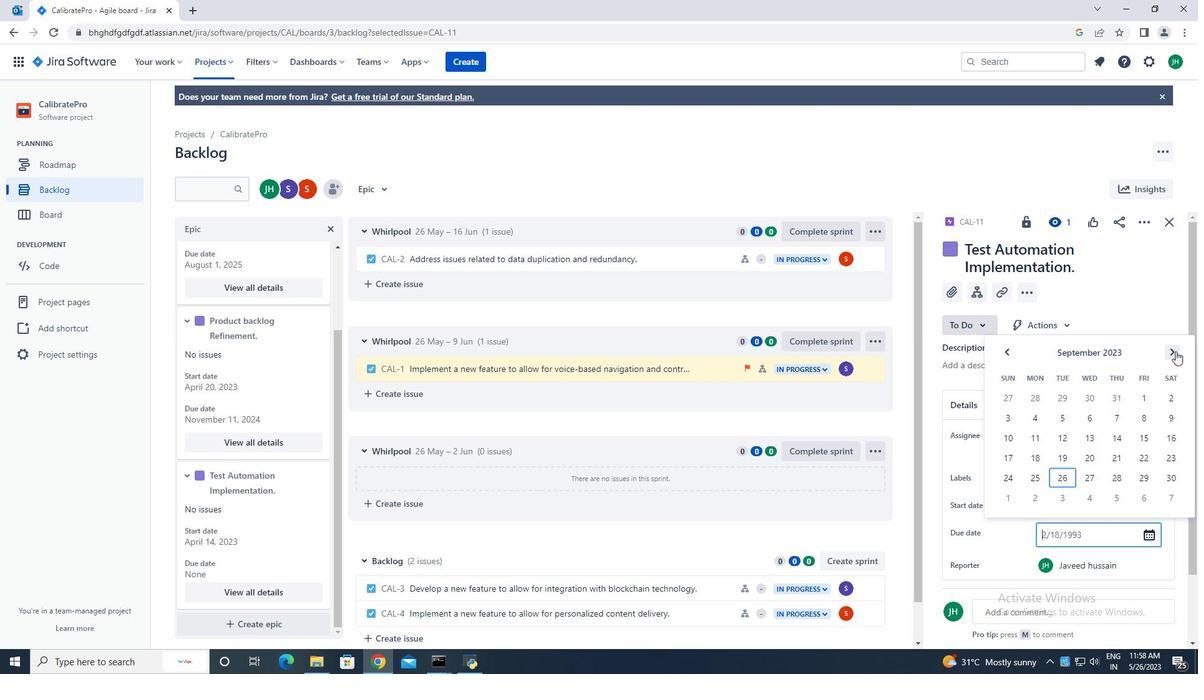 
Action: Mouse pressed left at (1175, 351)
Screenshot: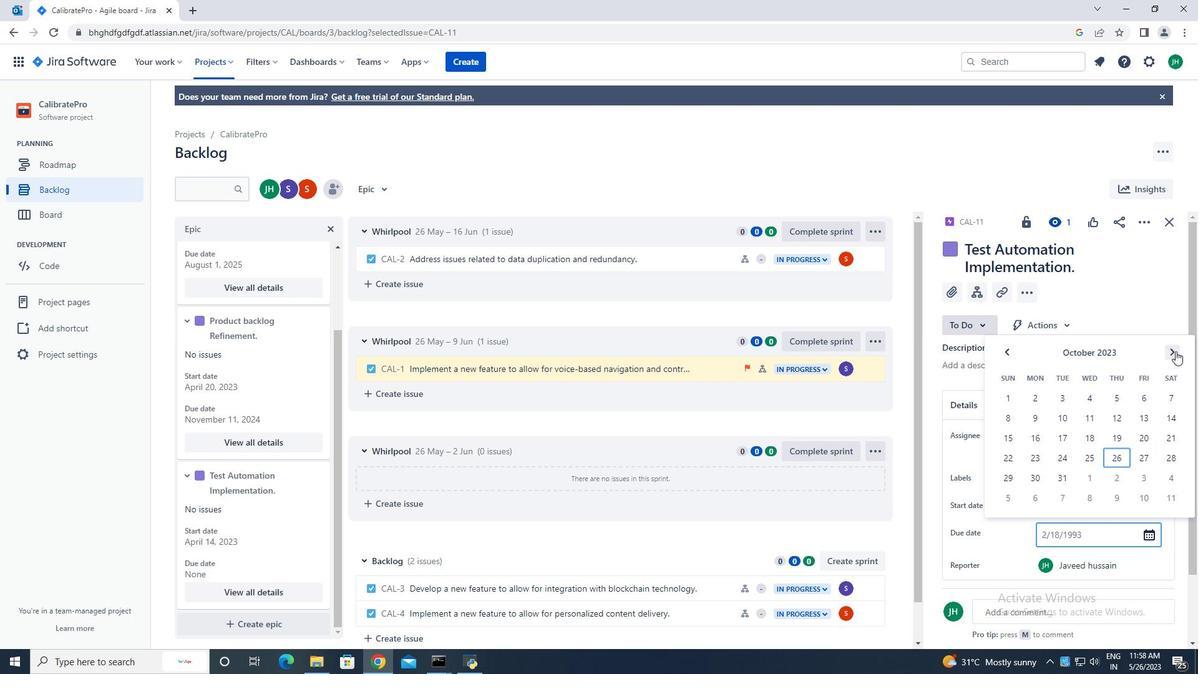 
Action: Mouse pressed left at (1175, 351)
Screenshot: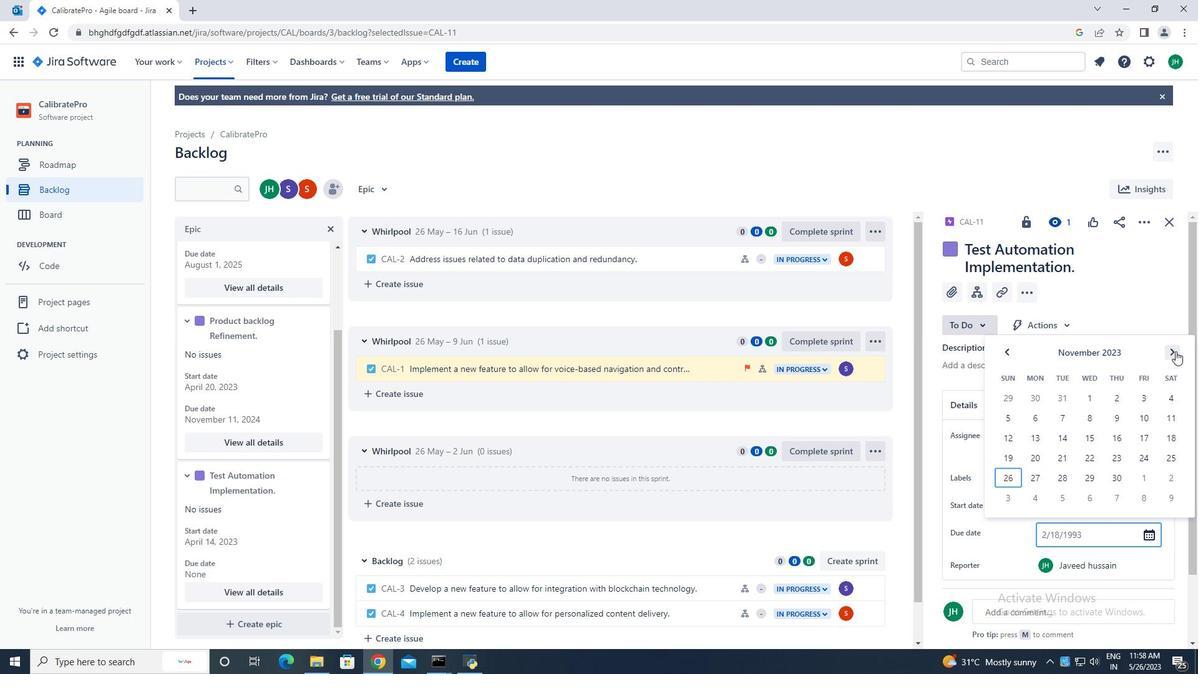 
Action: Mouse pressed left at (1175, 351)
Screenshot: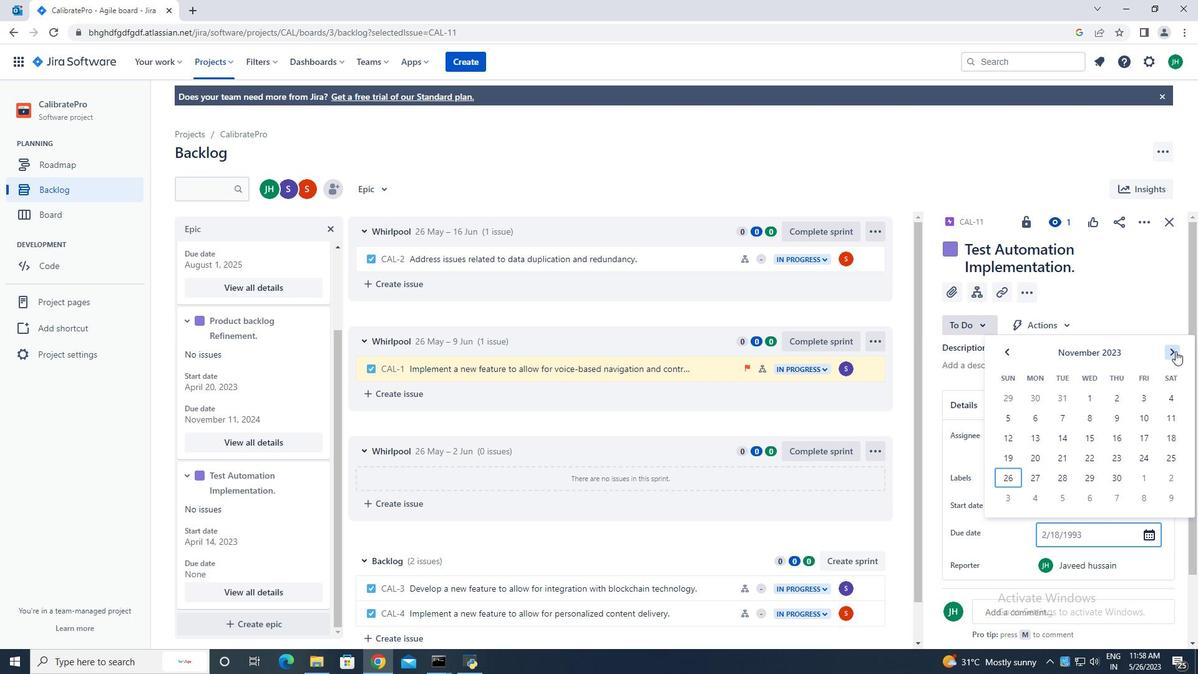
Action: Mouse pressed left at (1175, 351)
Screenshot: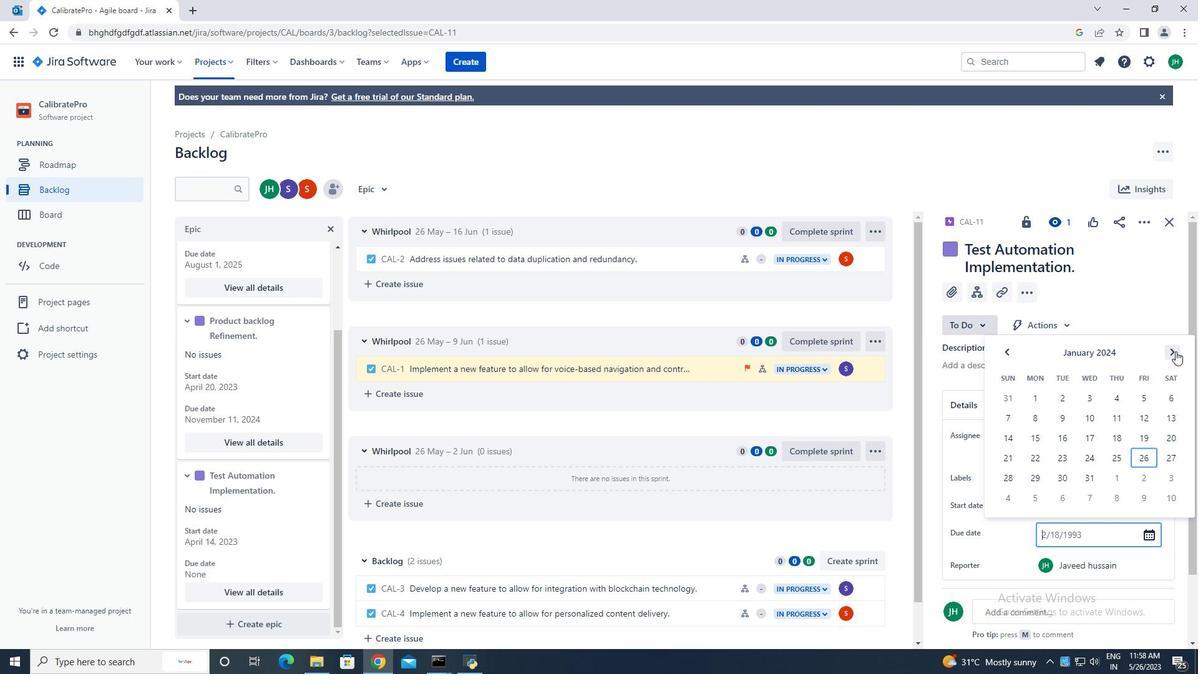 
Action: Mouse moved to (1175, 351)
Screenshot: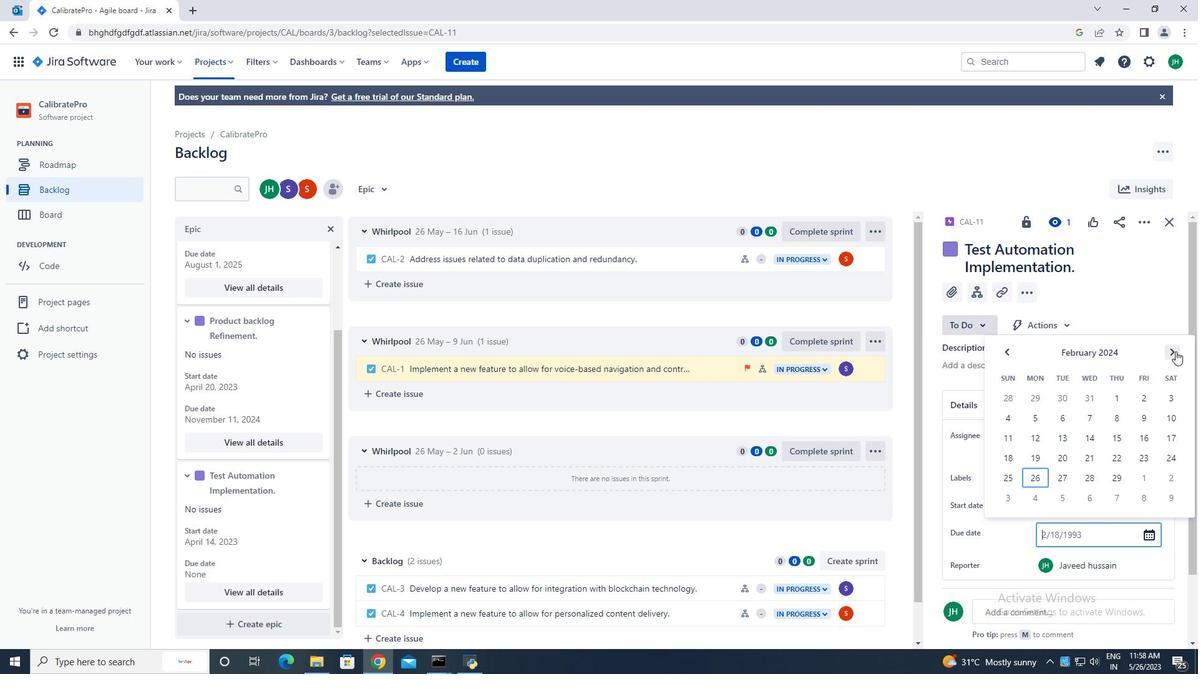 
Action: Mouse pressed left at (1175, 351)
Screenshot: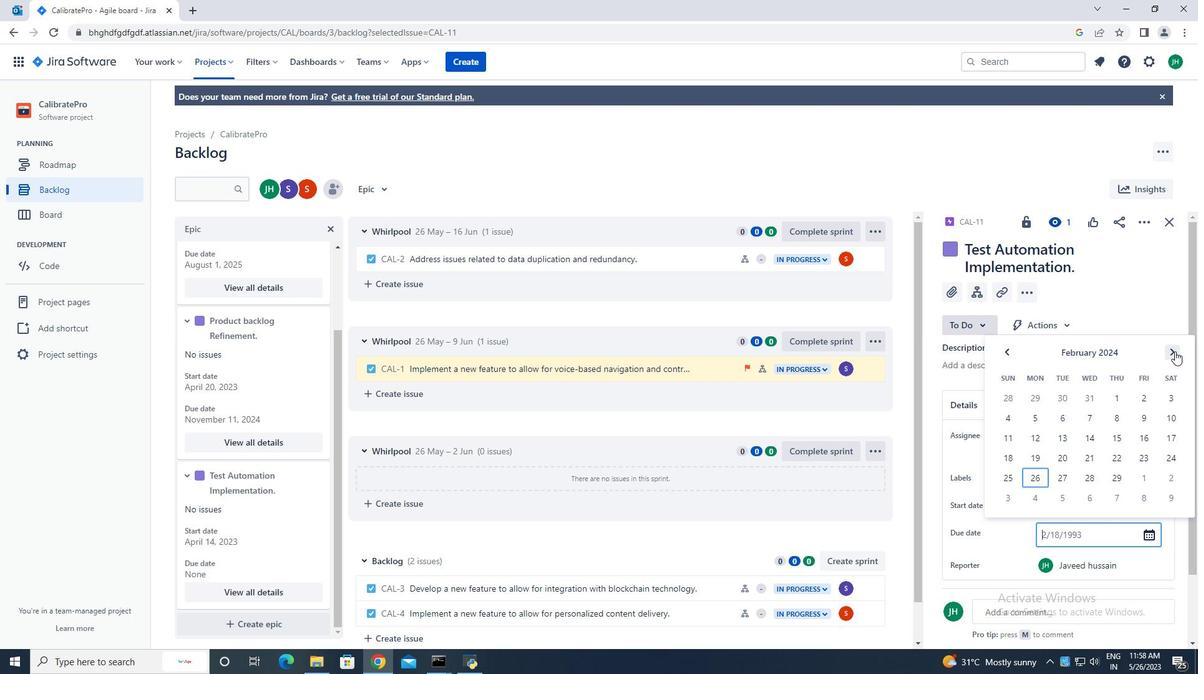 
Action: Mouse pressed left at (1175, 351)
Screenshot: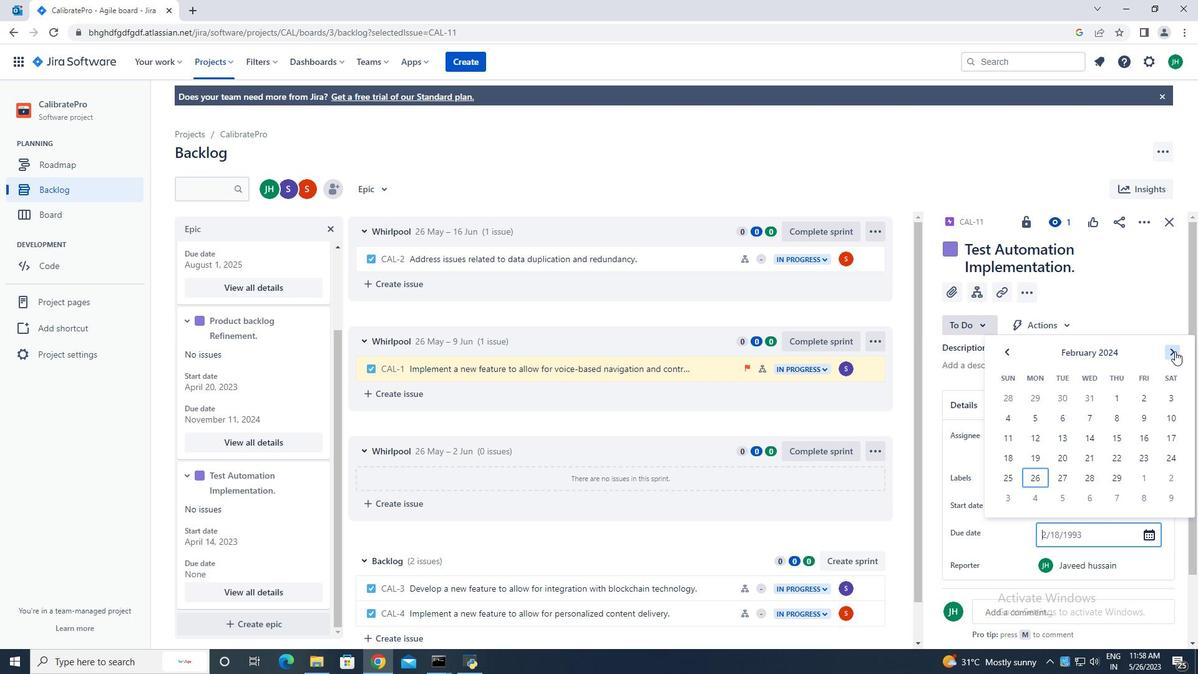 
Action: Mouse pressed left at (1175, 351)
Screenshot: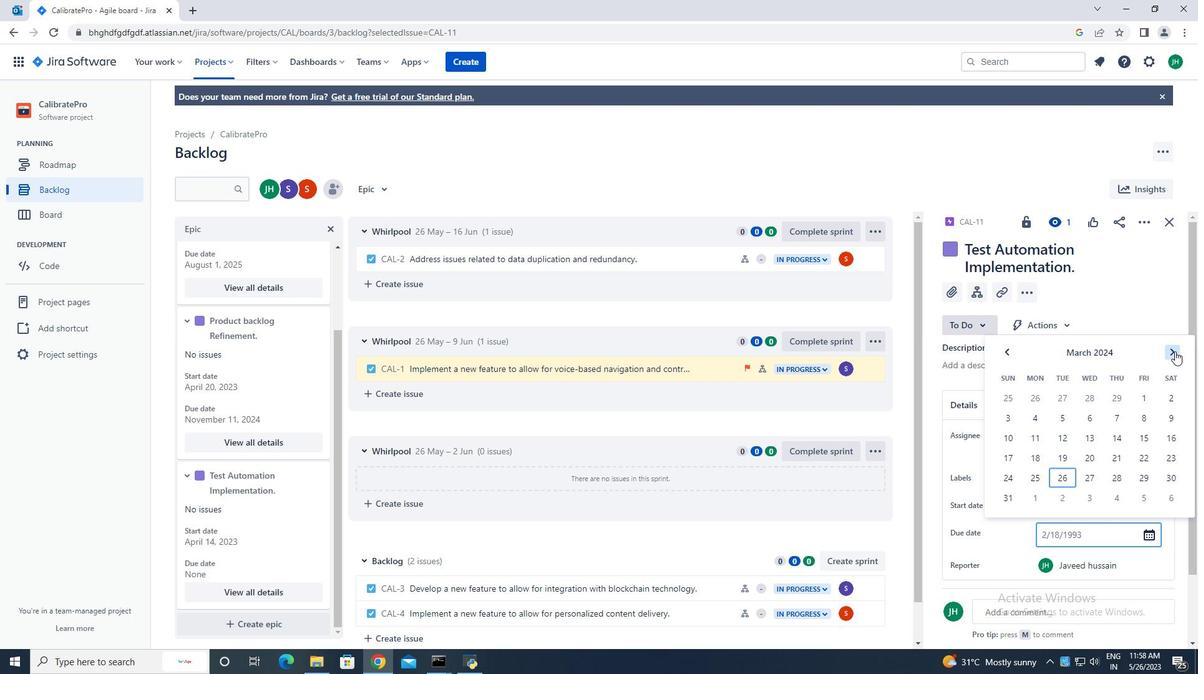 
Action: Mouse pressed left at (1175, 351)
Screenshot: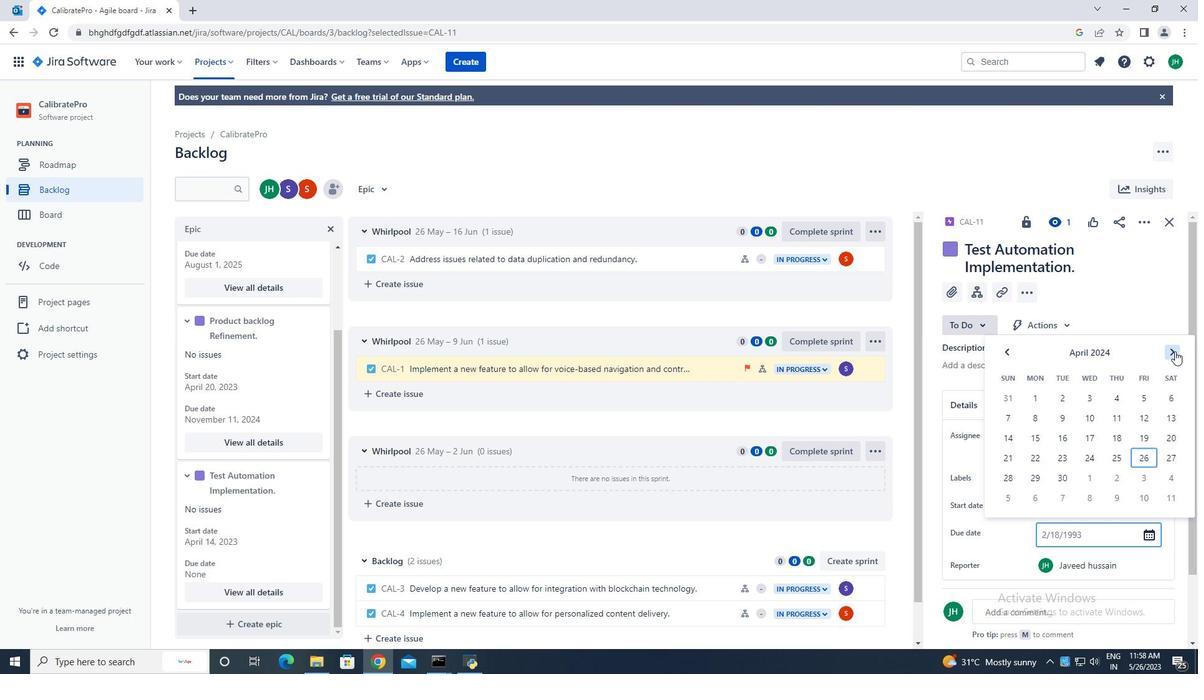 
Action: Mouse pressed left at (1175, 351)
Screenshot: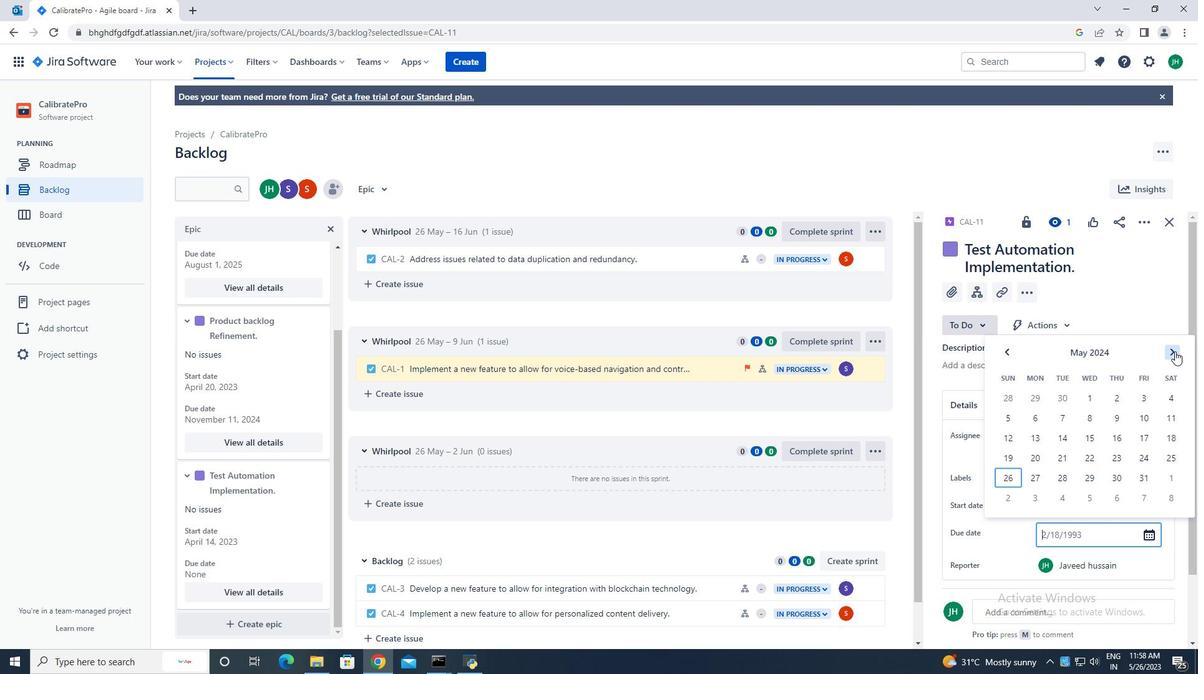 
Action: Mouse pressed left at (1175, 351)
Screenshot: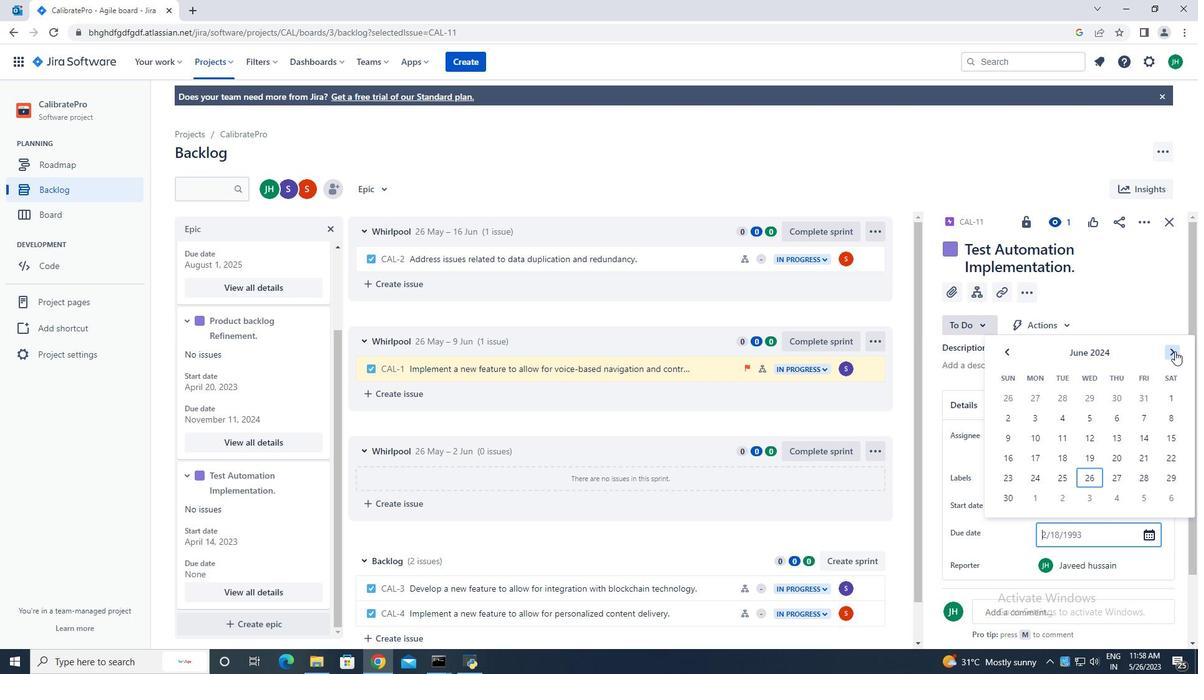 
Action: Mouse pressed left at (1175, 351)
Screenshot: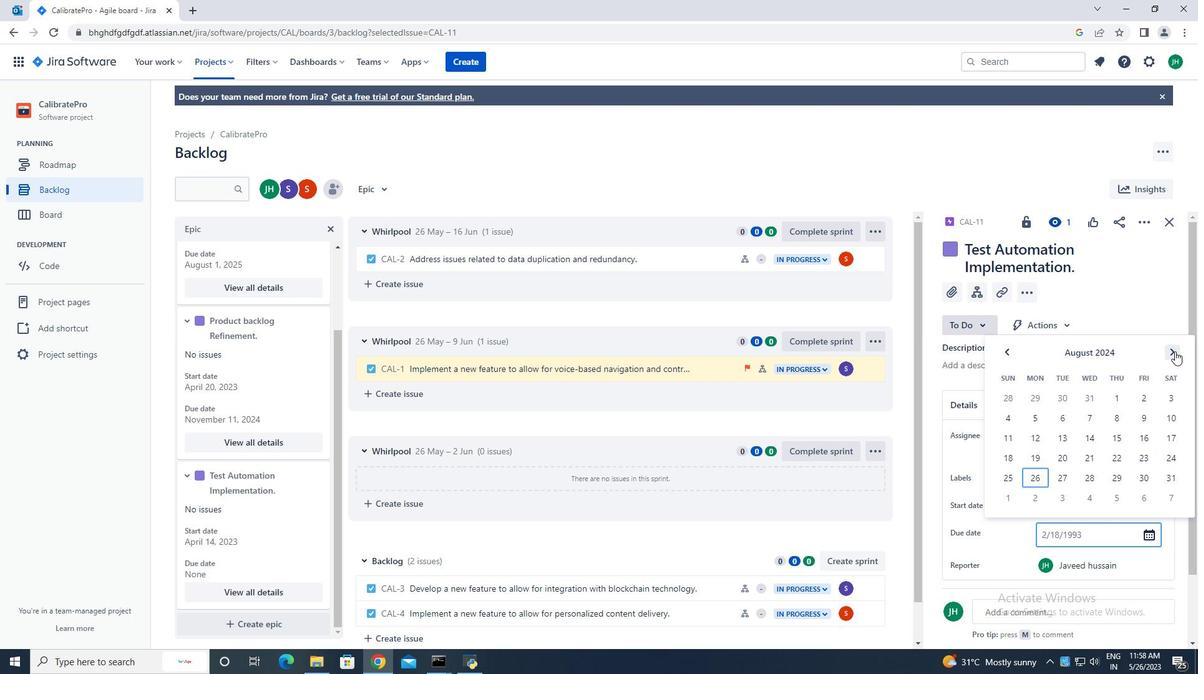 
Action: Mouse pressed left at (1175, 351)
Screenshot: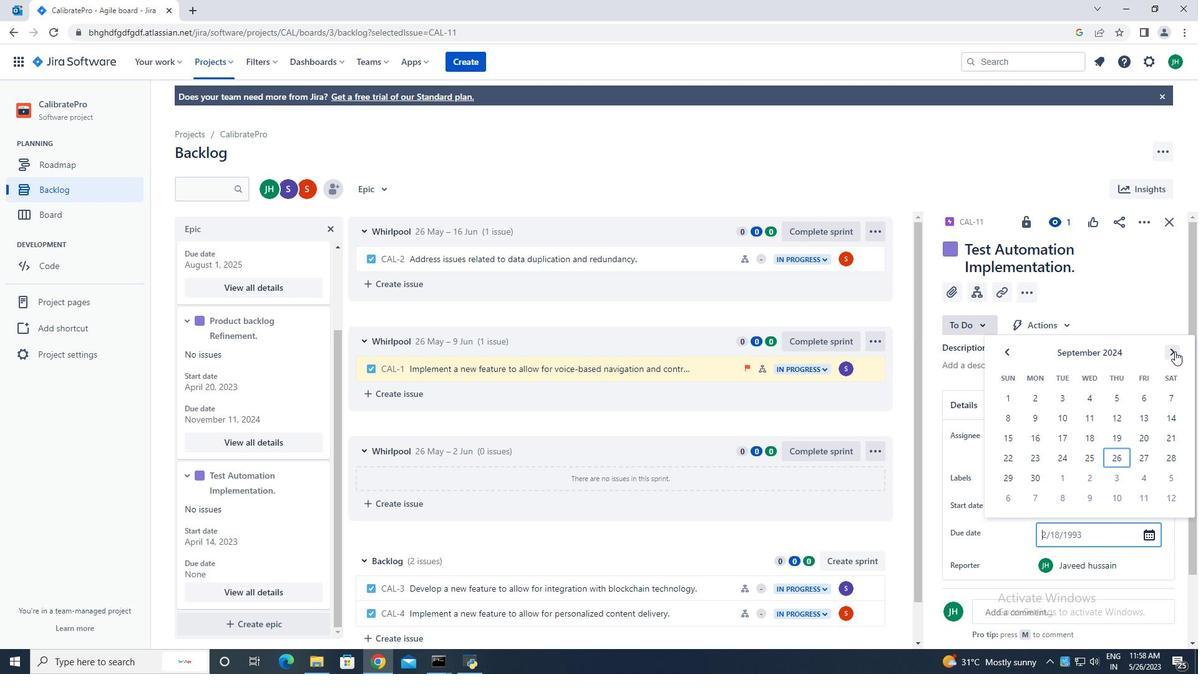 
Action: Mouse pressed left at (1175, 351)
Screenshot: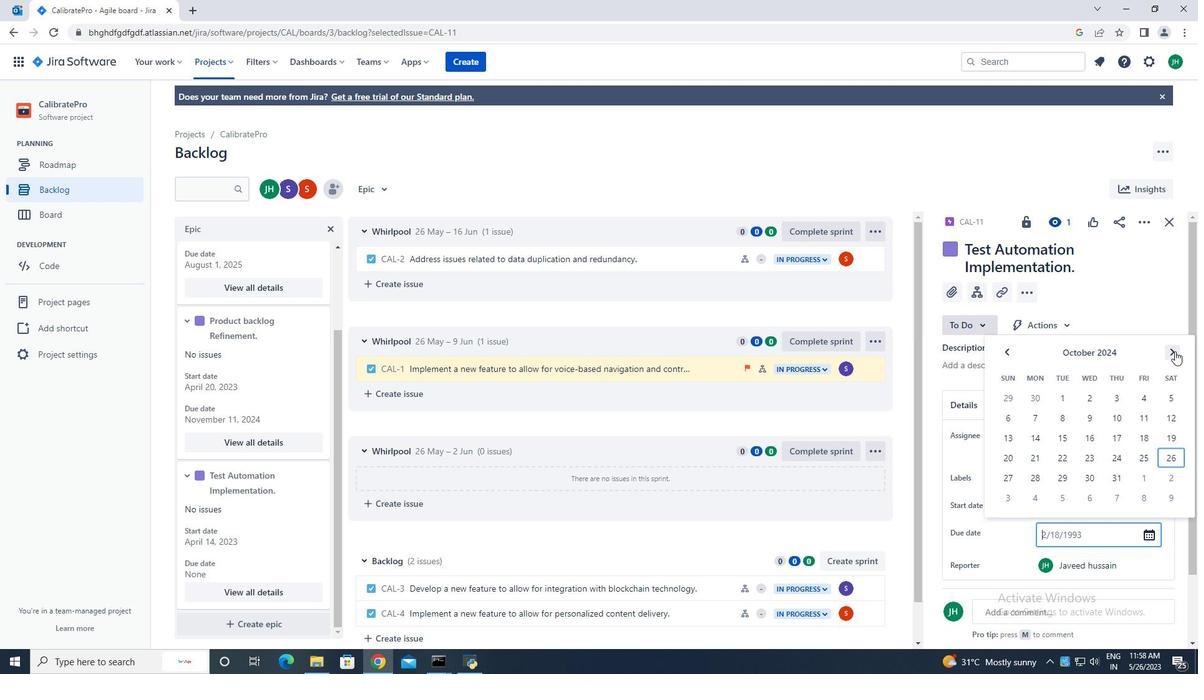 
Action: Mouse pressed left at (1175, 351)
Screenshot: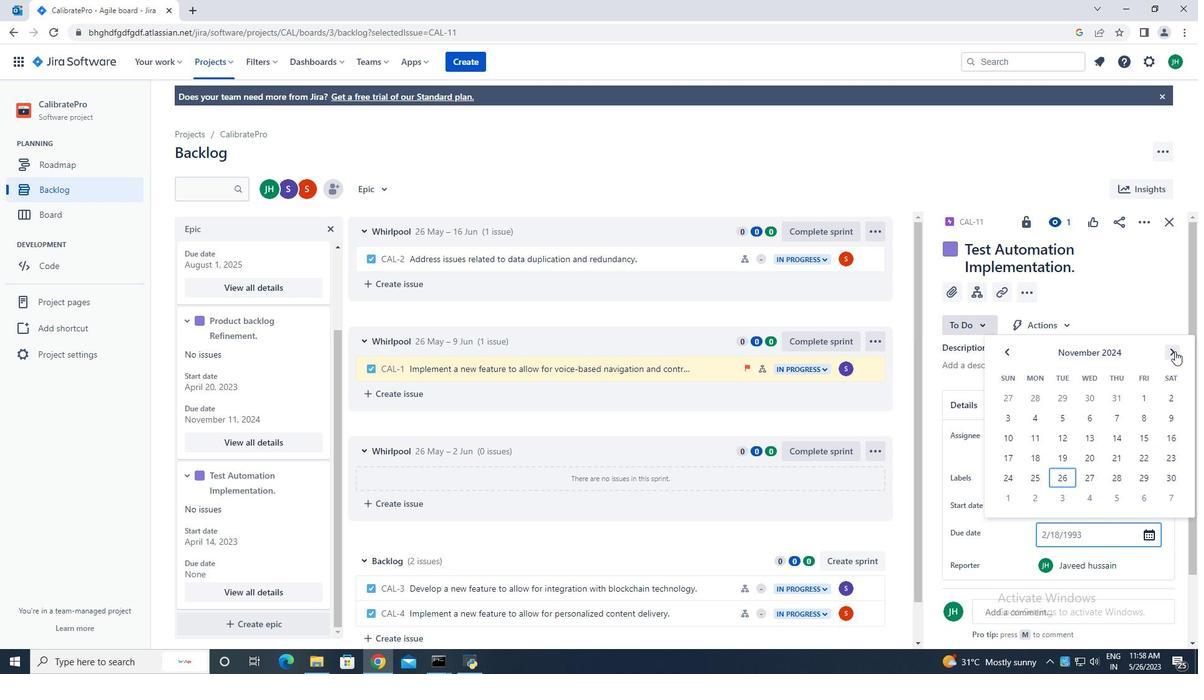 
Action: Mouse moved to (1009, 352)
Screenshot: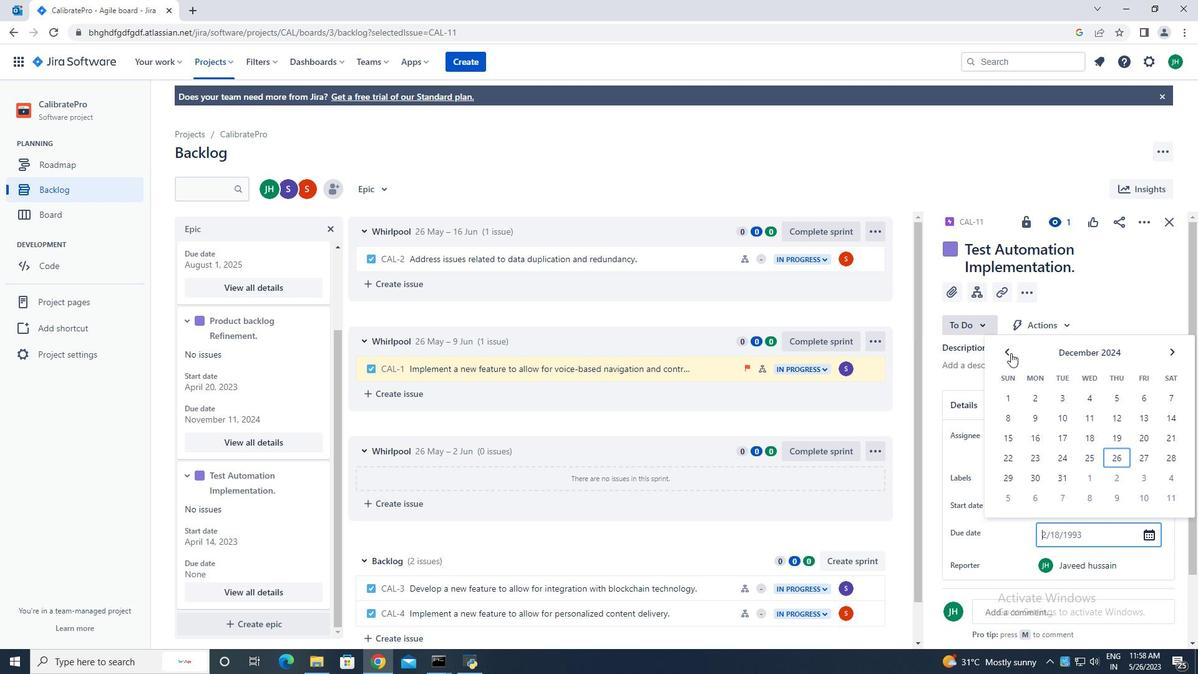 
Action: Mouse pressed left at (1009, 352)
Screenshot: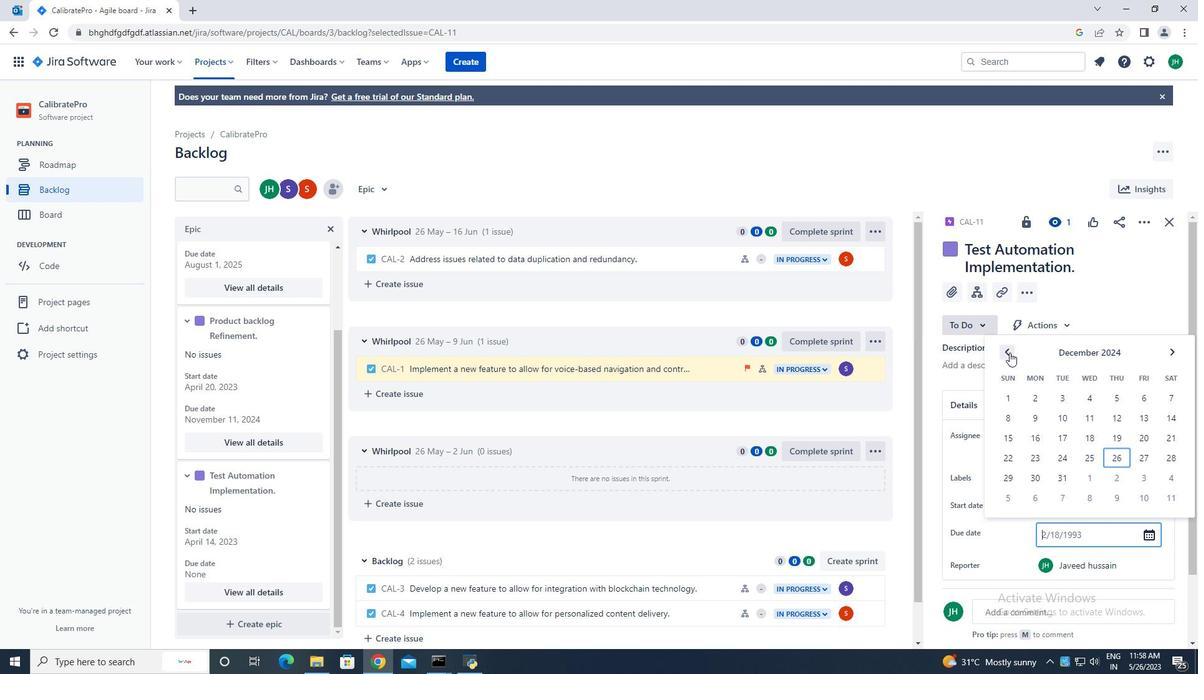 
Action: Mouse moved to (1170, 436)
Screenshot: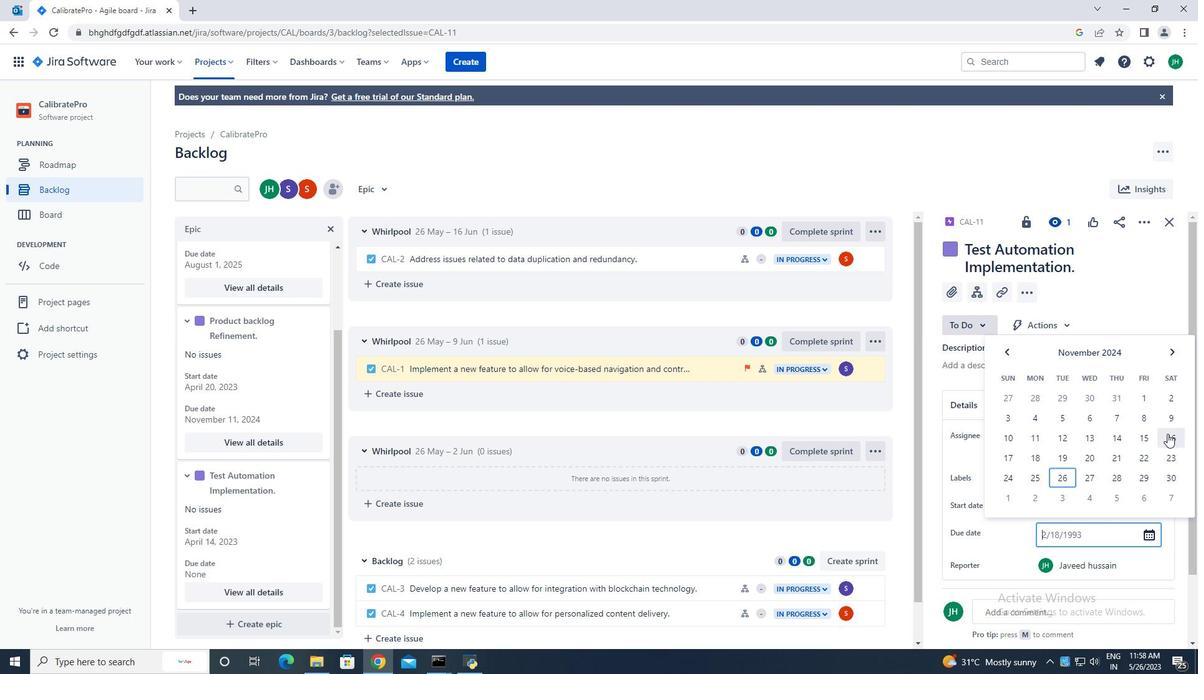 
Action: Mouse pressed left at (1170, 436)
Screenshot: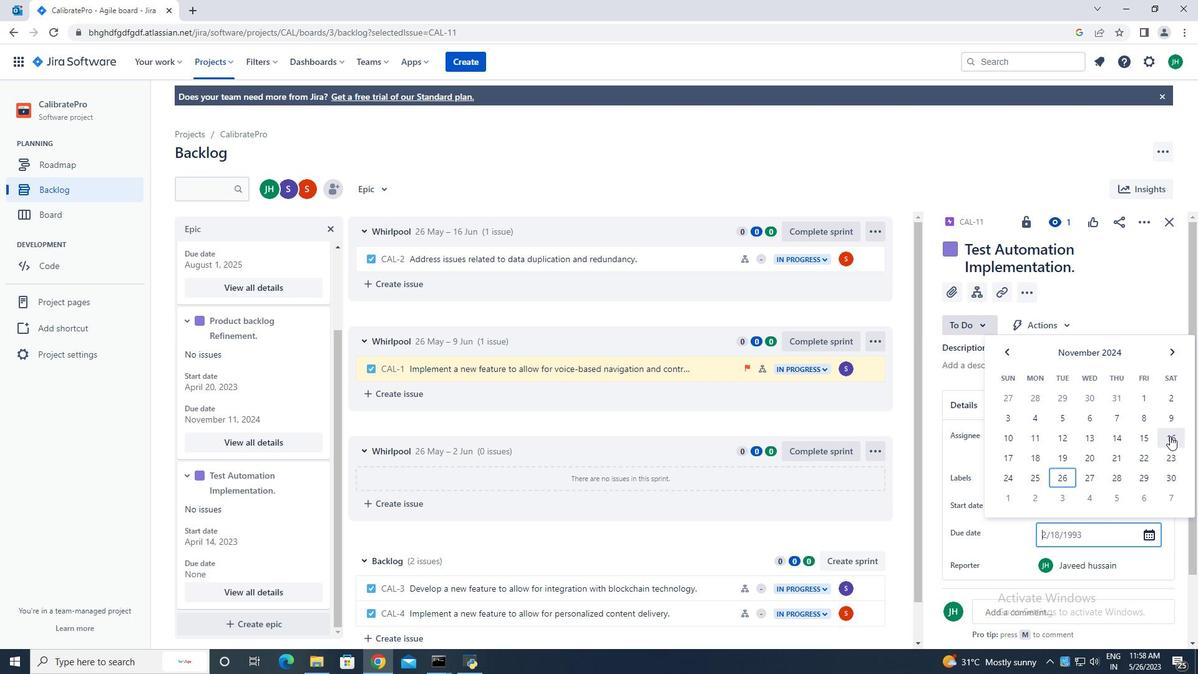
Action: Mouse moved to (1166, 433)
Screenshot: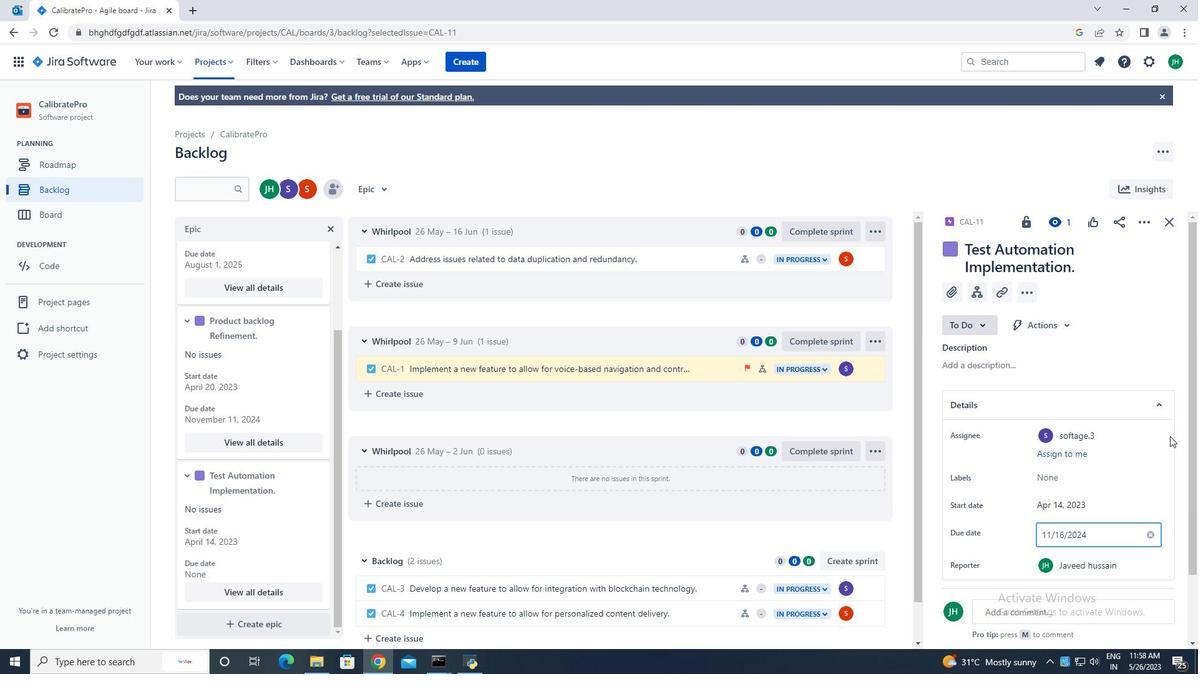 
Action: Key pressed <Key.enter>
Screenshot: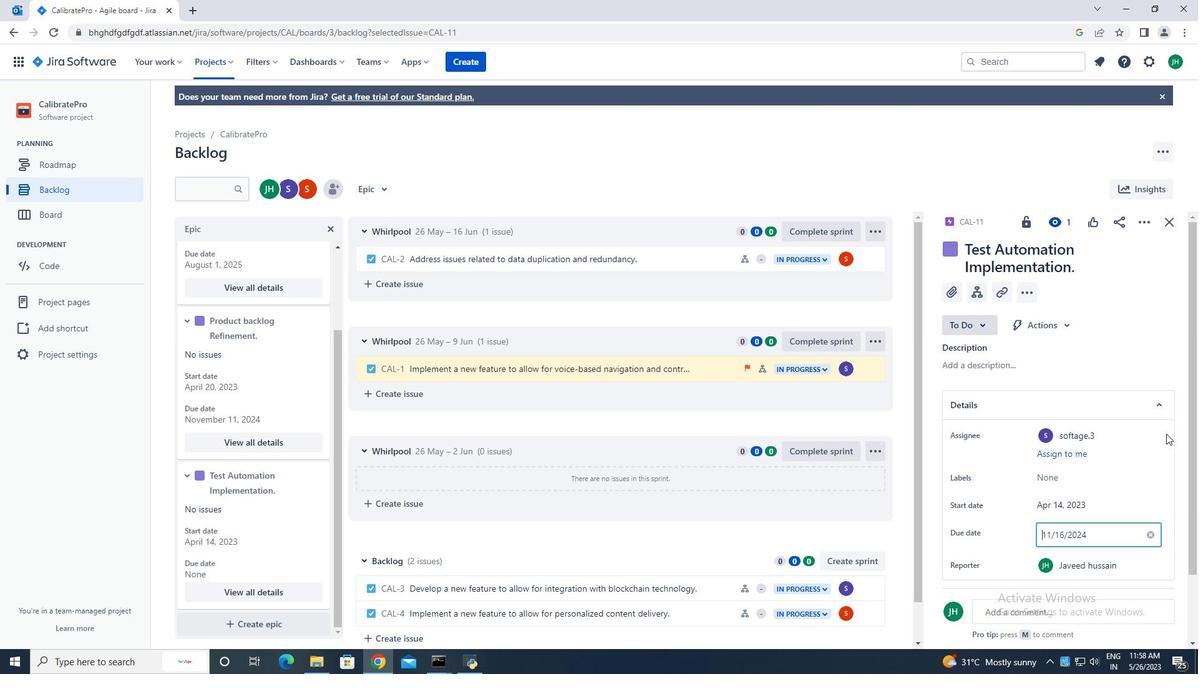
Action: Mouse moved to (1172, 221)
Screenshot: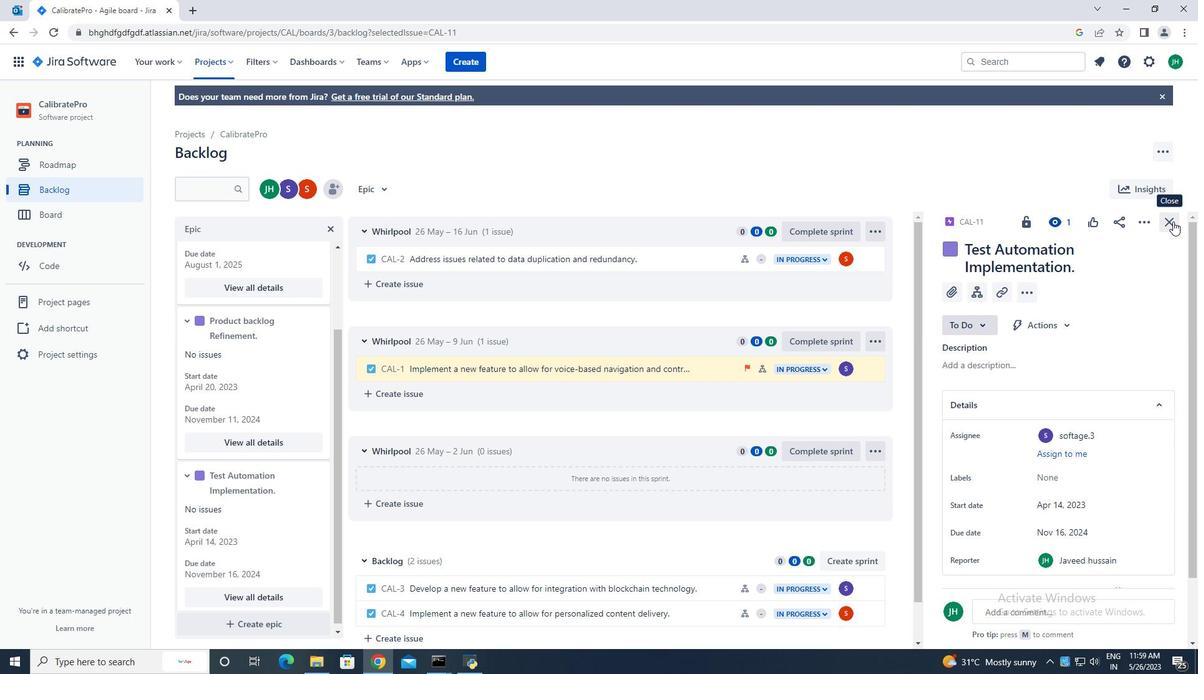 
Action: Mouse pressed left at (1172, 221)
Screenshot: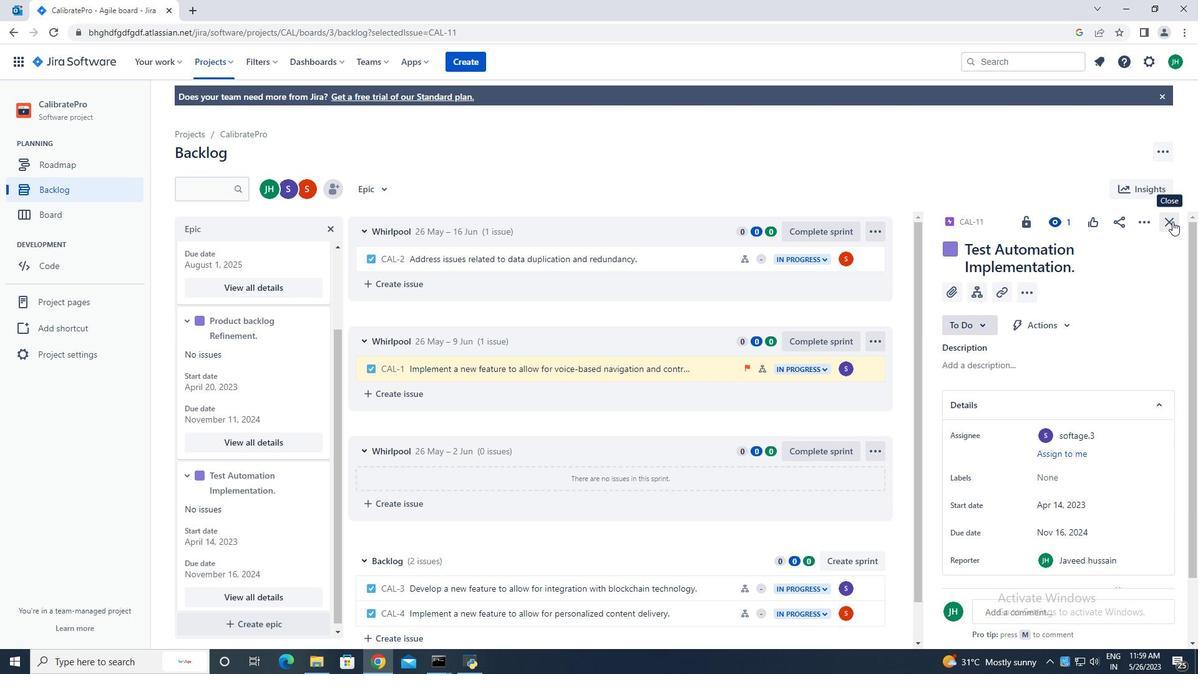 
Action: Mouse moved to (905, 272)
Screenshot: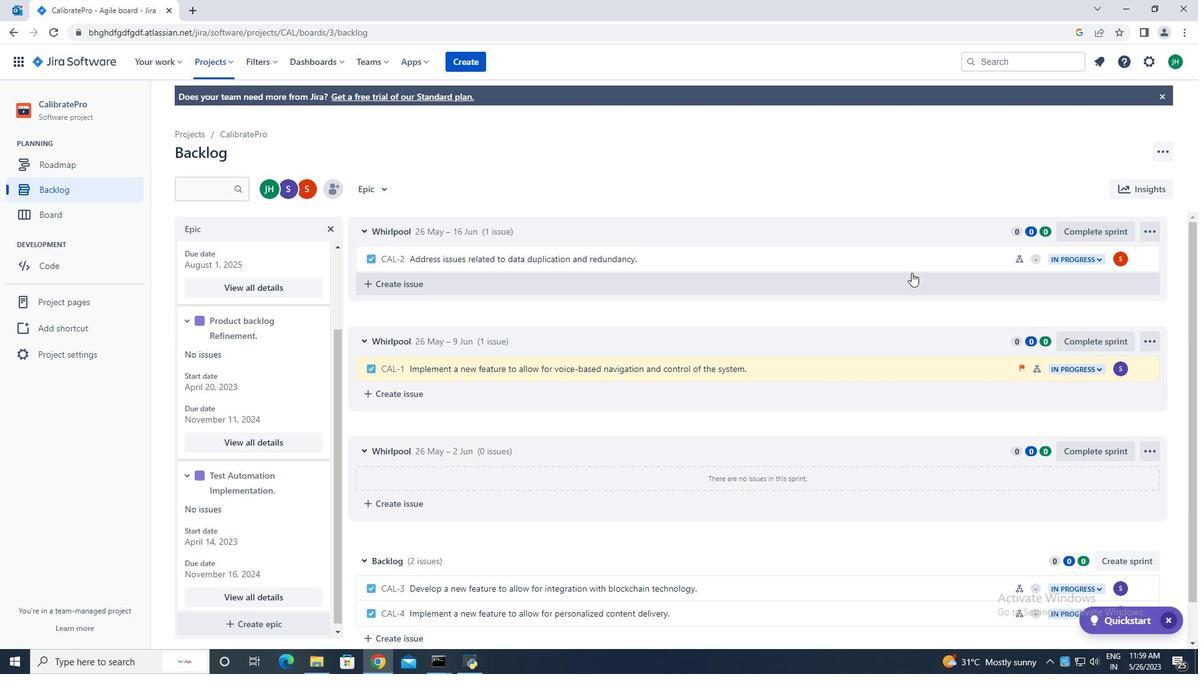 
